 Task: Research Airbnb properties in Weinzierl bei Krems, Austria from 9th November, 2023 to 16th November, 2023 for 2 adults.2 bedrooms having 2 beds and 1 bathroom. Property type can be flat. Amenities needed are: heating. Booking option can be shelf check-in. Look for 3 properties as per requirement.
Action: Mouse moved to (445, 96)
Screenshot: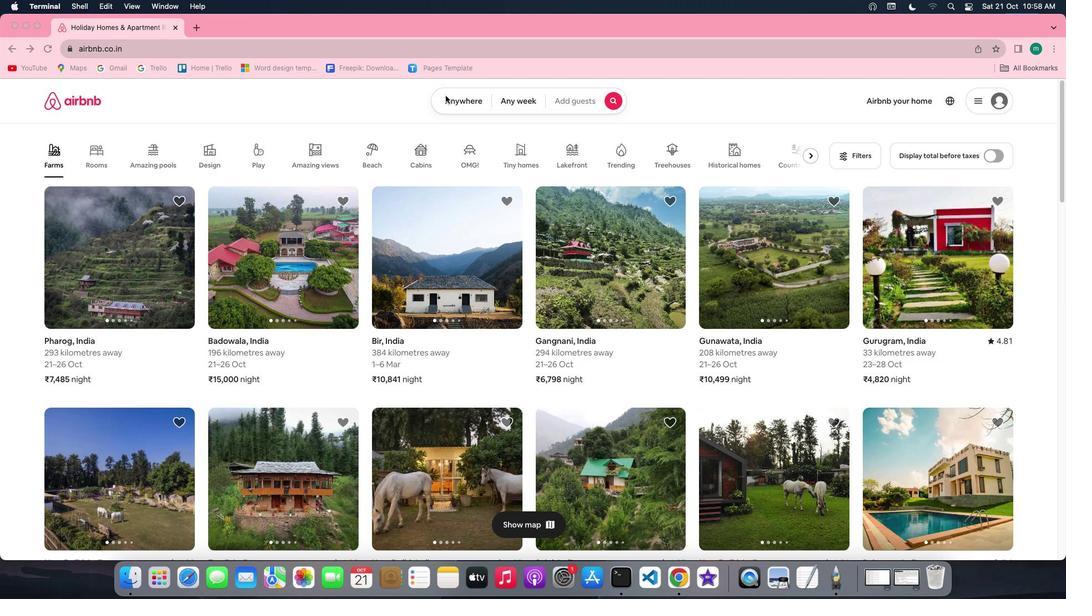 
Action: Mouse pressed left at (445, 96)
Screenshot: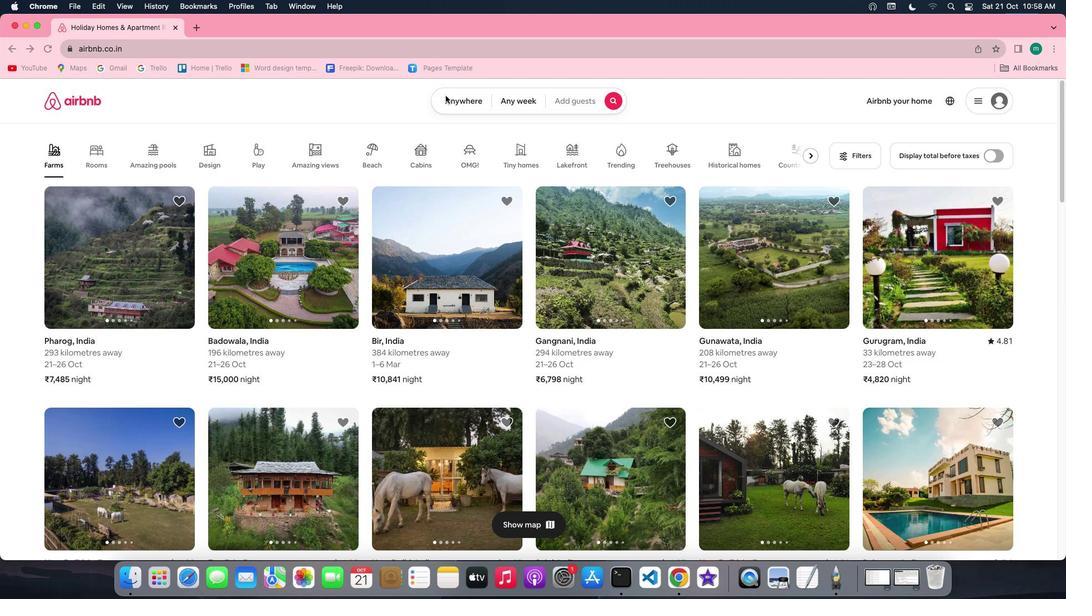 
Action: Mouse pressed left at (445, 96)
Screenshot: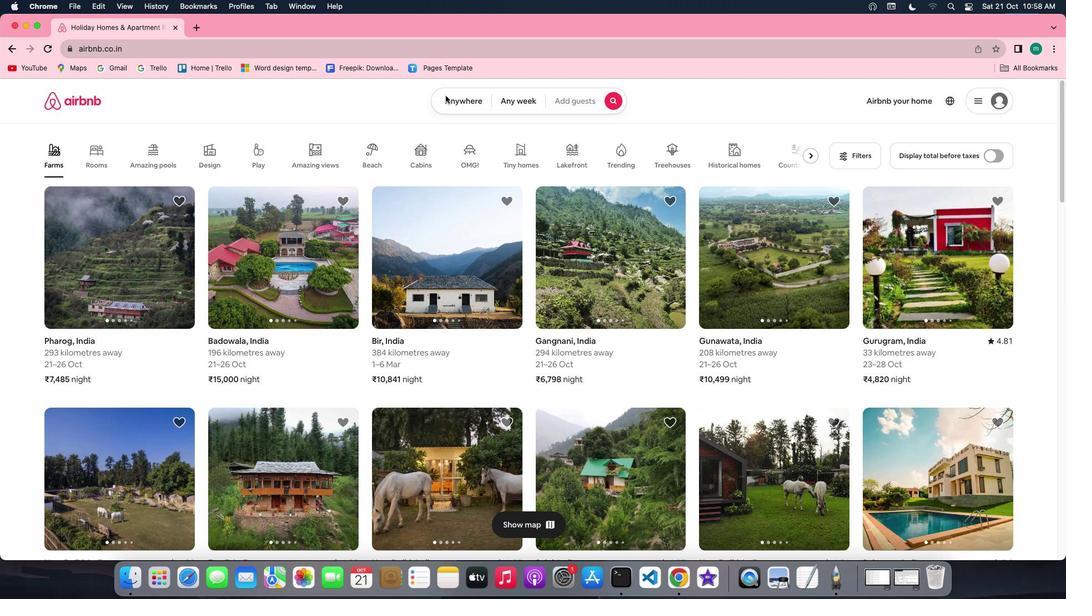 
Action: Mouse moved to (427, 136)
Screenshot: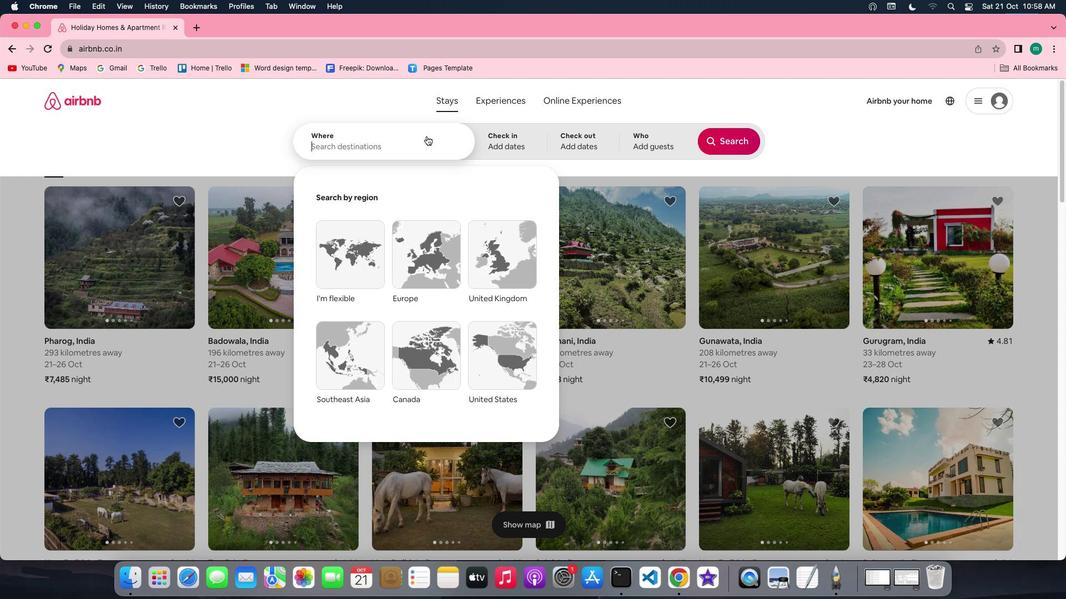 
Action: Key pressed Key.shift'W''e''i''n''z''i''e''r''l'Key.space'b''e''i'Key.spaceKey.shift'K''r''e''m''s'','Key.spaceKey.shift'A''u''s''t''r''i''a'
Screenshot: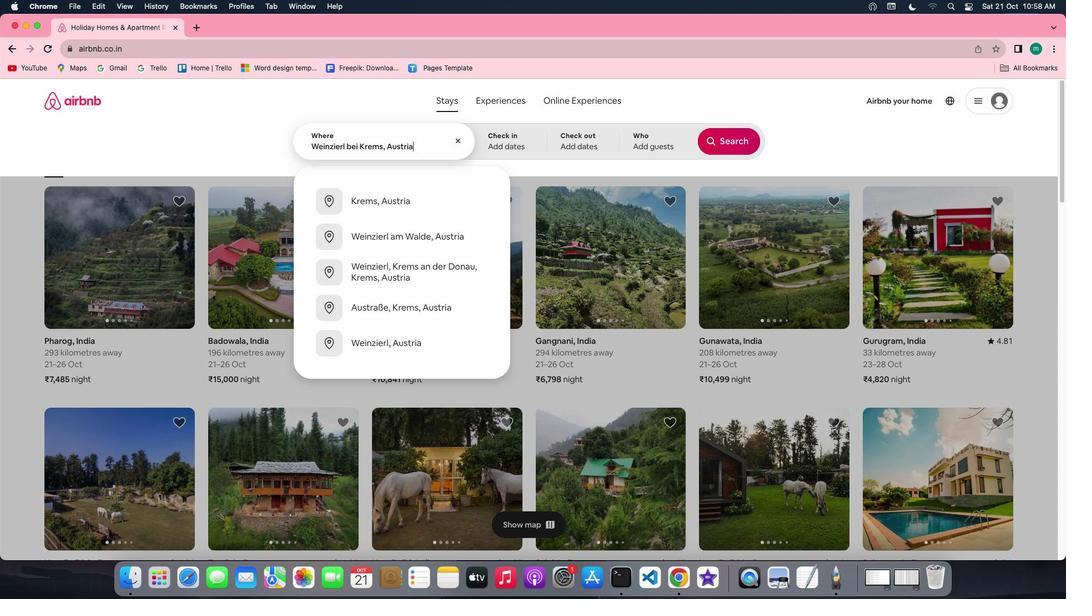 
Action: Mouse moved to (509, 139)
Screenshot: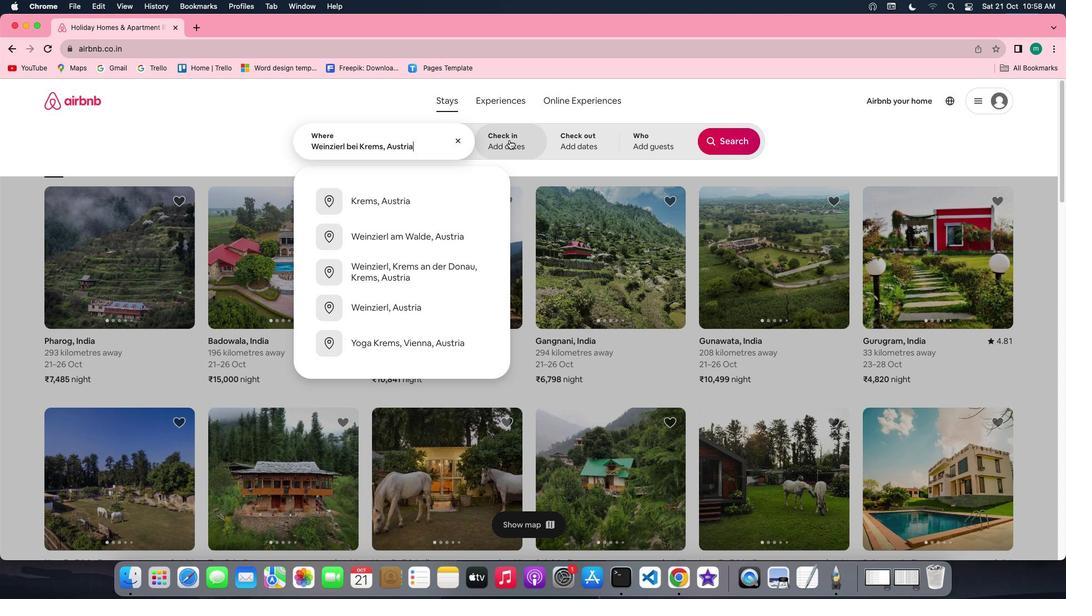 
Action: Mouse pressed left at (509, 139)
Screenshot: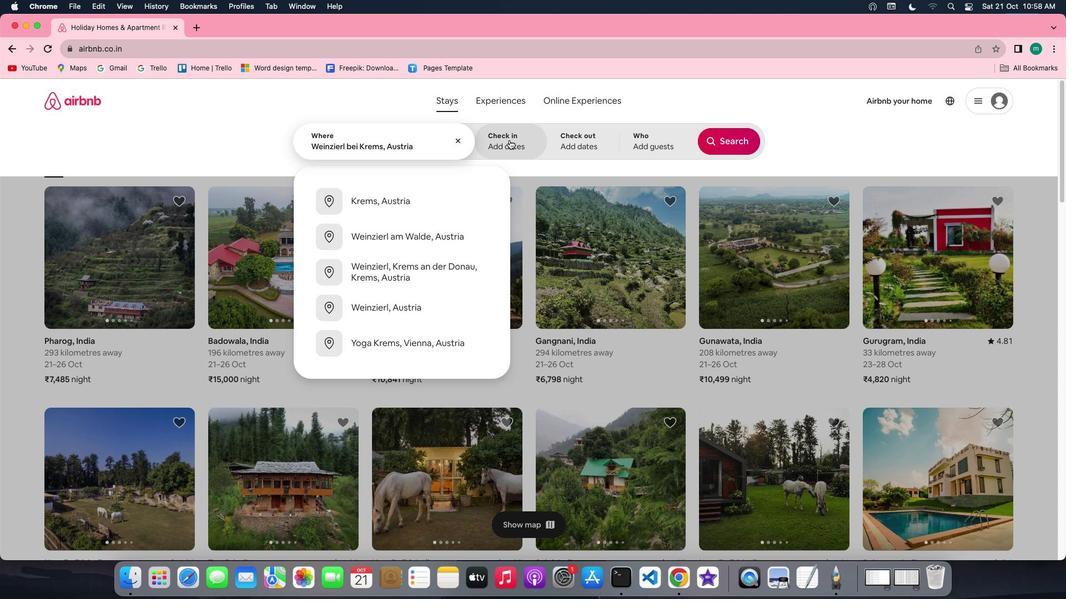 
Action: Mouse moved to (675, 305)
Screenshot: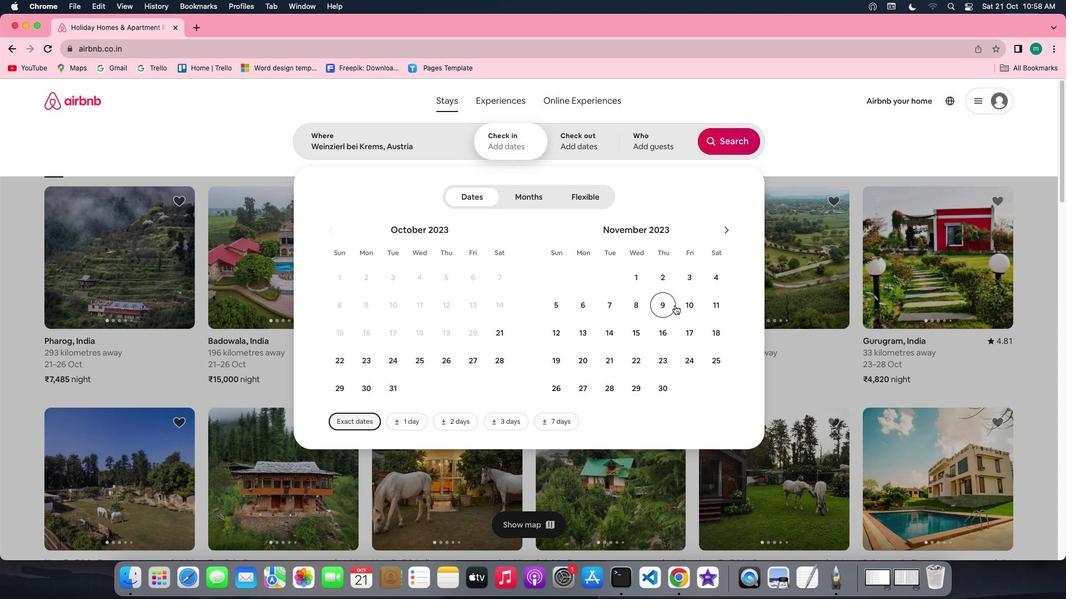 
Action: Mouse pressed left at (675, 305)
Screenshot: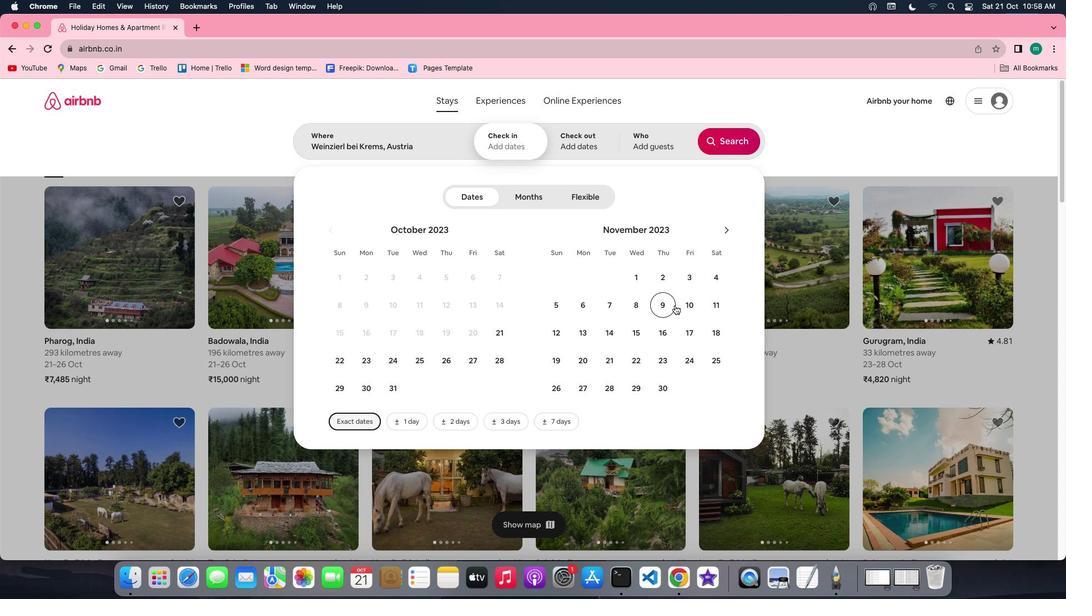 
Action: Mouse moved to (665, 336)
Screenshot: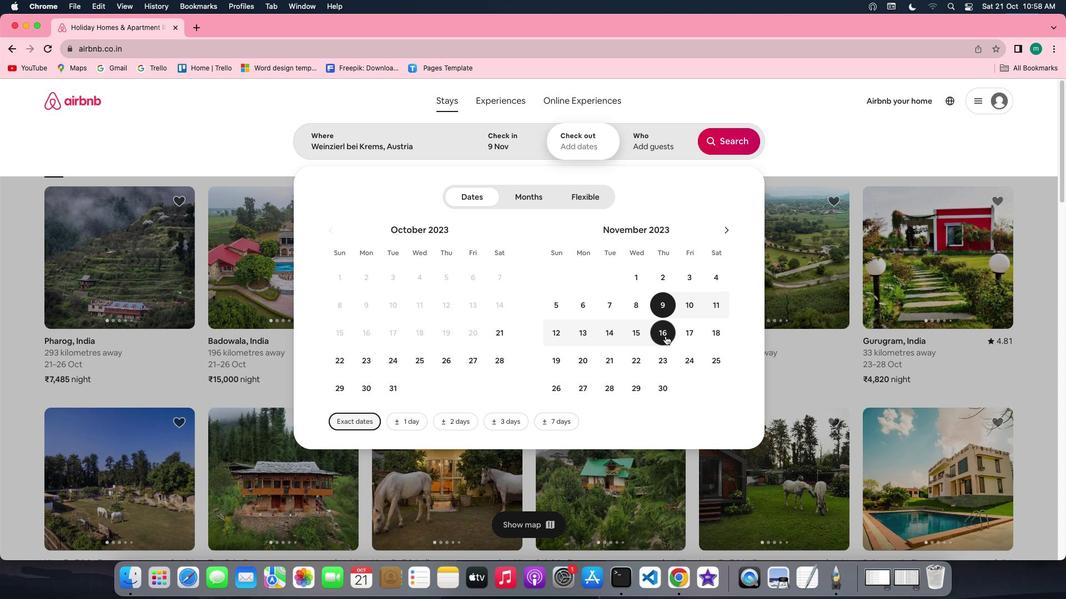 
Action: Mouse pressed left at (665, 336)
Screenshot: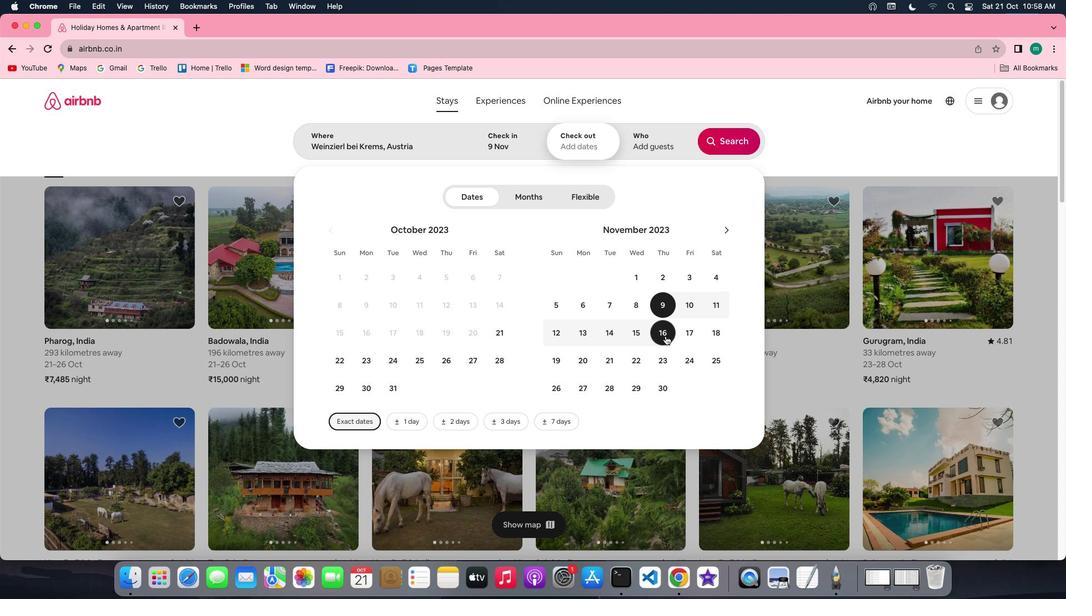 
Action: Mouse moved to (649, 148)
Screenshot: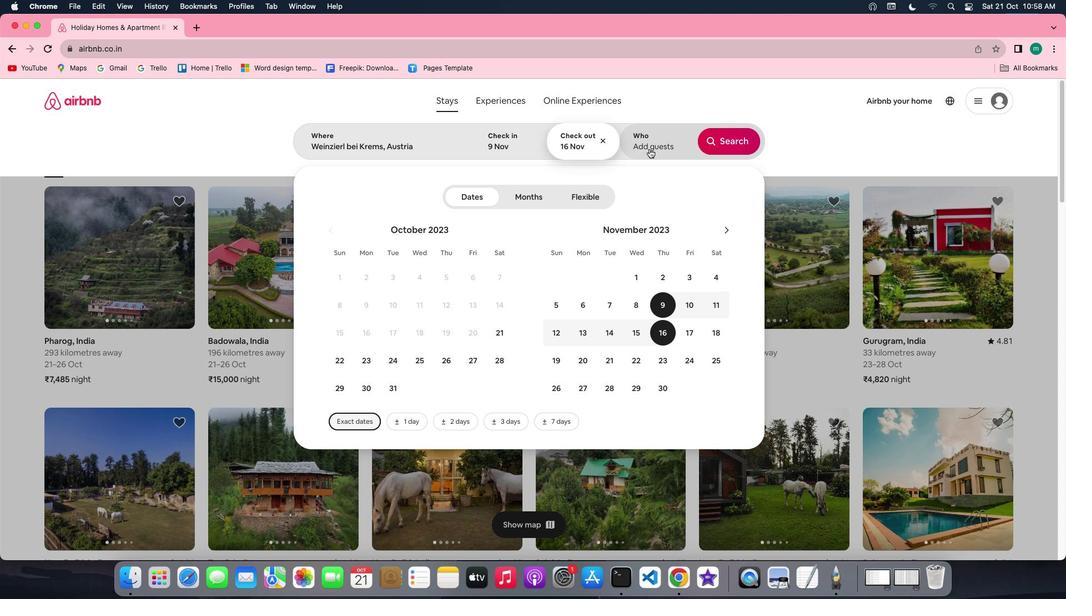
Action: Mouse pressed left at (649, 148)
Screenshot: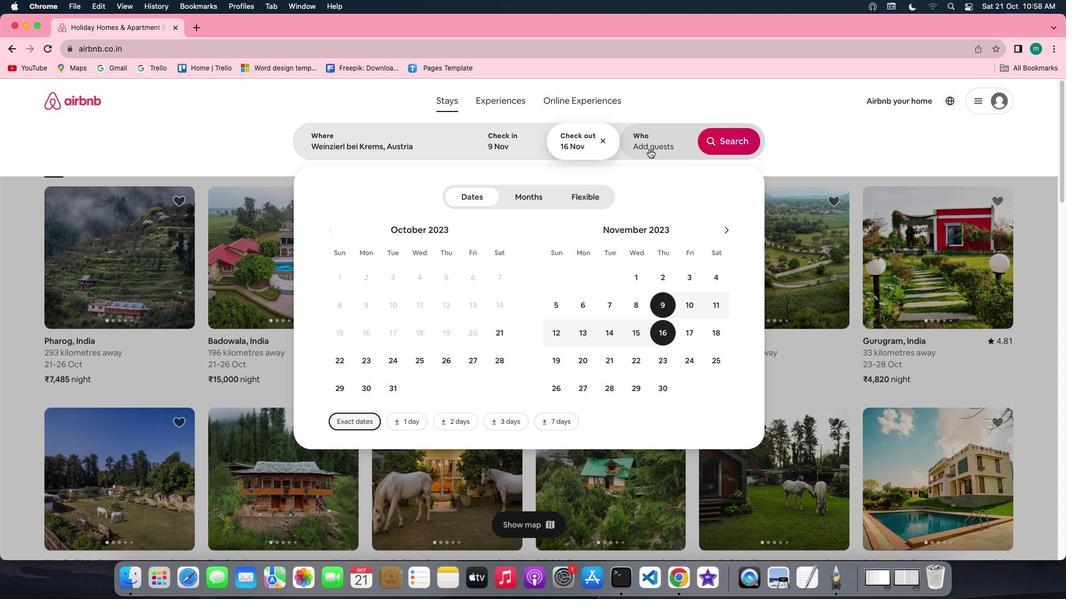 
Action: Mouse moved to (730, 204)
Screenshot: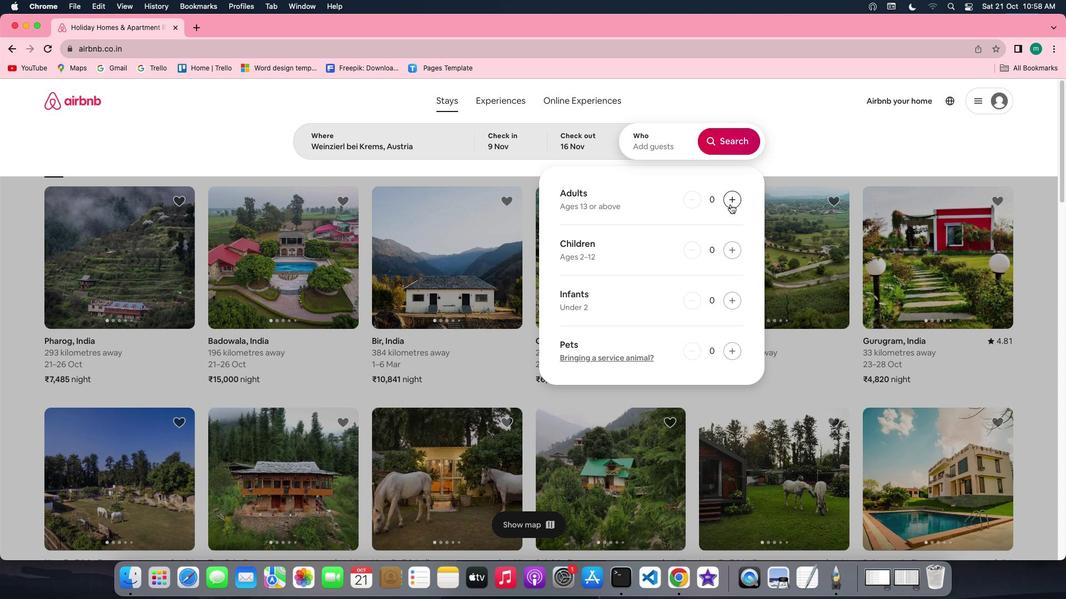 
Action: Mouse pressed left at (730, 204)
Screenshot: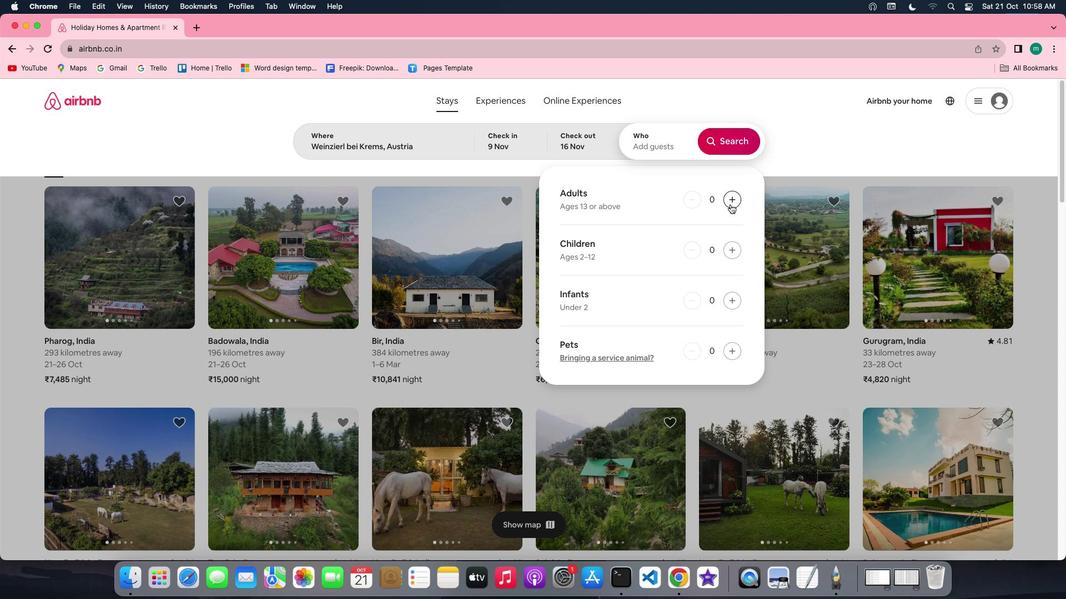 
Action: Mouse pressed left at (730, 204)
Screenshot: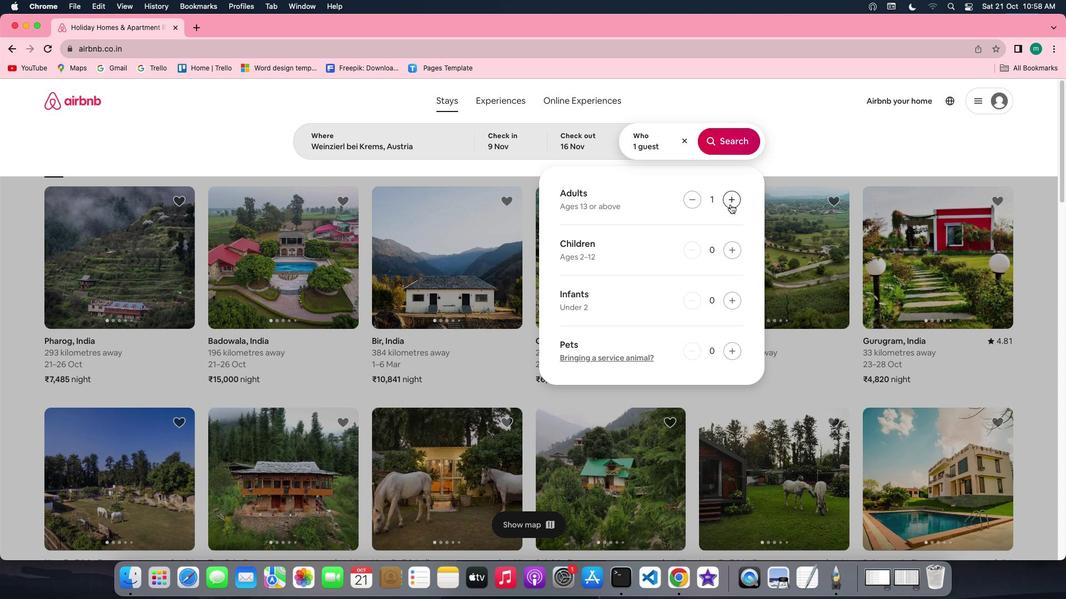 
Action: Mouse moved to (722, 146)
Screenshot: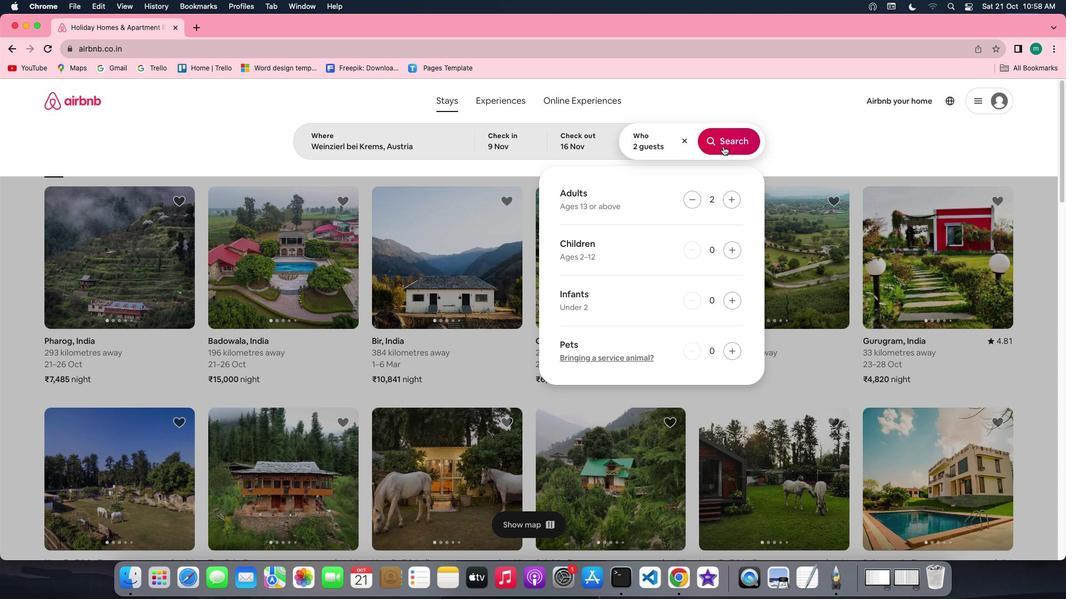 
Action: Mouse pressed left at (722, 146)
Screenshot: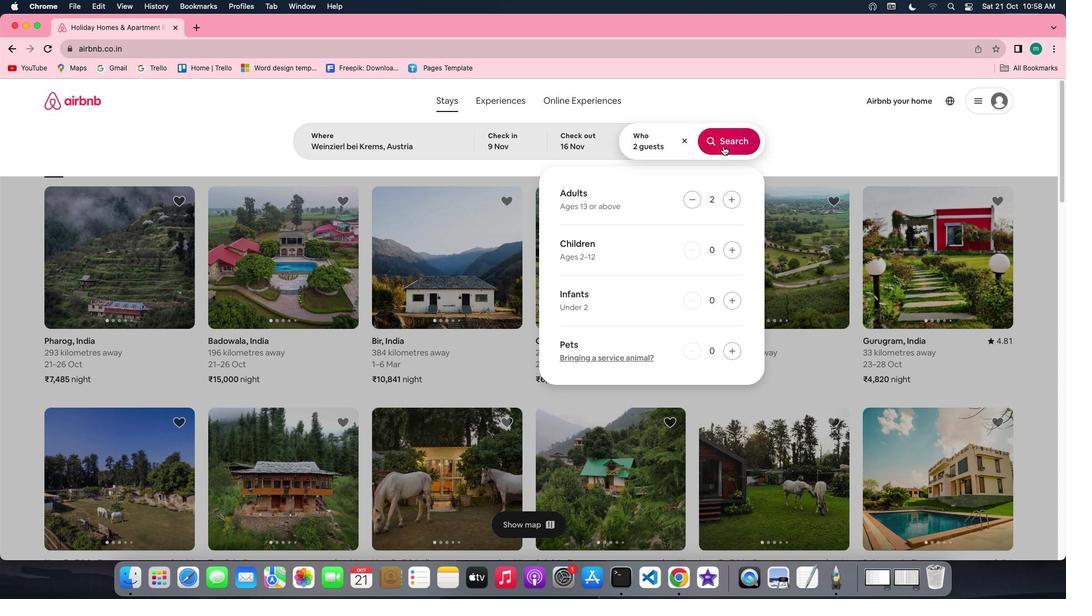 
Action: Mouse moved to (875, 139)
Screenshot: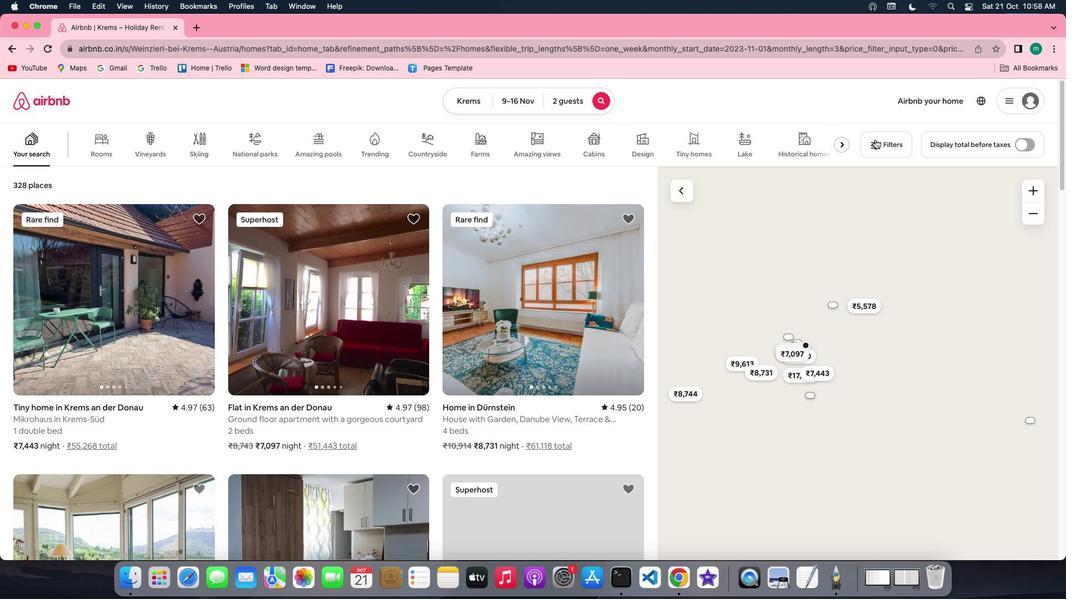 
Action: Mouse pressed left at (875, 139)
Screenshot: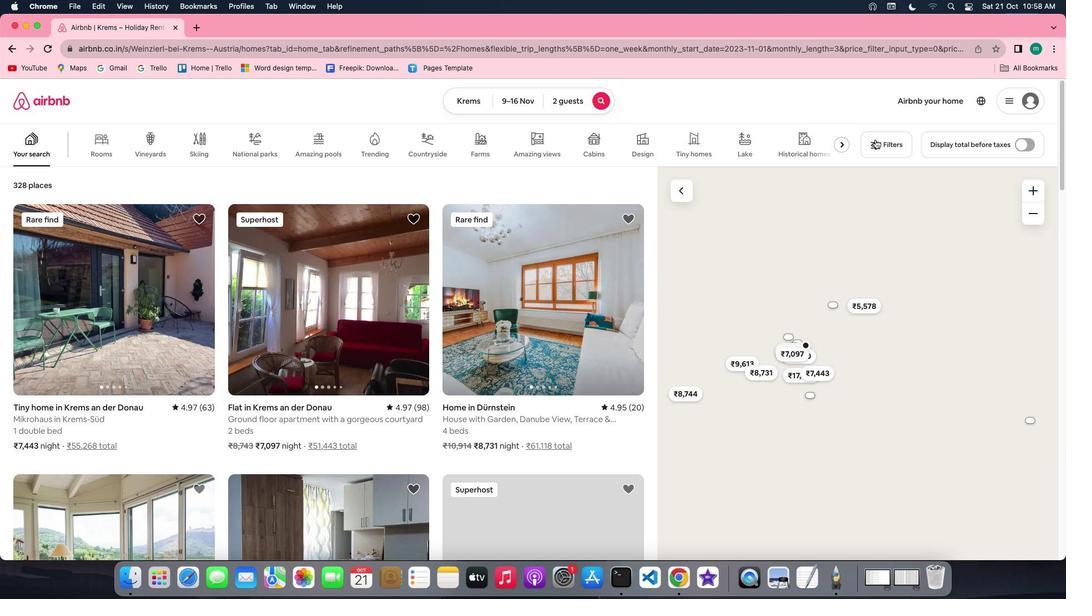 
Action: Mouse moved to (615, 314)
Screenshot: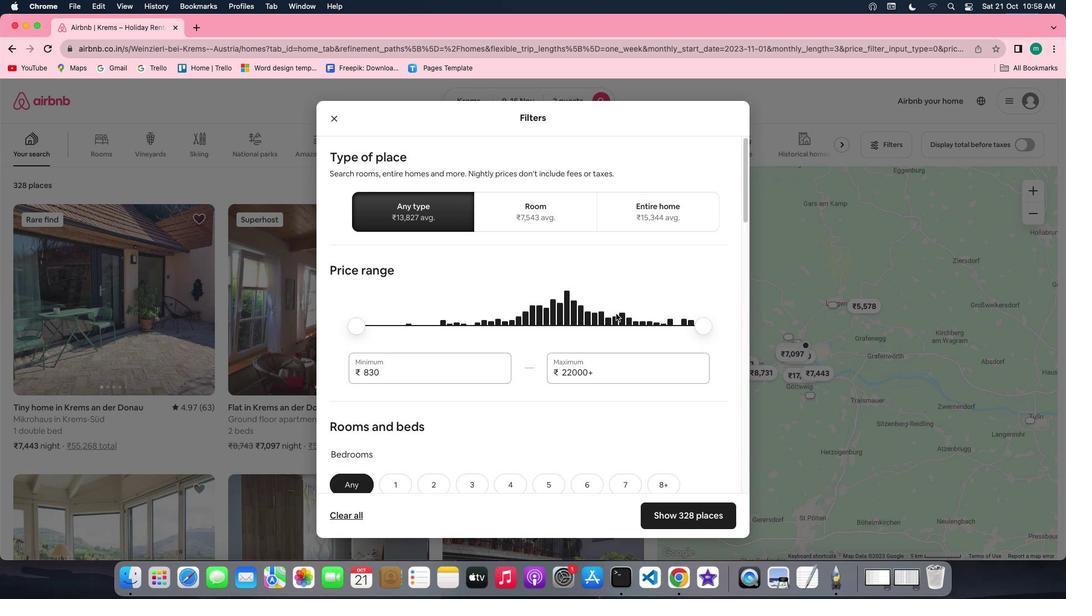 
Action: Mouse scrolled (615, 314) with delta (0, 0)
Screenshot: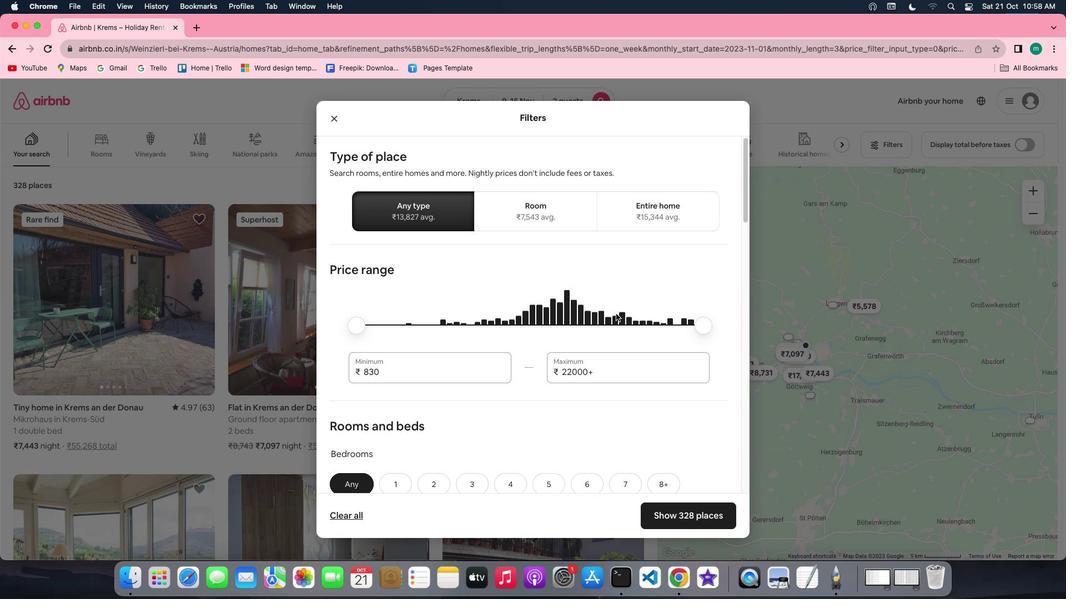 
Action: Mouse scrolled (615, 314) with delta (0, 0)
Screenshot: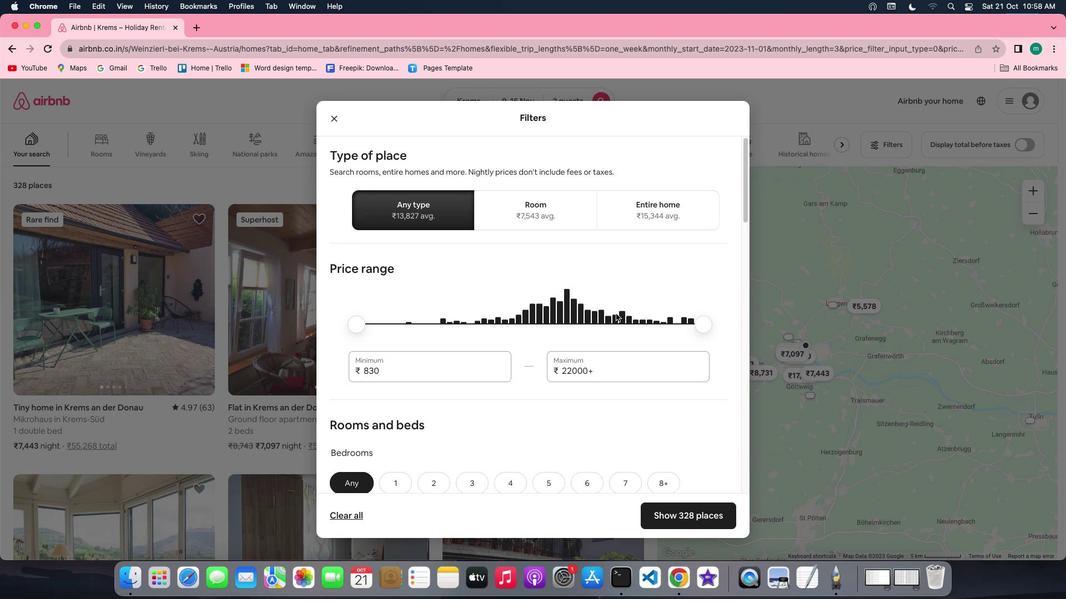 
Action: Mouse scrolled (615, 314) with delta (0, -1)
Screenshot: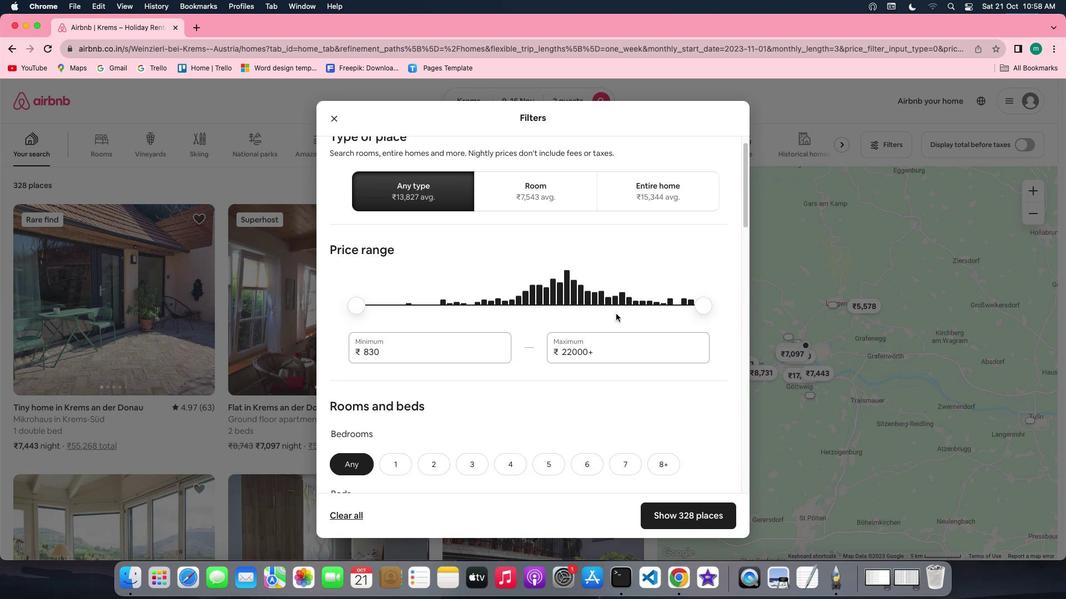 
Action: Mouse scrolled (615, 314) with delta (0, -1)
Screenshot: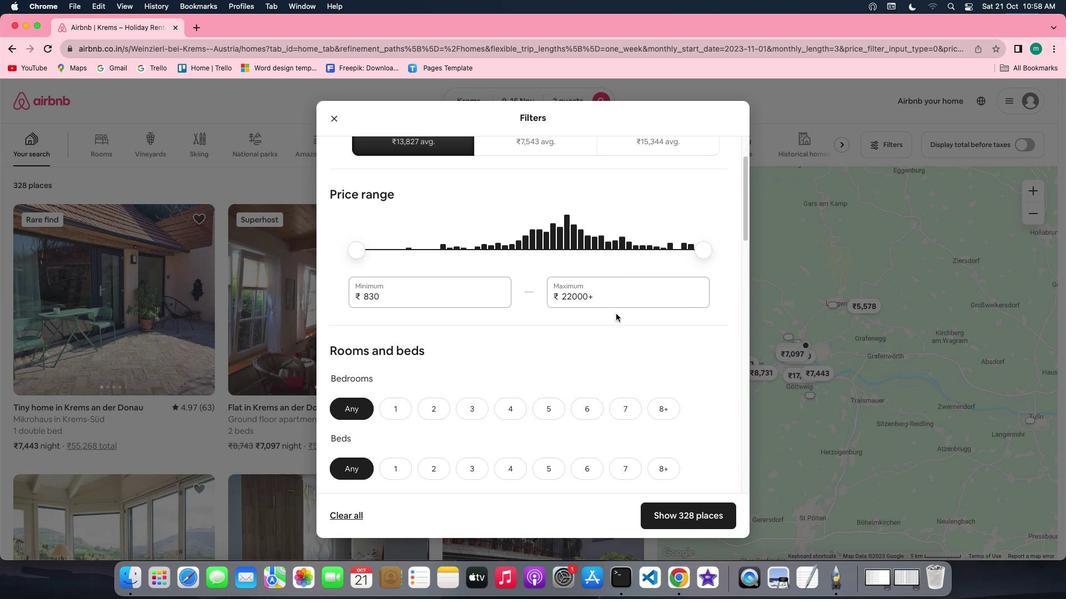 
Action: Mouse scrolled (615, 314) with delta (0, 0)
Screenshot: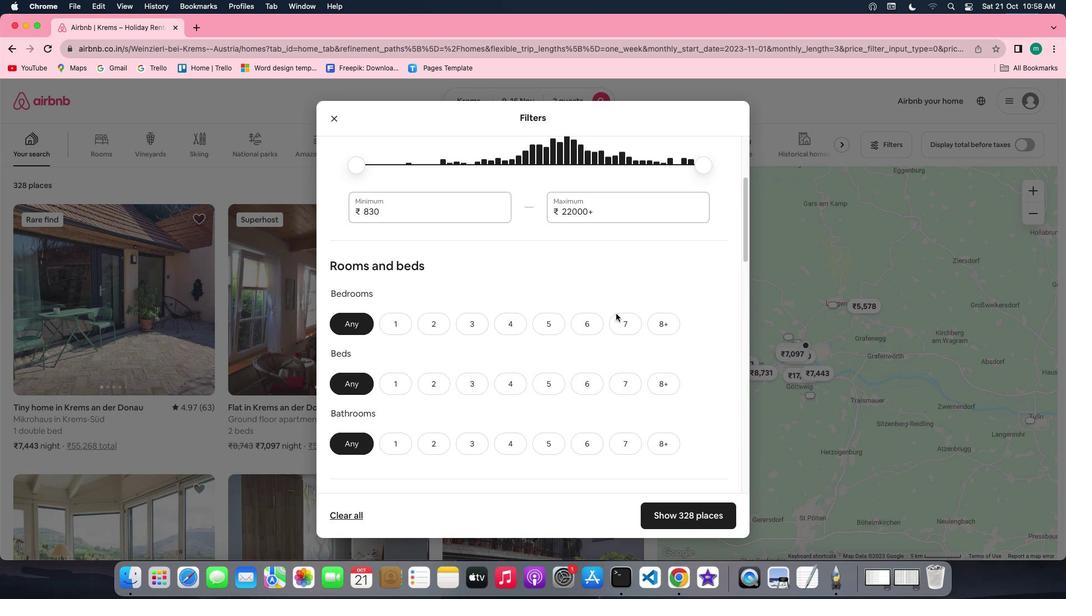 
Action: Mouse scrolled (615, 314) with delta (0, 0)
Screenshot: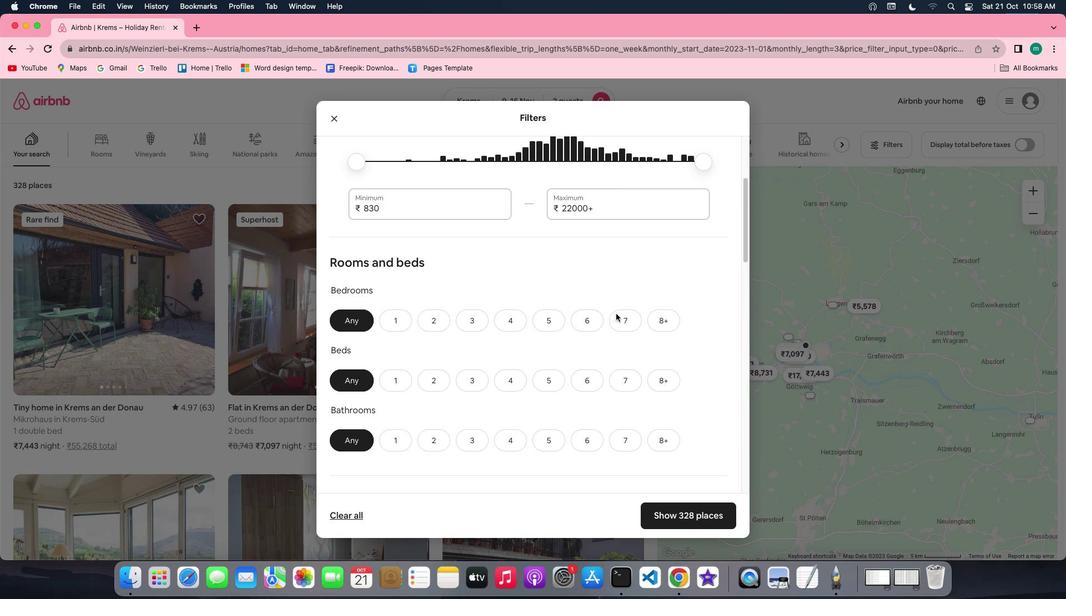 
Action: Mouse scrolled (615, 314) with delta (0, -1)
Screenshot: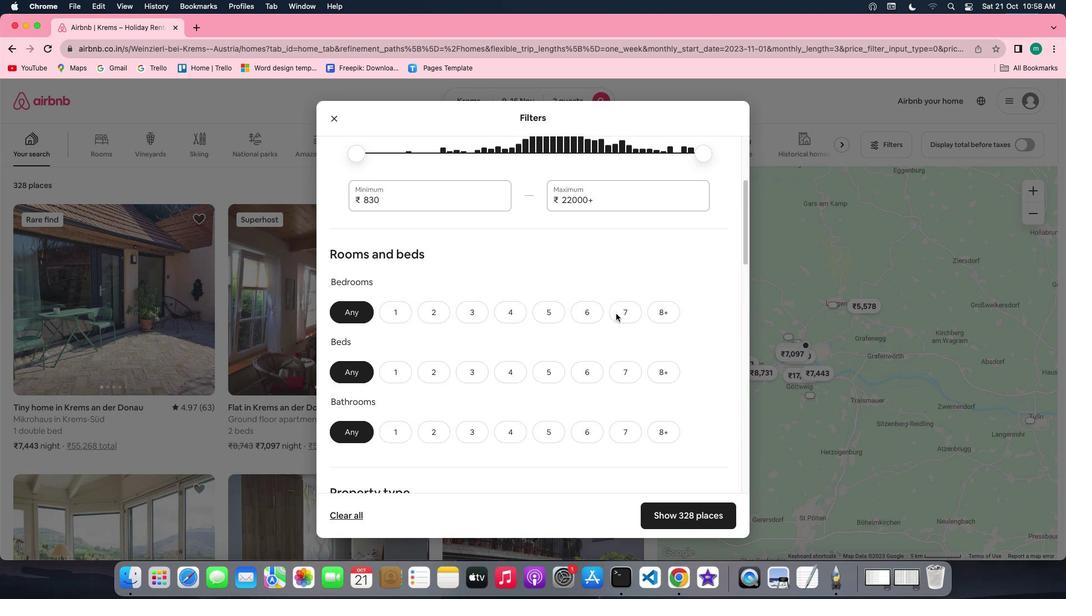 
Action: Mouse moved to (443, 253)
Screenshot: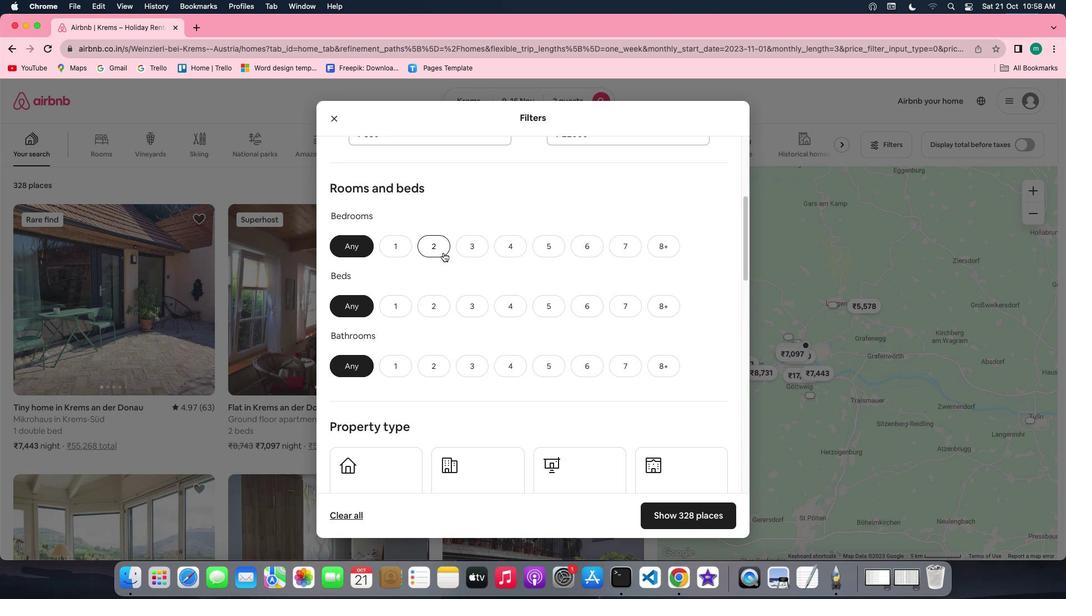 
Action: Mouse pressed left at (443, 253)
Screenshot: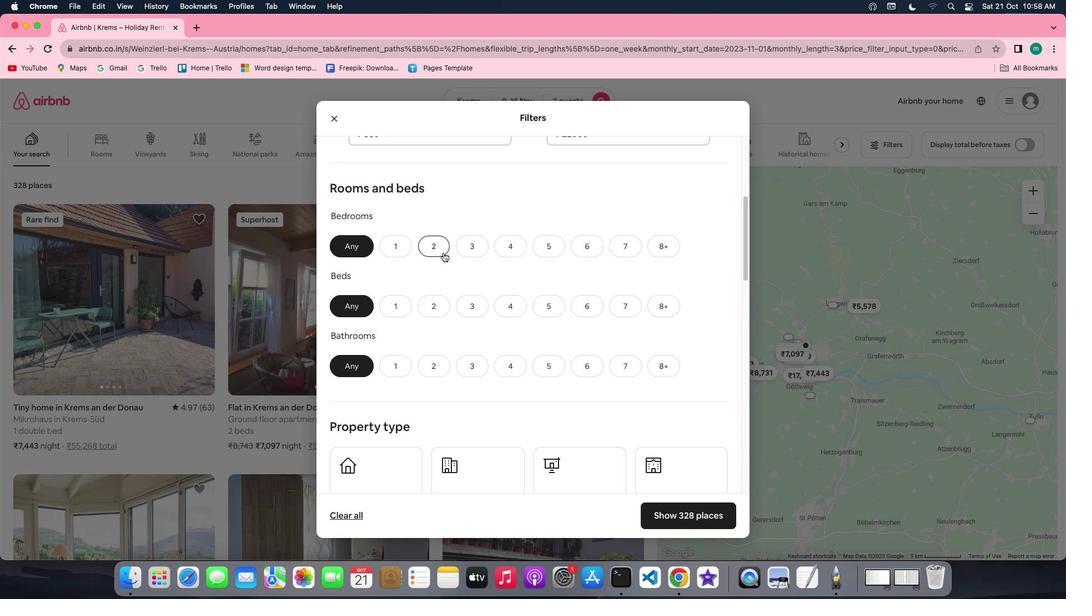 
Action: Mouse moved to (435, 301)
Screenshot: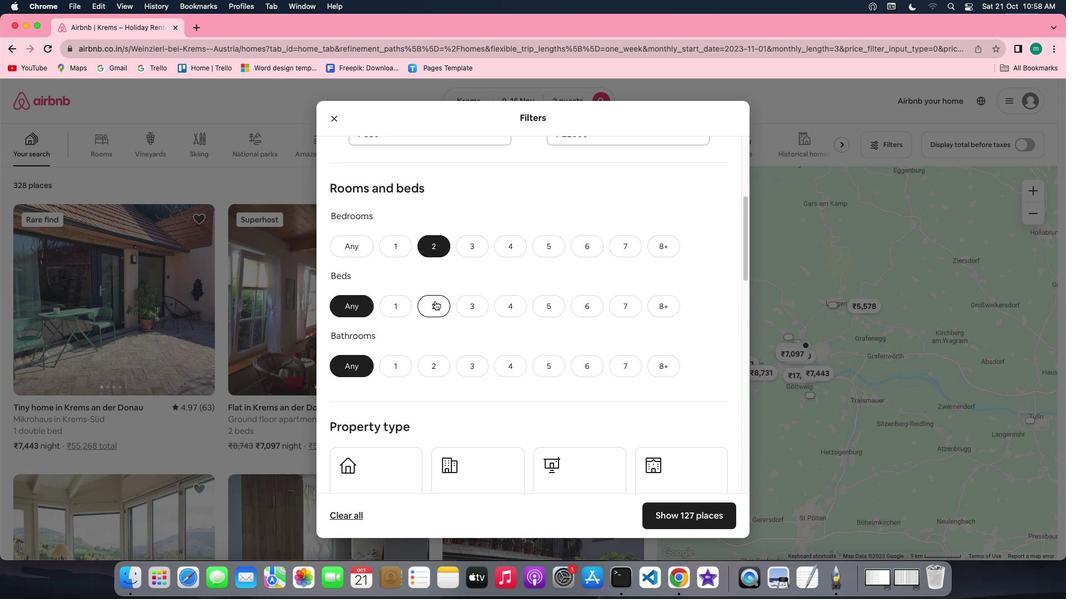 
Action: Mouse pressed left at (435, 301)
Screenshot: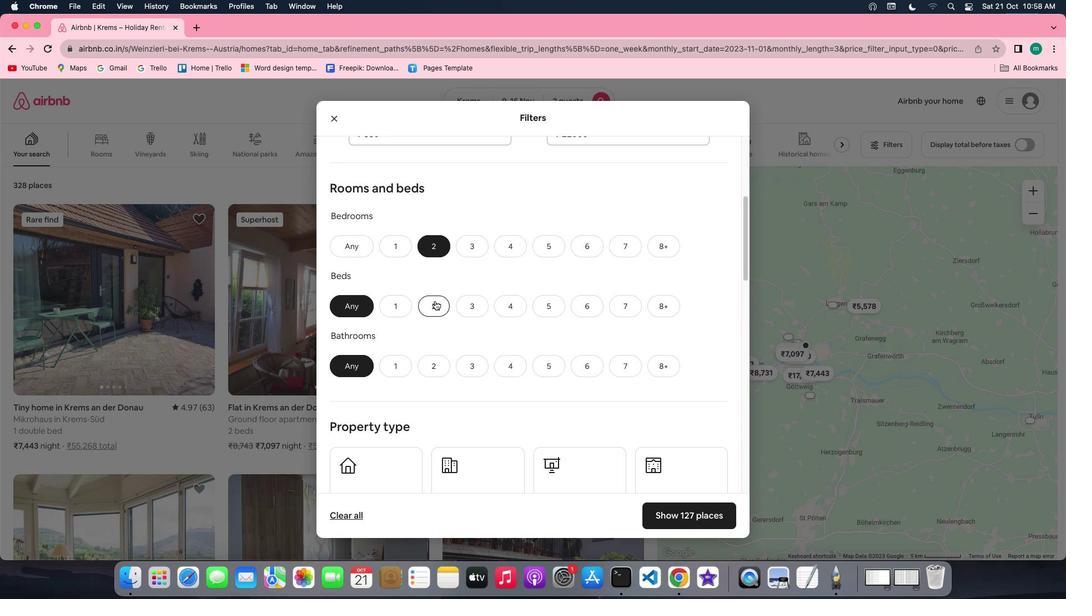 
Action: Mouse moved to (397, 364)
Screenshot: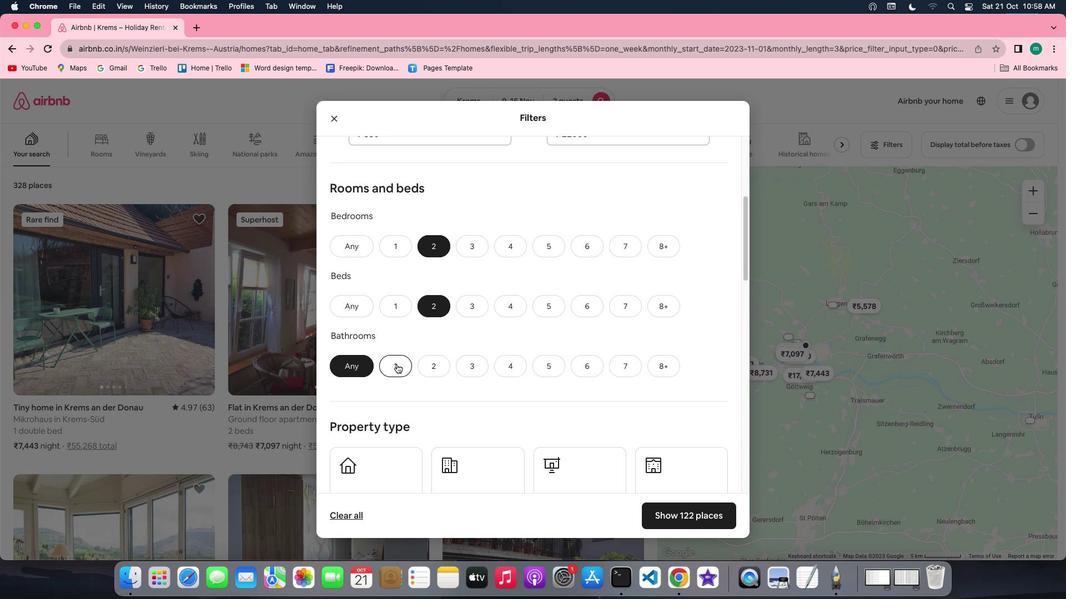 
Action: Mouse pressed left at (397, 364)
Screenshot: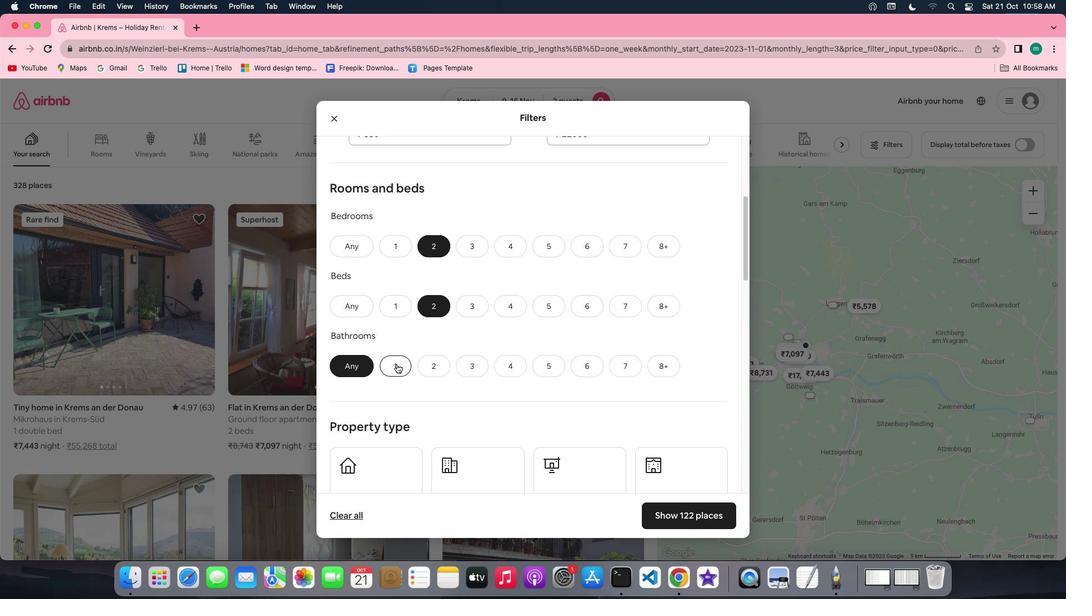 
Action: Mouse moved to (521, 364)
Screenshot: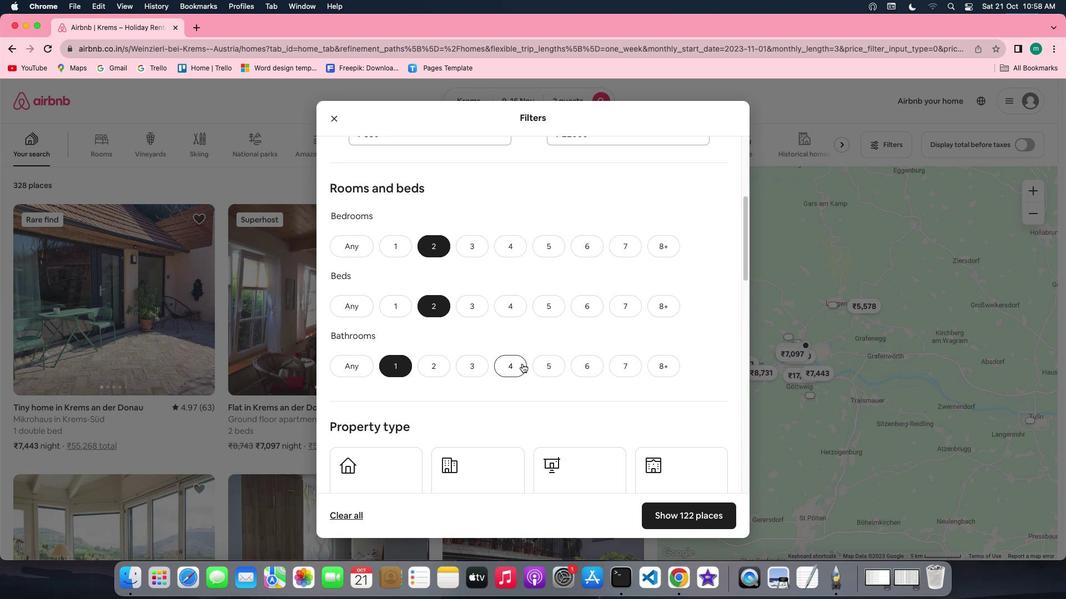 
Action: Mouse scrolled (521, 364) with delta (0, 0)
Screenshot: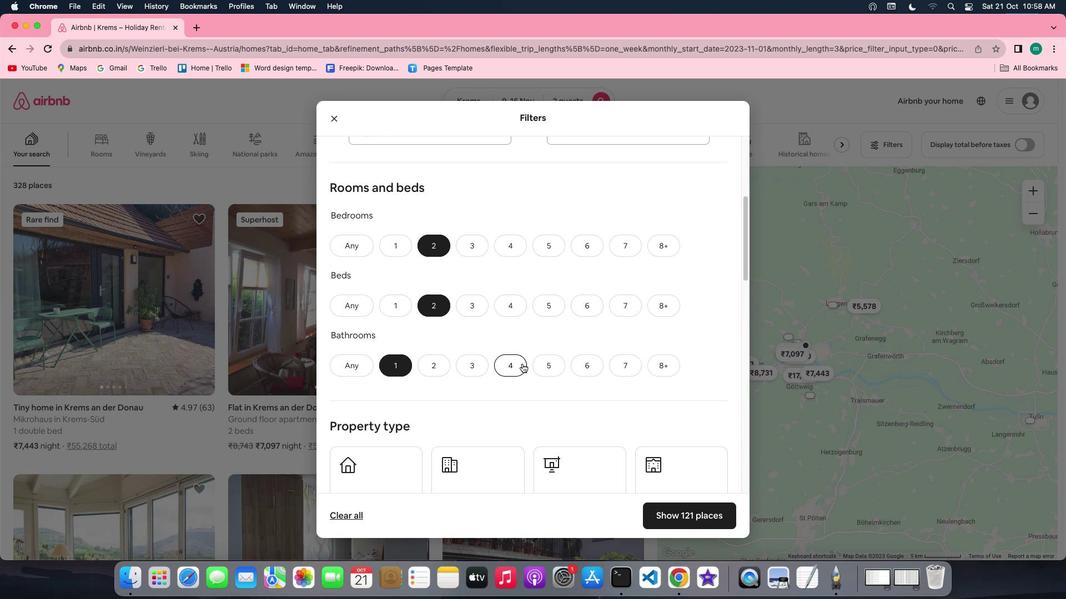 
Action: Mouse scrolled (521, 364) with delta (0, 0)
Screenshot: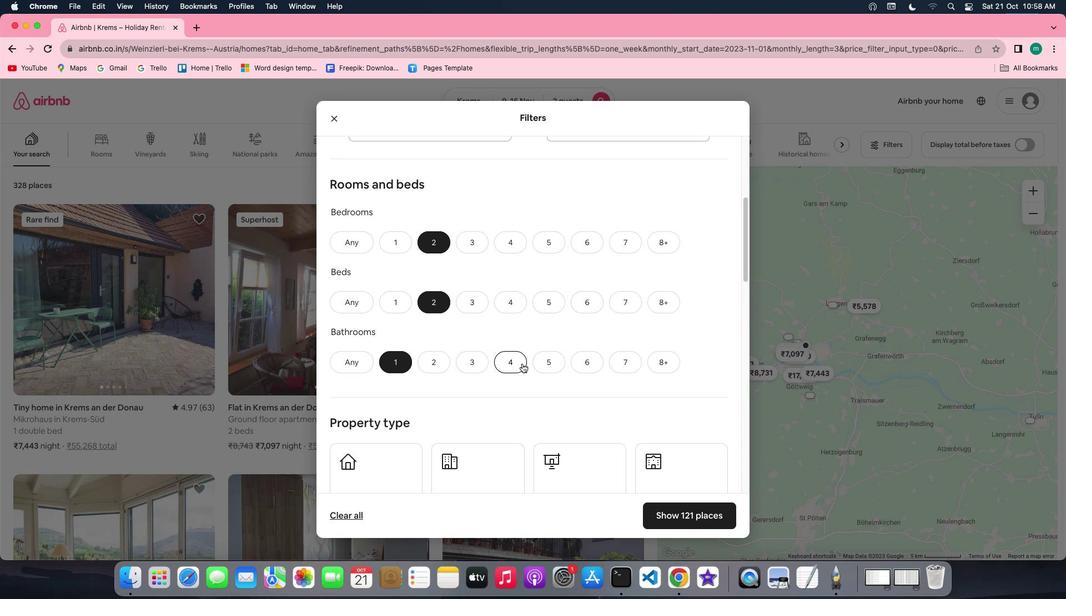 
Action: Mouse scrolled (521, 364) with delta (0, 0)
Screenshot: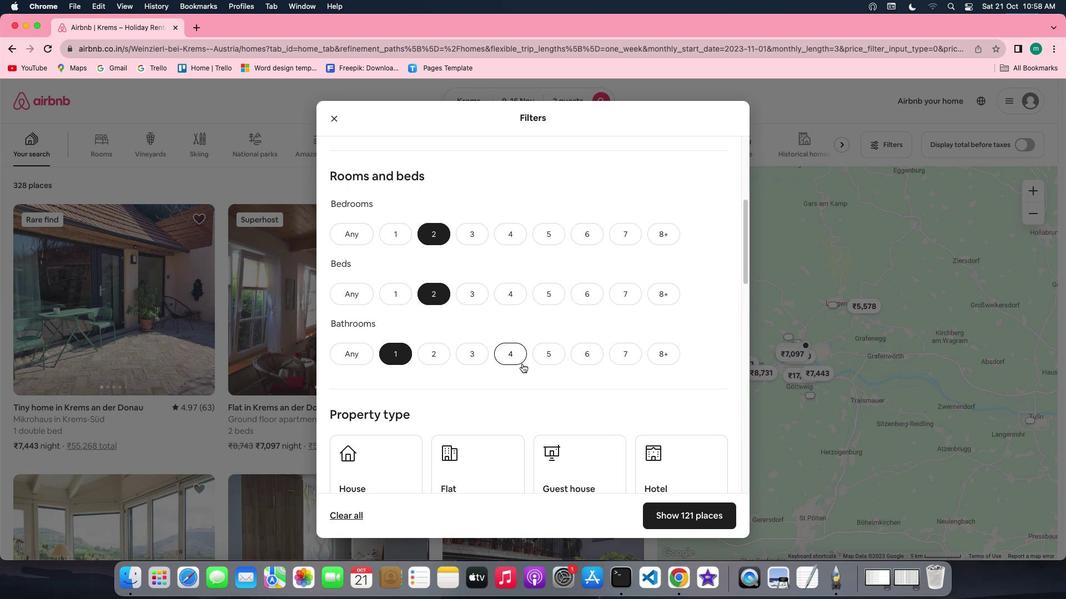 
Action: Mouse scrolled (521, 364) with delta (0, 0)
Screenshot: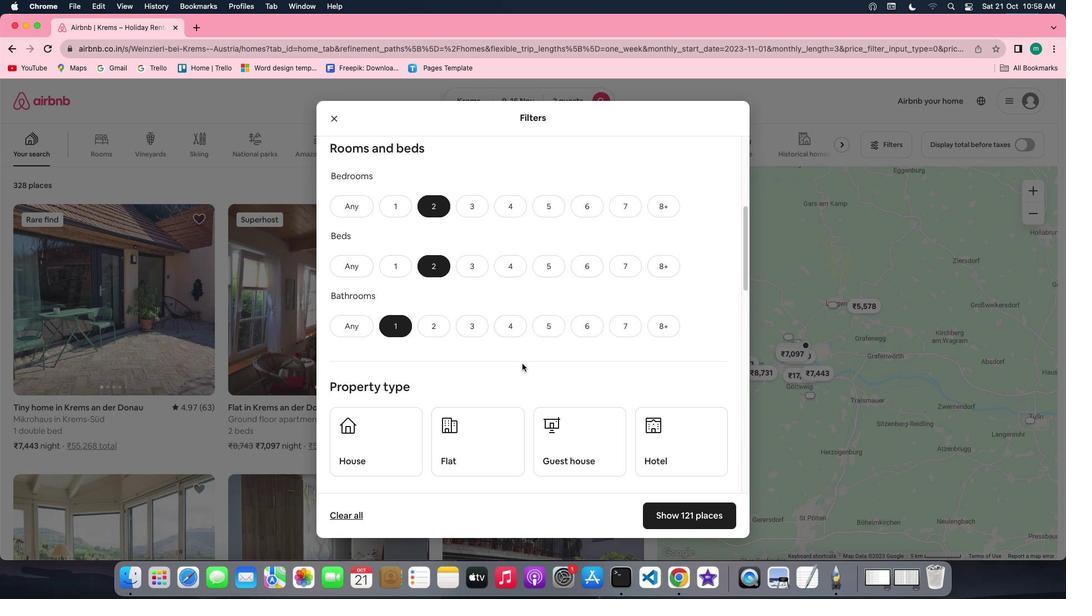 
Action: Mouse scrolled (521, 364) with delta (0, 0)
Screenshot: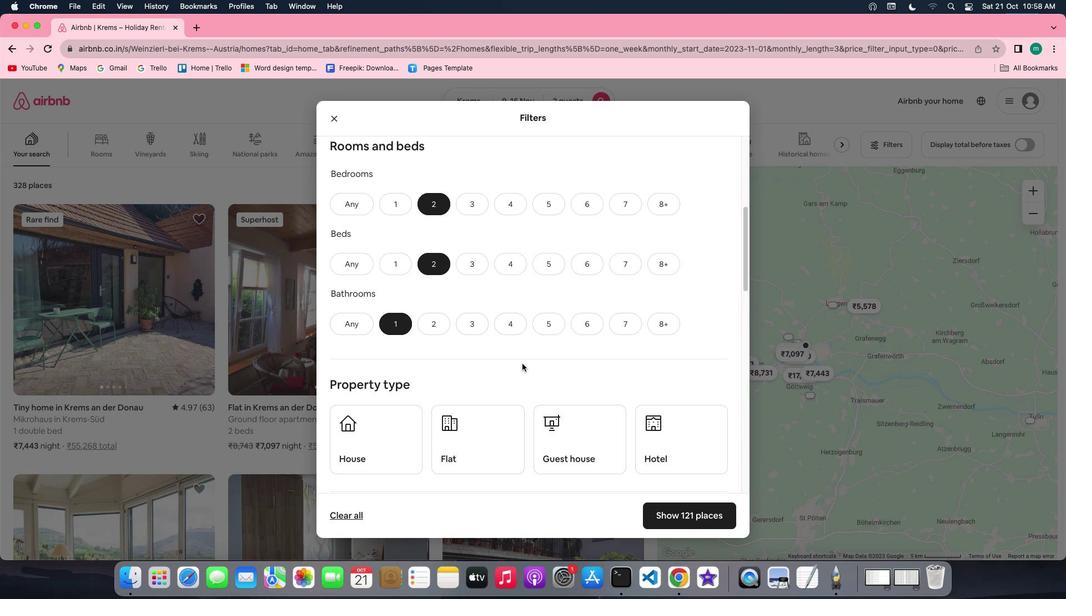 
Action: Mouse scrolled (521, 364) with delta (0, 0)
Screenshot: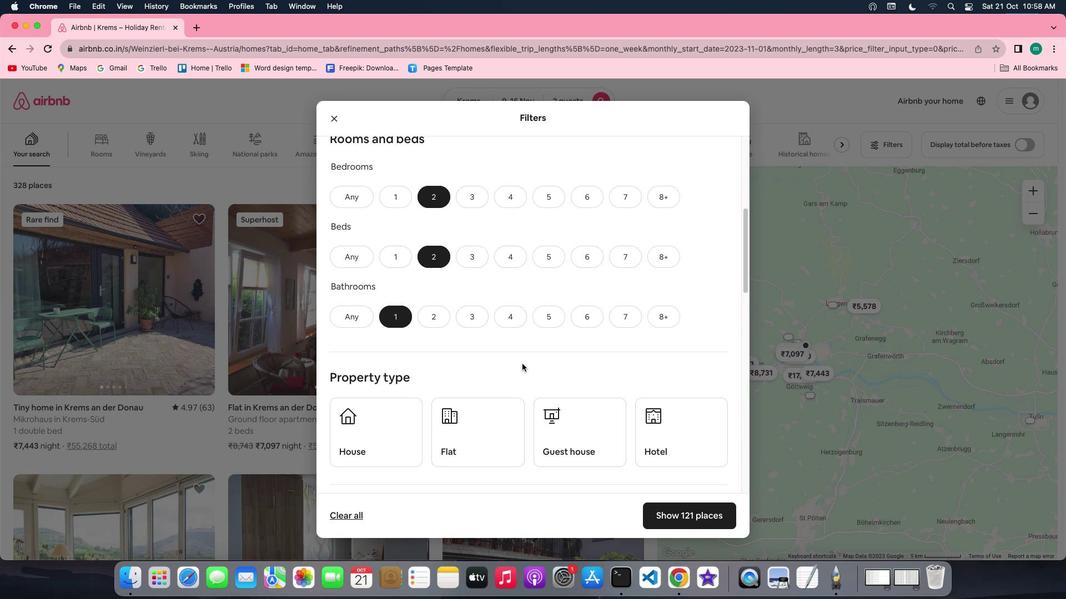 
Action: Mouse scrolled (521, 364) with delta (0, 0)
Screenshot: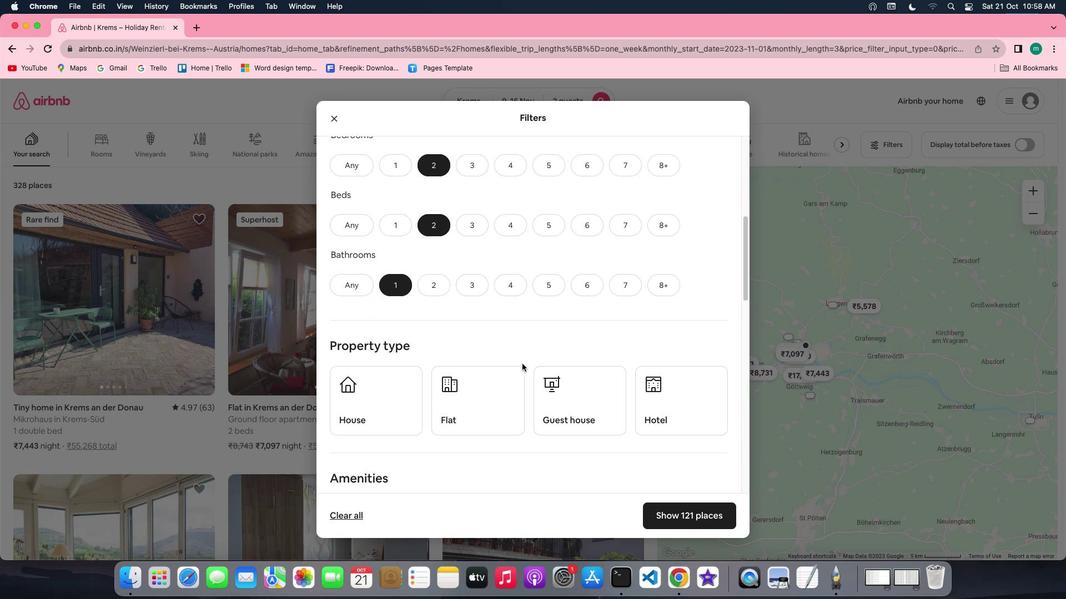 
Action: Mouse scrolled (521, 364) with delta (0, 0)
Screenshot: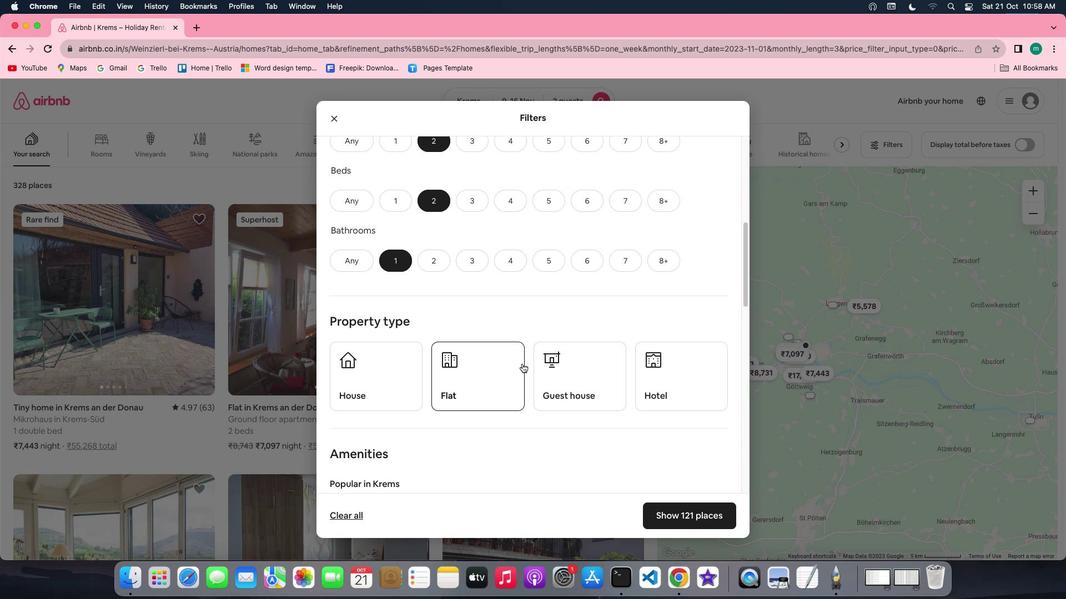
Action: Mouse scrolled (521, 364) with delta (0, 0)
Screenshot: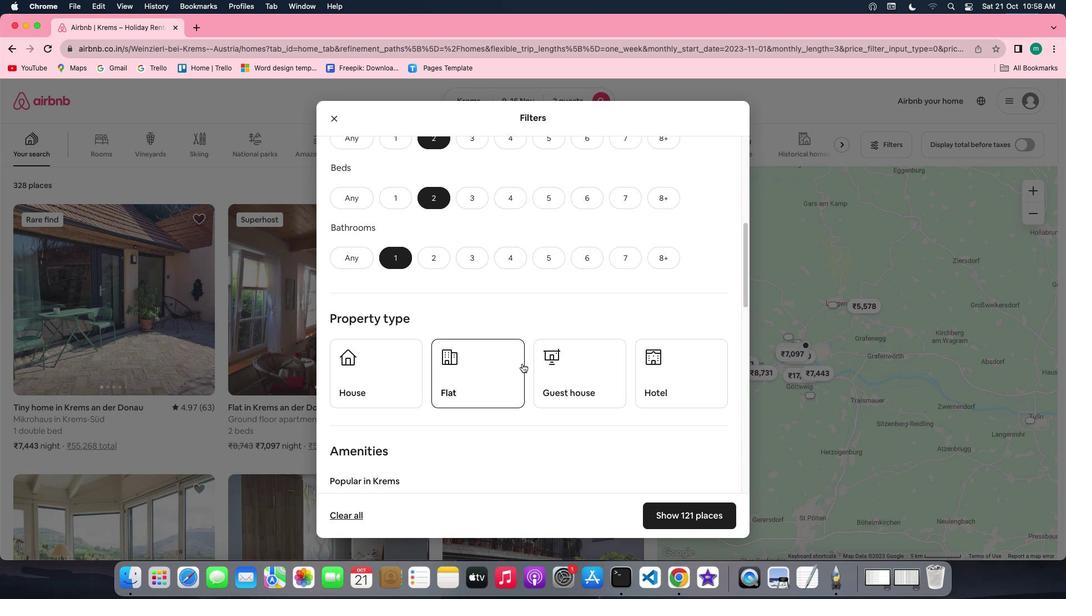 
Action: Mouse pressed left at (521, 364)
Screenshot: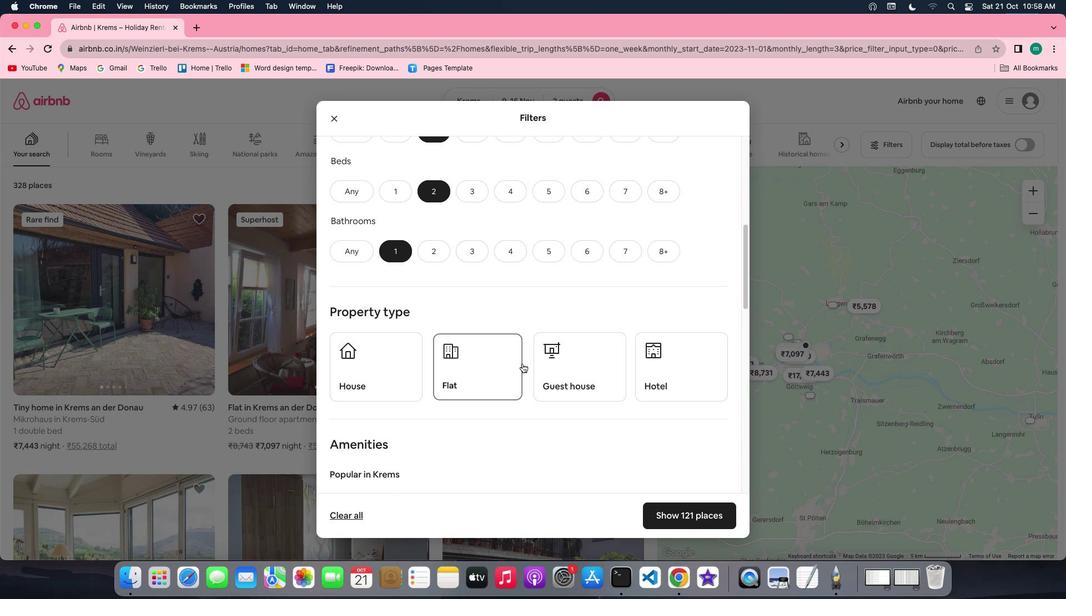 
Action: Mouse moved to (475, 371)
Screenshot: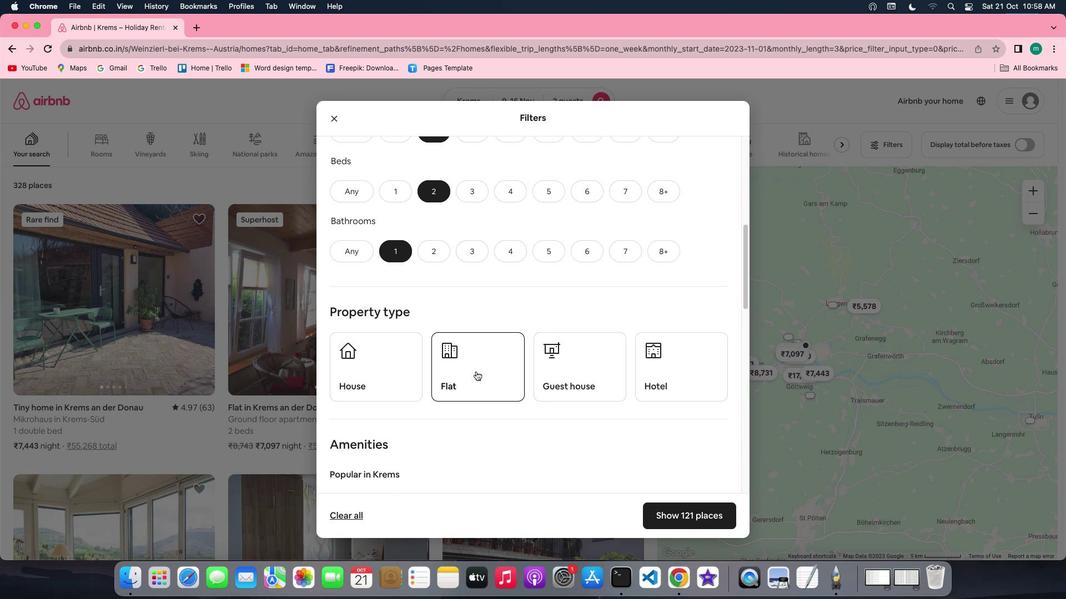 
Action: Mouse pressed left at (475, 371)
Screenshot: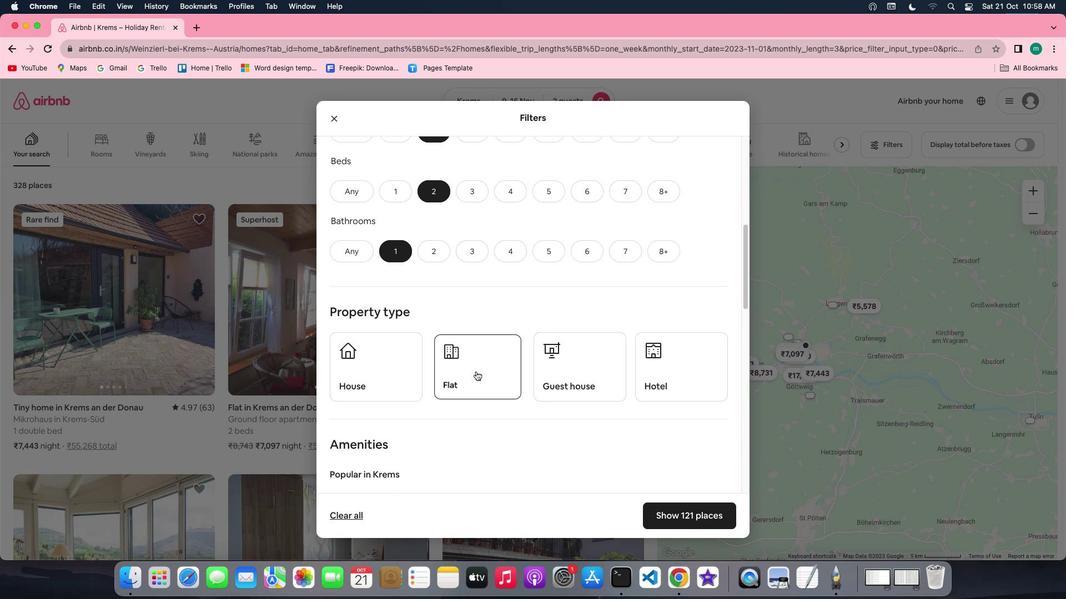 
Action: Mouse moved to (583, 389)
Screenshot: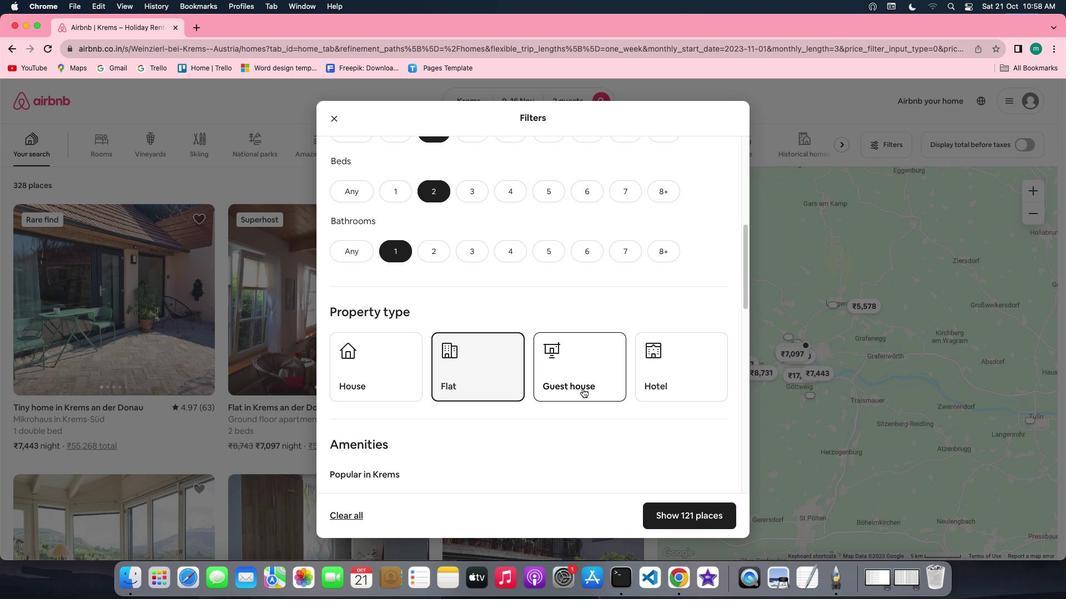 
Action: Mouse scrolled (583, 389) with delta (0, 0)
Screenshot: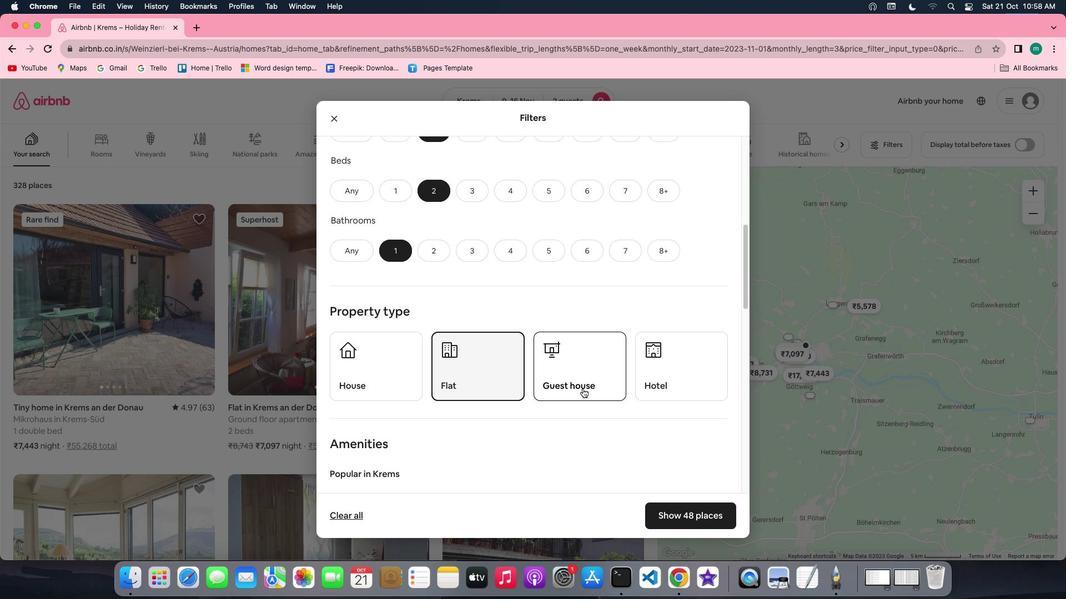 
Action: Mouse scrolled (583, 389) with delta (0, 0)
Screenshot: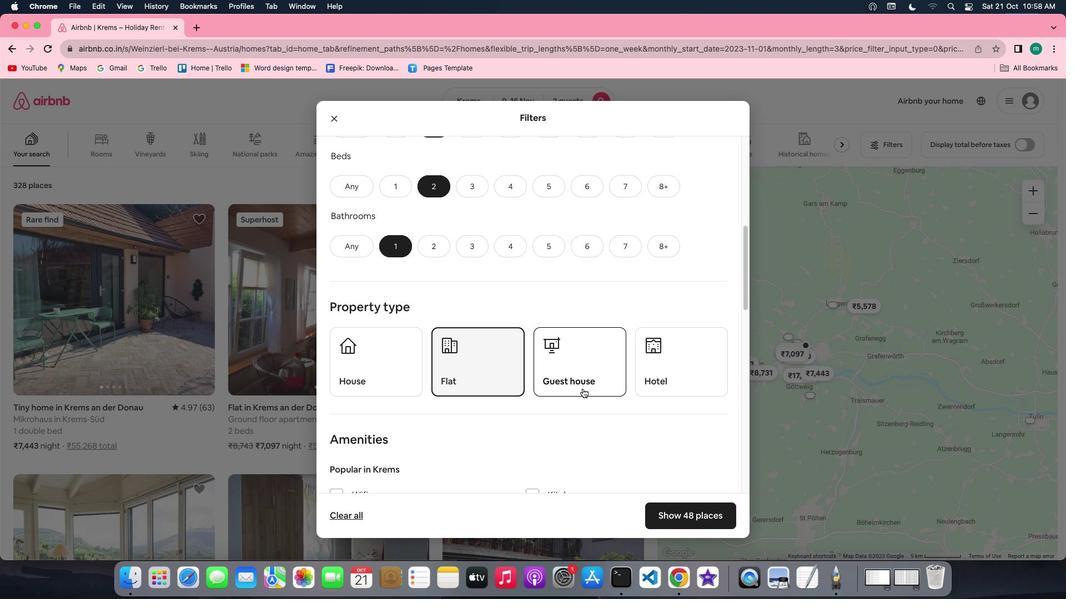 
Action: Mouse scrolled (583, 389) with delta (0, 0)
Screenshot: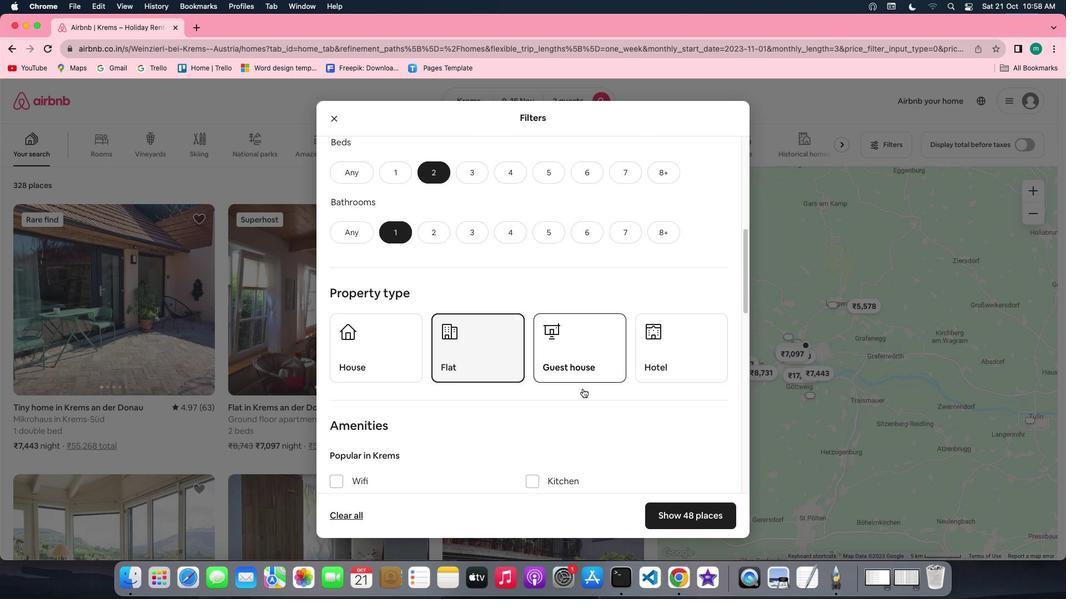 
Action: Mouse scrolled (583, 389) with delta (0, 0)
Screenshot: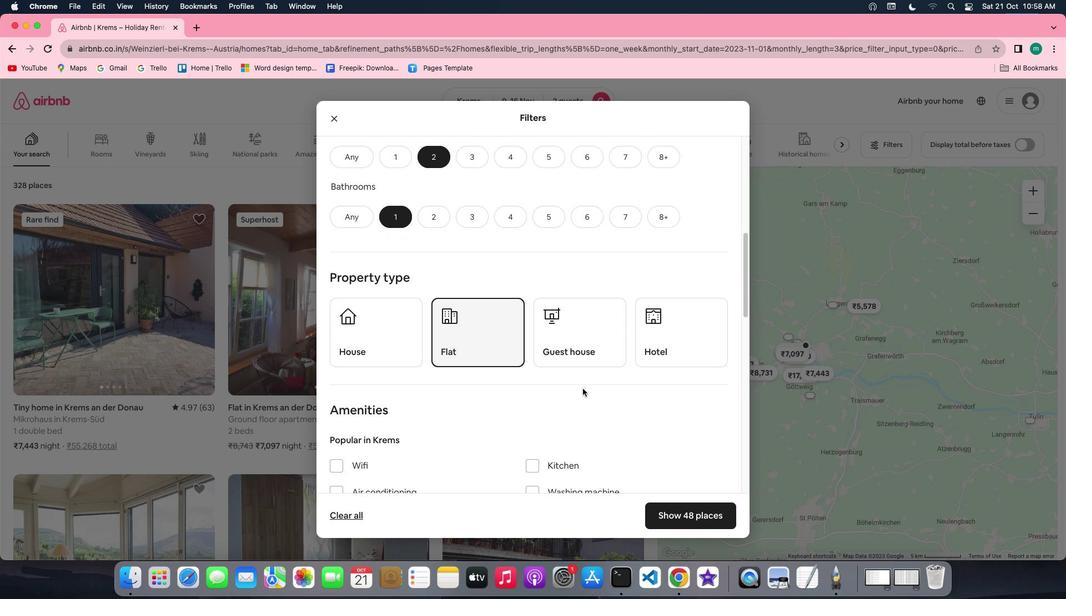 
Action: Mouse scrolled (583, 389) with delta (0, 0)
Screenshot: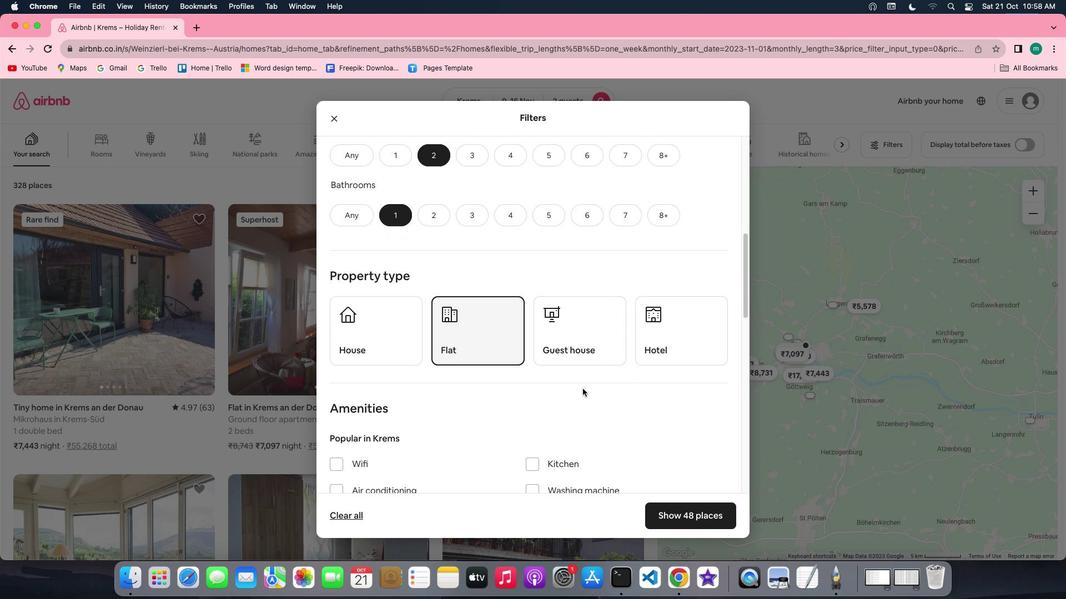 
Action: Mouse scrolled (583, 389) with delta (0, 0)
Screenshot: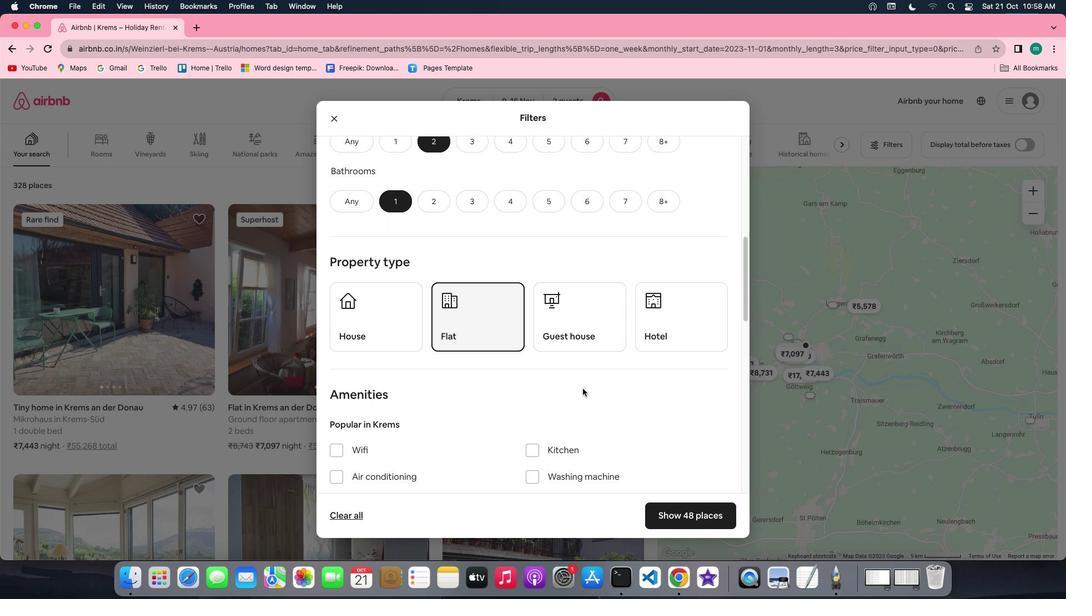 
Action: Mouse scrolled (583, 389) with delta (0, 0)
Screenshot: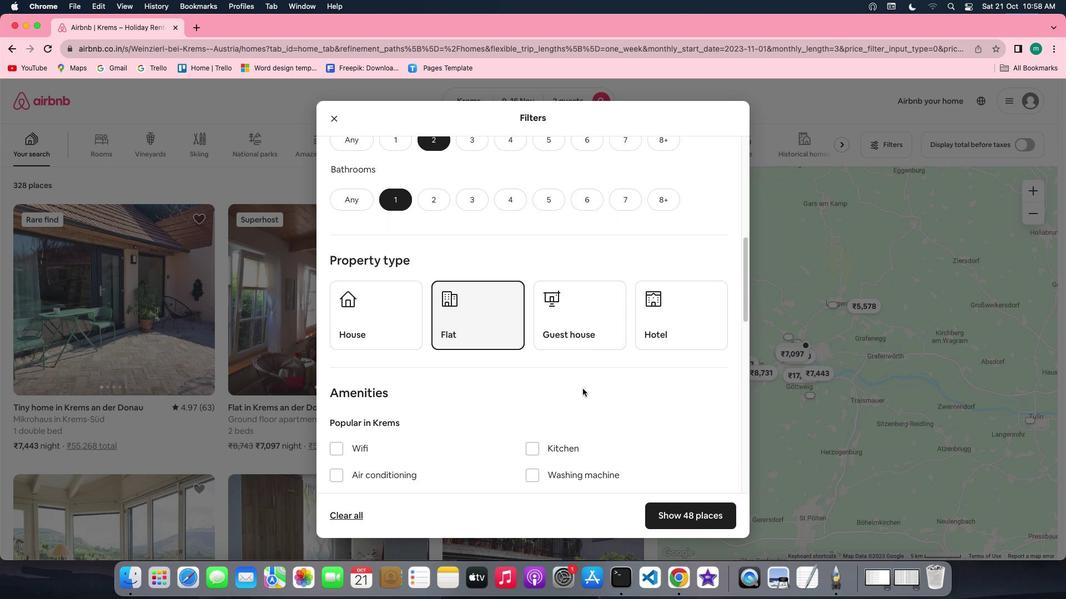 
Action: Mouse scrolled (583, 389) with delta (0, 0)
Screenshot: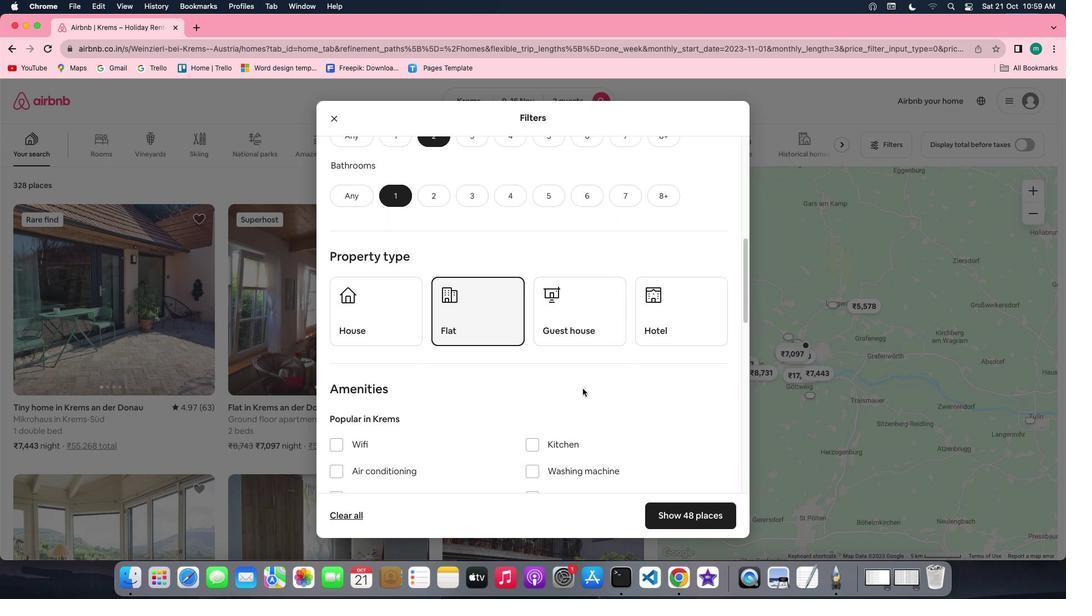 
Action: Mouse scrolled (583, 389) with delta (0, 0)
Screenshot: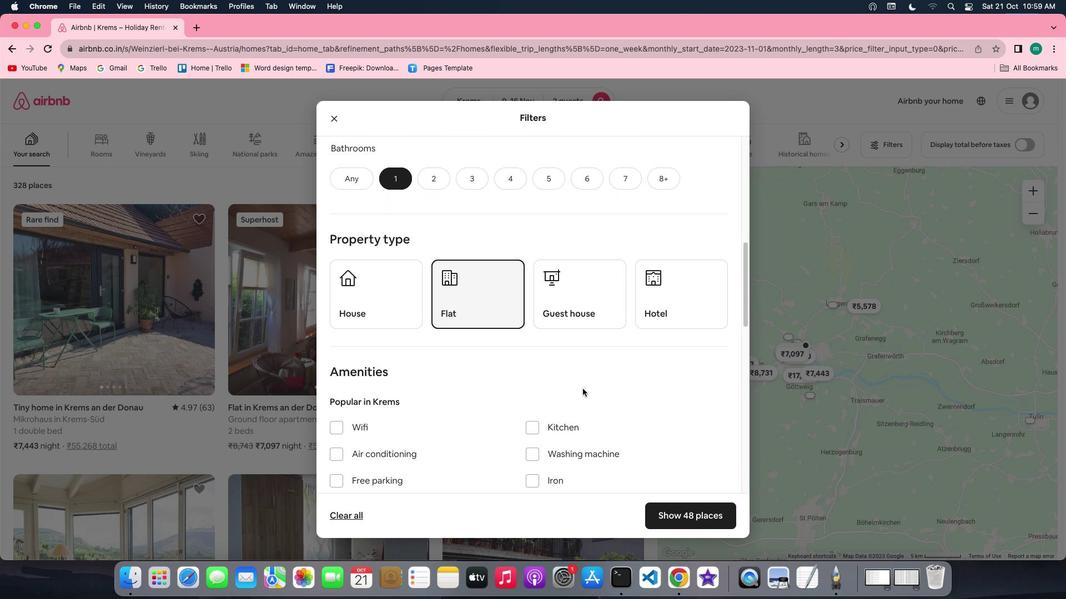 
Action: Mouse scrolled (583, 389) with delta (0, 0)
Screenshot: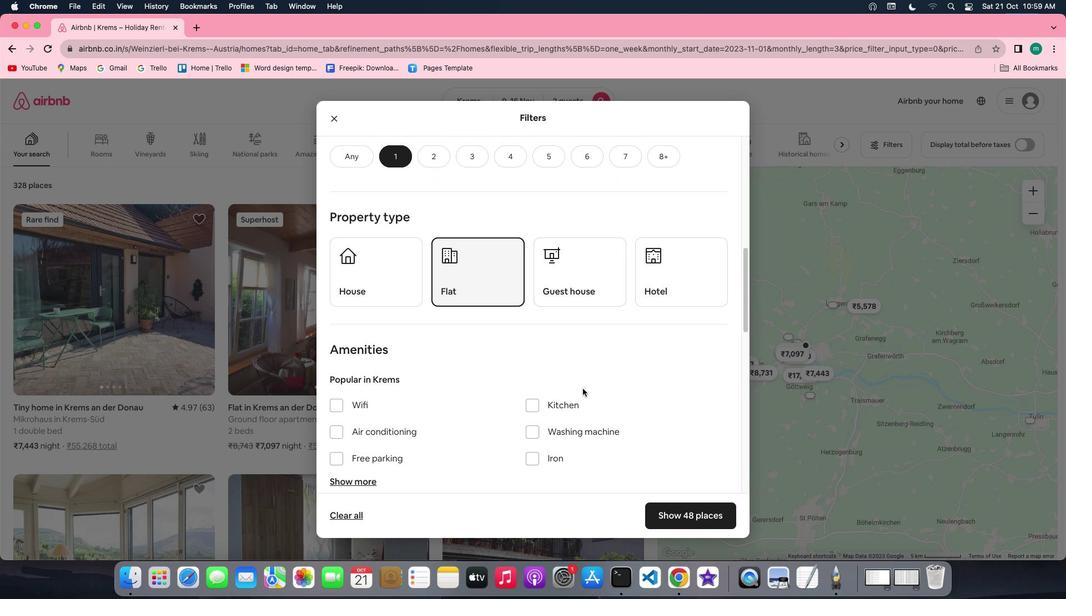 
Action: Mouse scrolled (583, 389) with delta (0, 0)
Screenshot: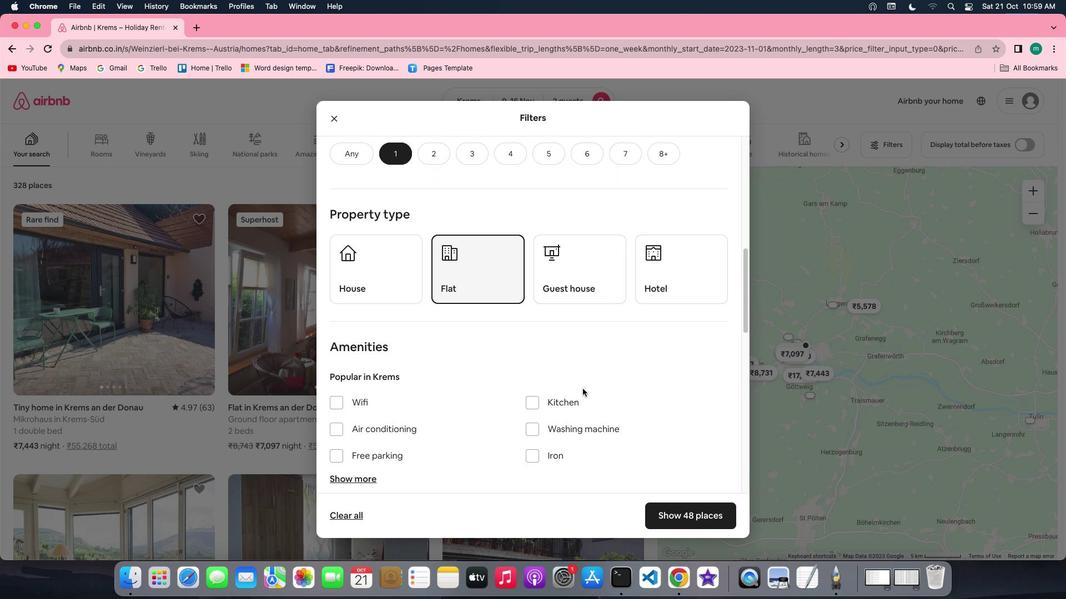 
Action: Mouse scrolled (583, 389) with delta (0, 0)
Screenshot: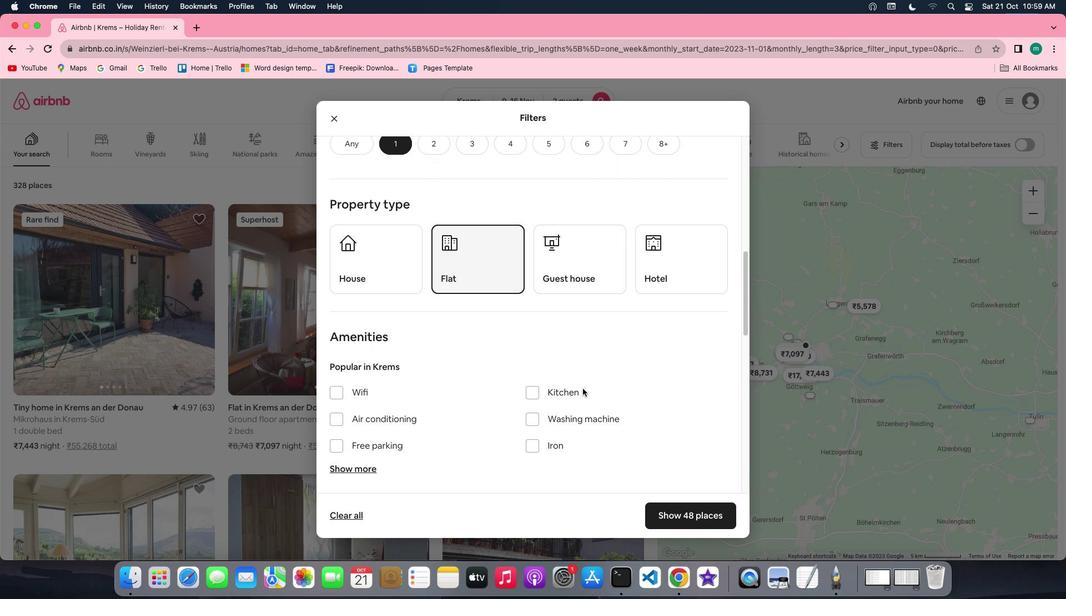 
Action: Mouse scrolled (583, 389) with delta (0, 0)
Screenshot: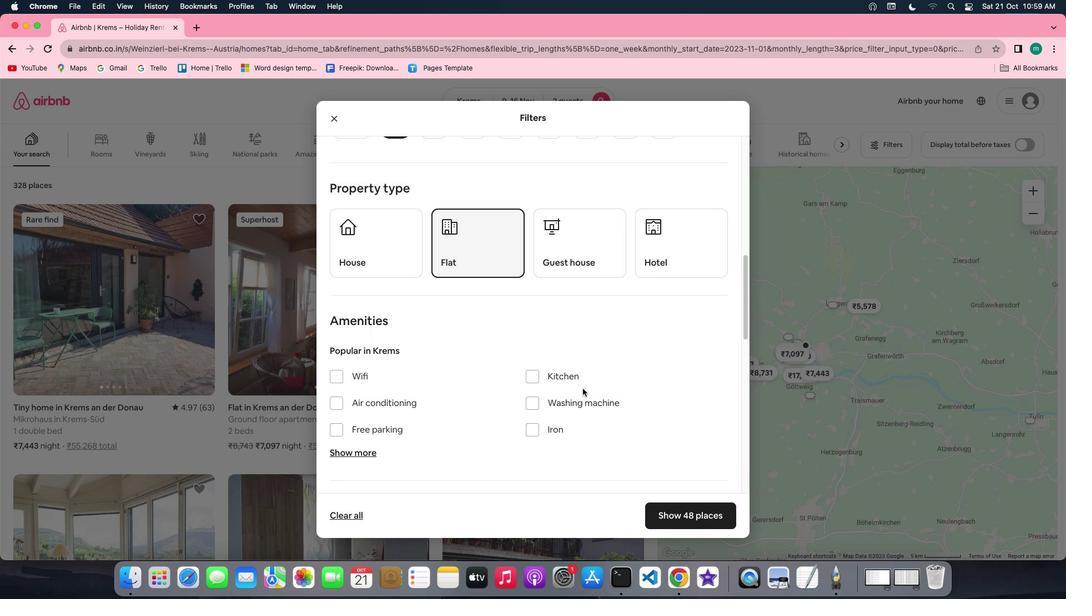 
Action: Mouse scrolled (583, 389) with delta (0, 0)
Screenshot: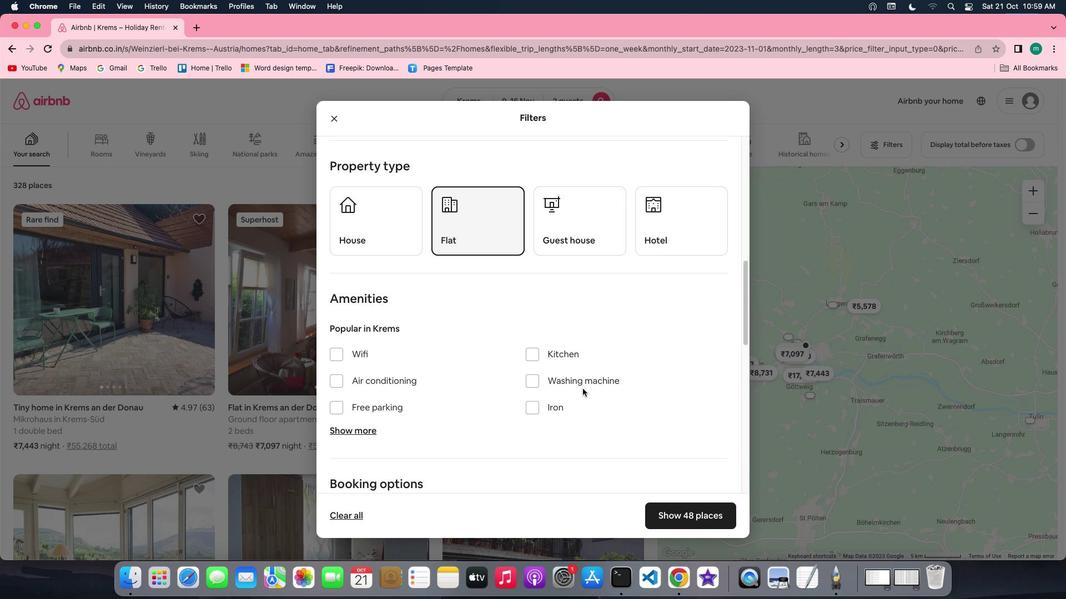 
Action: Mouse scrolled (583, 389) with delta (0, 0)
Screenshot: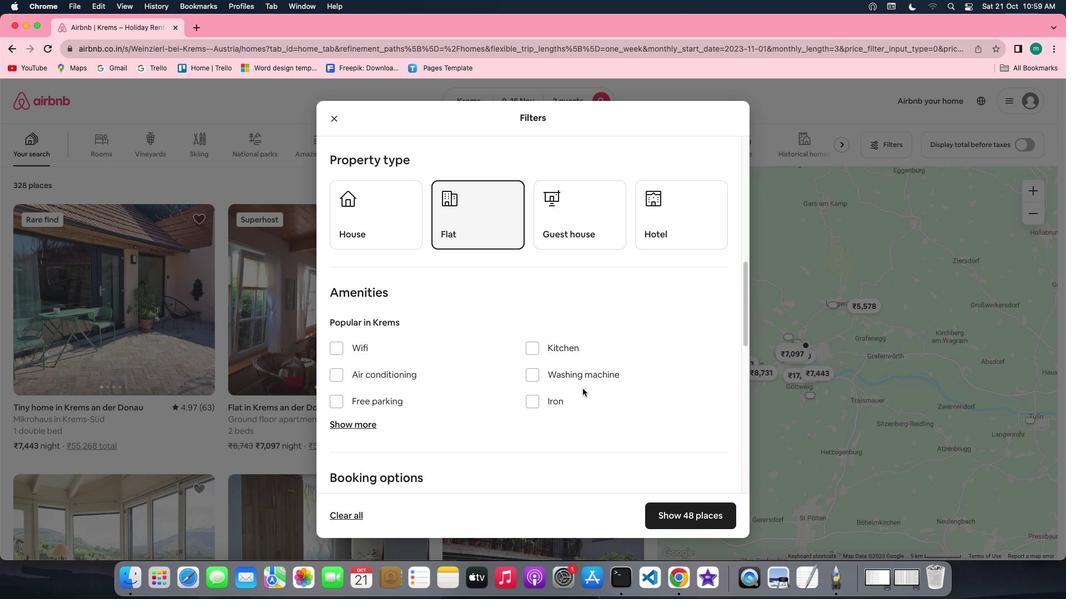 
Action: Mouse scrolled (583, 389) with delta (0, 0)
Screenshot: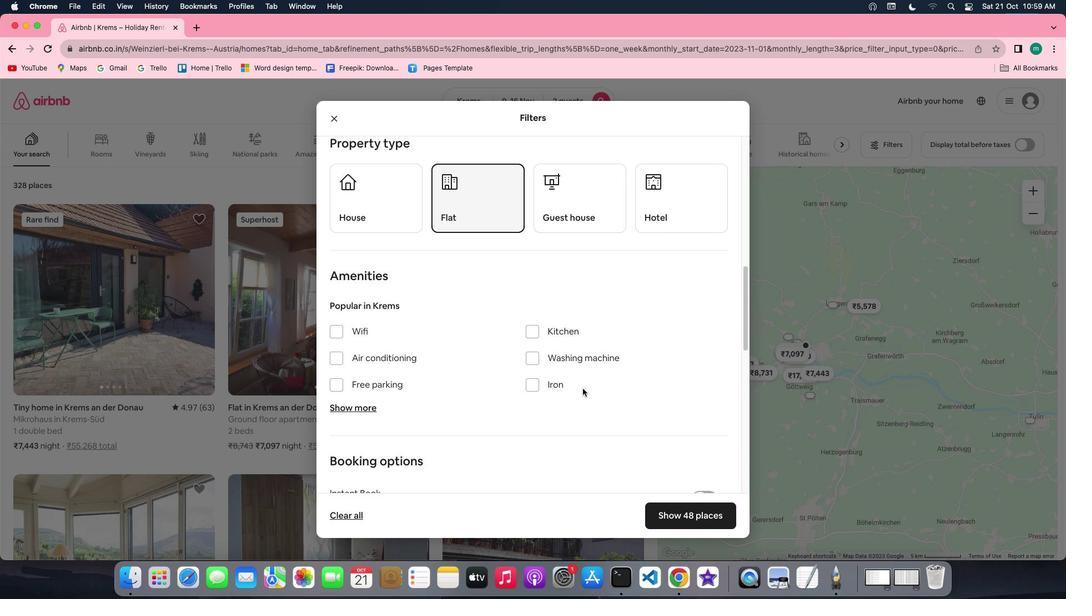 
Action: Mouse moved to (362, 379)
Screenshot: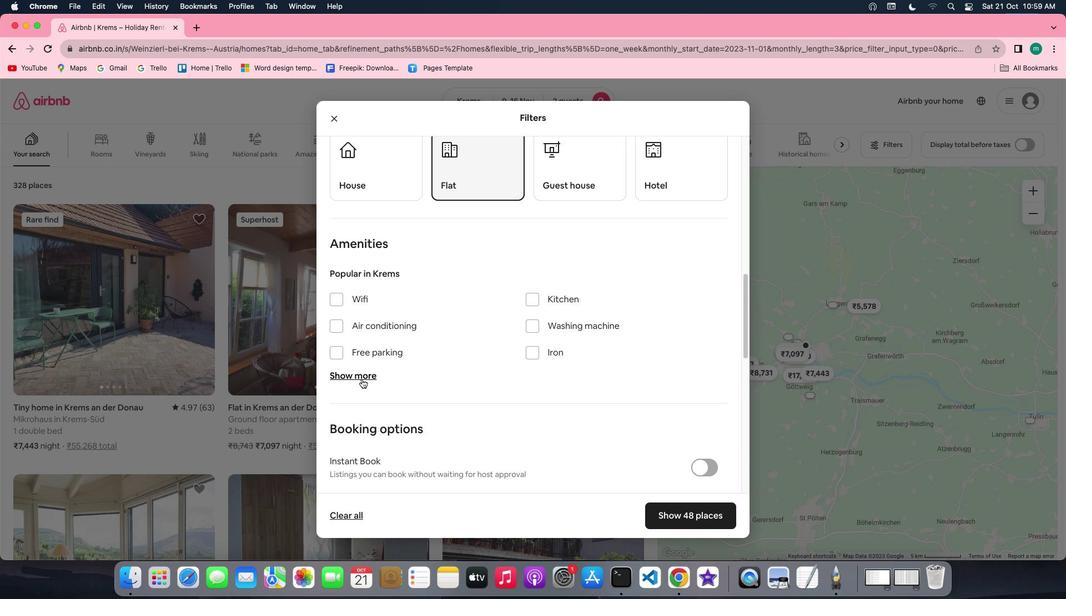 
Action: Mouse pressed left at (362, 379)
Screenshot: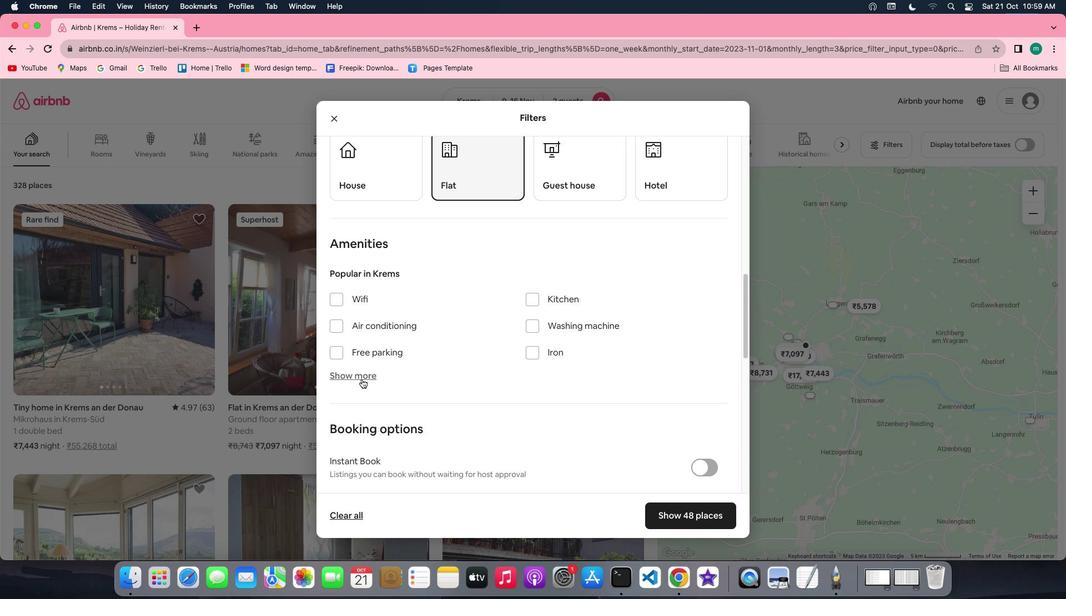 
Action: Mouse moved to (468, 393)
Screenshot: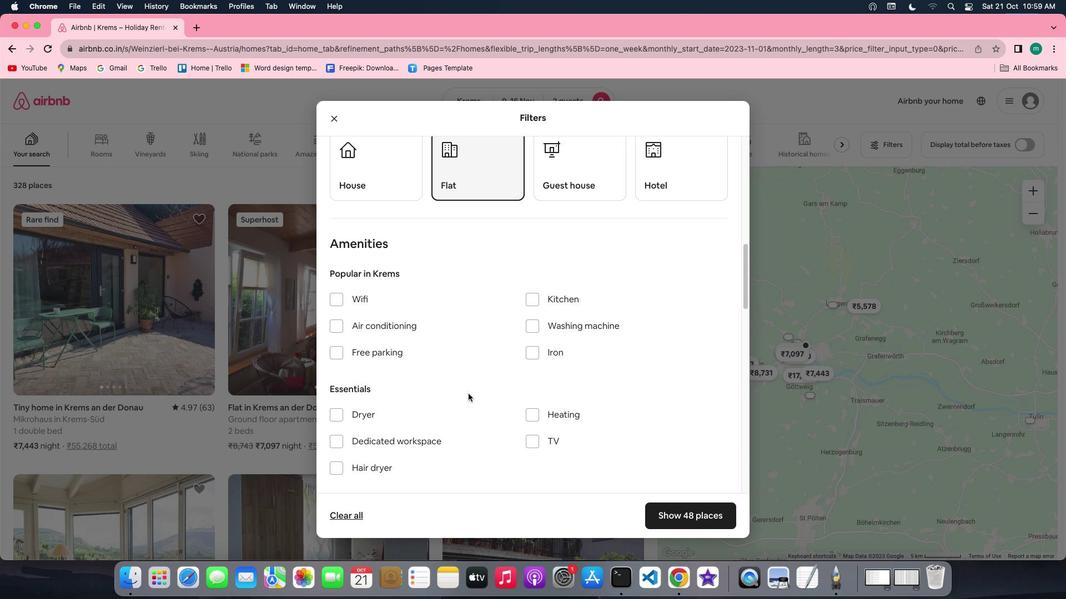 
Action: Mouse scrolled (468, 393) with delta (0, 0)
Screenshot: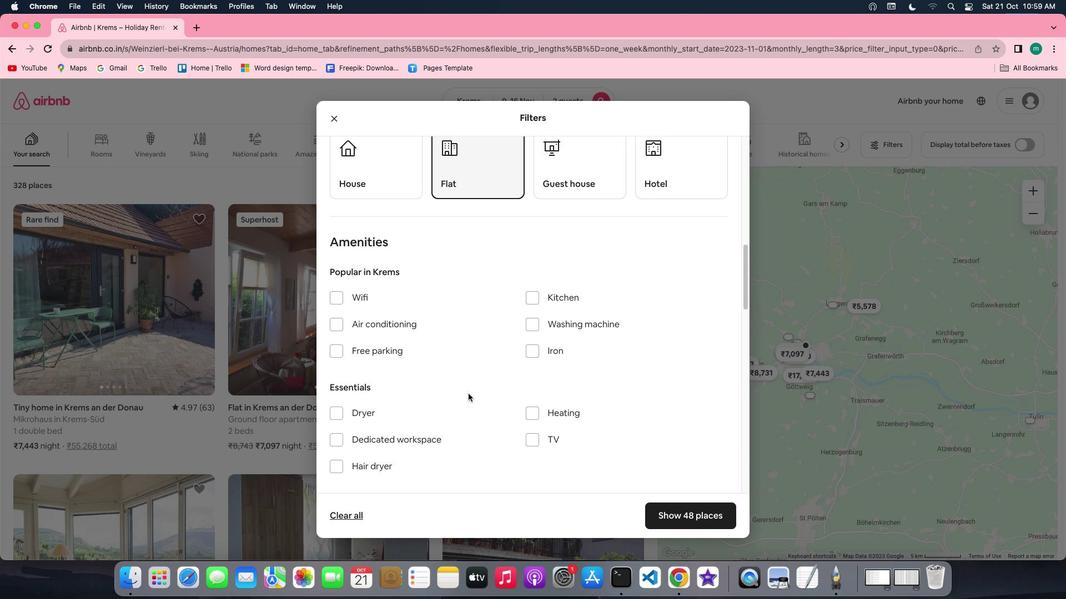 
Action: Mouse scrolled (468, 393) with delta (0, 0)
Screenshot: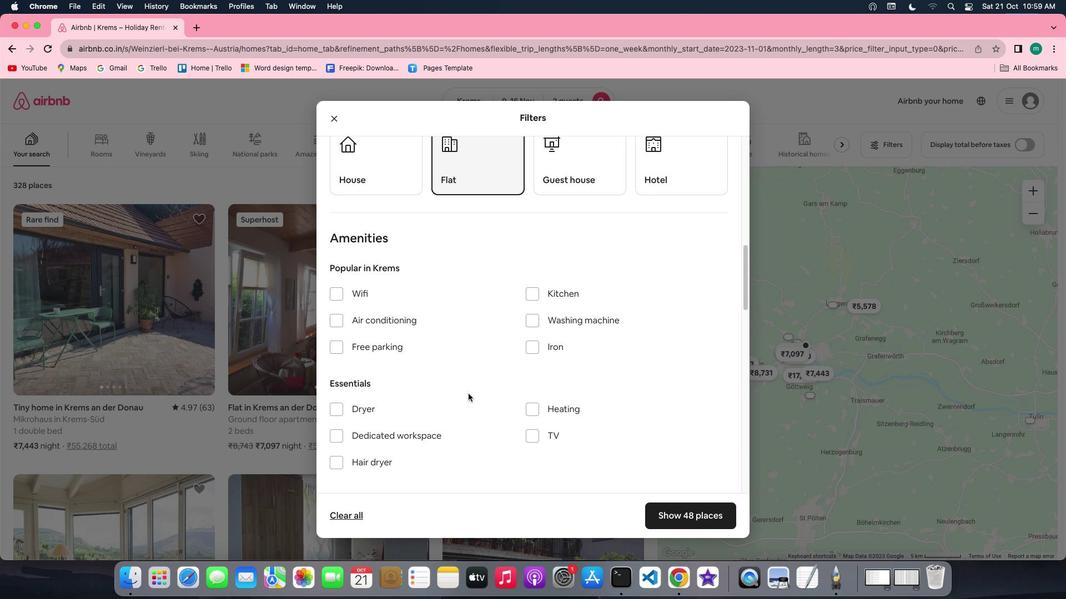 
Action: Mouse scrolled (468, 393) with delta (0, -1)
Screenshot: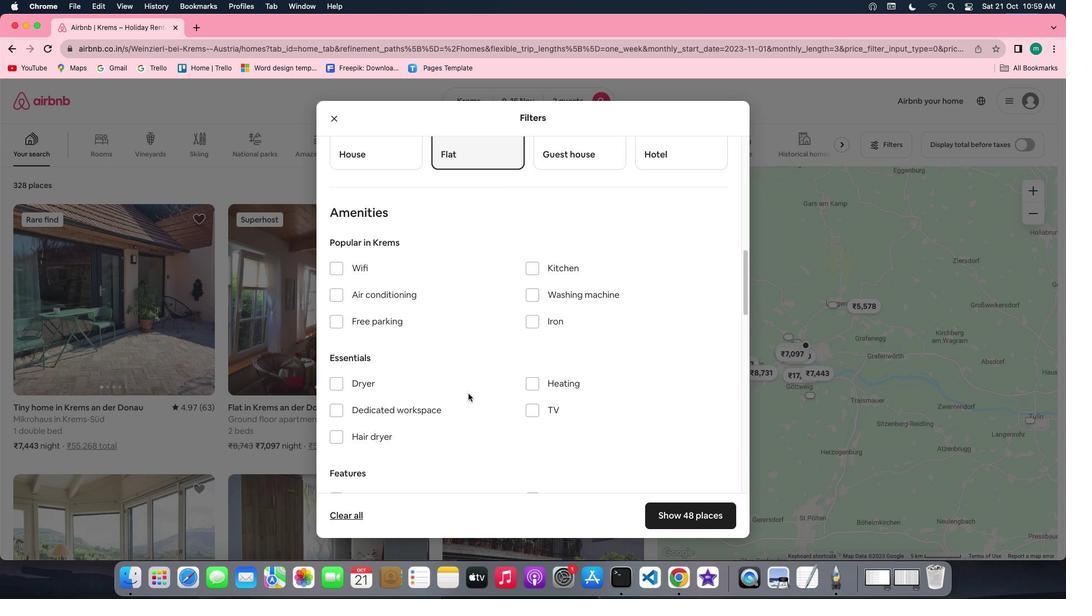 
Action: Mouse moved to (551, 335)
Screenshot: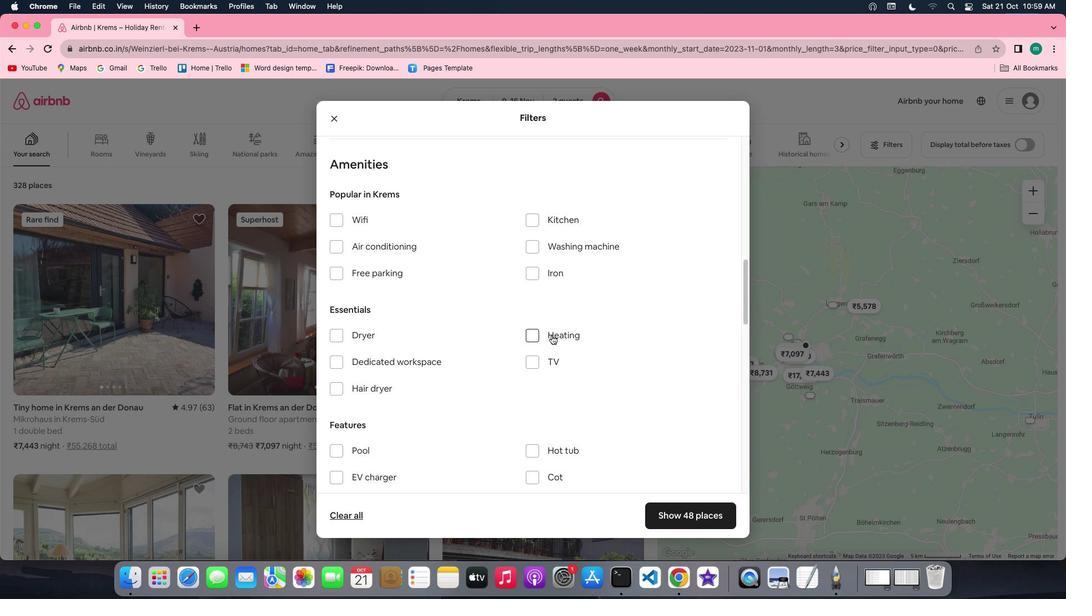 
Action: Mouse pressed left at (551, 335)
Screenshot: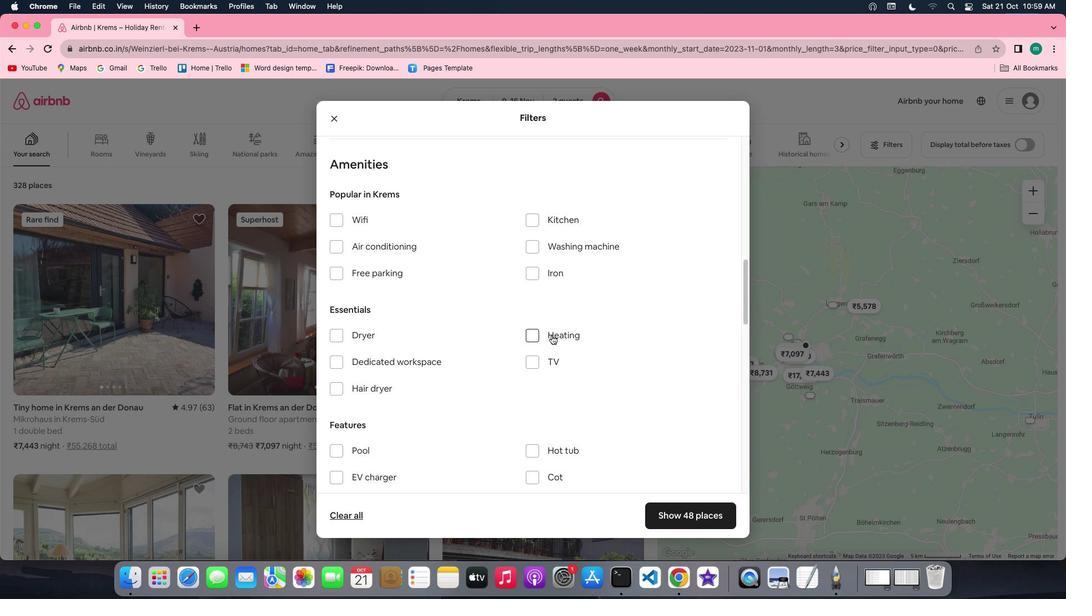
Action: Mouse moved to (615, 361)
Screenshot: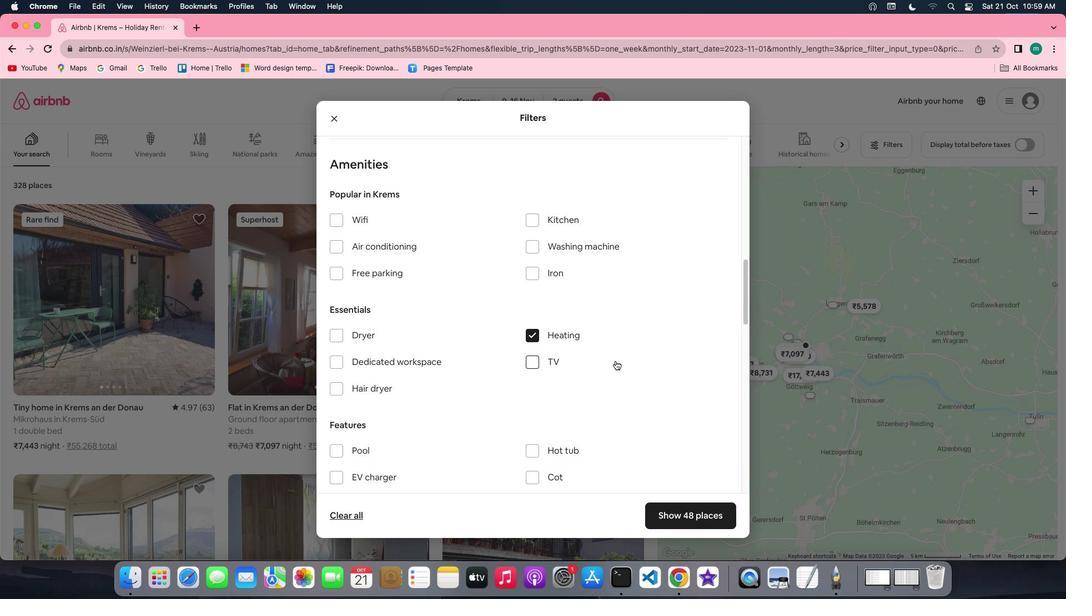 
Action: Mouse scrolled (615, 361) with delta (0, 0)
Screenshot: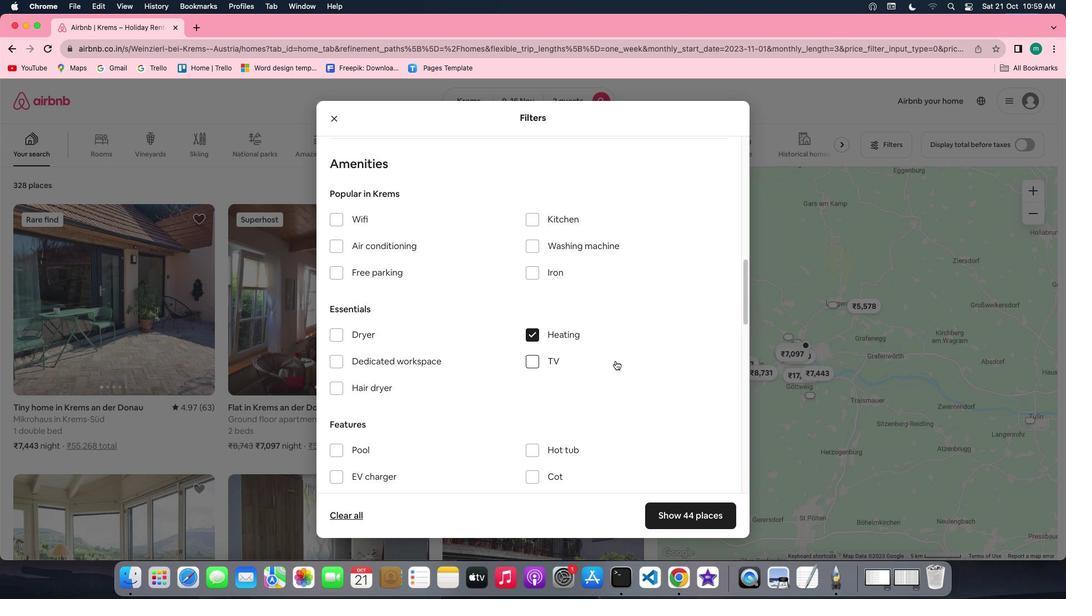 
Action: Mouse scrolled (615, 361) with delta (0, 0)
Screenshot: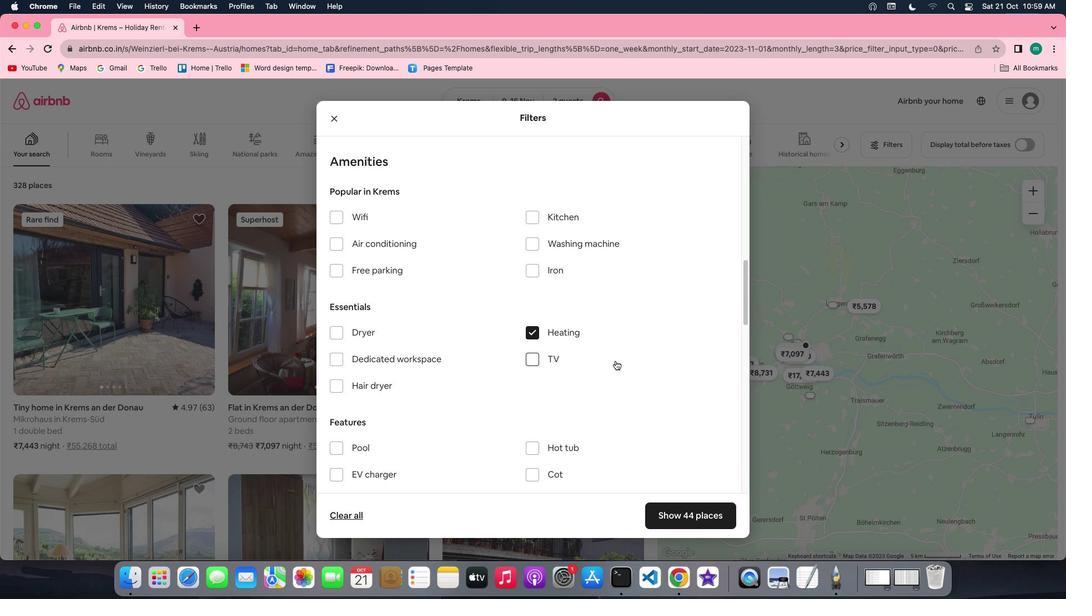 
Action: Mouse scrolled (615, 361) with delta (0, 0)
Screenshot: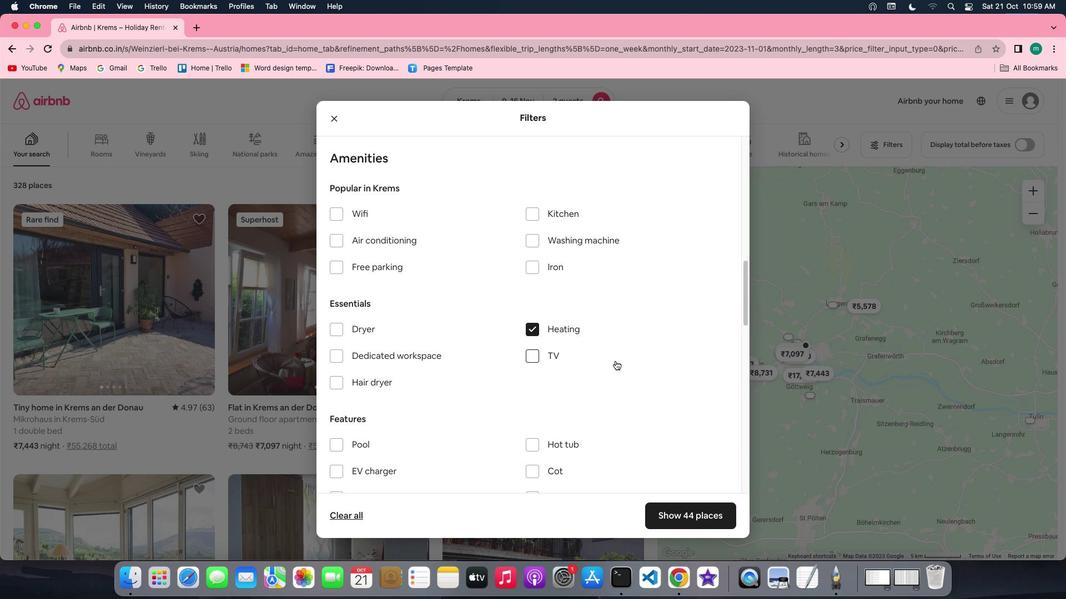 
Action: Mouse scrolled (615, 361) with delta (0, 0)
Screenshot: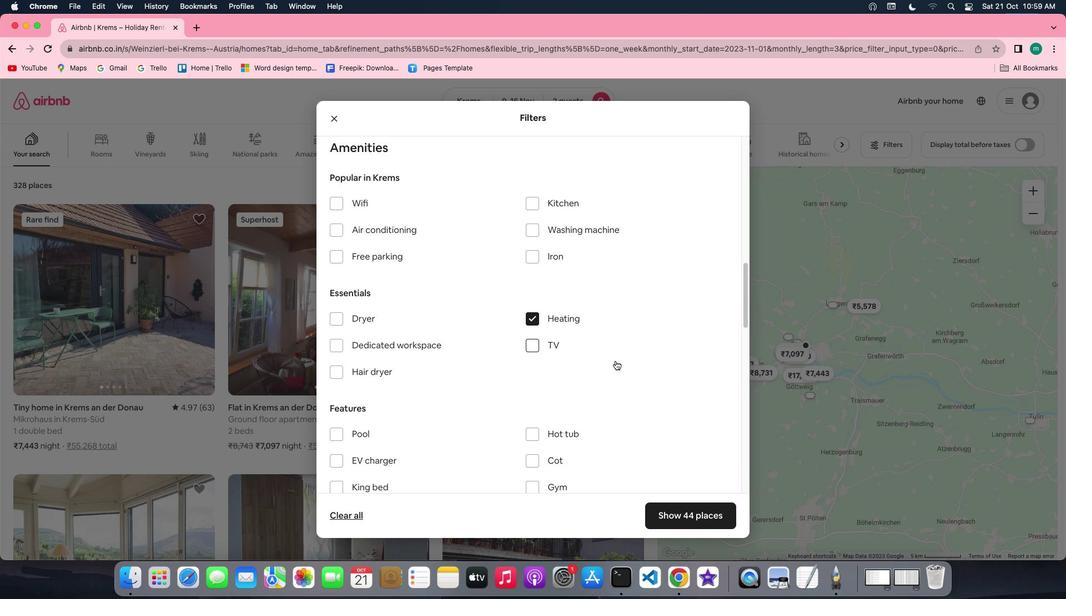 
Action: Mouse scrolled (615, 361) with delta (0, 0)
Screenshot: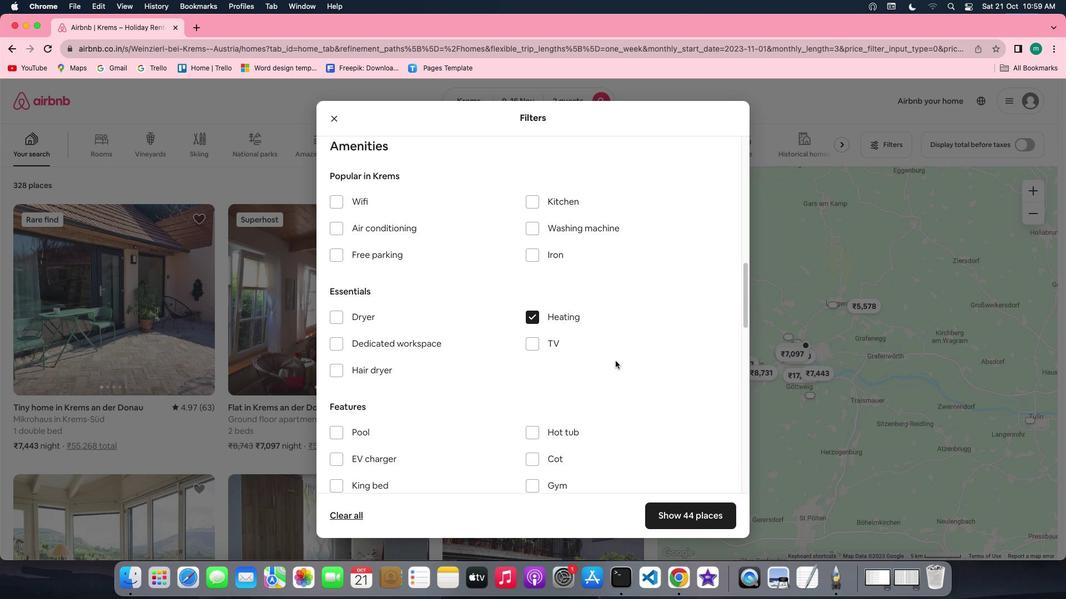
Action: Mouse scrolled (615, 361) with delta (0, 0)
Screenshot: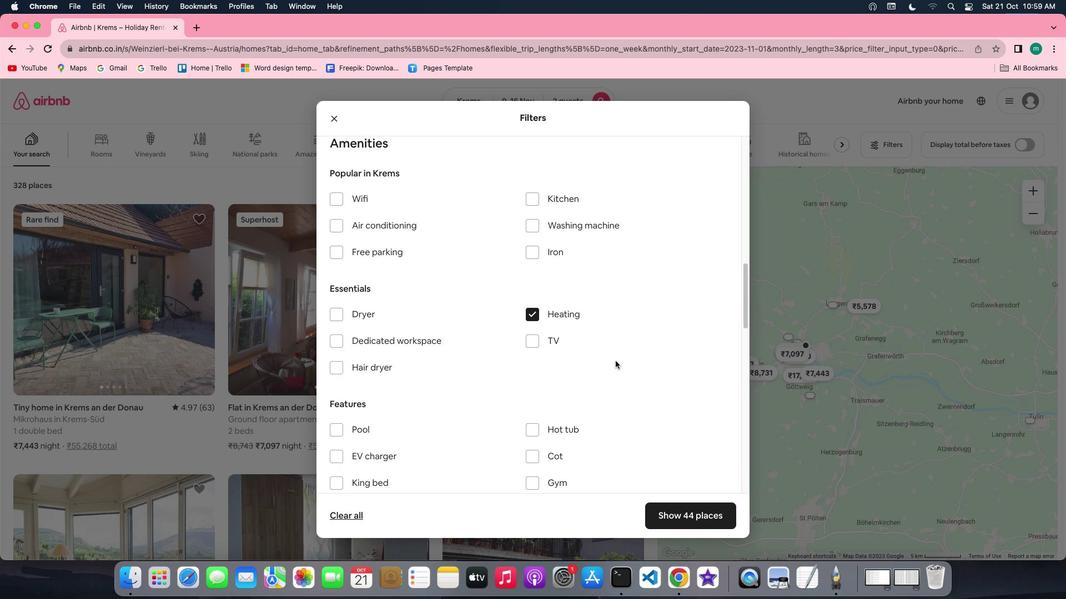 
Action: Mouse scrolled (615, 361) with delta (0, 0)
Screenshot: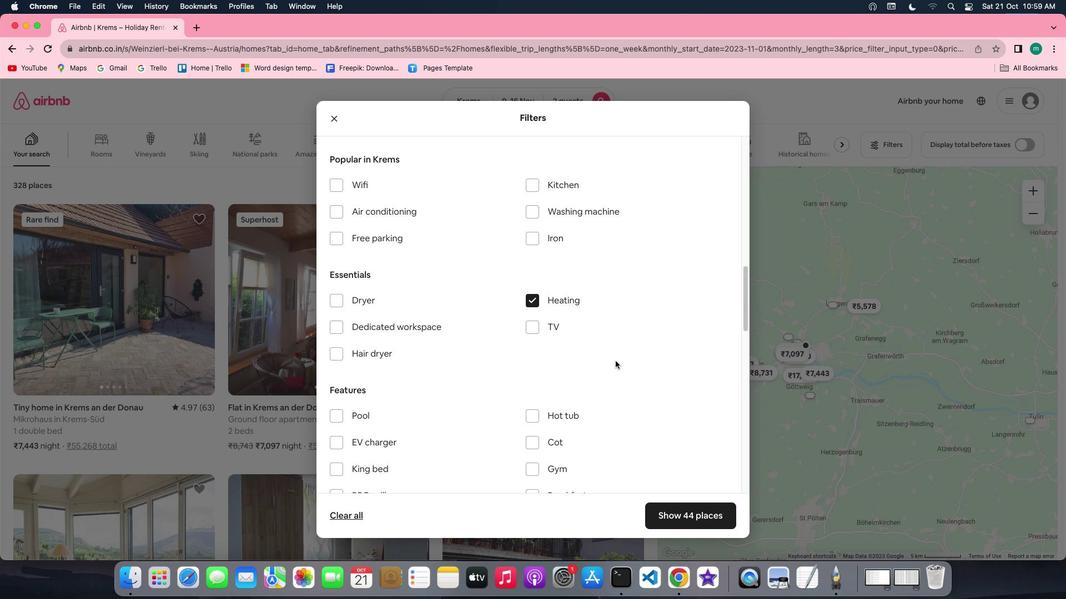 
Action: Mouse scrolled (615, 361) with delta (0, 0)
Screenshot: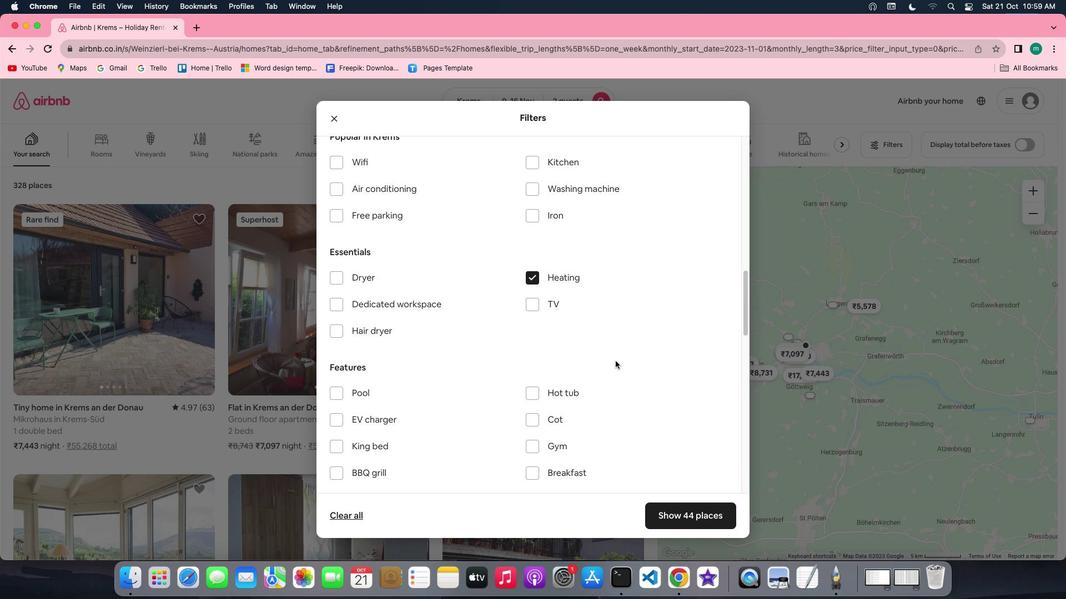 
Action: Mouse scrolled (615, 361) with delta (0, 0)
Screenshot: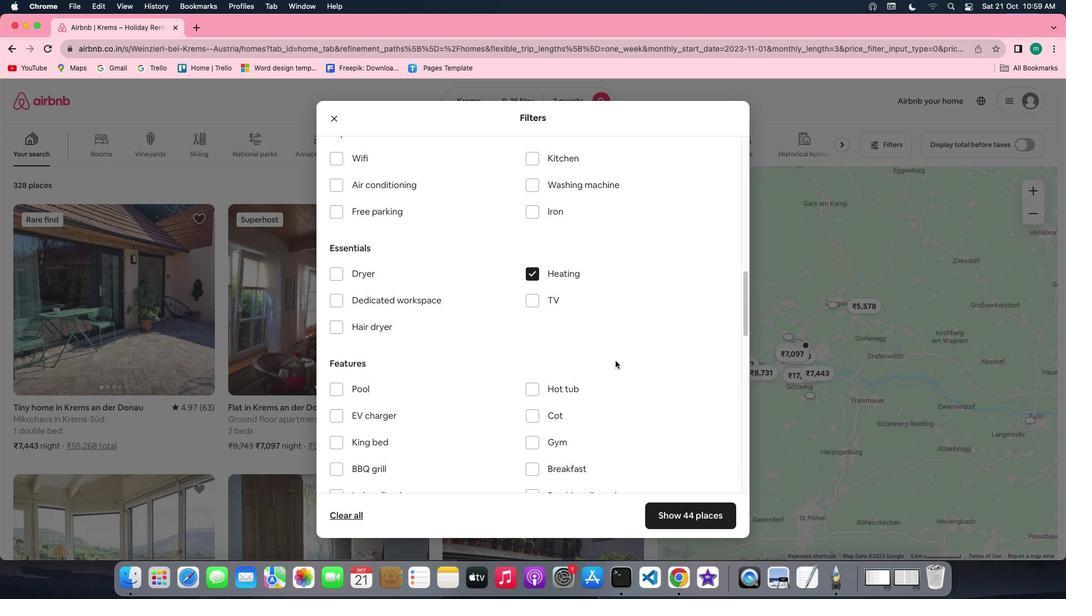 
Action: Mouse scrolled (615, 361) with delta (0, 0)
Screenshot: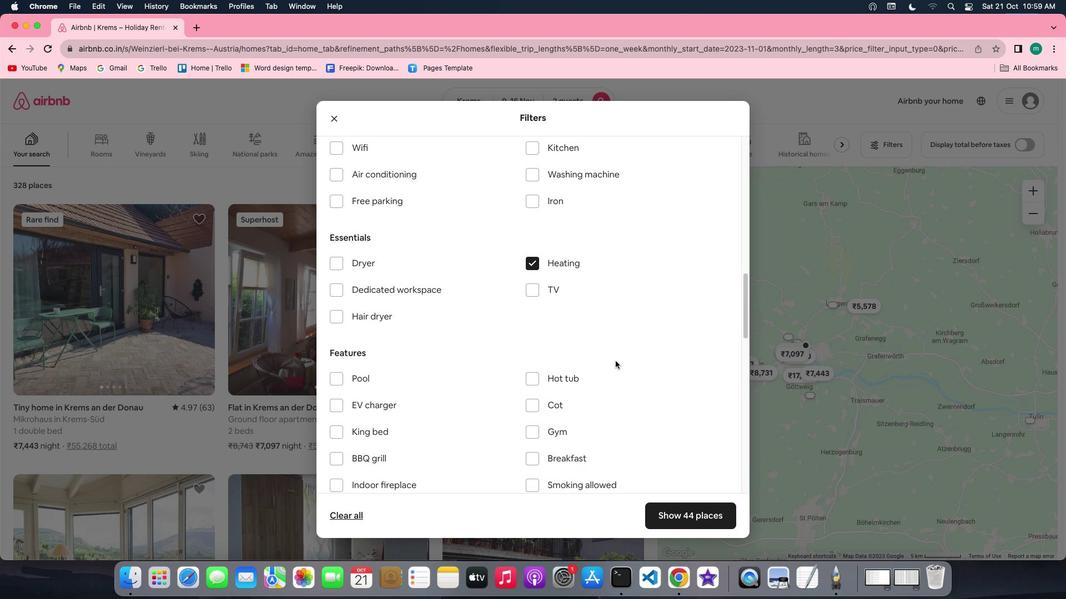 
Action: Mouse scrolled (615, 361) with delta (0, 0)
Screenshot: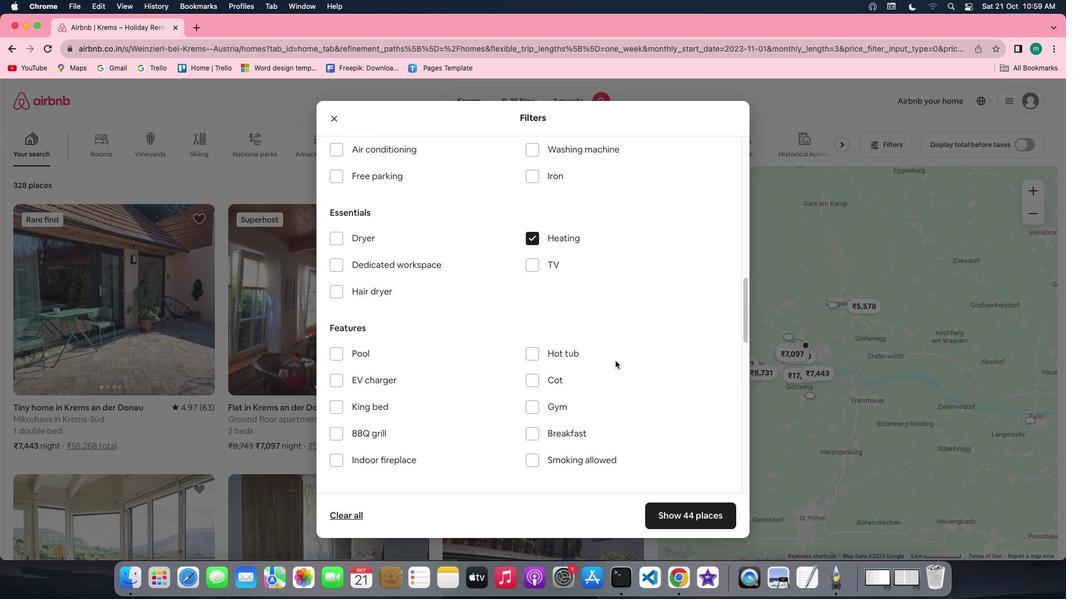 
Action: Mouse scrolled (615, 361) with delta (0, 0)
Screenshot: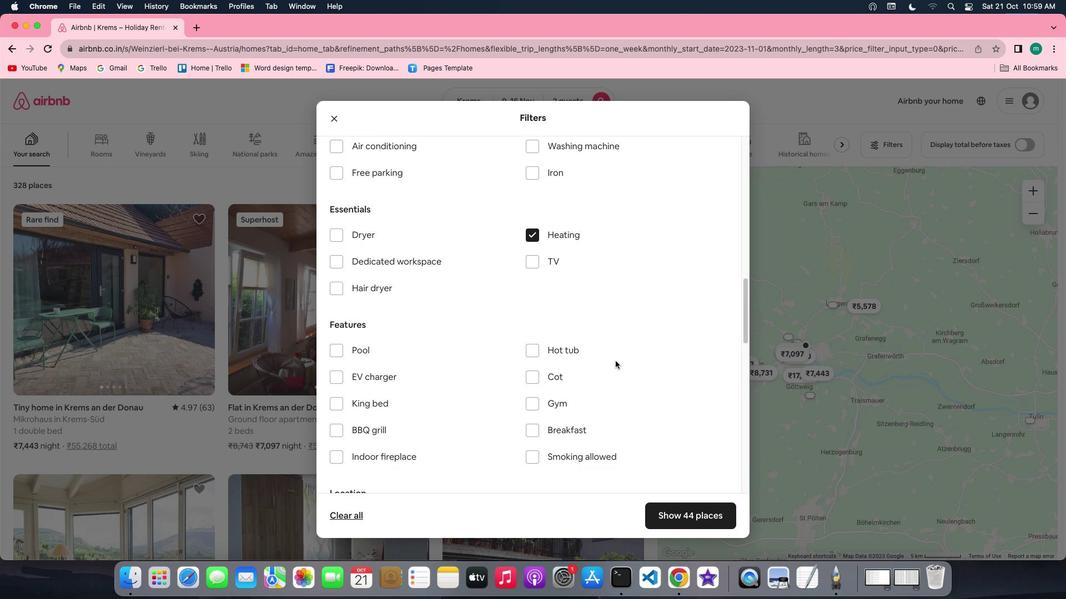 
Action: Mouse scrolled (615, 361) with delta (0, 0)
Screenshot: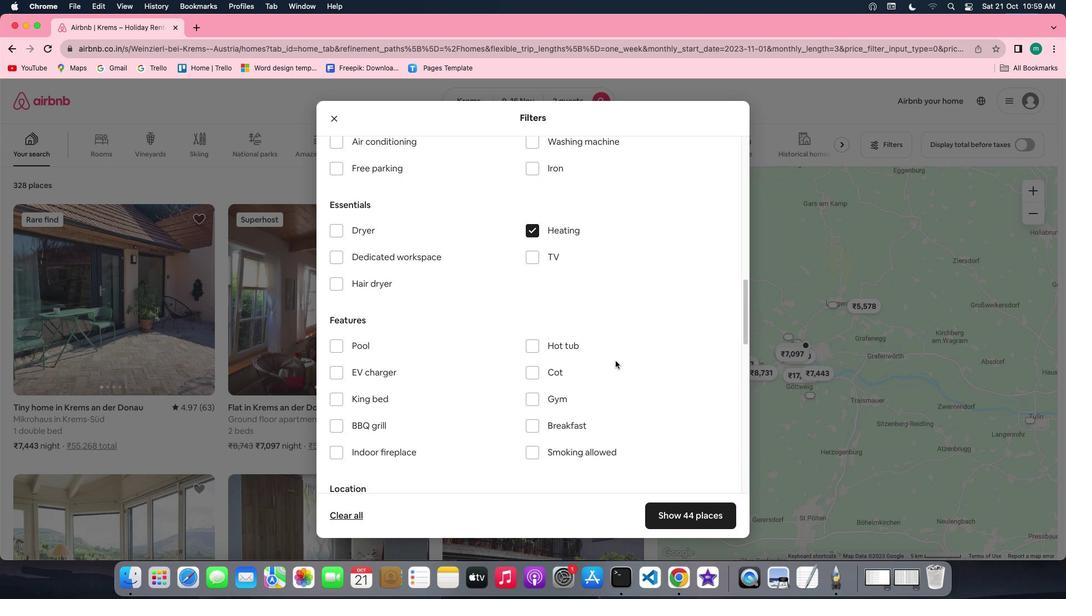 
Action: Mouse scrolled (615, 361) with delta (0, -1)
Screenshot: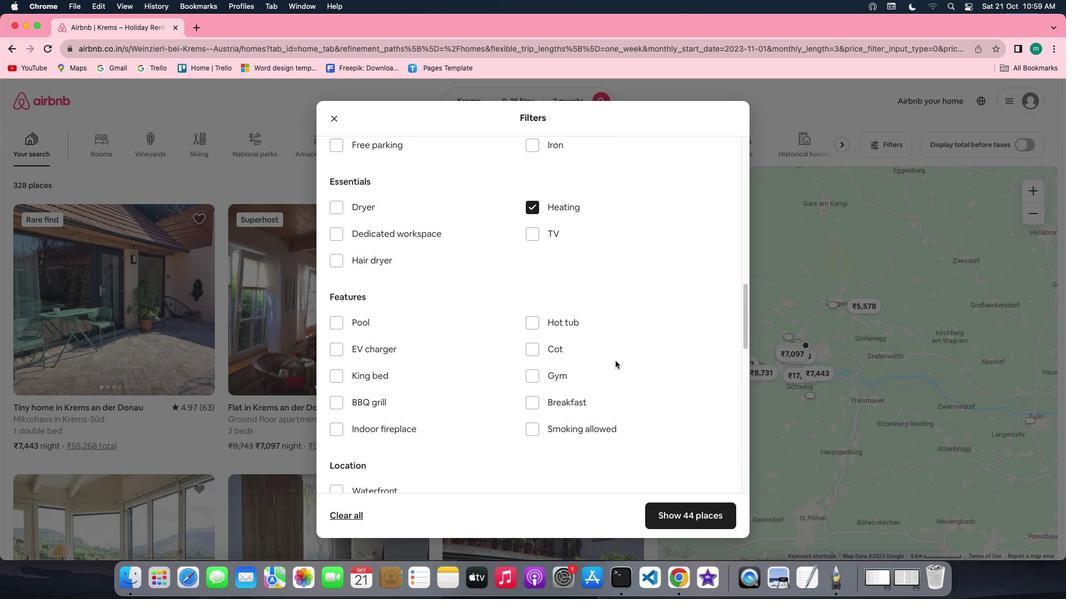 
Action: Mouse scrolled (615, 361) with delta (0, 0)
Screenshot: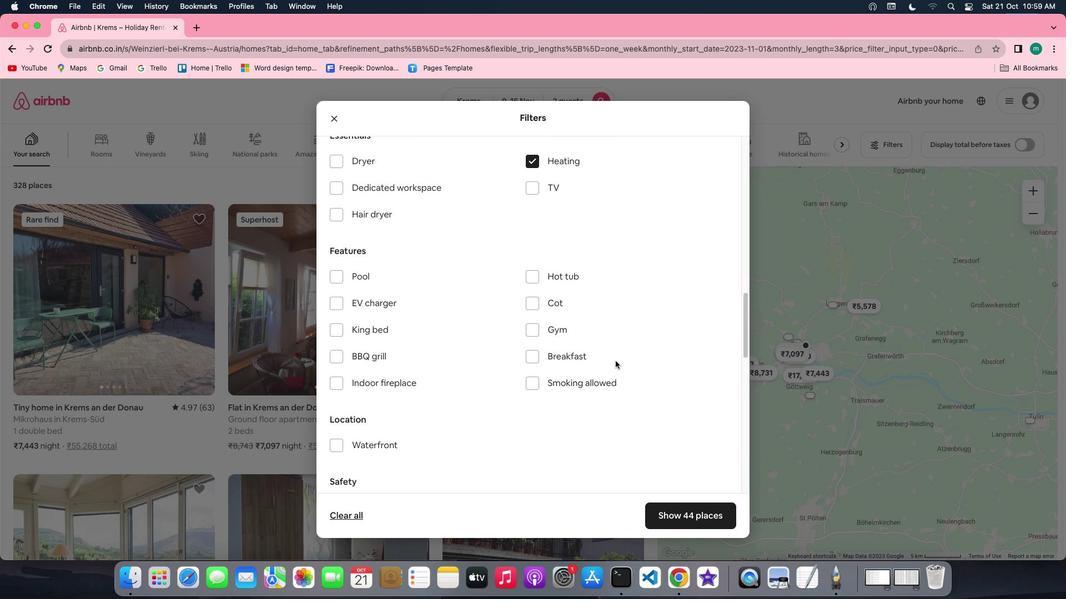 
Action: Mouse scrolled (615, 361) with delta (0, 0)
Screenshot: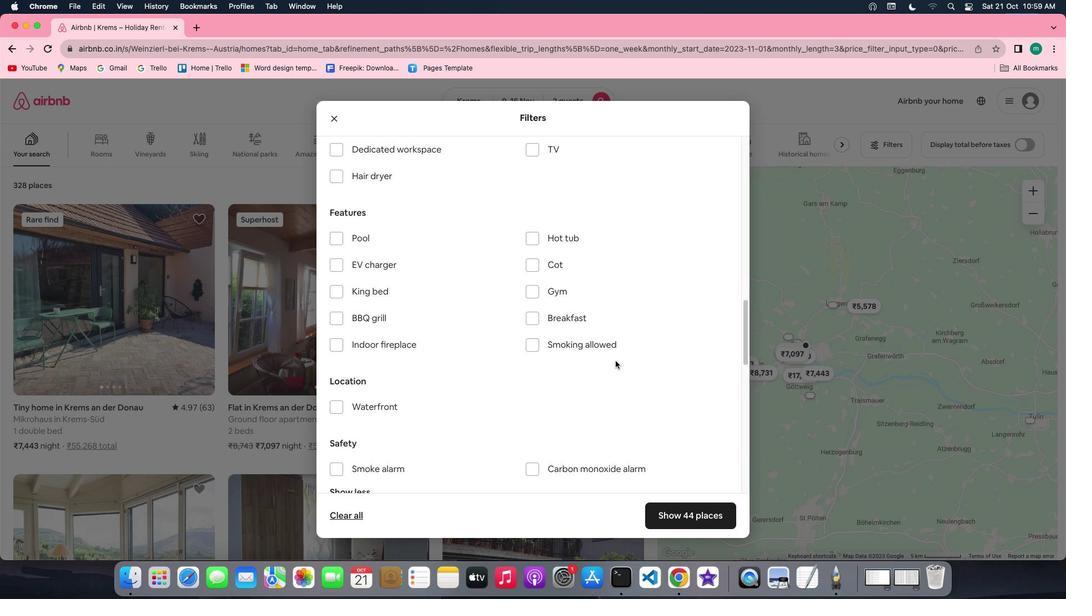 
Action: Mouse scrolled (615, 361) with delta (0, 0)
Screenshot: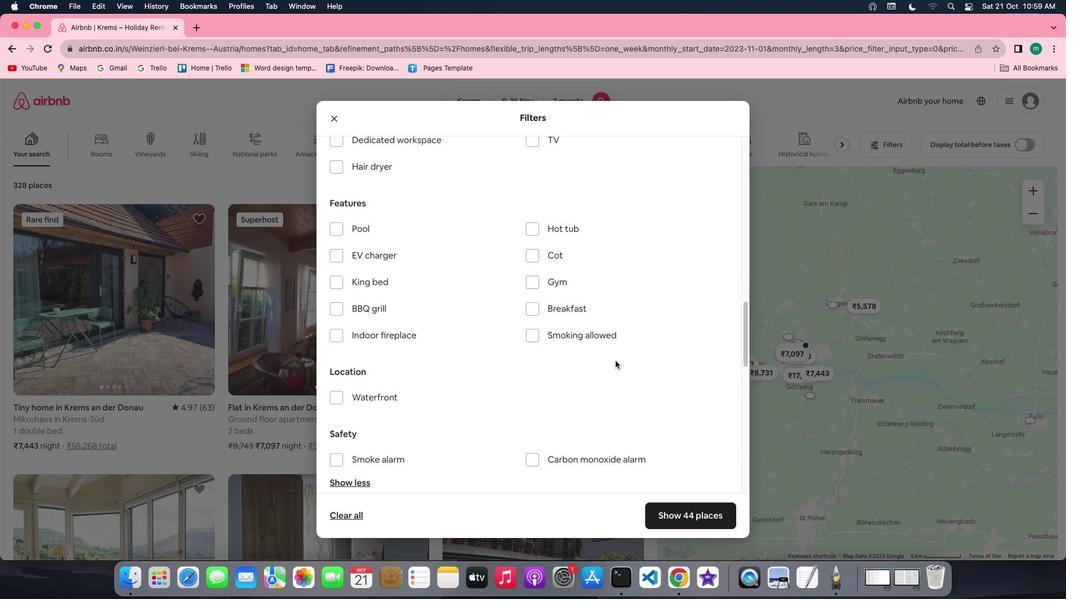 
Action: Mouse scrolled (615, 361) with delta (0, -1)
Screenshot: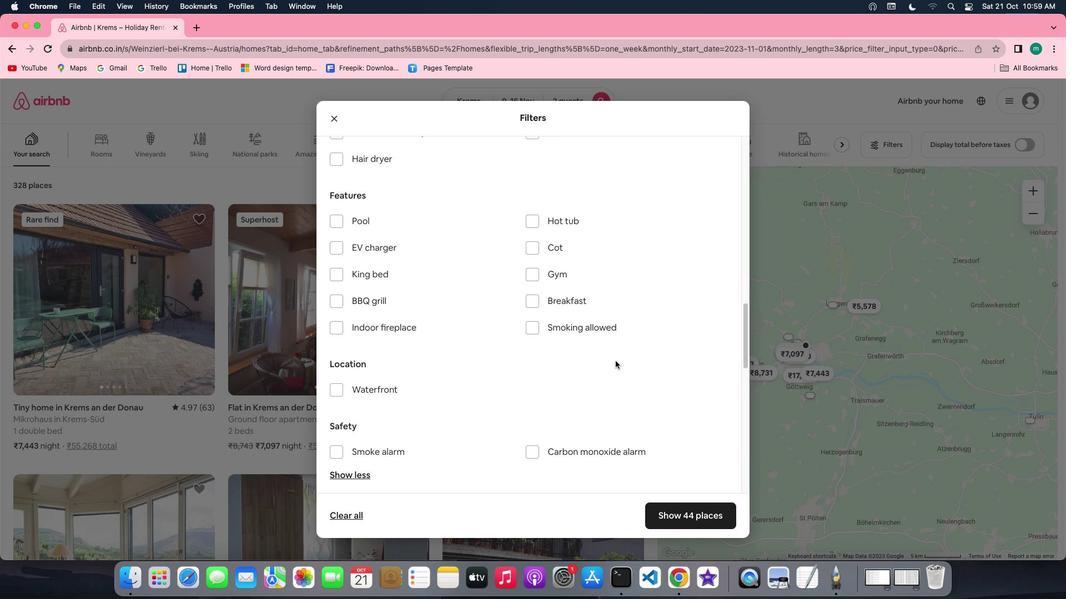 
Action: Mouse scrolled (615, 361) with delta (0, -1)
Screenshot: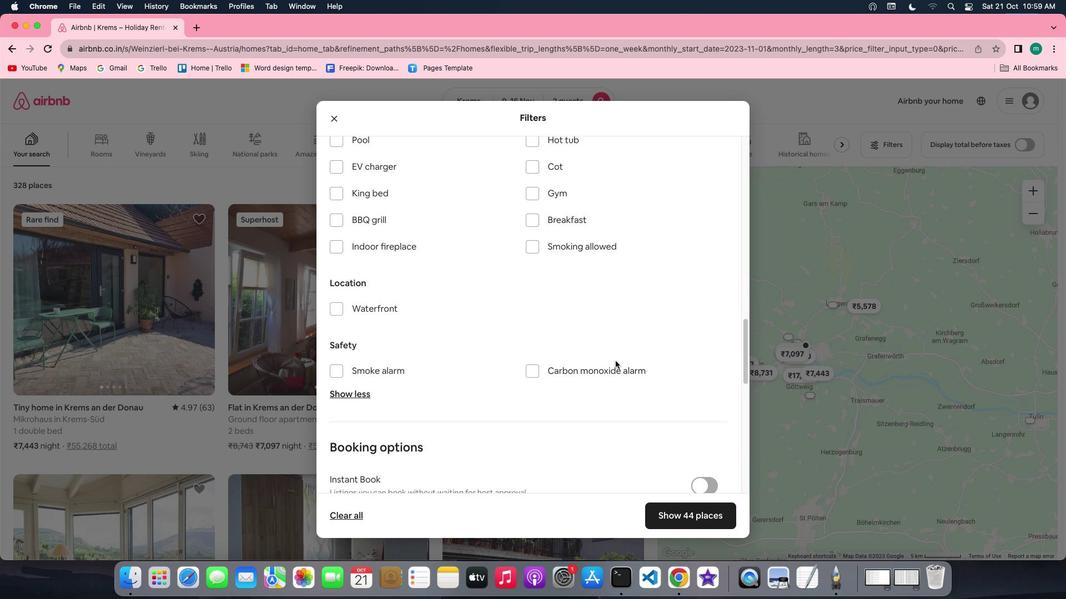 
Action: Mouse scrolled (615, 361) with delta (0, 0)
Screenshot: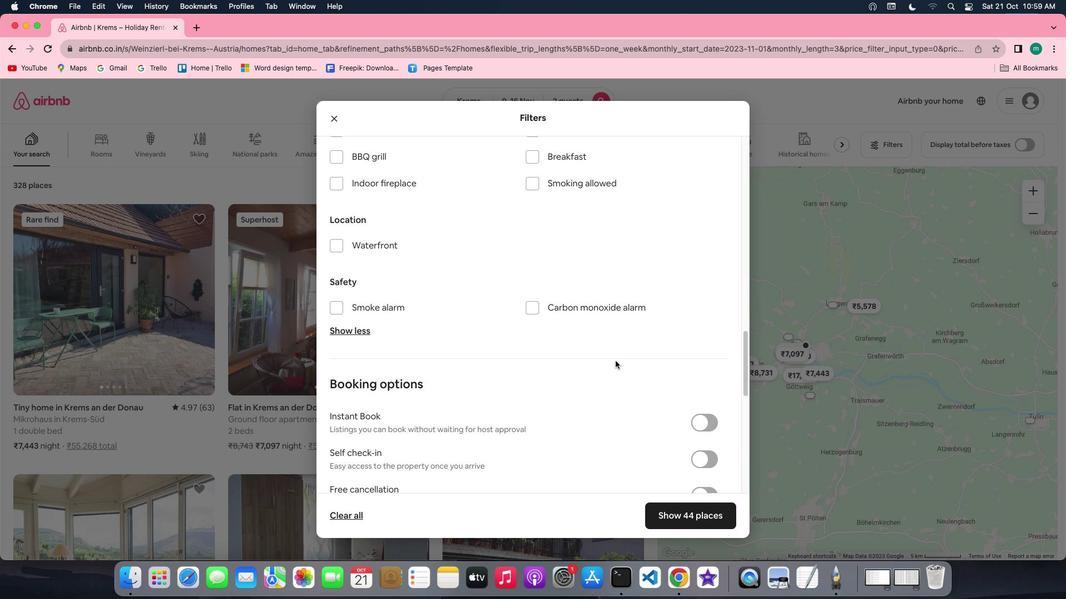 
Action: Mouse scrolled (615, 361) with delta (0, 0)
Screenshot: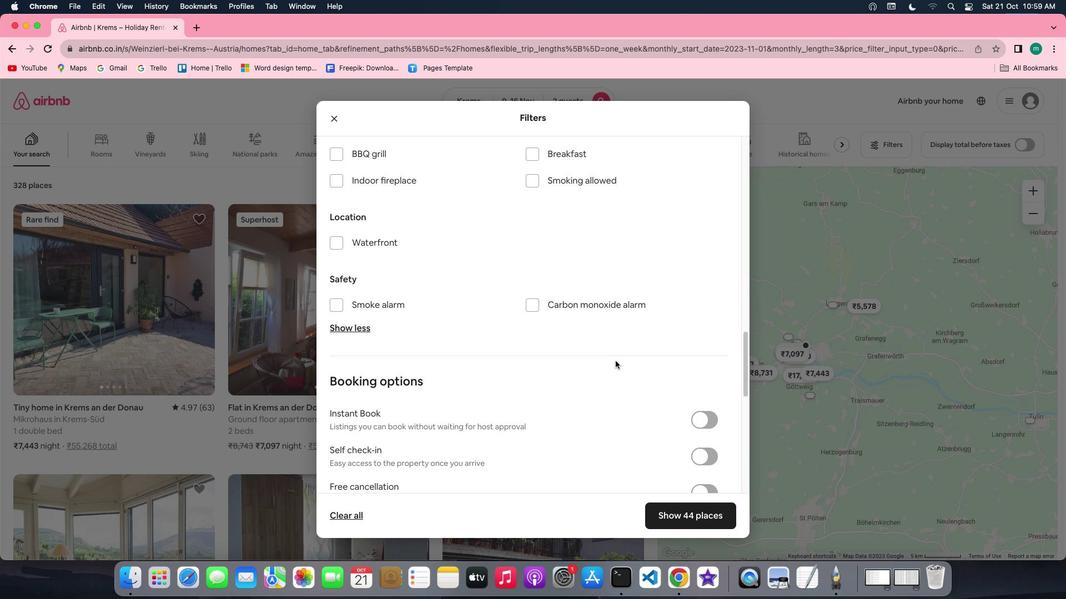 
Action: Mouse scrolled (615, 361) with delta (0, 0)
Screenshot: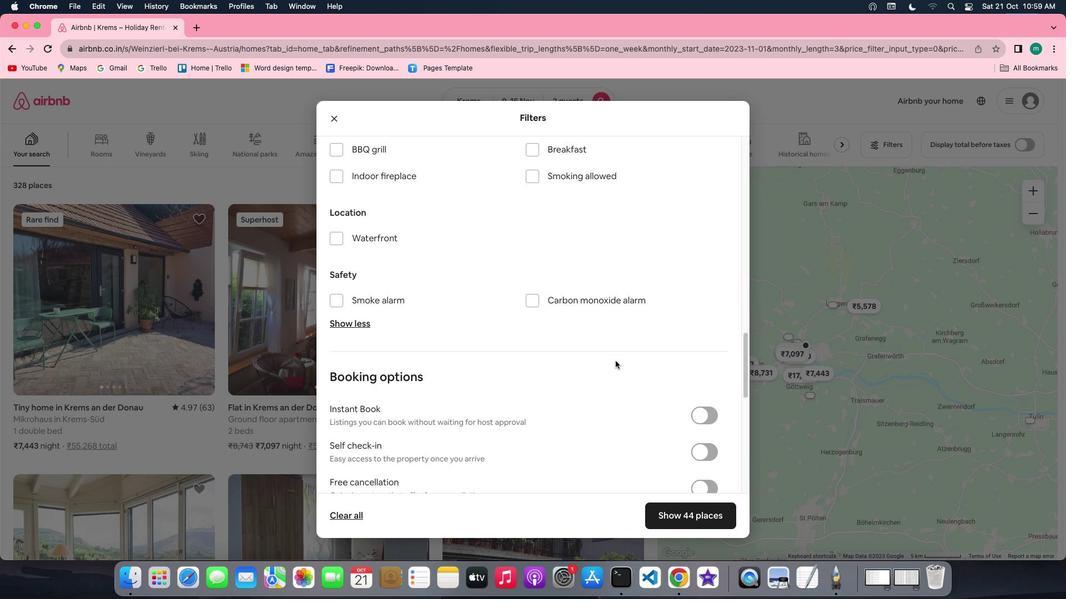 
Action: Mouse scrolled (615, 361) with delta (0, 0)
Screenshot: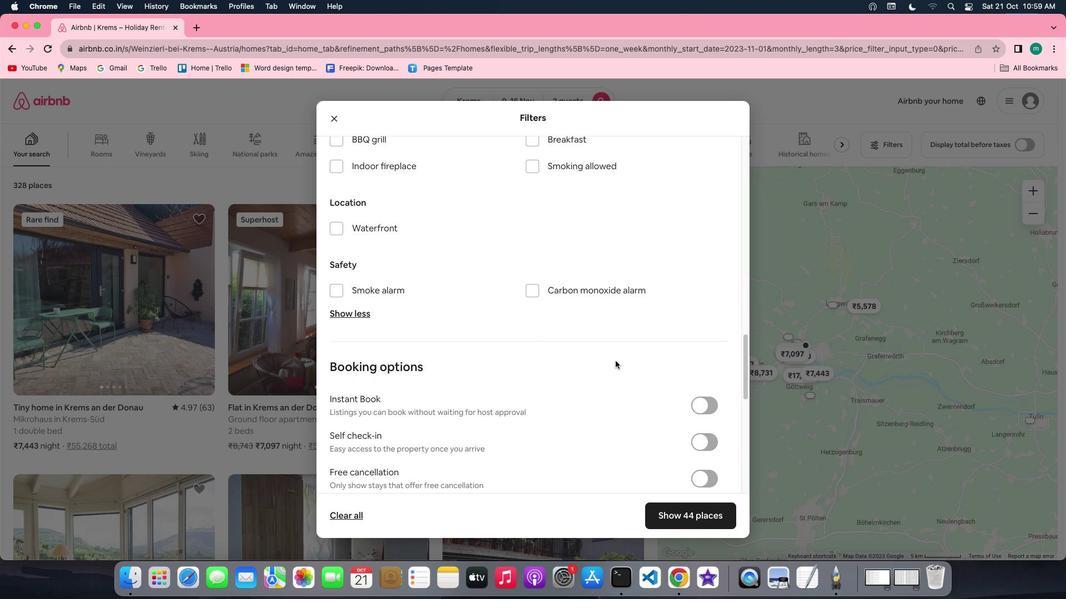 
Action: Mouse scrolled (615, 361) with delta (0, 0)
Screenshot: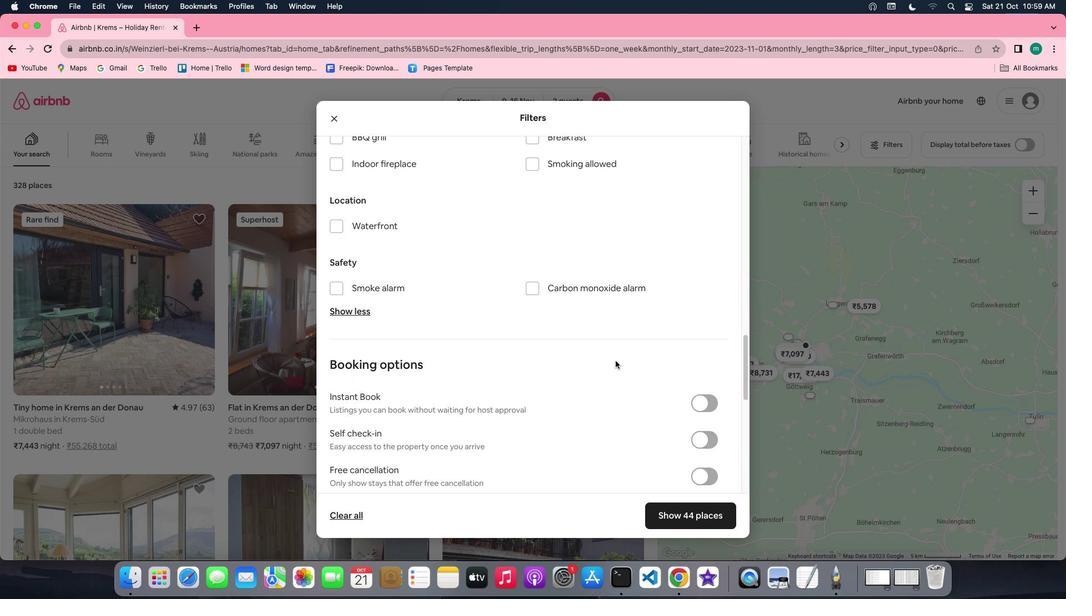 
Action: Mouse scrolled (615, 361) with delta (0, 0)
Screenshot: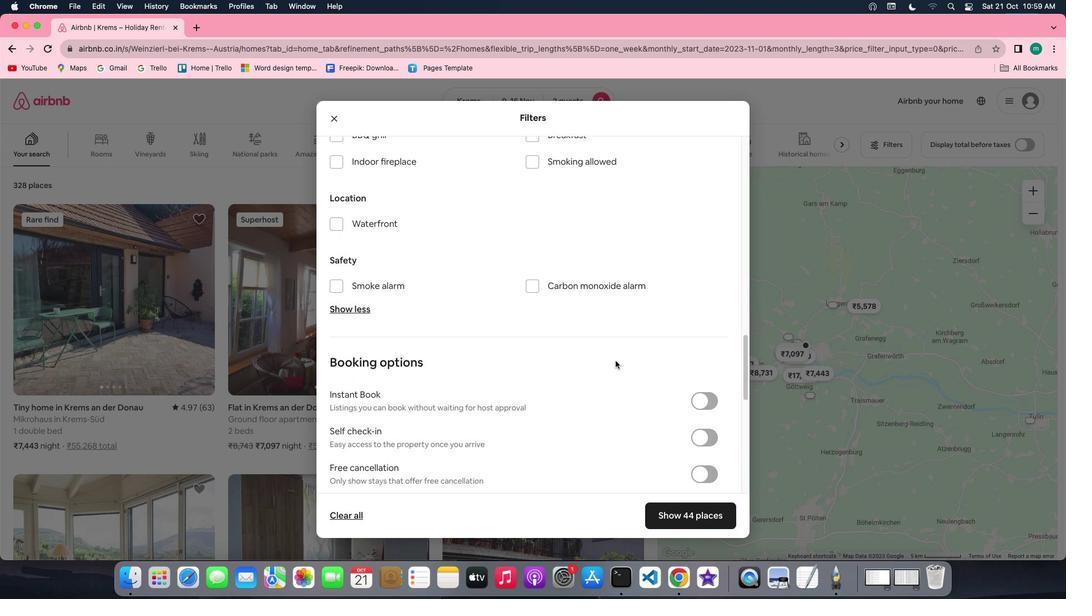 
Action: Mouse scrolled (615, 361) with delta (0, 0)
Screenshot: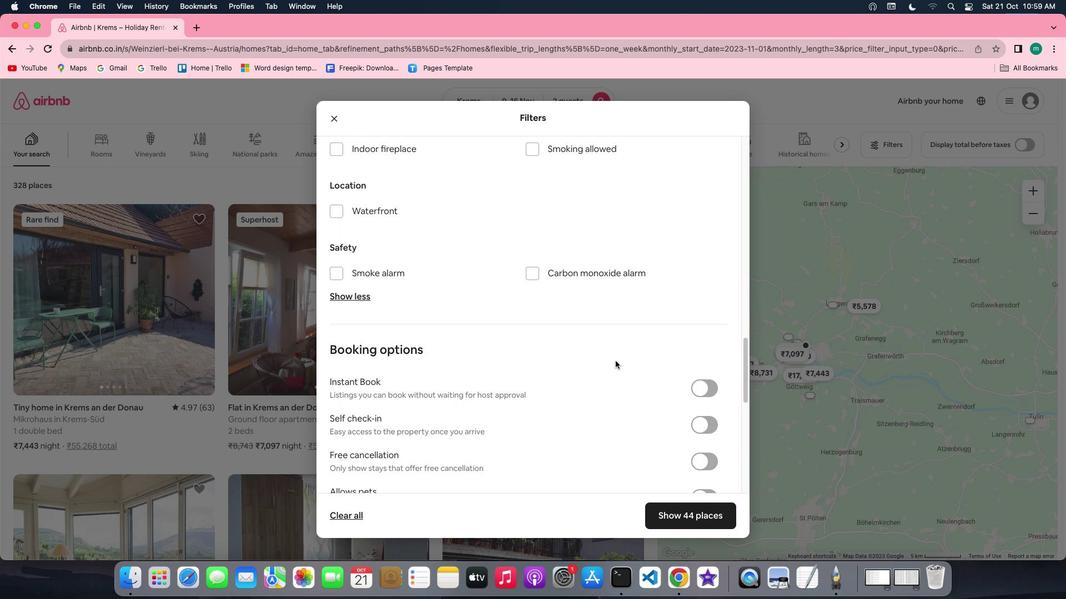 
Action: Mouse scrolled (615, 361) with delta (0, 0)
Screenshot: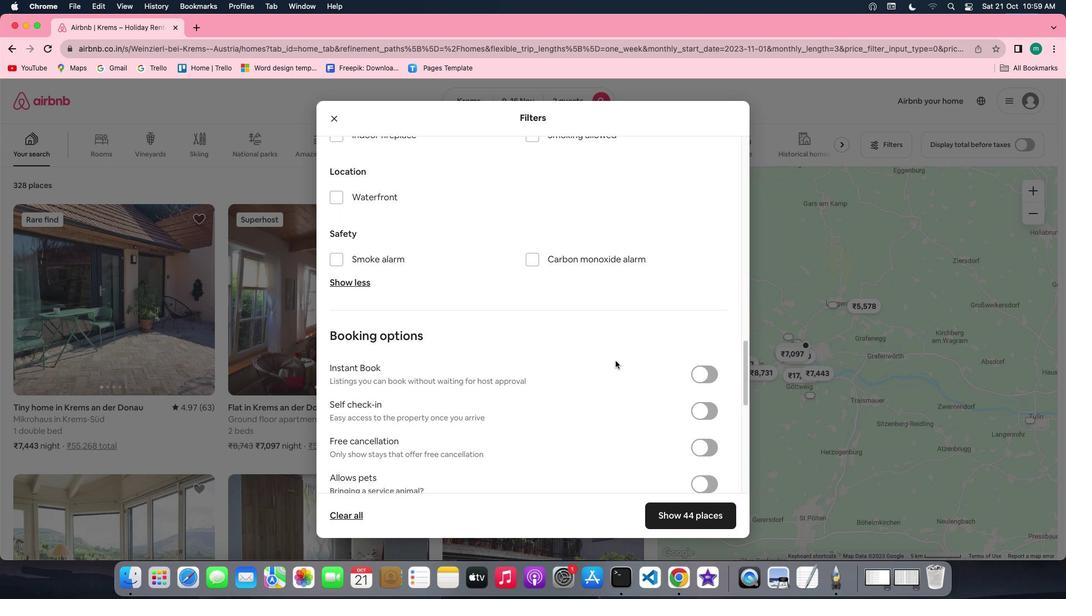 
Action: Mouse scrolled (615, 361) with delta (0, 0)
Screenshot: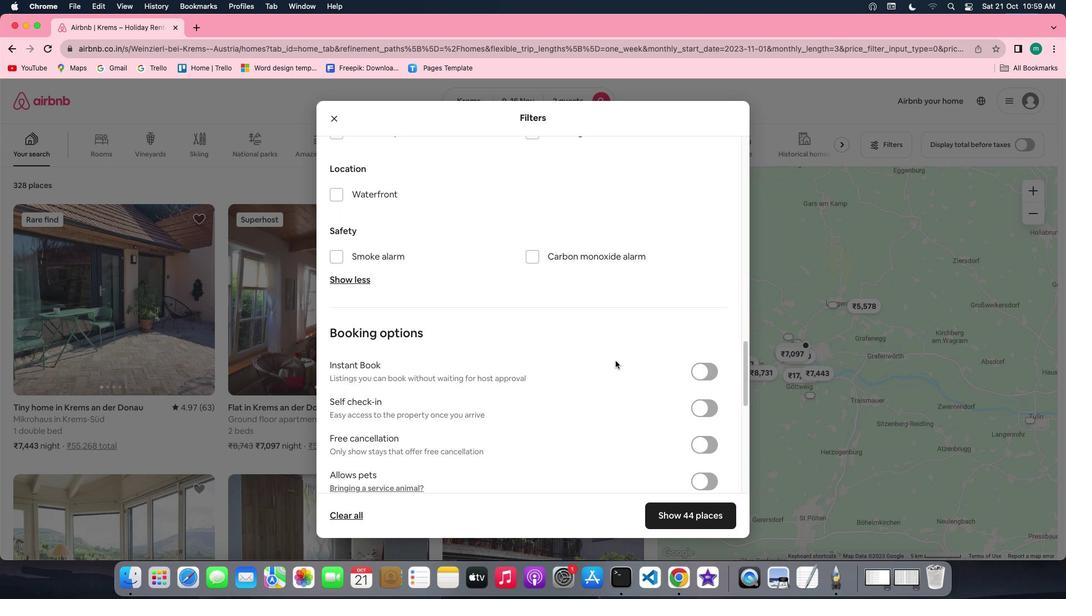 
Action: Mouse scrolled (615, 361) with delta (0, 0)
Screenshot: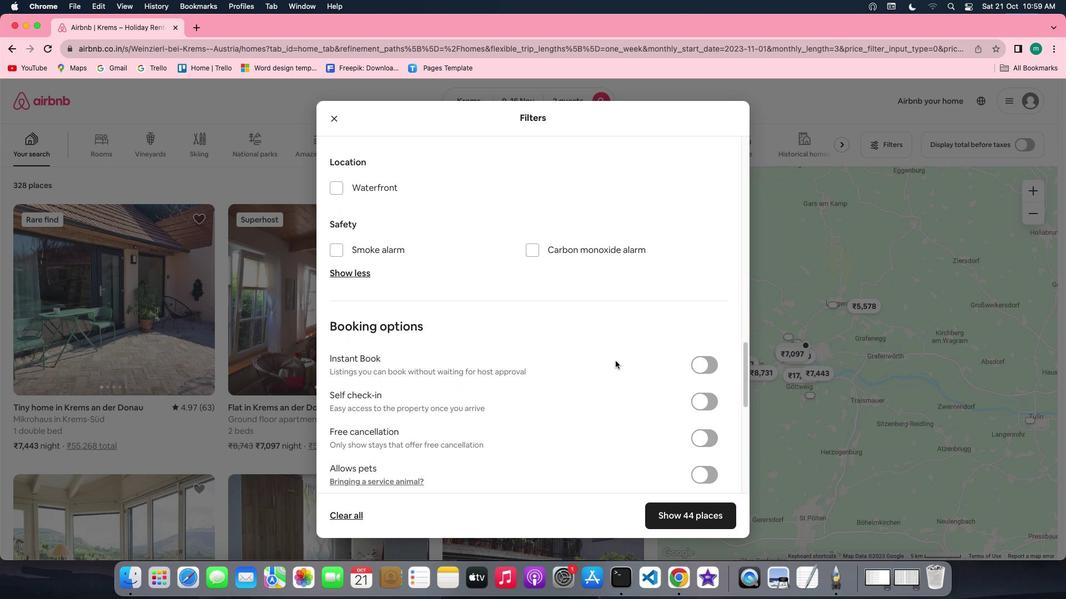 
Action: Mouse scrolled (615, 361) with delta (0, 0)
Screenshot: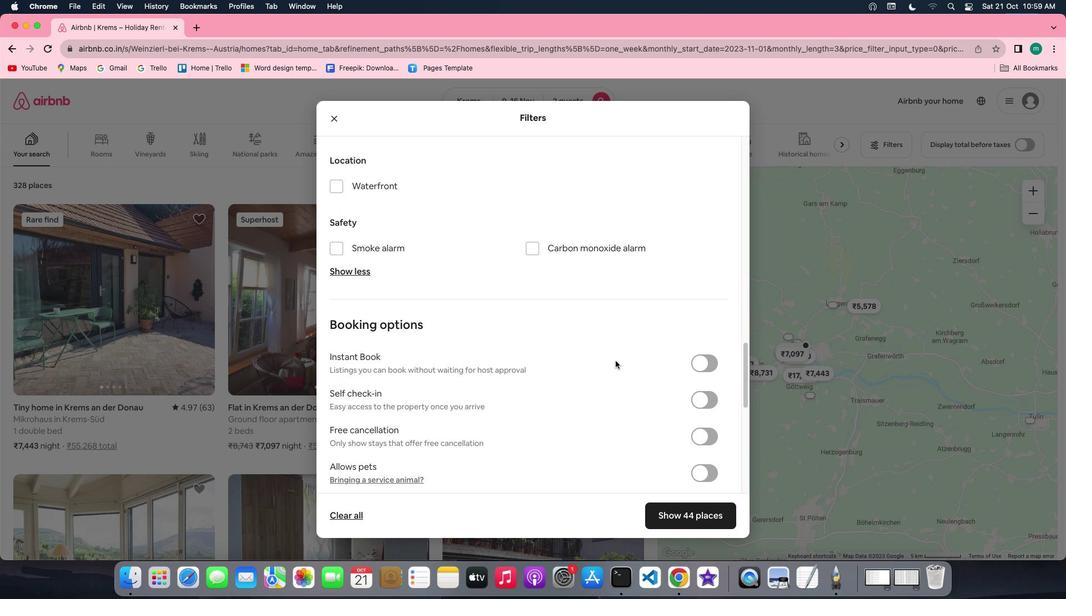 
Action: Mouse scrolled (615, 361) with delta (0, 0)
Screenshot: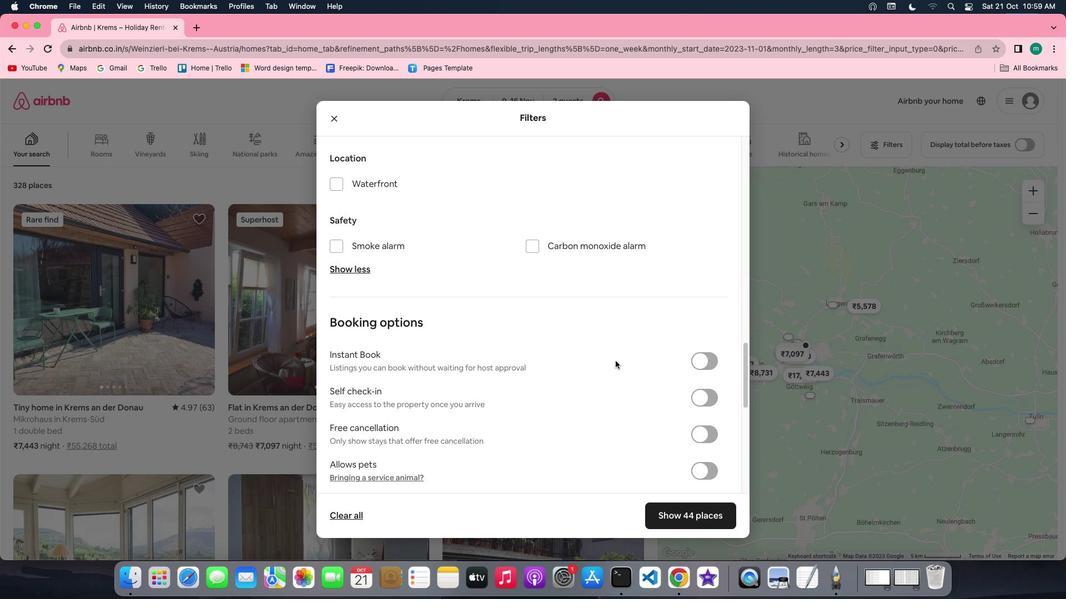 
Action: Mouse scrolled (615, 361) with delta (0, 0)
Screenshot: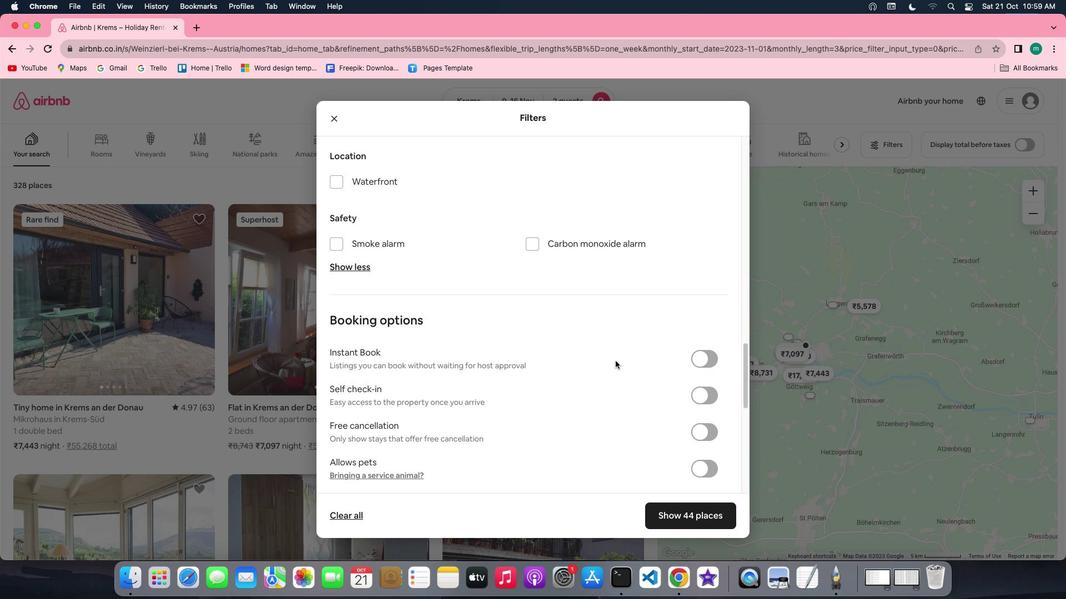 
Action: Mouse moved to (702, 397)
Screenshot: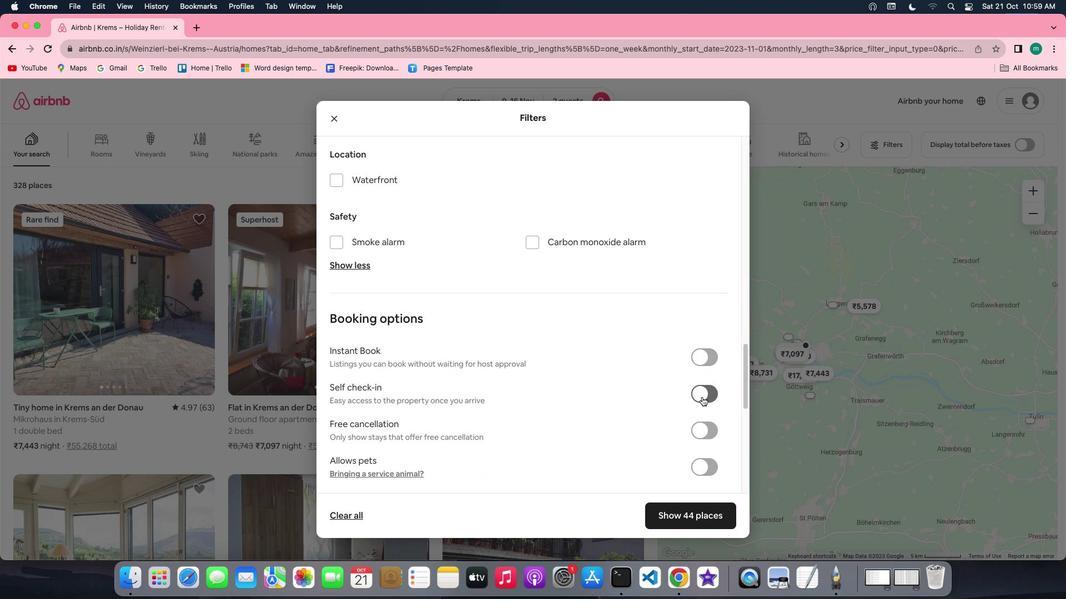 
Action: Mouse pressed left at (702, 397)
Screenshot: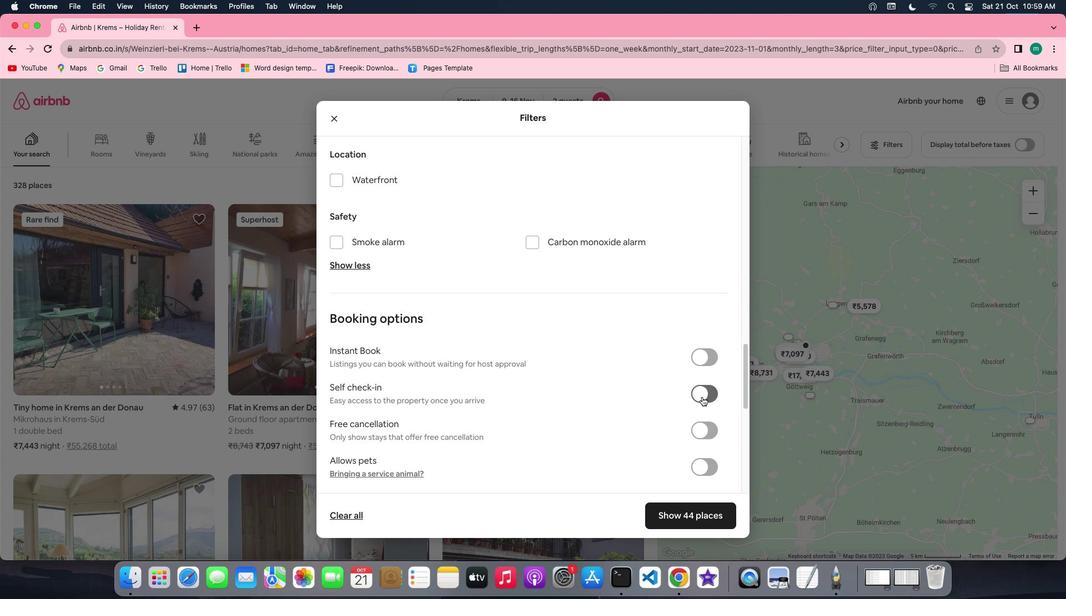 
Action: Mouse moved to (677, 521)
Screenshot: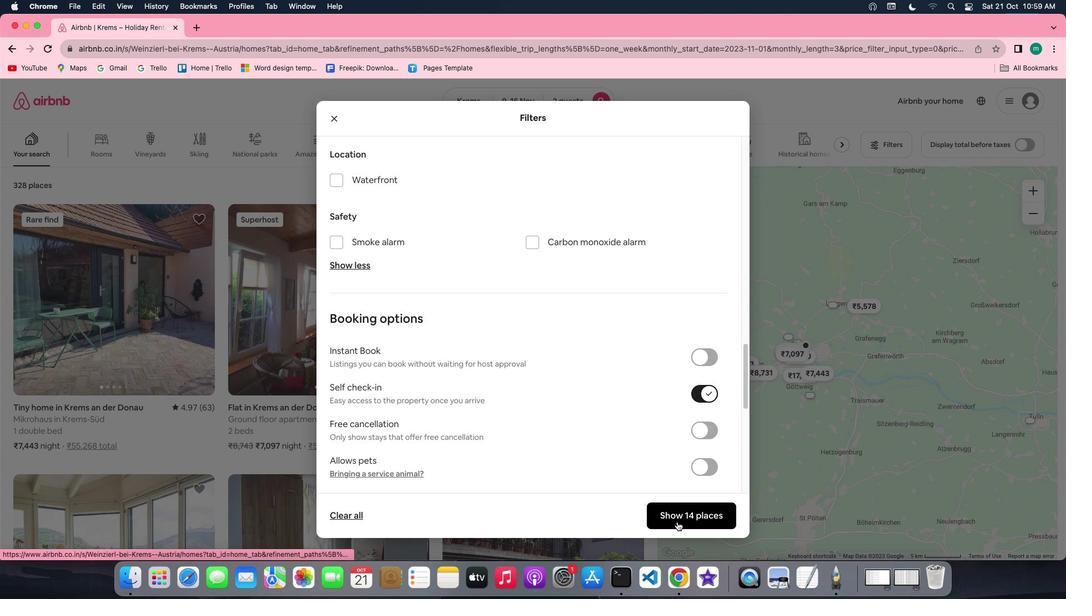 
Action: Mouse pressed left at (677, 521)
Screenshot: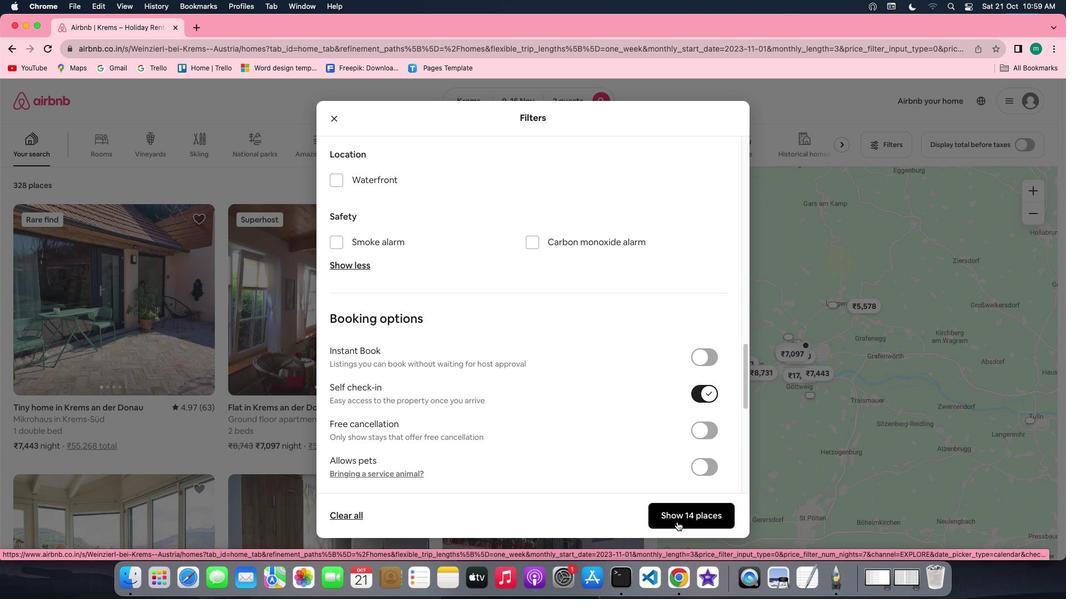 
Action: Mouse moved to (157, 339)
Screenshot: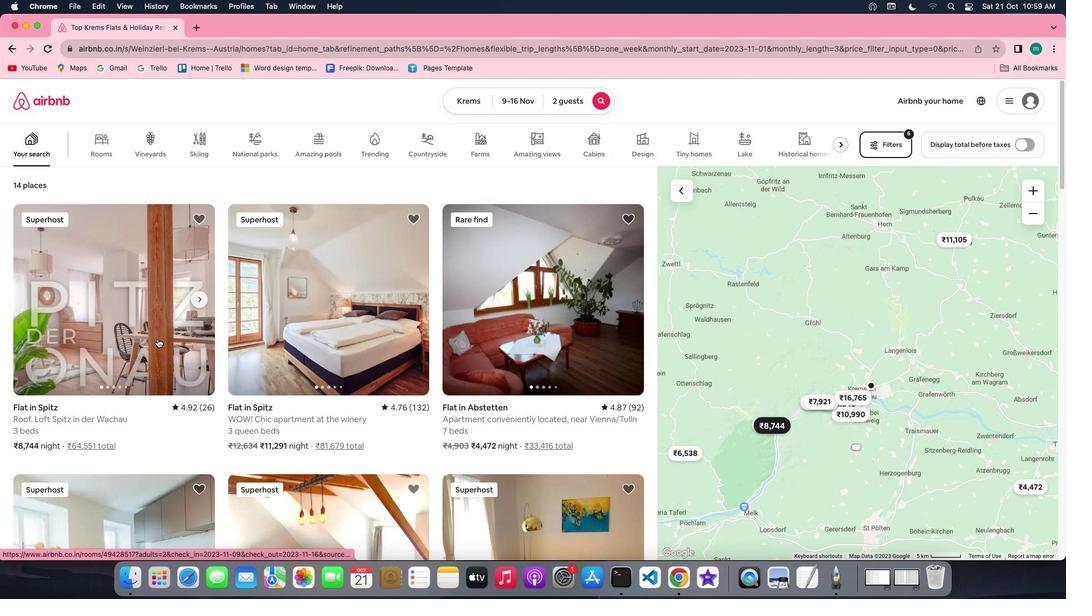 
Action: Mouse pressed left at (157, 339)
Screenshot: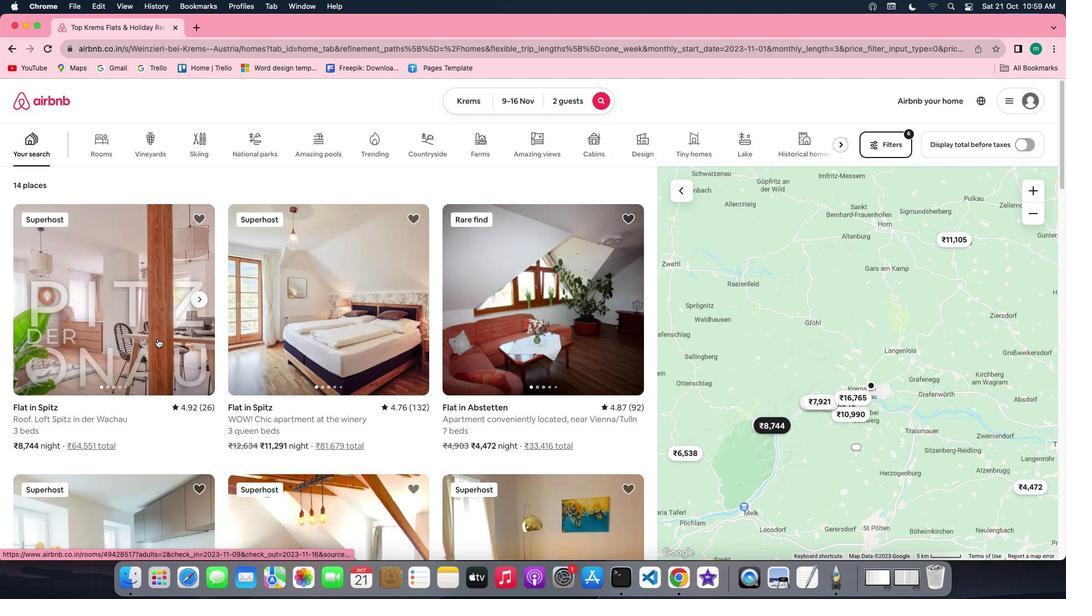 
Action: Mouse moved to (754, 412)
Screenshot: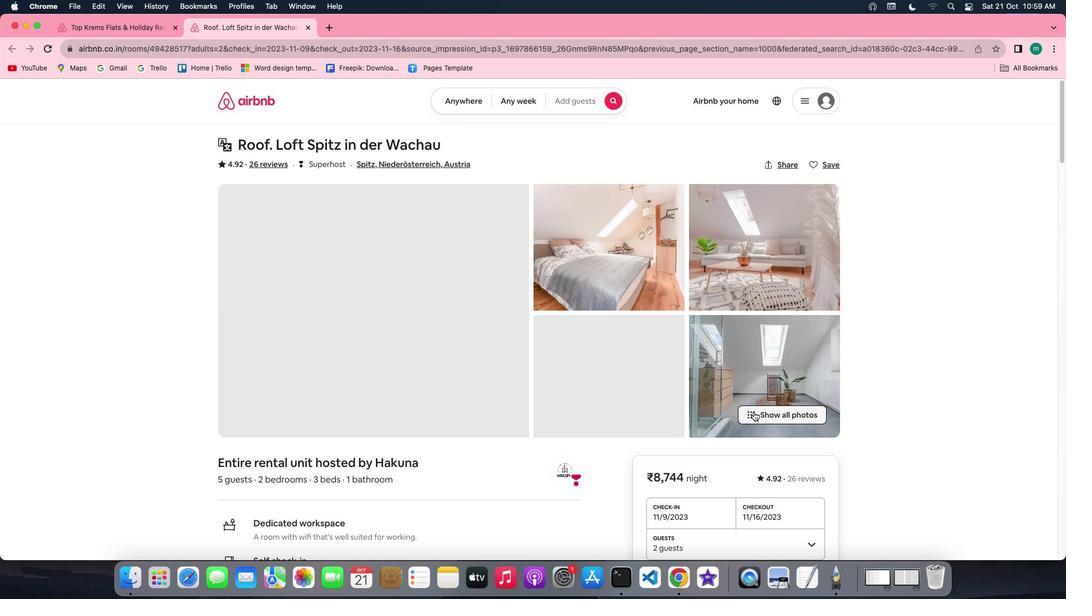 
Action: Mouse pressed left at (754, 412)
Screenshot: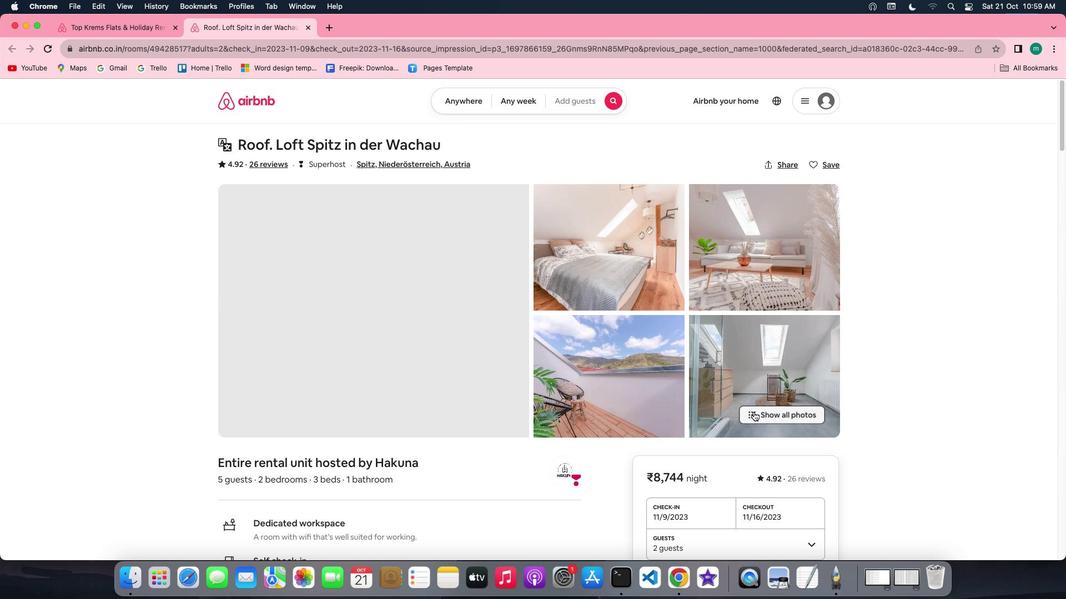 
Action: Mouse moved to (432, 429)
Screenshot: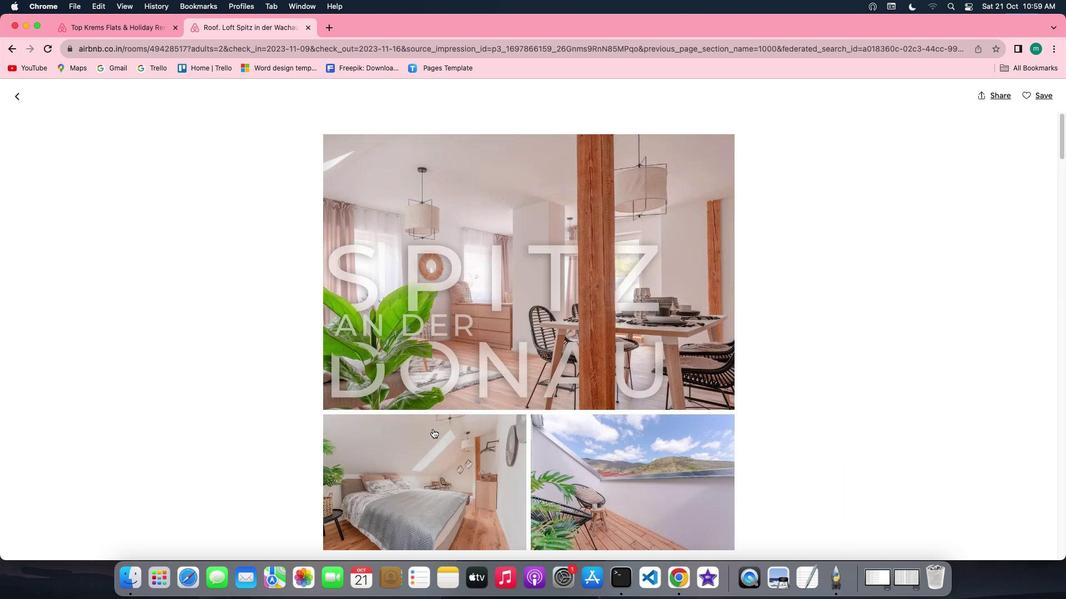 
Action: Mouse scrolled (432, 429) with delta (0, 0)
Screenshot: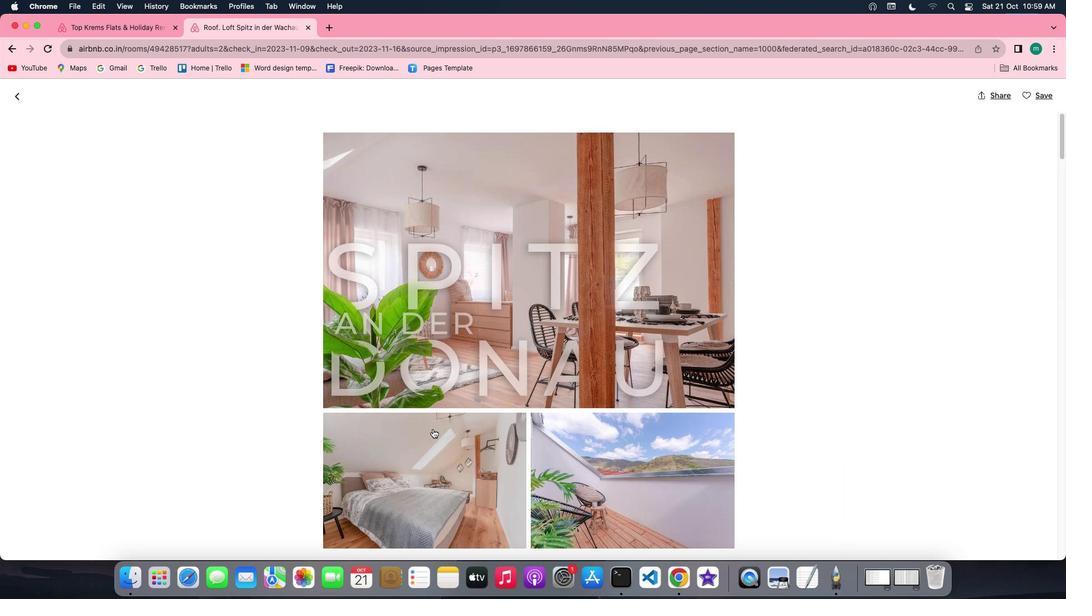 
Action: Mouse scrolled (432, 429) with delta (0, 0)
Screenshot: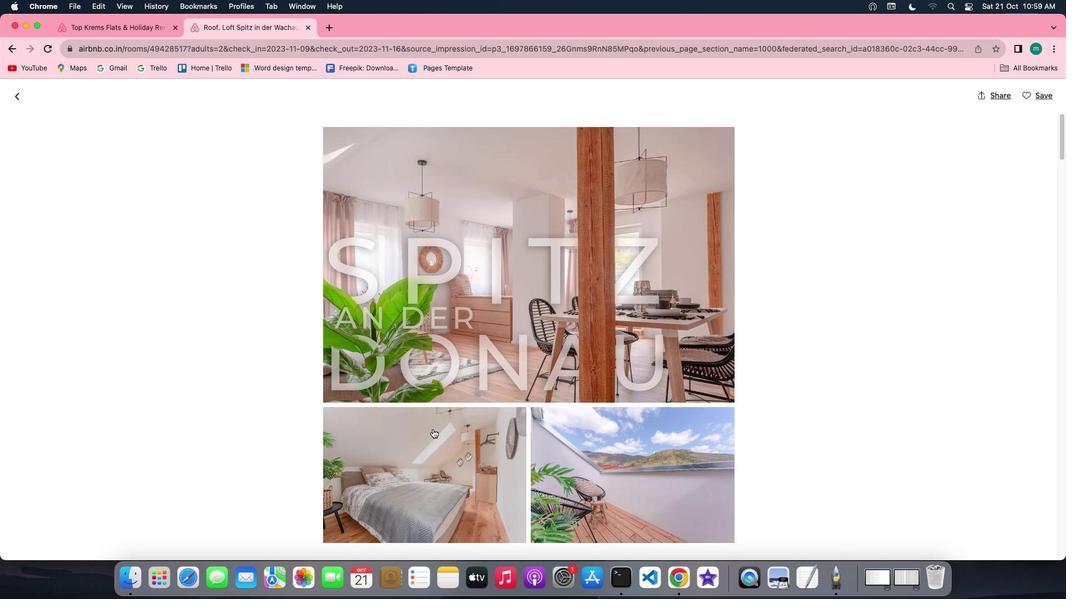 
Action: Mouse scrolled (432, 429) with delta (0, -1)
Screenshot: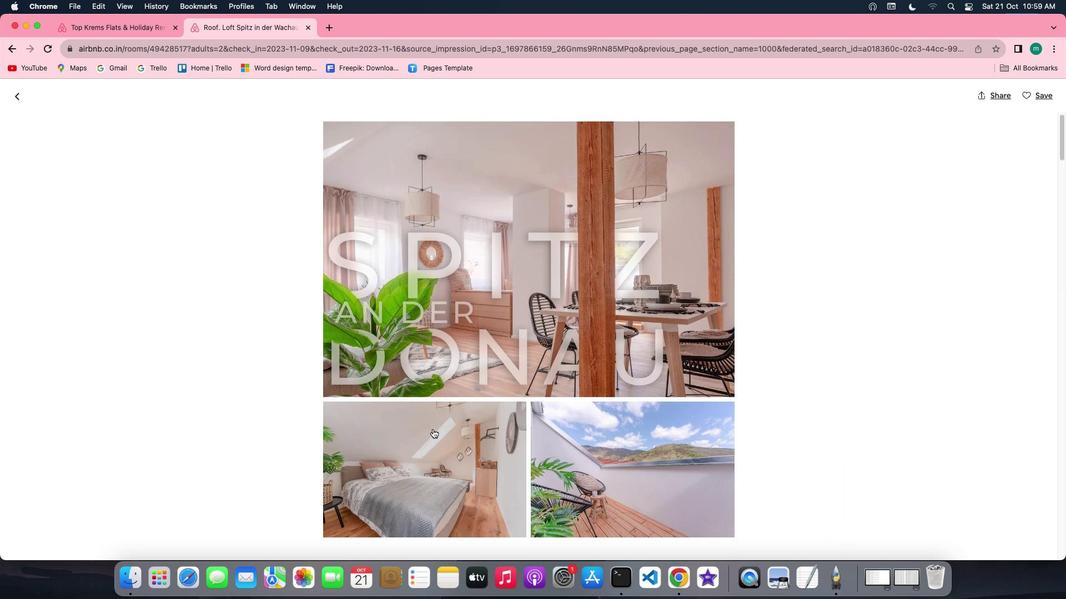 
Action: Mouse scrolled (432, 429) with delta (0, -1)
Screenshot: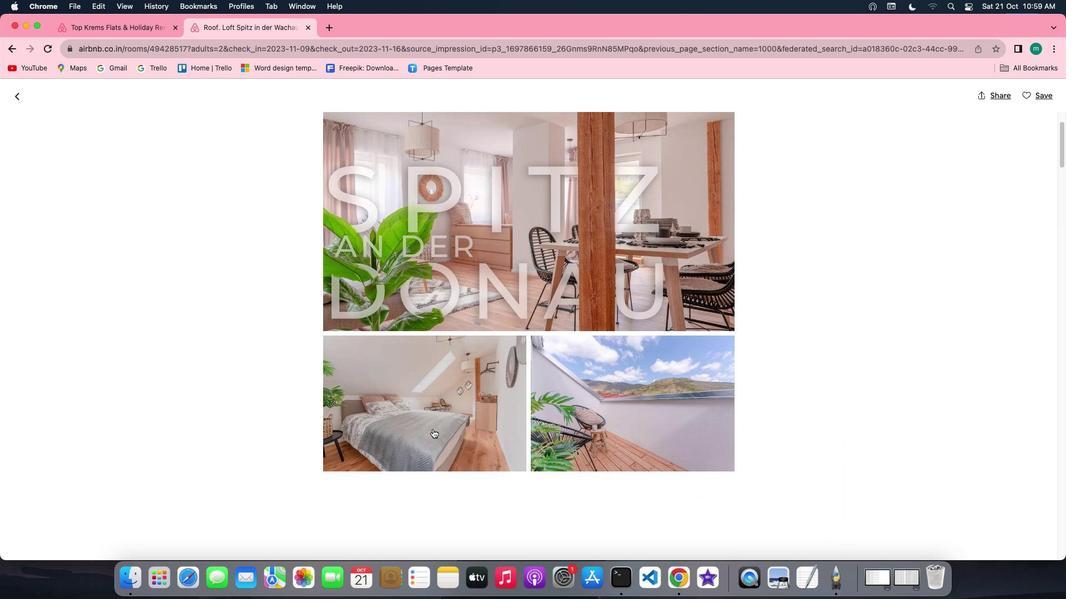 
Action: Mouse scrolled (432, 429) with delta (0, 0)
Screenshot: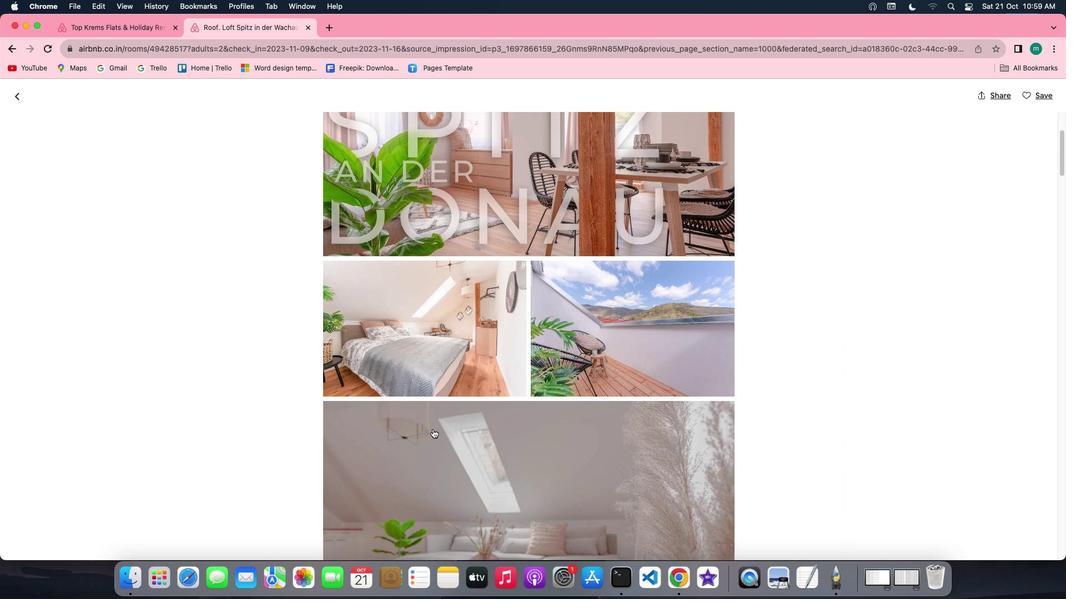 
Action: Mouse scrolled (432, 429) with delta (0, 0)
Screenshot: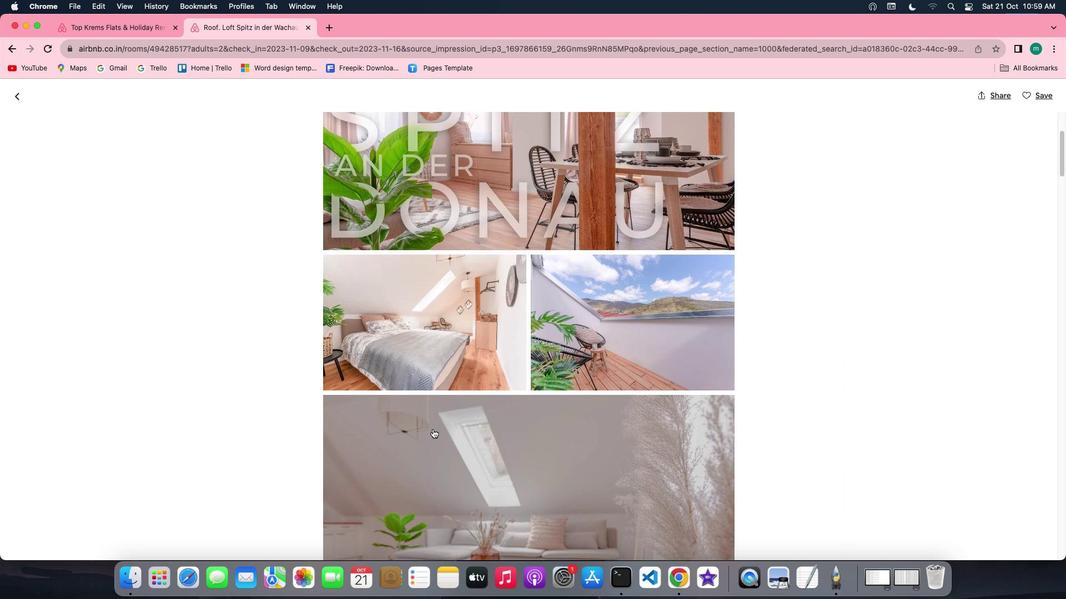 
Action: Mouse scrolled (432, 429) with delta (0, -1)
Screenshot: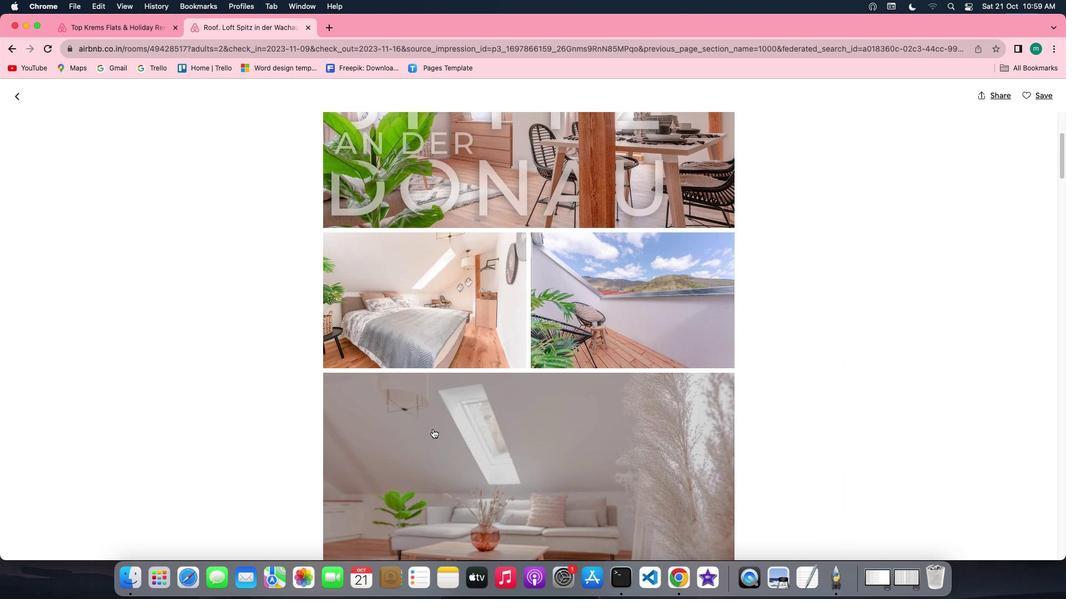 
Action: Mouse scrolled (432, 429) with delta (0, -1)
Screenshot: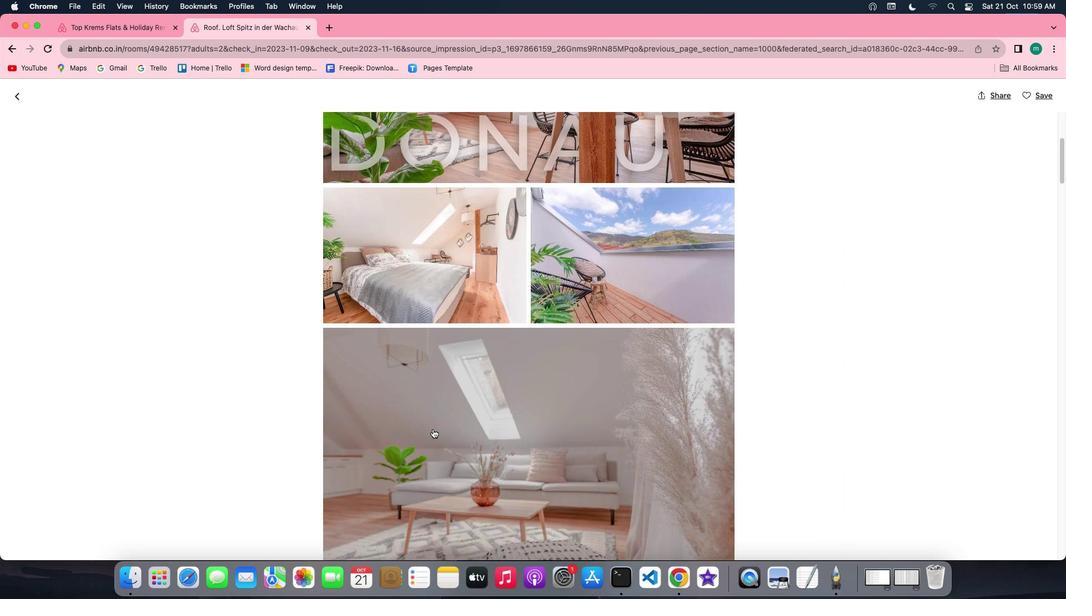 
Action: Mouse scrolled (432, 429) with delta (0, 0)
Screenshot: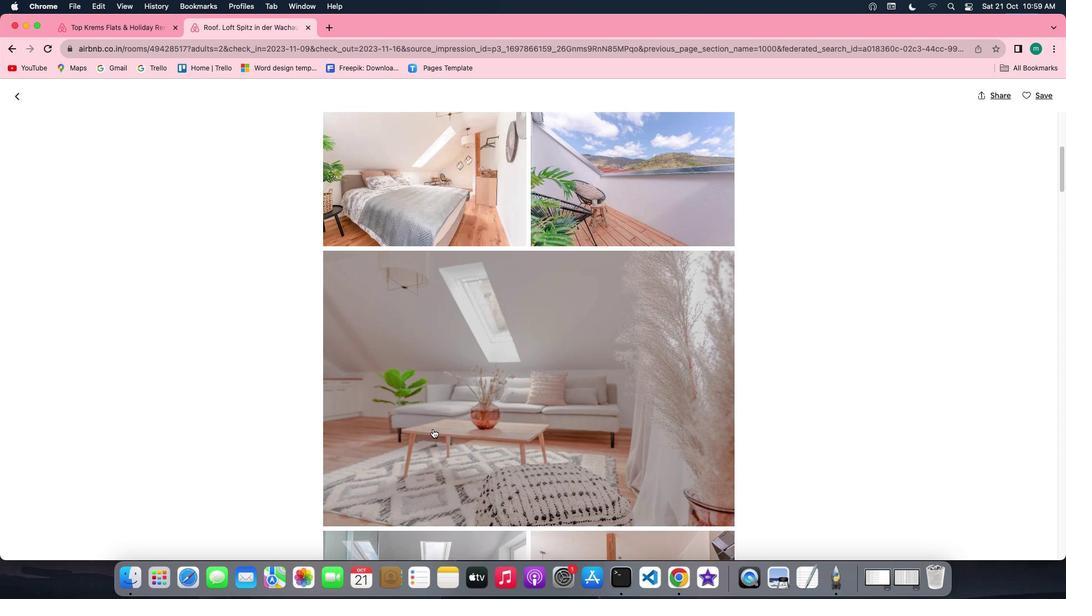 
Action: Mouse scrolled (432, 429) with delta (0, 0)
Screenshot: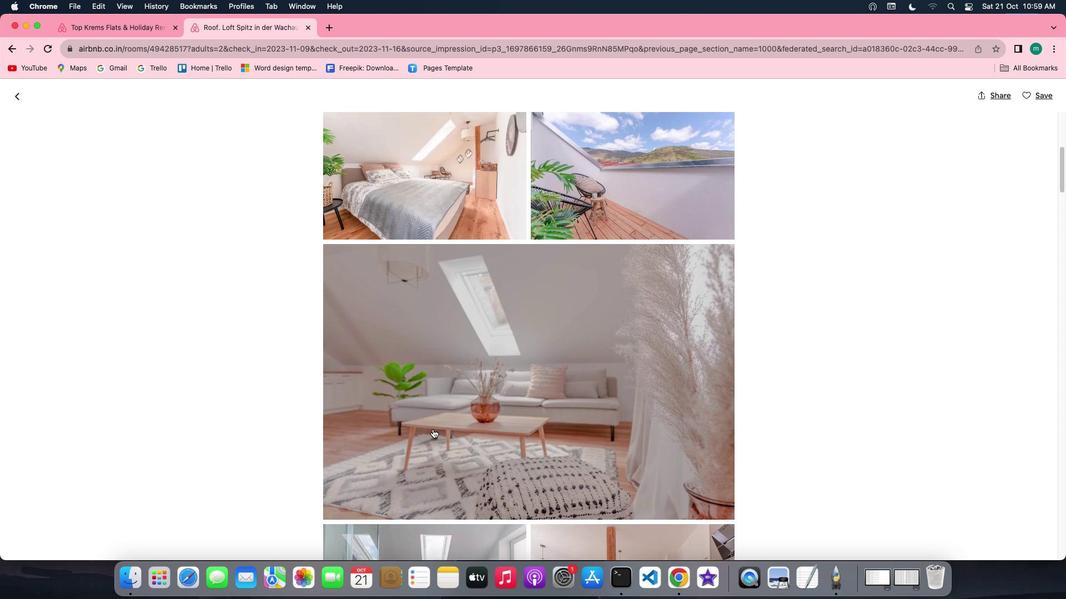 
Action: Mouse scrolled (432, 429) with delta (0, -1)
Screenshot: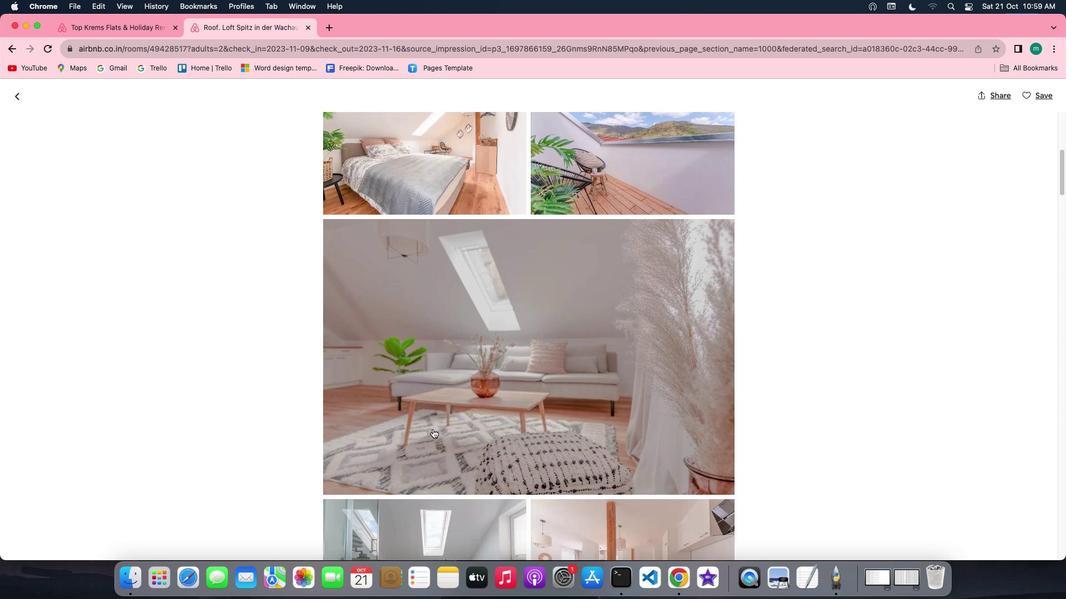
Action: Mouse scrolled (432, 429) with delta (0, -1)
Screenshot: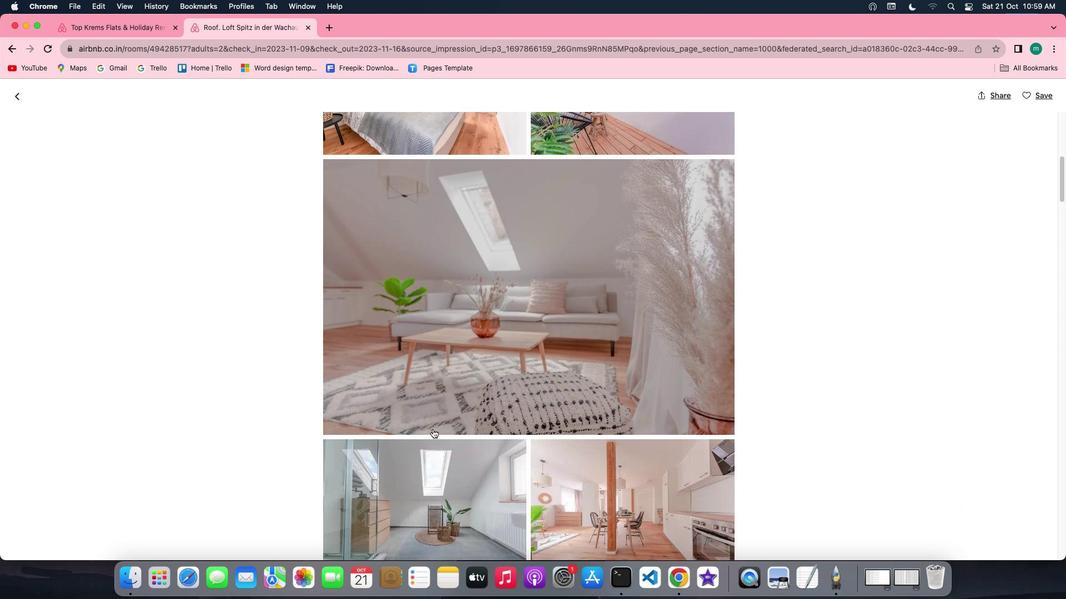 
Action: Mouse scrolled (432, 429) with delta (0, 0)
Screenshot: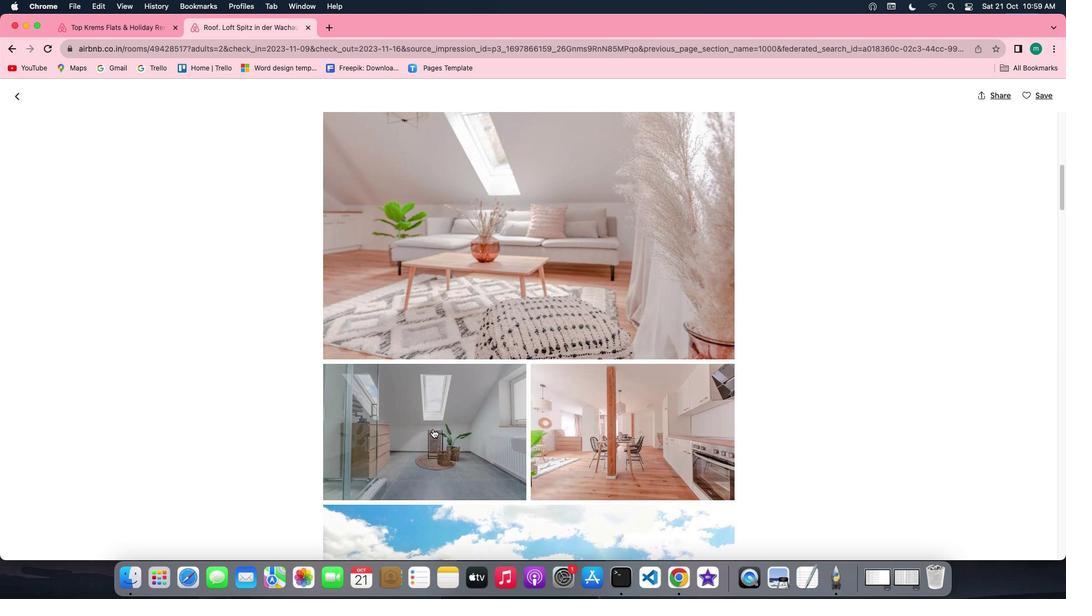 
Action: Mouse scrolled (432, 429) with delta (0, 0)
Screenshot: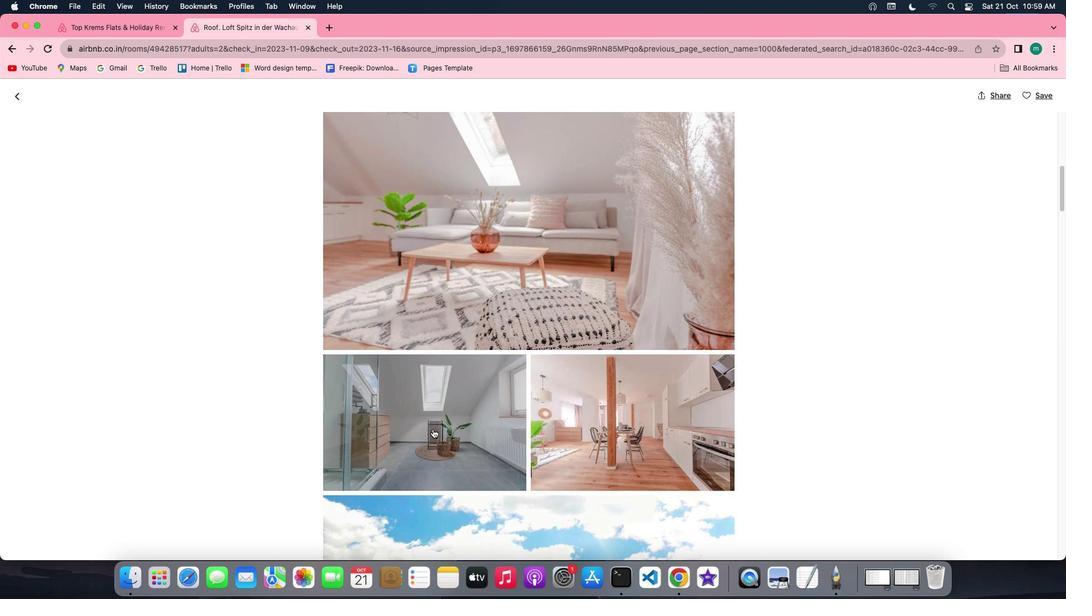 
Action: Mouse scrolled (432, 429) with delta (0, -1)
Screenshot: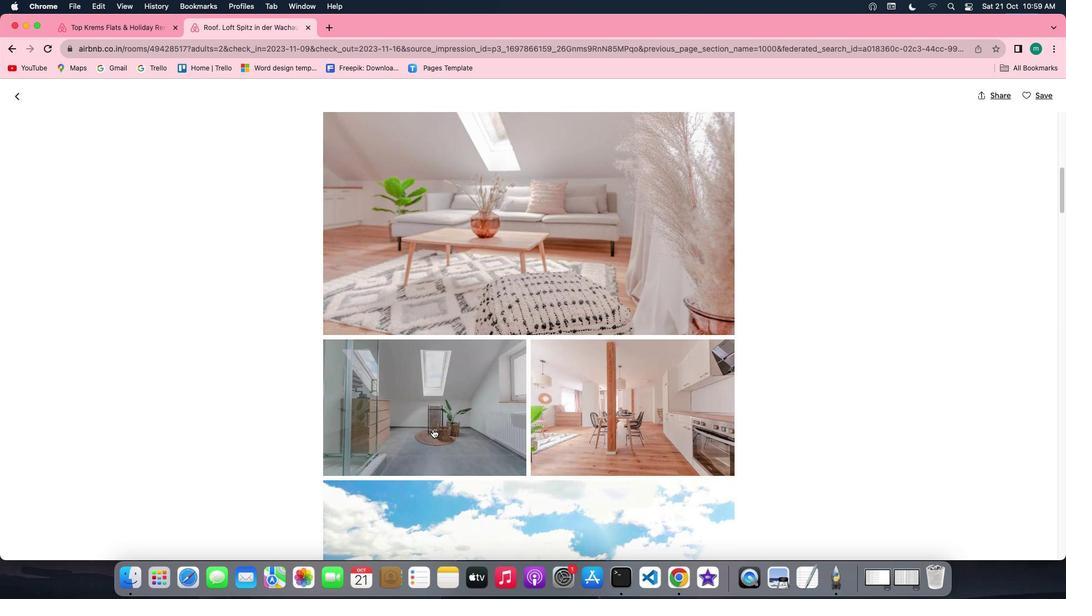 
Action: Mouse scrolled (432, 429) with delta (0, -1)
Screenshot: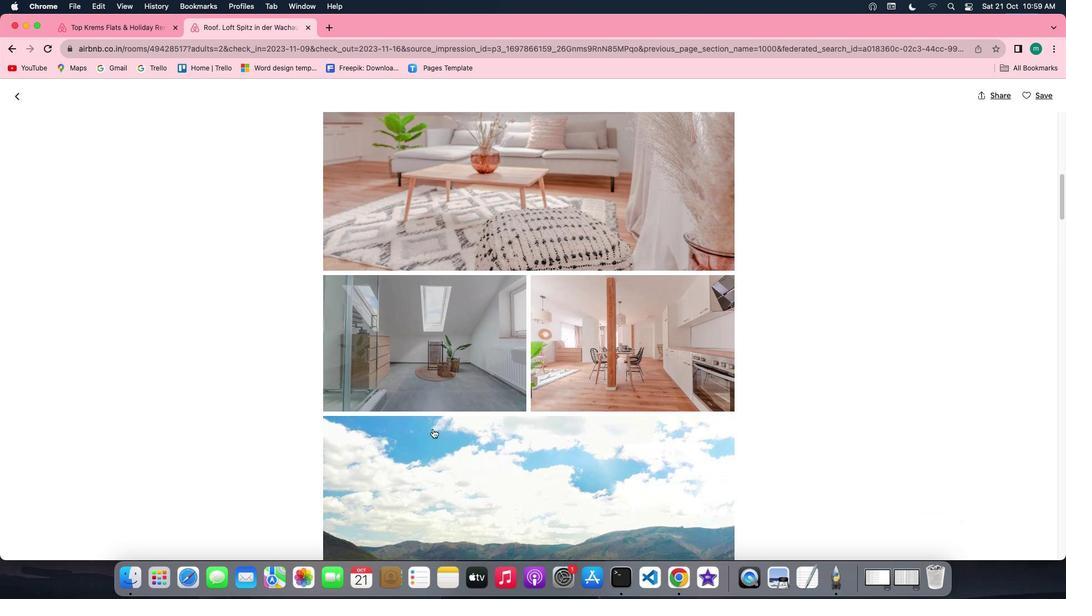 
Action: Mouse scrolled (432, 429) with delta (0, 0)
Screenshot: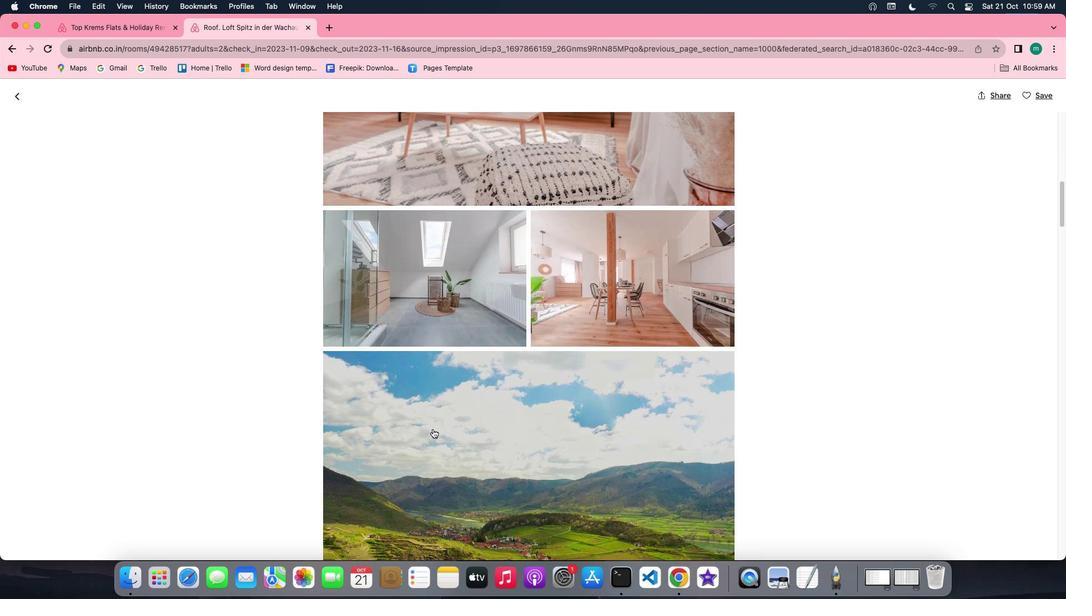 
Action: Mouse scrolled (432, 429) with delta (0, 0)
Screenshot: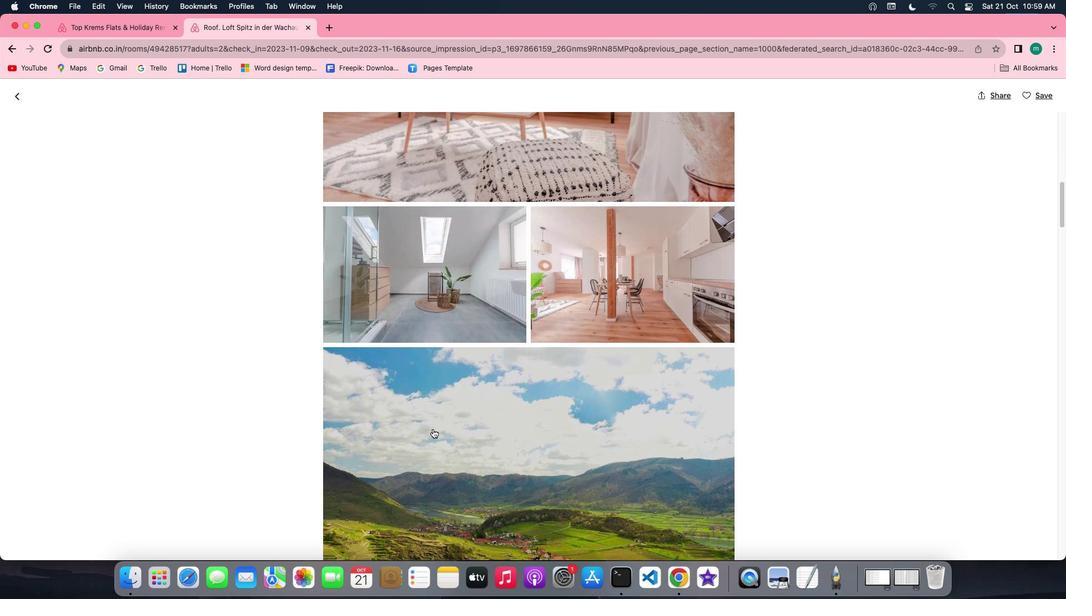 
Action: Mouse scrolled (432, 429) with delta (0, 0)
Screenshot: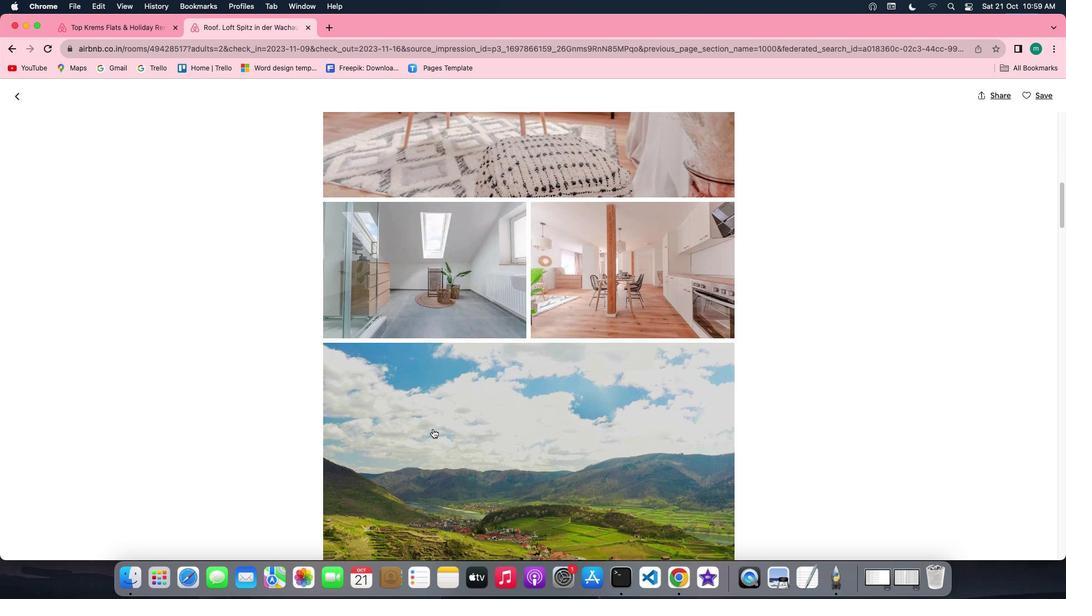 
Action: Mouse scrolled (432, 429) with delta (0, -1)
Screenshot: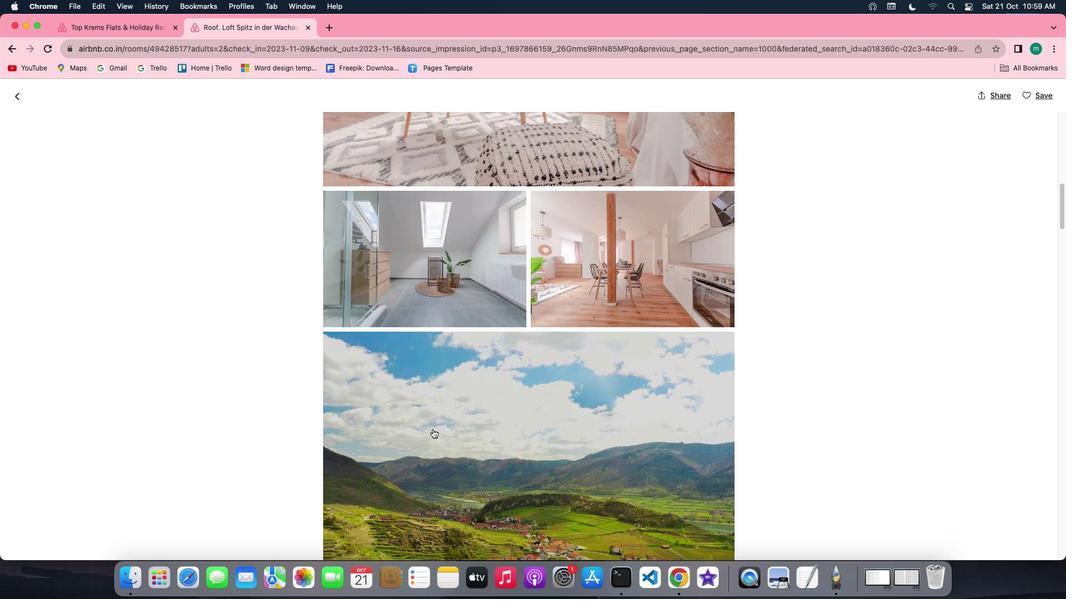 
Action: Mouse scrolled (432, 429) with delta (0, -1)
Screenshot: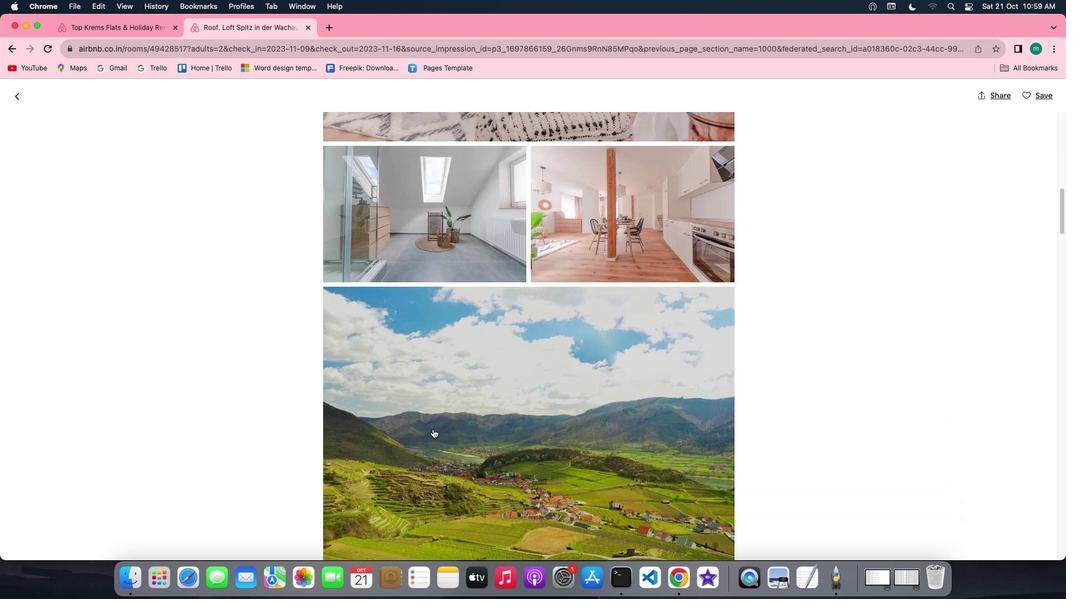 
Action: Mouse scrolled (432, 429) with delta (0, 0)
Screenshot: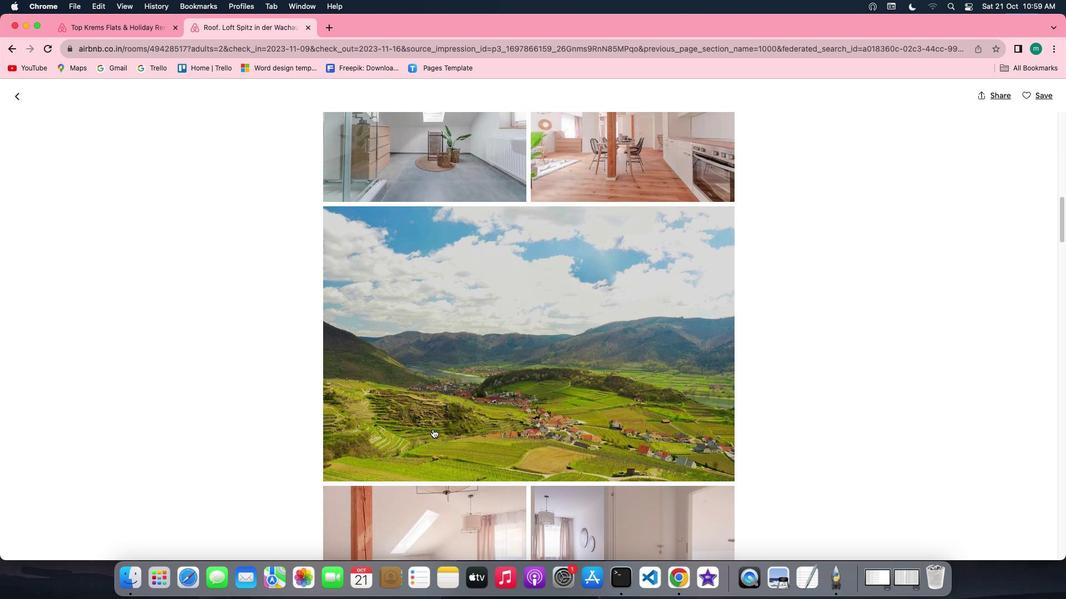 
Action: Mouse scrolled (432, 429) with delta (0, 0)
Screenshot: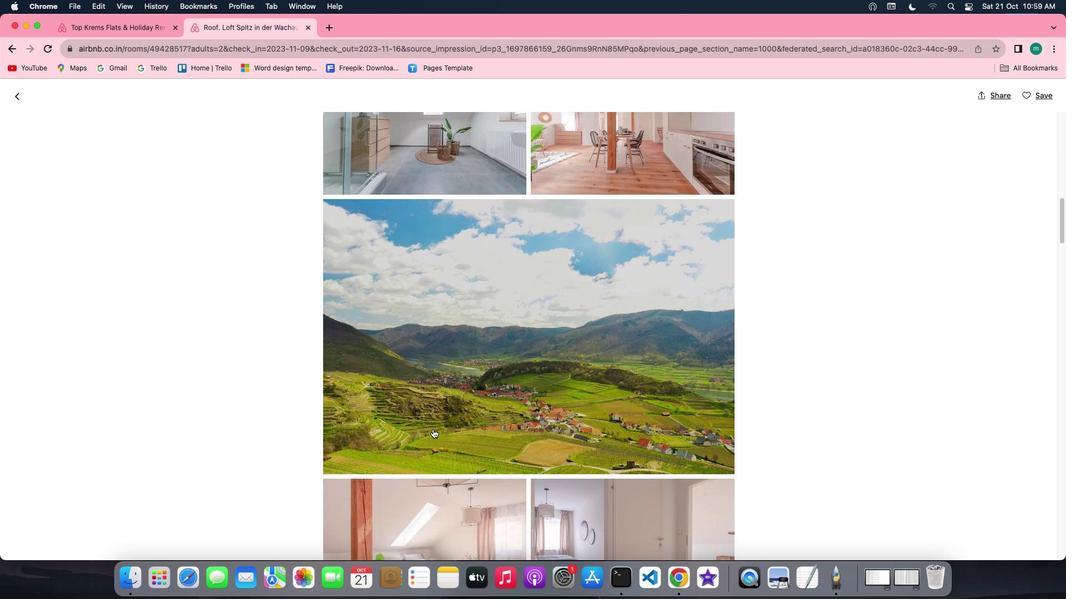 
Action: Mouse scrolled (432, 429) with delta (0, -1)
Screenshot: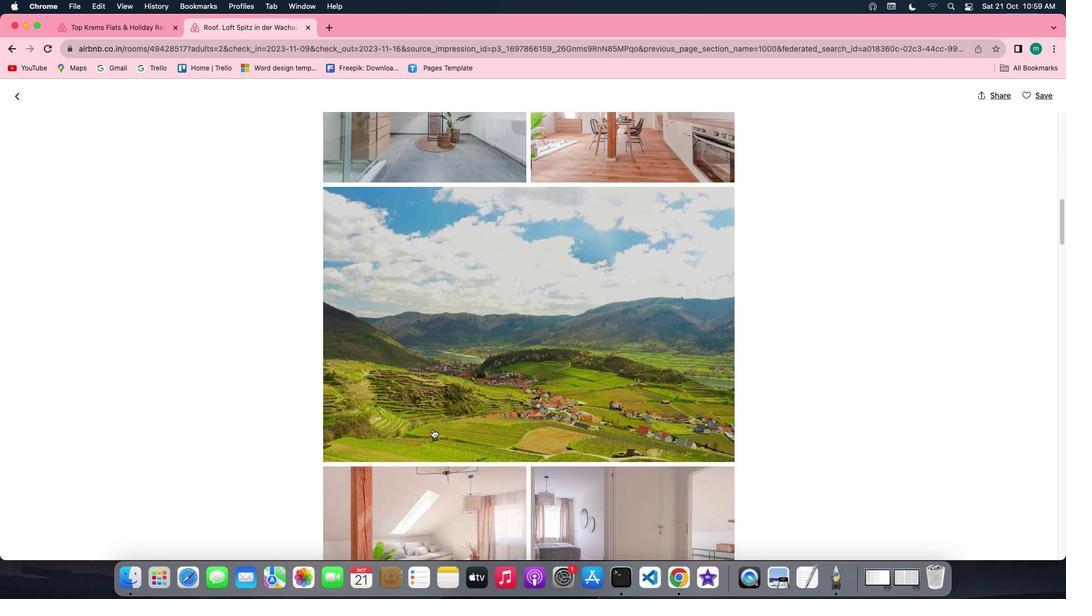 
Action: Mouse scrolled (432, 429) with delta (0, -1)
Screenshot: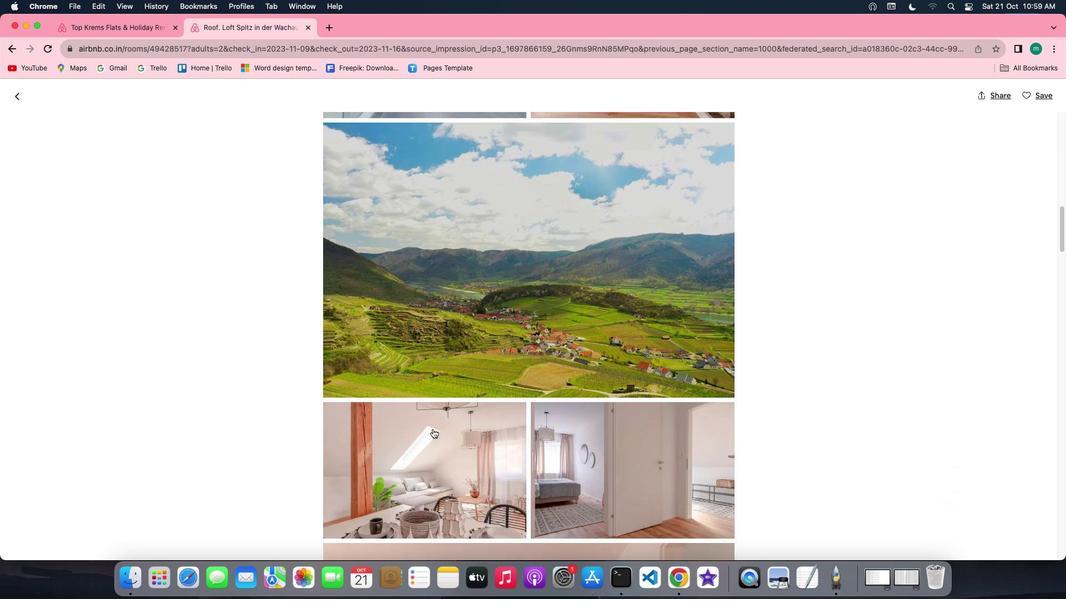 
Action: Mouse scrolled (432, 429) with delta (0, 0)
Screenshot: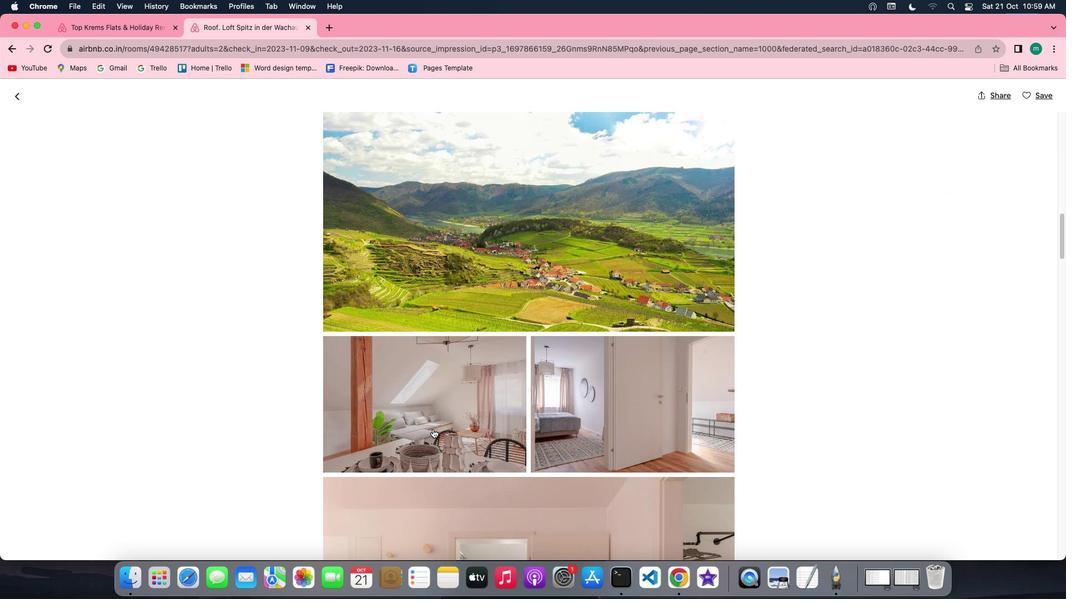 
Action: Mouse scrolled (432, 429) with delta (0, 0)
Screenshot: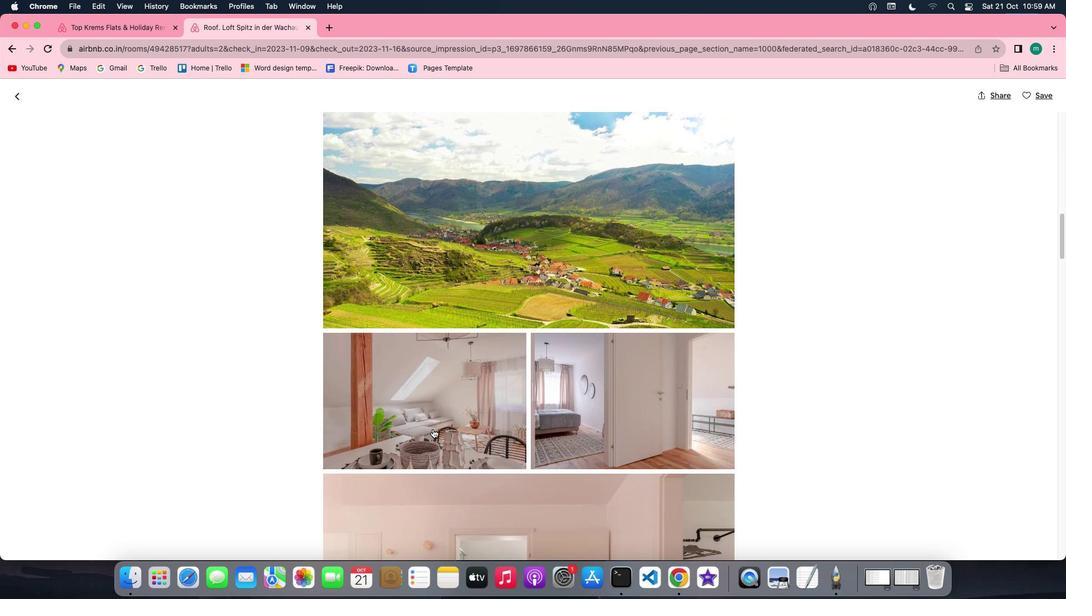 
Action: Mouse scrolled (432, 429) with delta (0, -1)
Screenshot: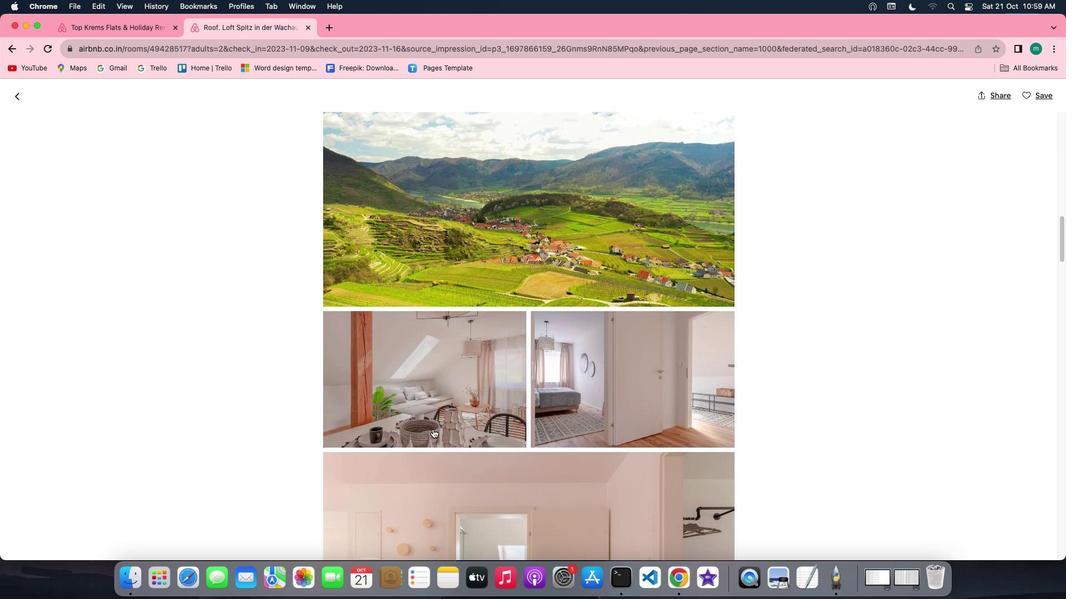 
Action: Mouse scrolled (432, 429) with delta (0, -1)
Screenshot: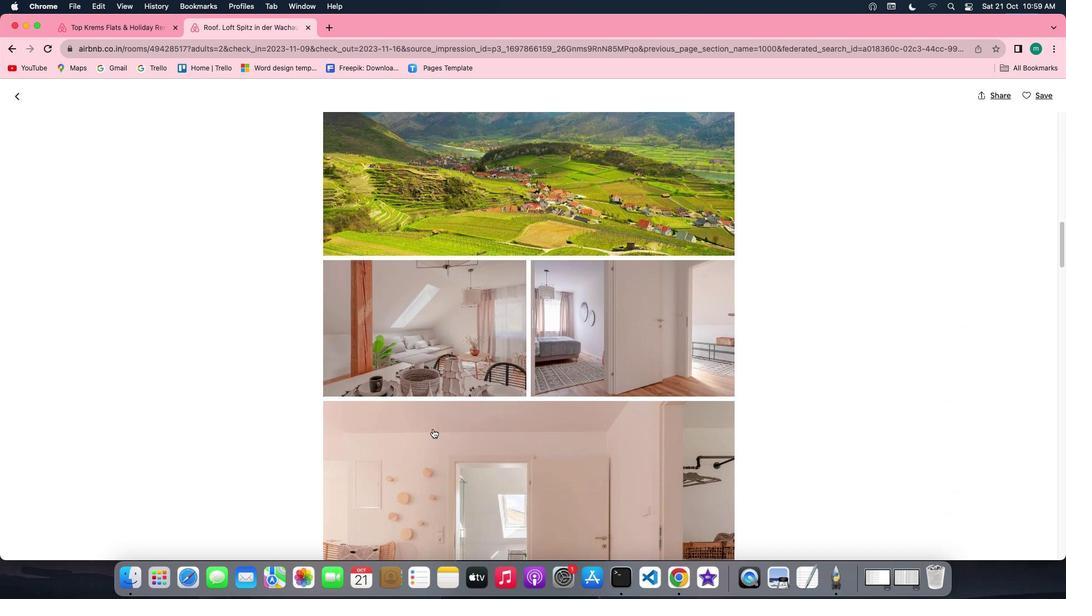 
Action: Mouse scrolled (432, 429) with delta (0, 0)
Screenshot: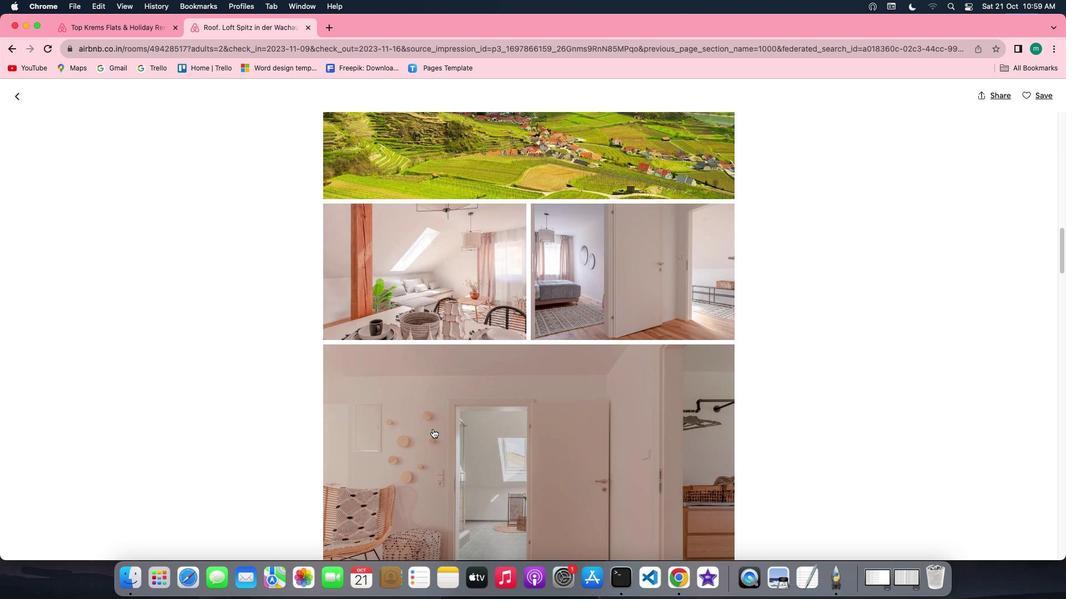 
Action: Mouse scrolled (432, 429) with delta (0, 0)
Screenshot: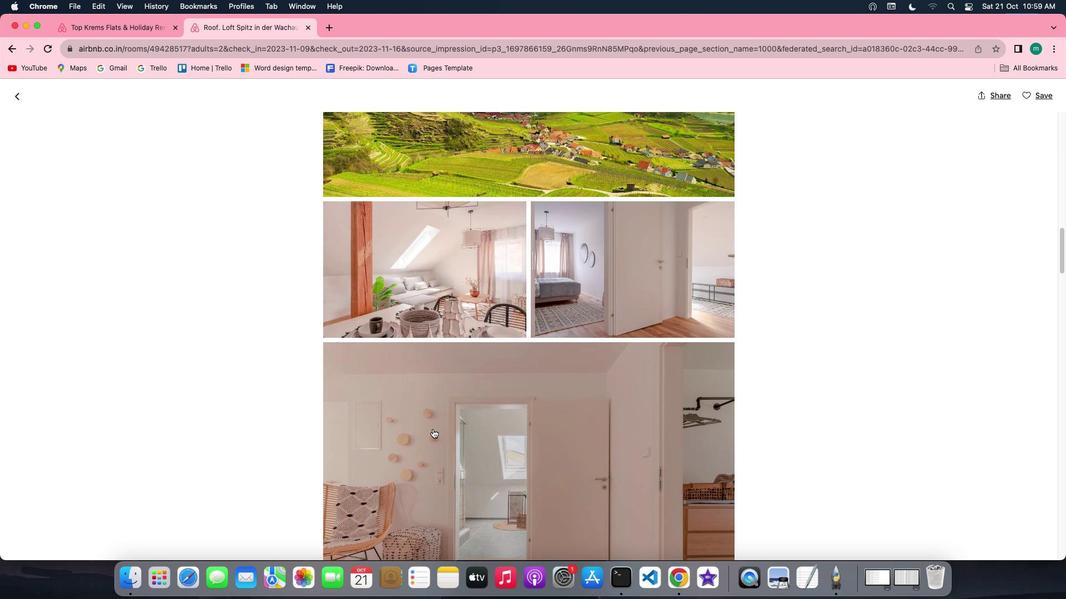 
Action: Mouse scrolled (432, 429) with delta (0, -1)
Screenshot: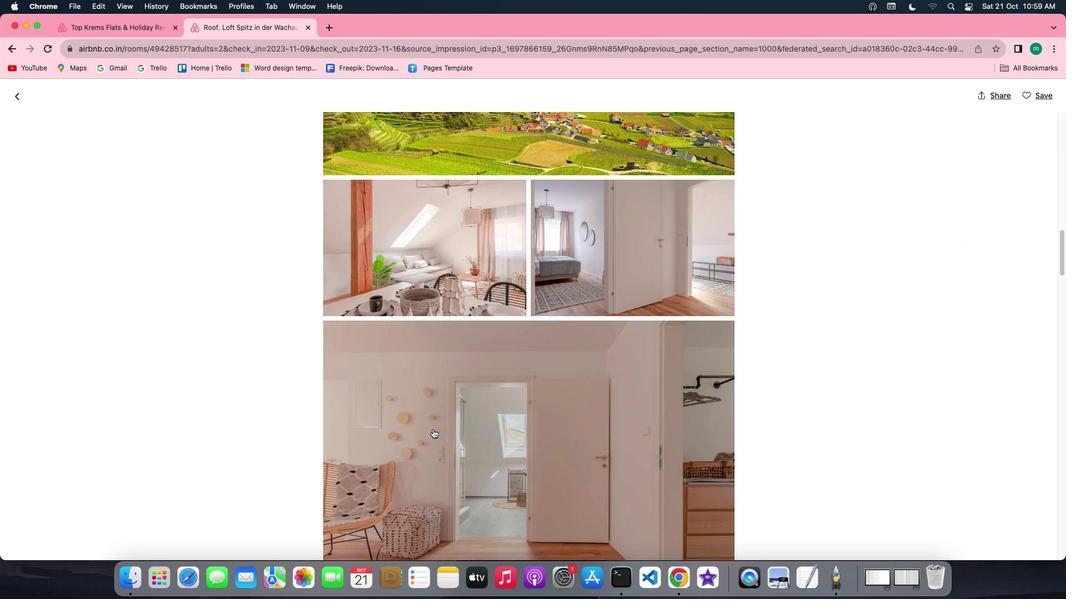 
Action: Mouse scrolled (432, 429) with delta (0, -1)
Screenshot: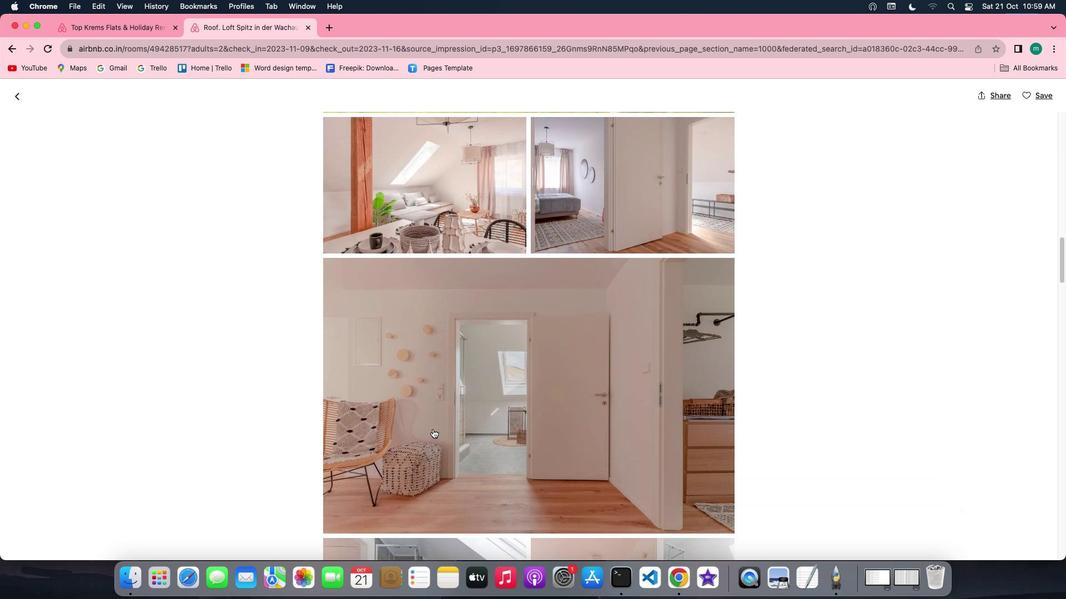 
Action: Mouse scrolled (432, 429) with delta (0, 0)
Screenshot: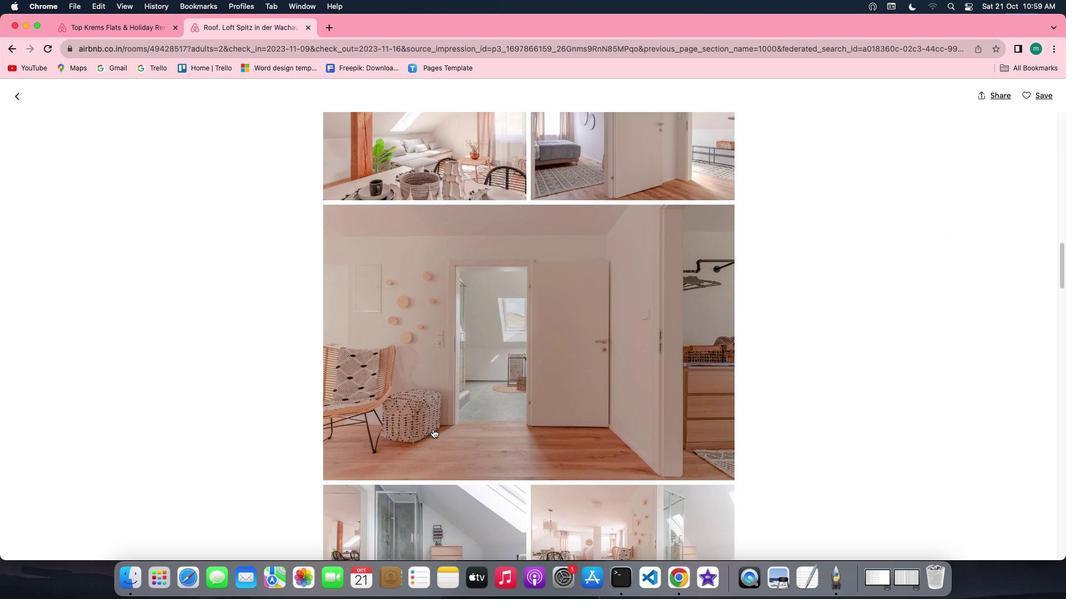 
Action: Mouse scrolled (432, 429) with delta (0, 0)
Screenshot: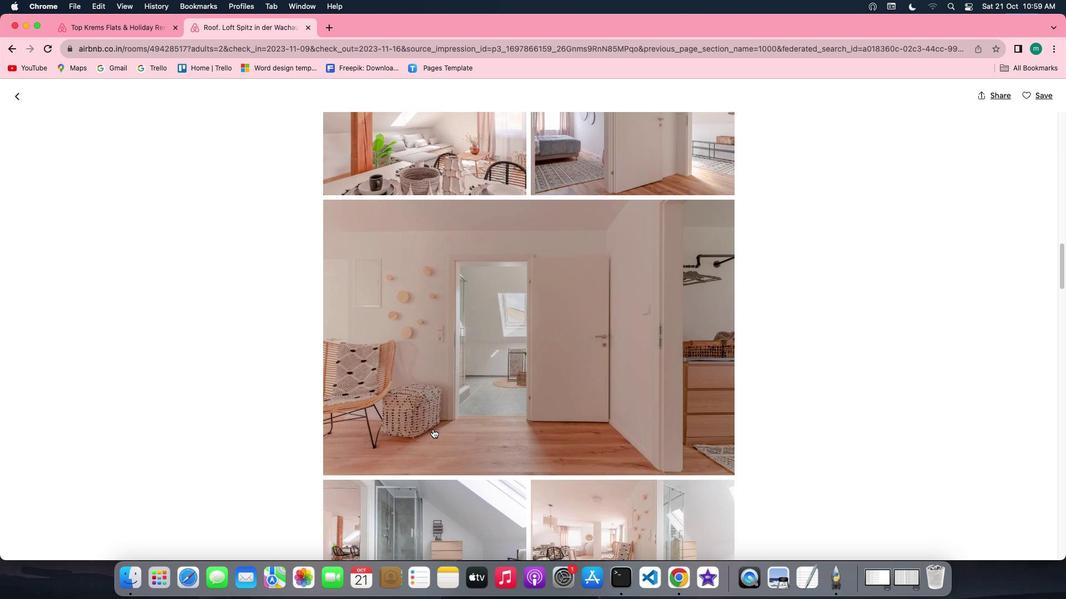
Action: Mouse scrolled (432, 429) with delta (0, 0)
Screenshot: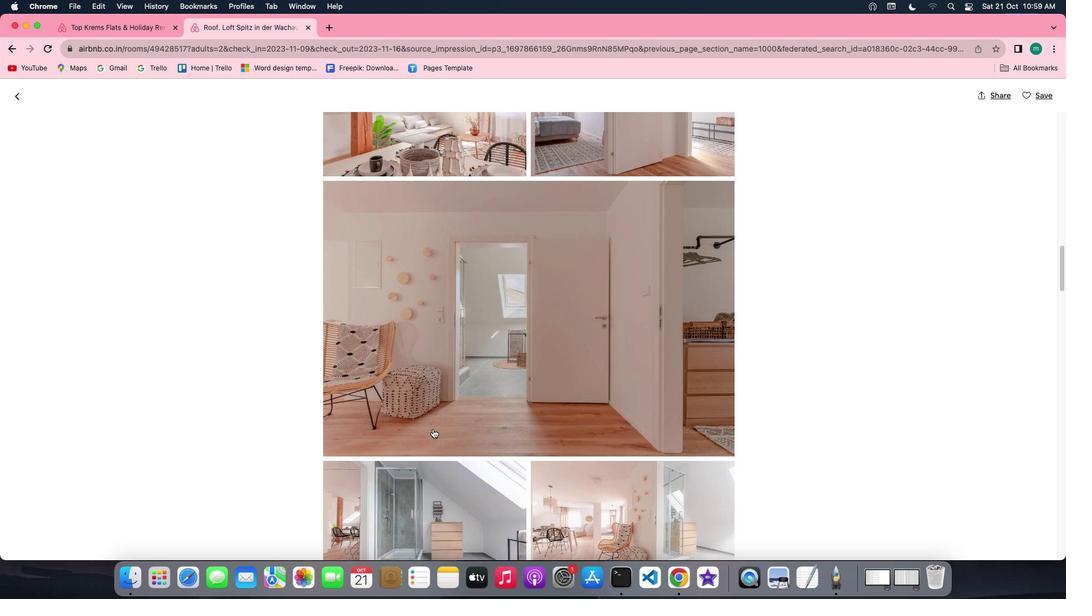 
Action: Mouse scrolled (432, 429) with delta (0, -1)
Screenshot: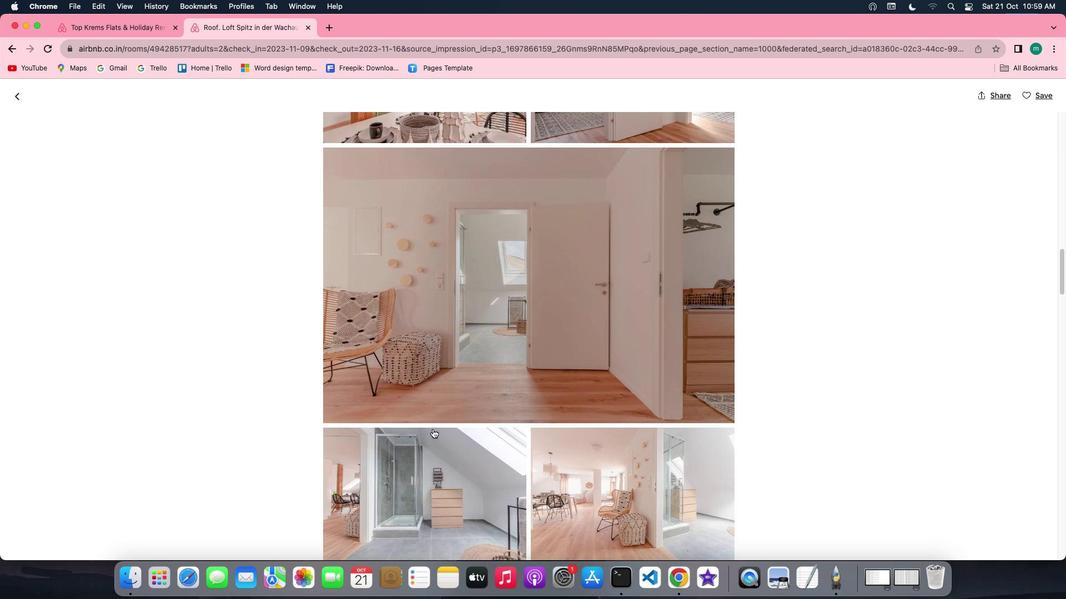
Action: Mouse scrolled (432, 429) with delta (0, 0)
Screenshot: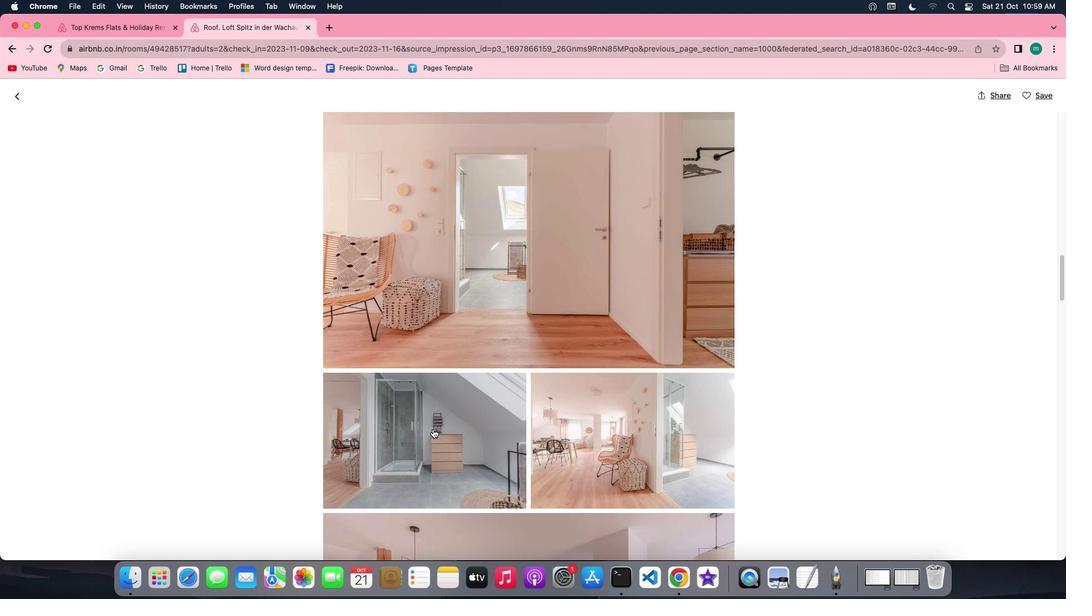 
Action: Mouse scrolled (432, 429) with delta (0, 0)
Screenshot: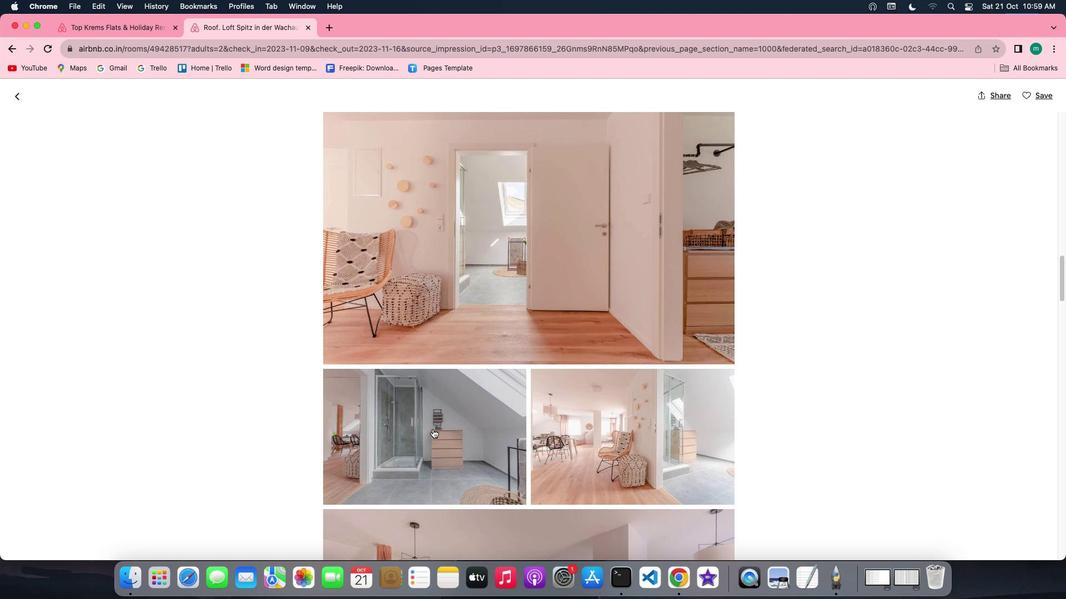 
Action: Mouse scrolled (432, 429) with delta (0, -1)
Screenshot: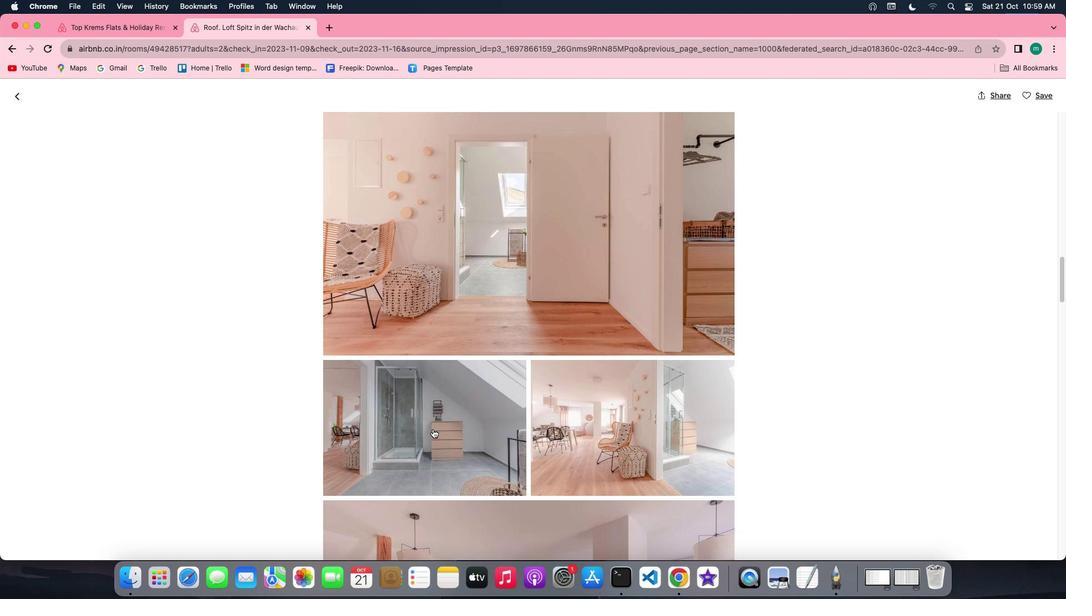 
Action: Mouse scrolled (432, 429) with delta (0, -1)
Screenshot: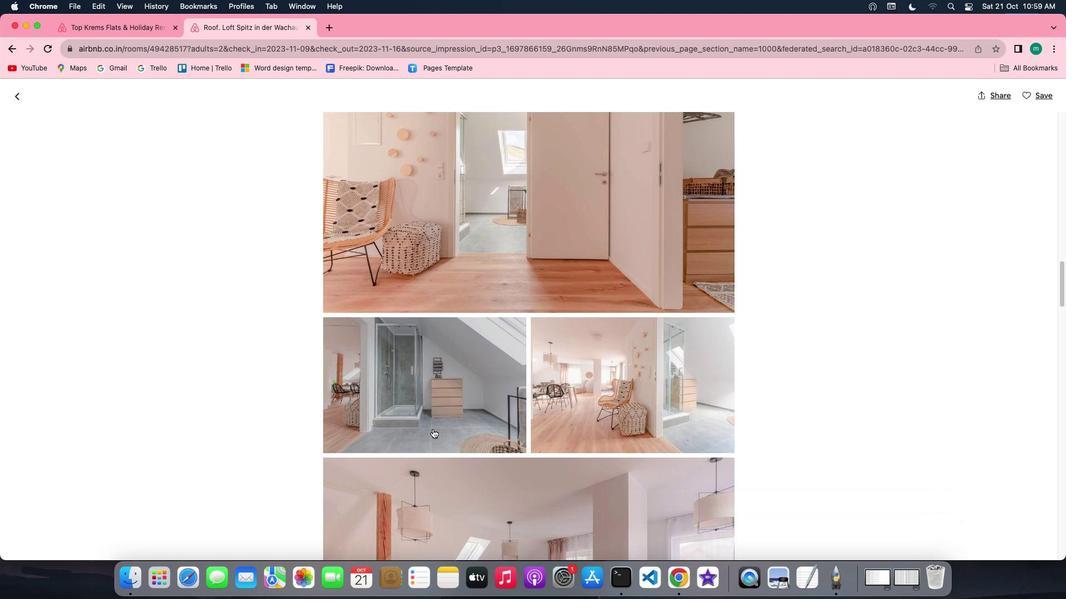 
Action: Mouse scrolled (432, 429) with delta (0, 0)
Screenshot: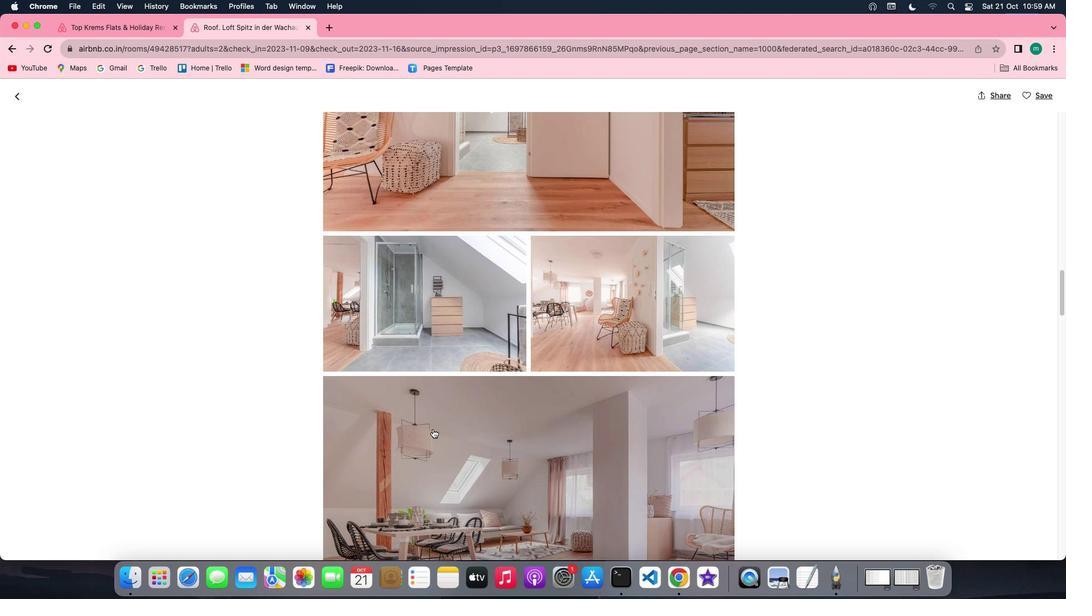 
Action: Mouse scrolled (432, 429) with delta (0, 0)
Screenshot: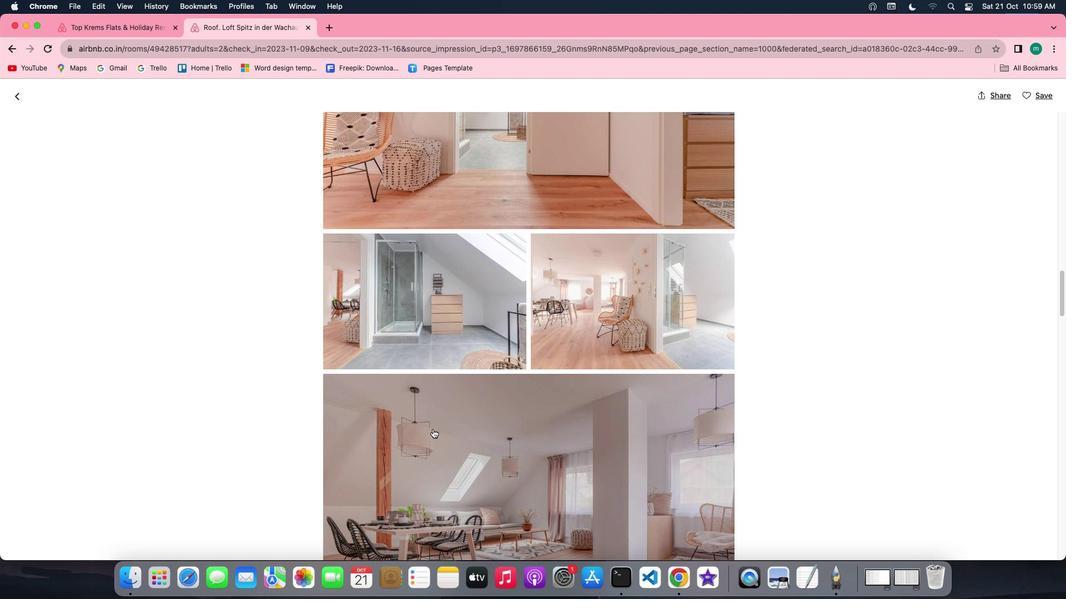 
Action: Mouse scrolled (432, 429) with delta (0, -1)
Screenshot: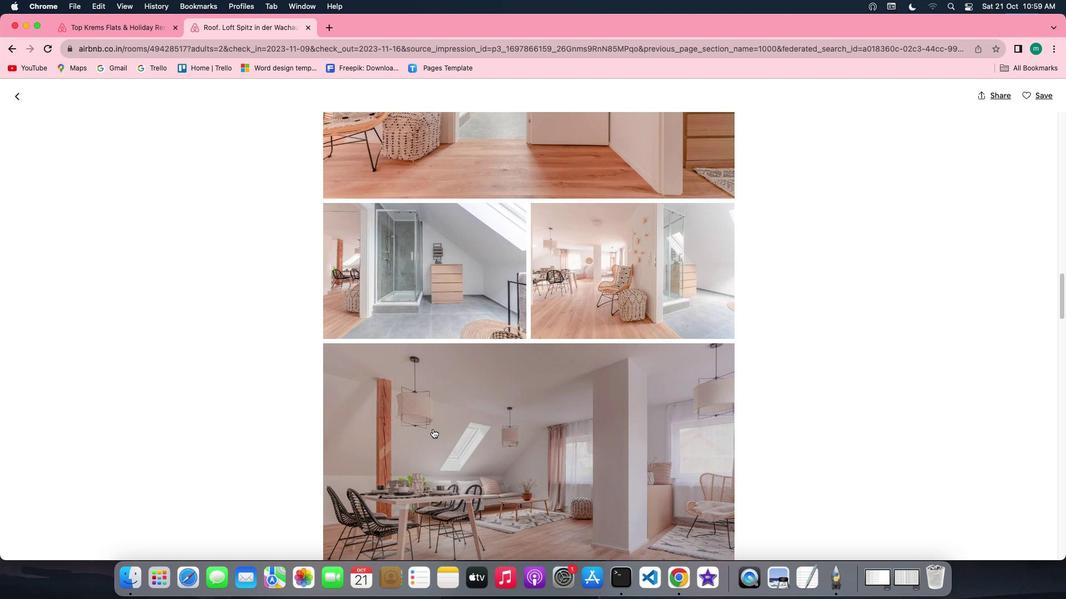 
Action: Mouse scrolled (432, 429) with delta (0, -1)
Screenshot: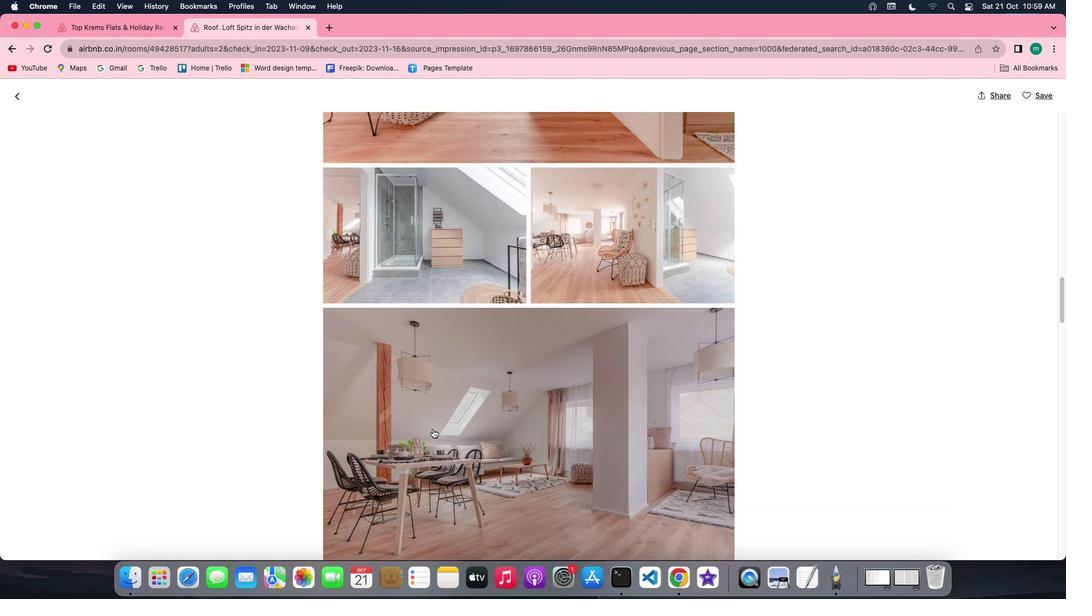 
Action: Mouse scrolled (432, 429) with delta (0, 0)
Screenshot: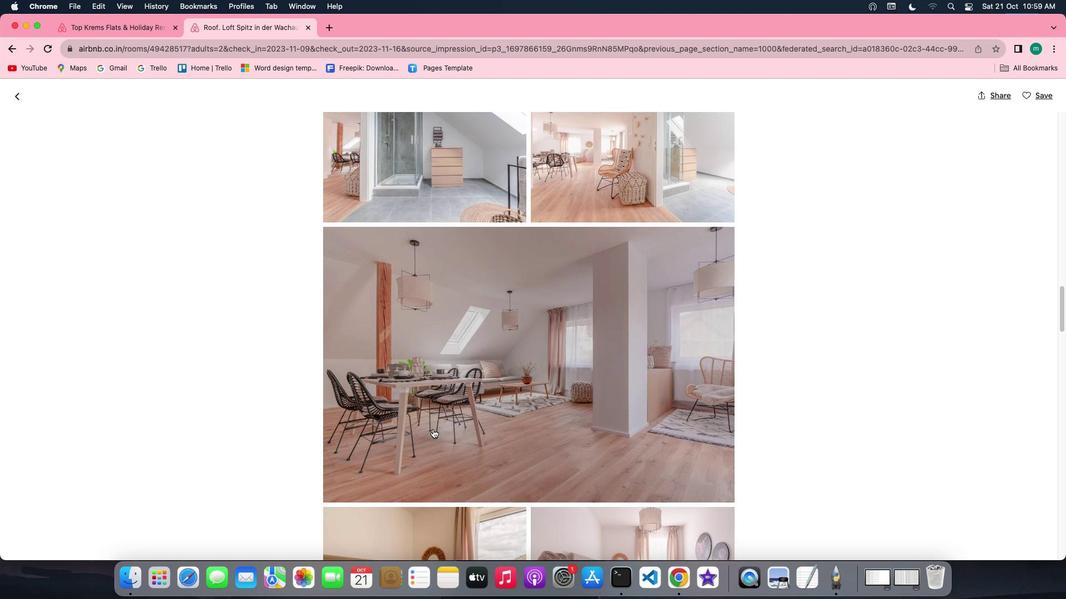 
Action: Mouse scrolled (432, 429) with delta (0, 0)
Screenshot: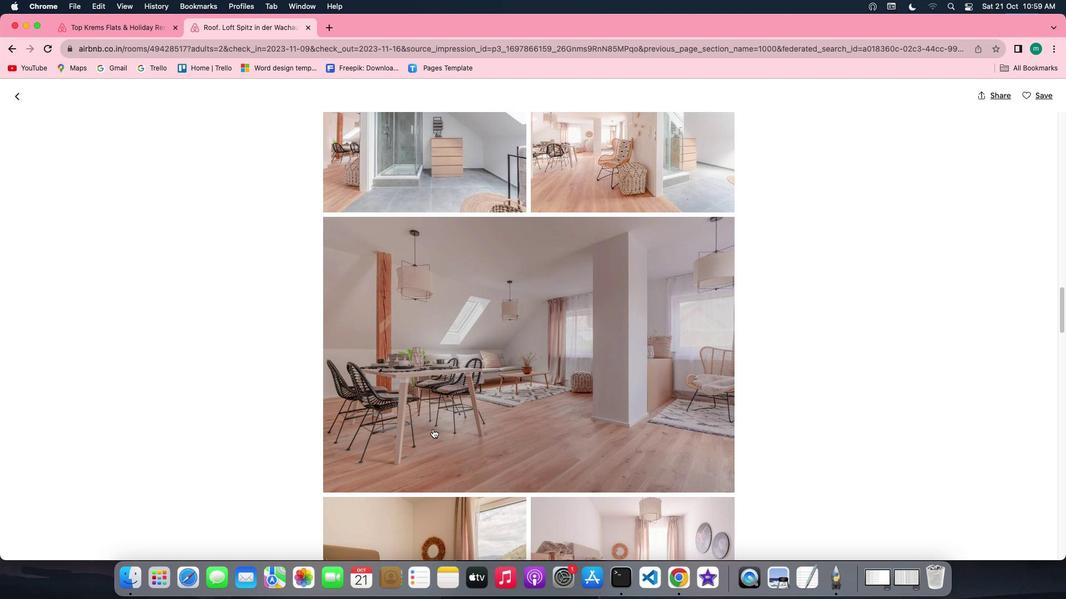 
Action: Mouse scrolled (432, 429) with delta (0, -1)
Screenshot: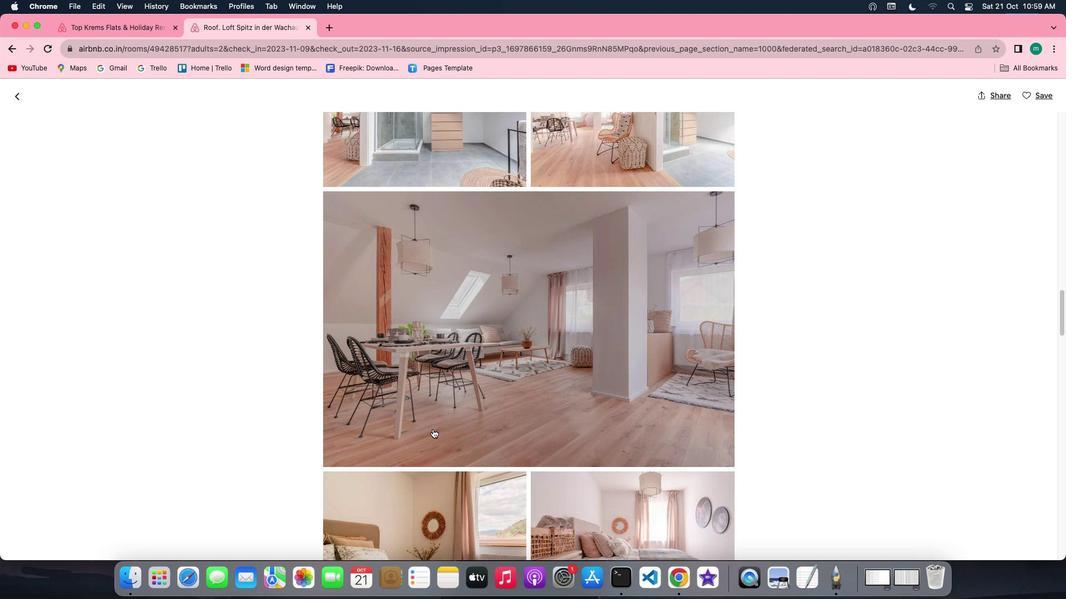 
Action: Mouse scrolled (432, 429) with delta (0, -2)
Screenshot: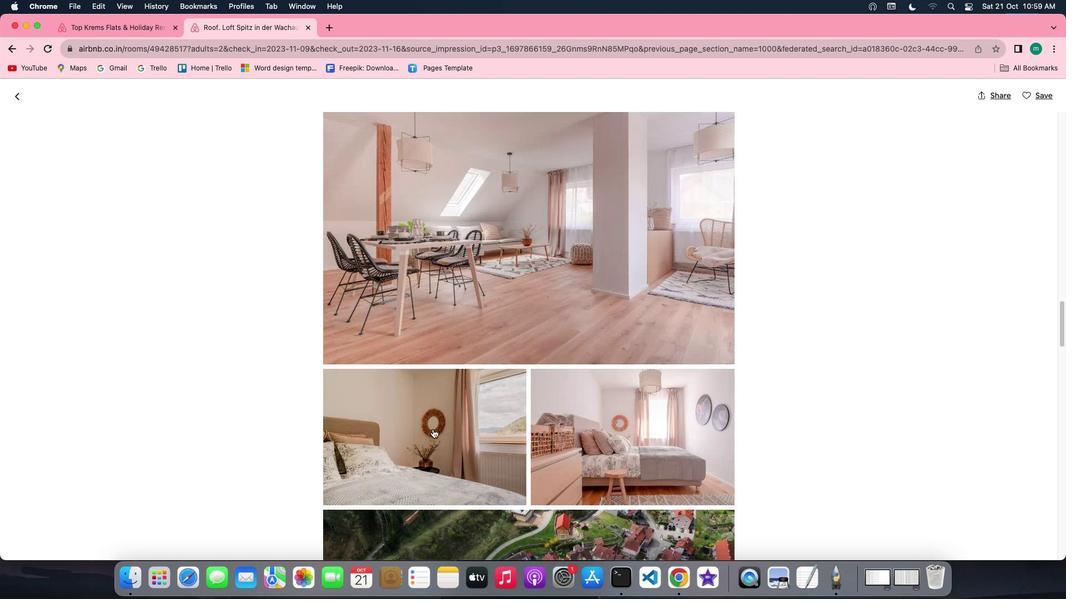 
Action: Mouse scrolled (432, 429) with delta (0, 0)
Screenshot: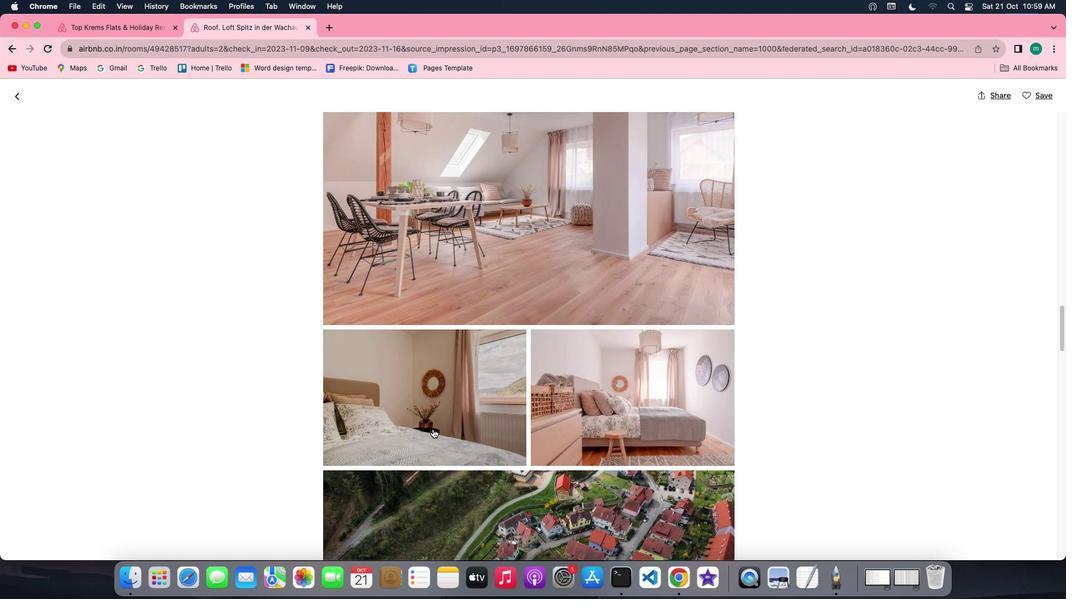 
Action: Mouse scrolled (432, 429) with delta (0, 0)
Screenshot: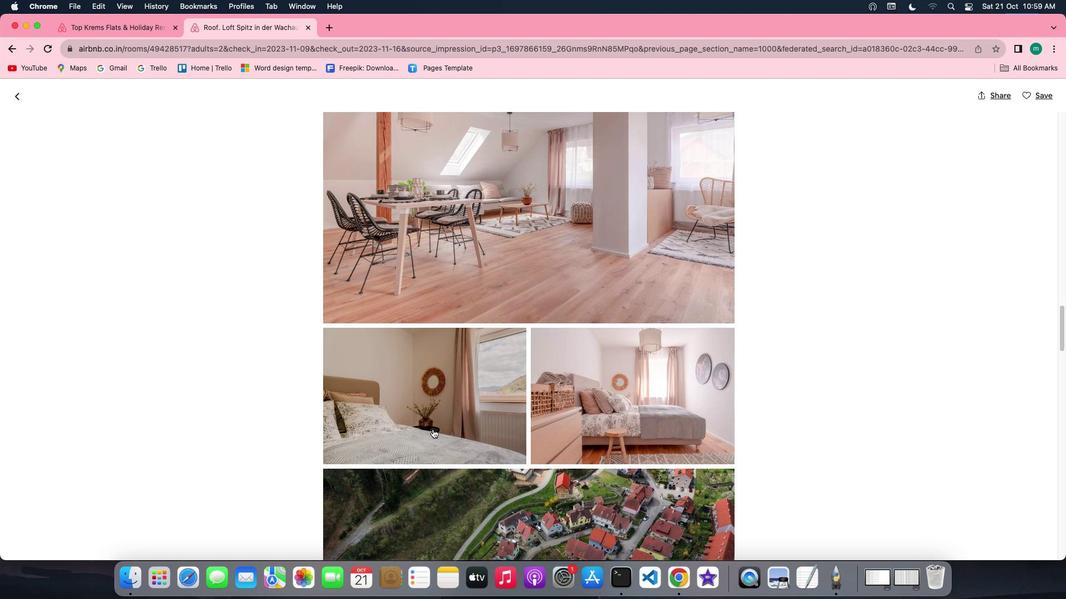 
Action: Mouse scrolled (432, 429) with delta (0, -1)
Screenshot: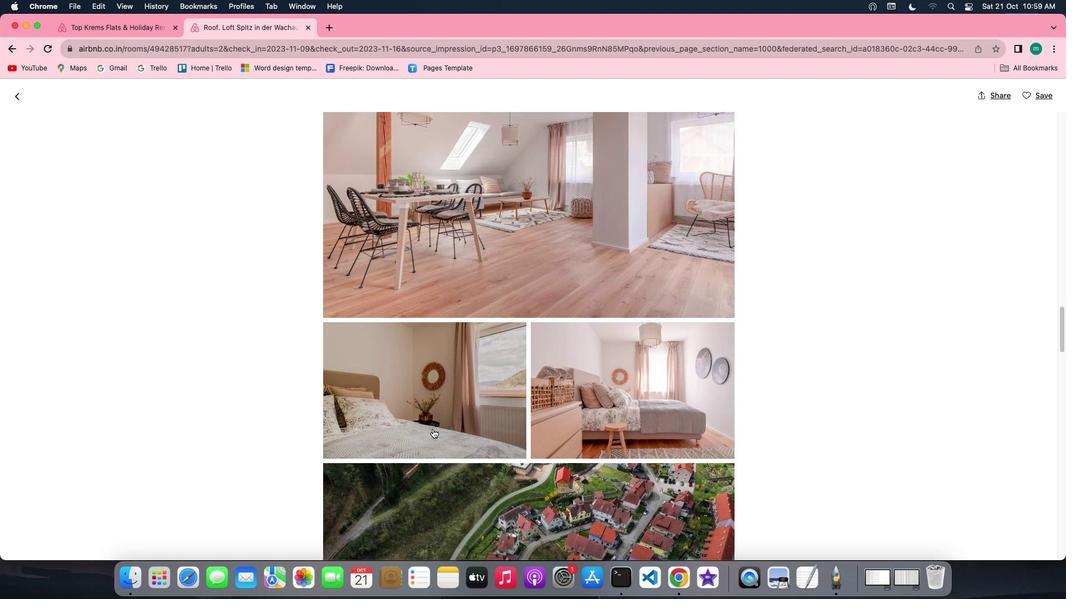 
Action: Mouse scrolled (432, 429) with delta (0, -1)
Screenshot: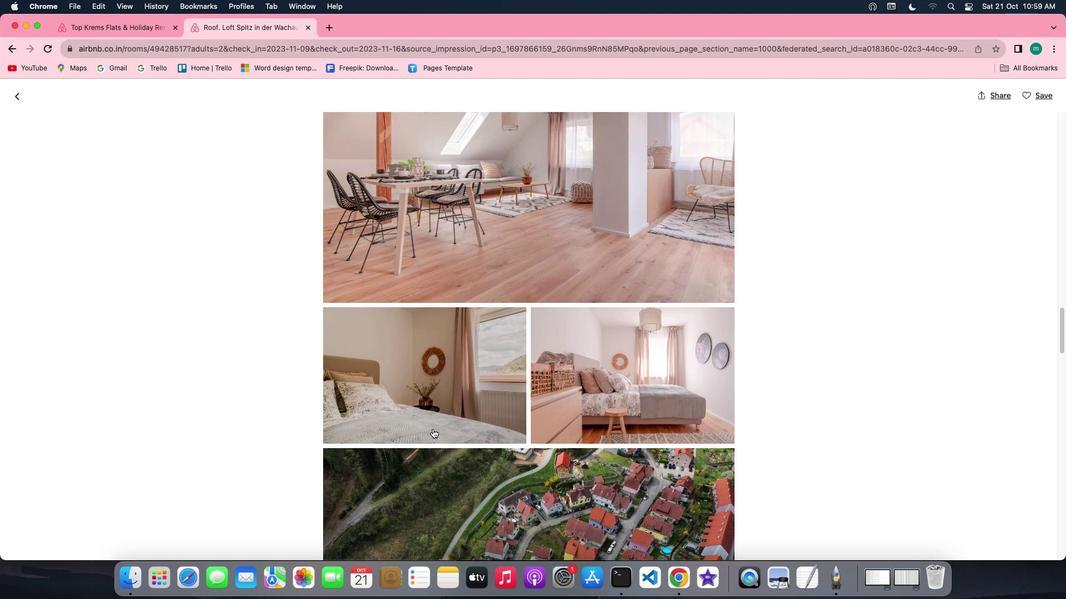 
Action: Mouse scrolled (432, 429) with delta (0, 0)
Screenshot: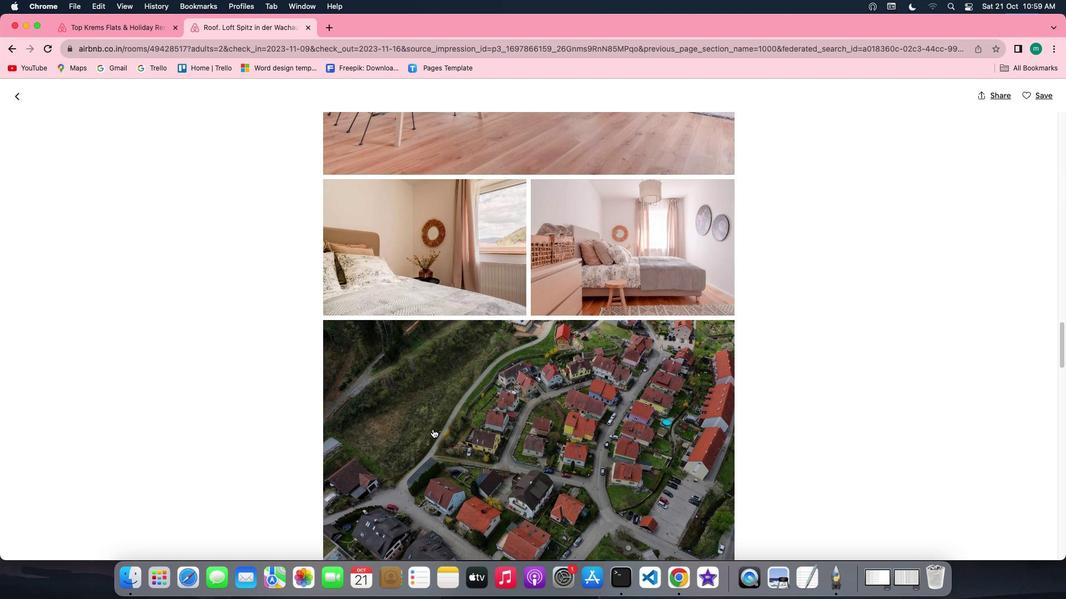 
Action: Mouse scrolled (432, 429) with delta (0, 0)
Screenshot: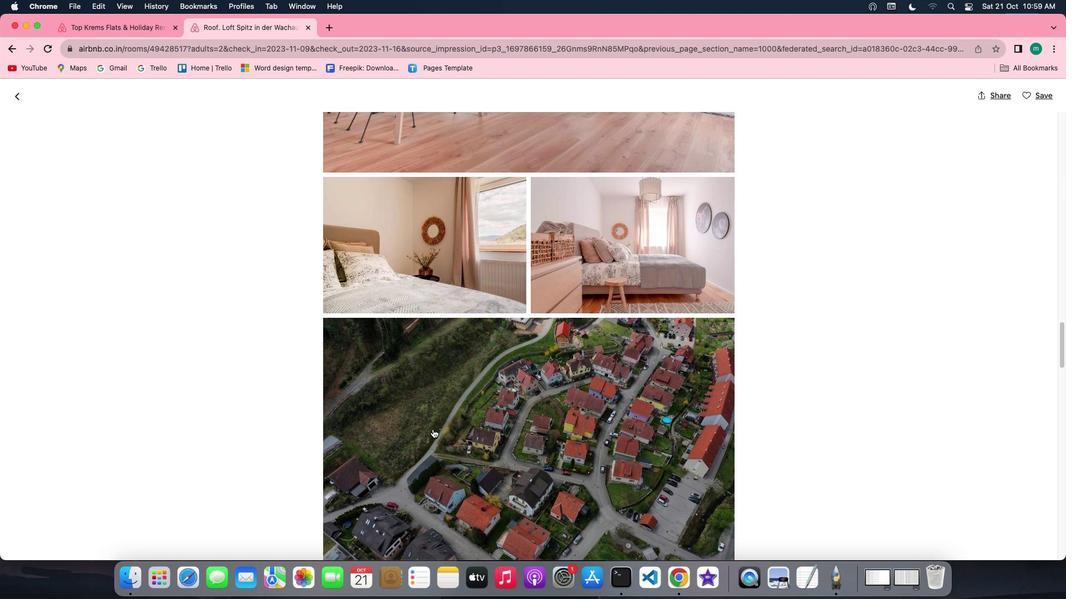 
Action: Mouse scrolled (432, 429) with delta (0, 0)
Screenshot: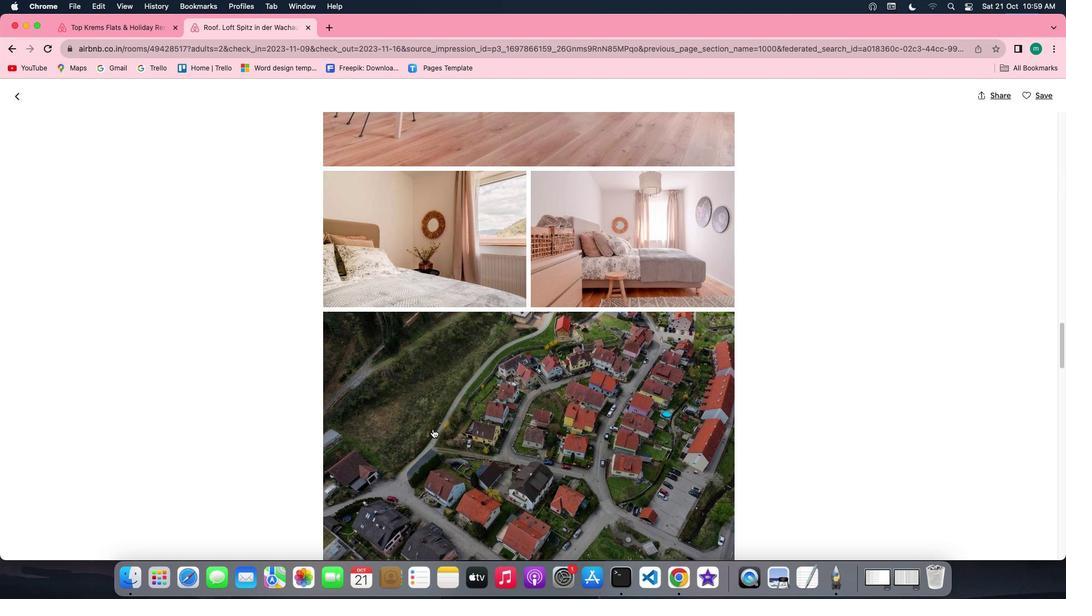 
Action: Mouse scrolled (432, 429) with delta (0, -1)
Screenshot: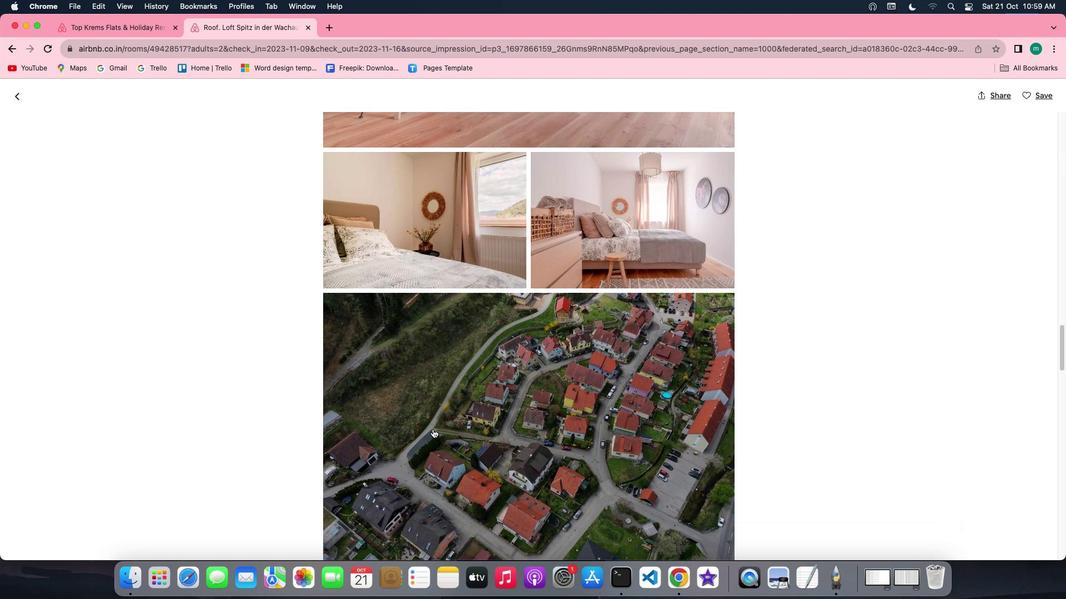 
Action: Mouse scrolled (432, 429) with delta (0, -2)
Screenshot: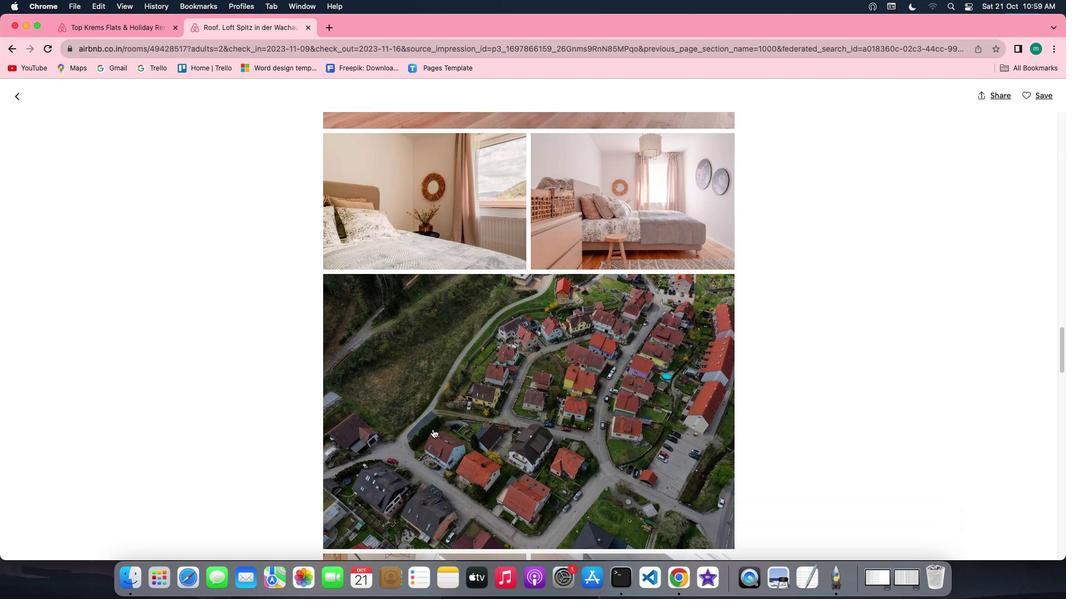 
Action: Mouse scrolled (432, 429) with delta (0, 0)
Screenshot: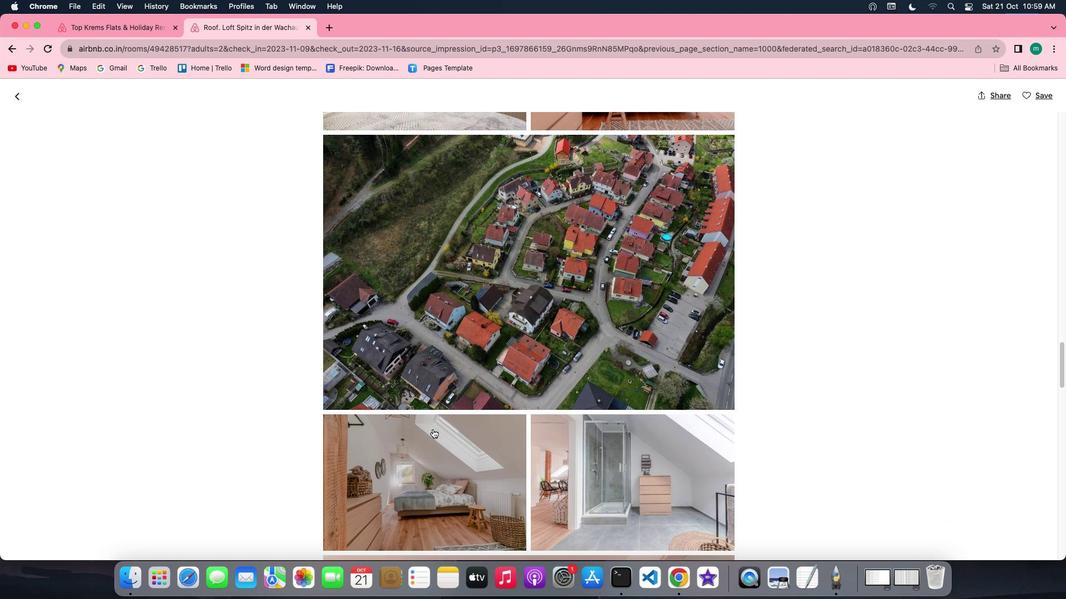 
Action: Mouse scrolled (432, 429) with delta (0, 0)
Screenshot: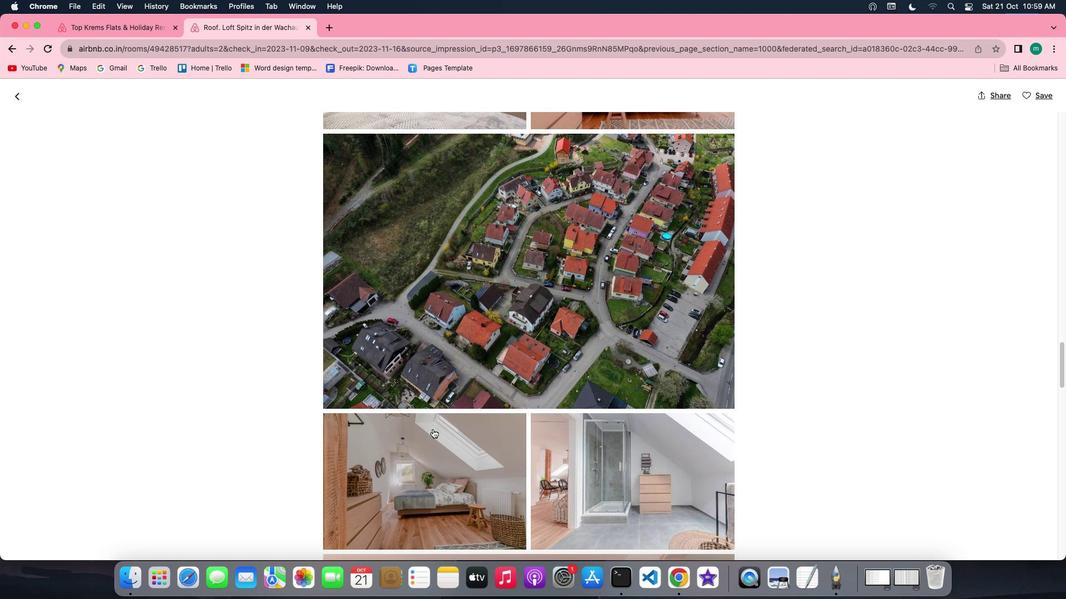 
Action: Mouse scrolled (432, 429) with delta (0, -1)
Screenshot: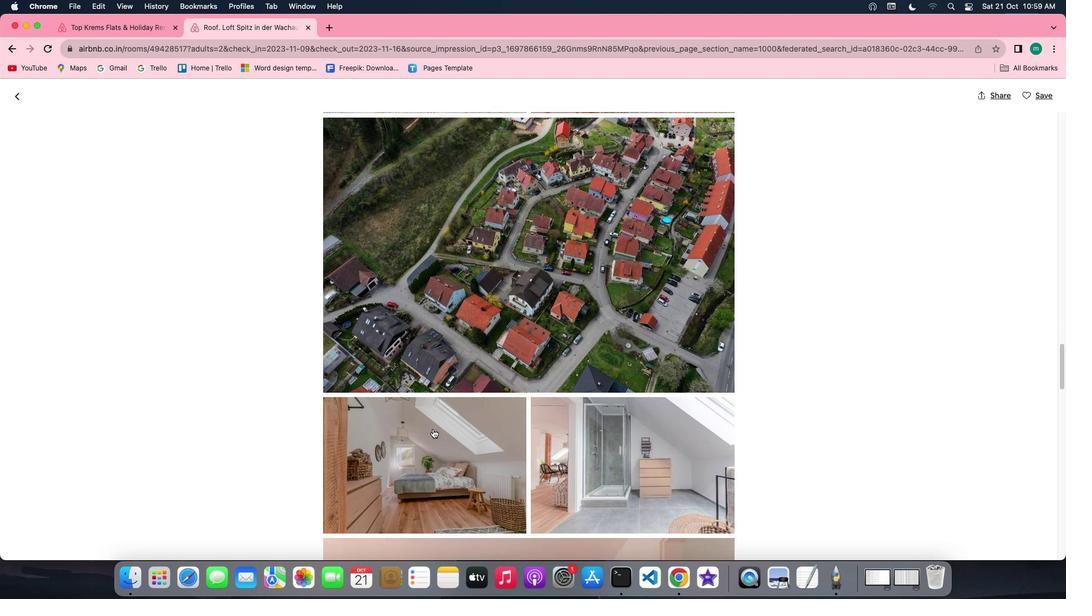 
Action: Mouse scrolled (432, 429) with delta (0, -1)
Screenshot: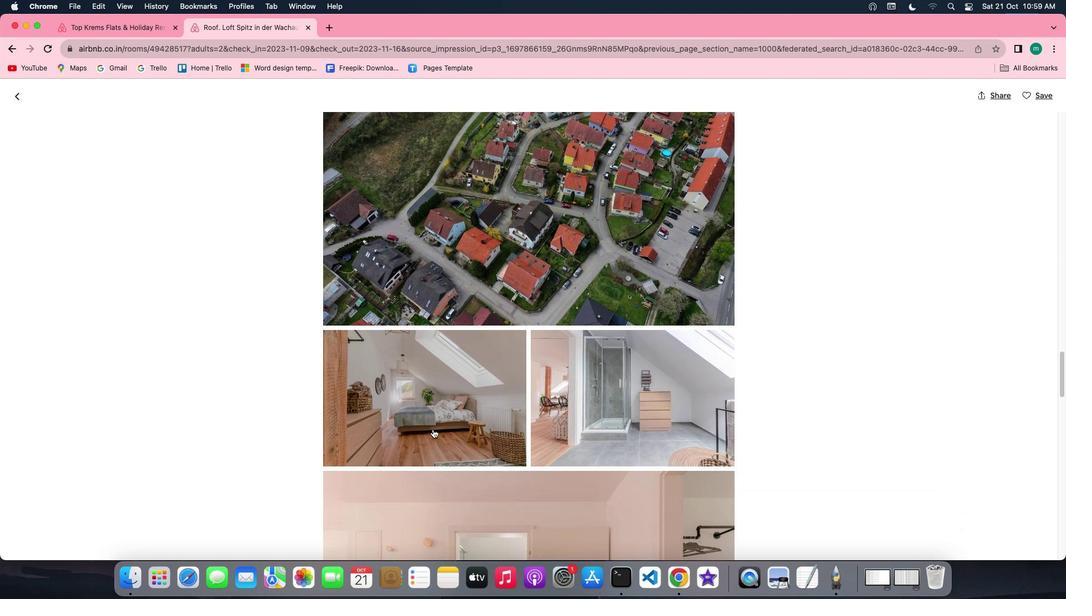 
Action: Mouse scrolled (432, 429) with delta (0, 0)
Screenshot: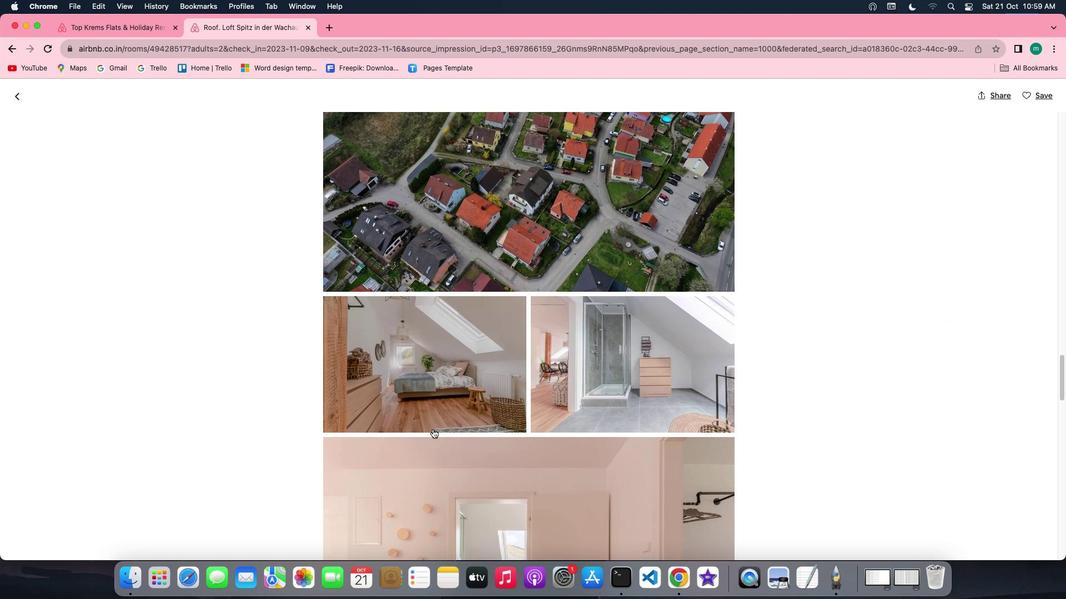 
Action: Mouse scrolled (432, 429) with delta (0, 0)
Screenshot: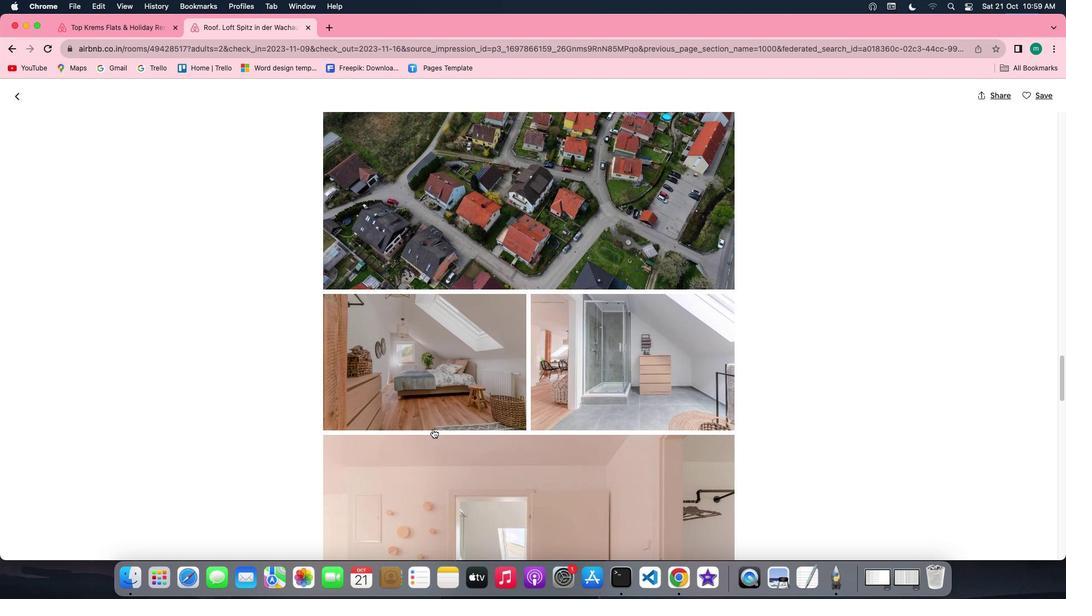 
Action: Mouse scrolled (432, 429) with delta (0, 0)
Screenshot: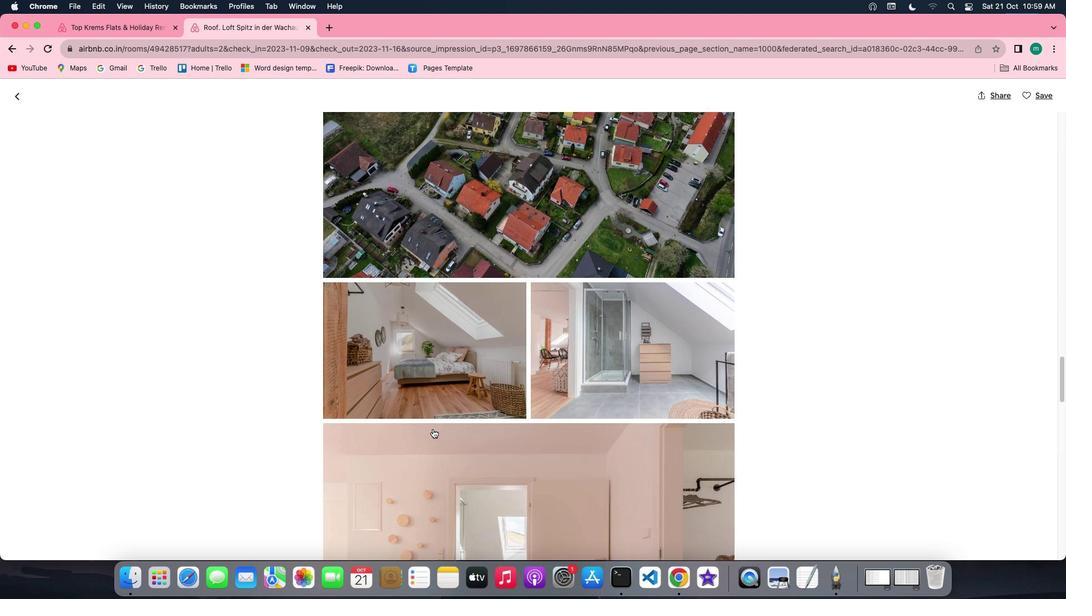 
Action: Mouse scrolled (432, 429) with delta (0, 0)
Screenshot: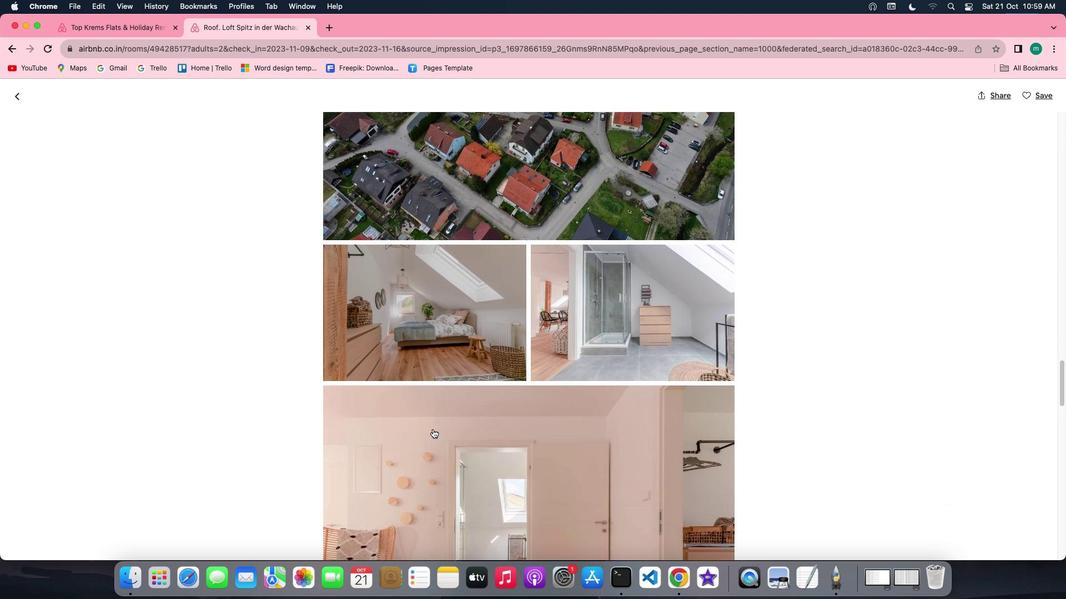 
Action: Mouse scrolled (432, 429) with delta (0, 0)
Screenshot: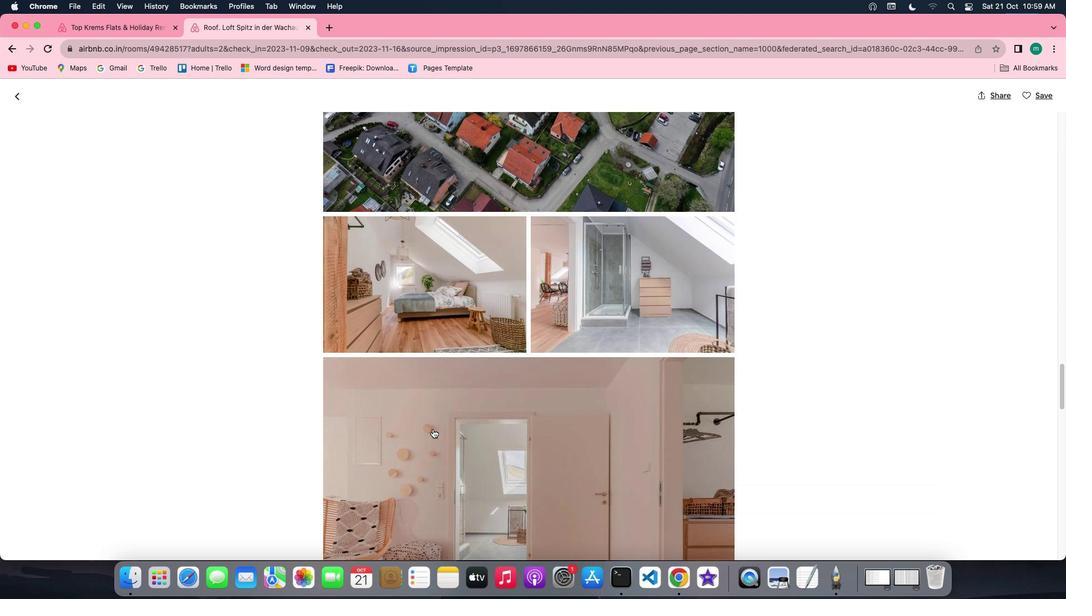 
Action: Mouse scrolled (432, 429) with delta (0, 0)
Screenshot: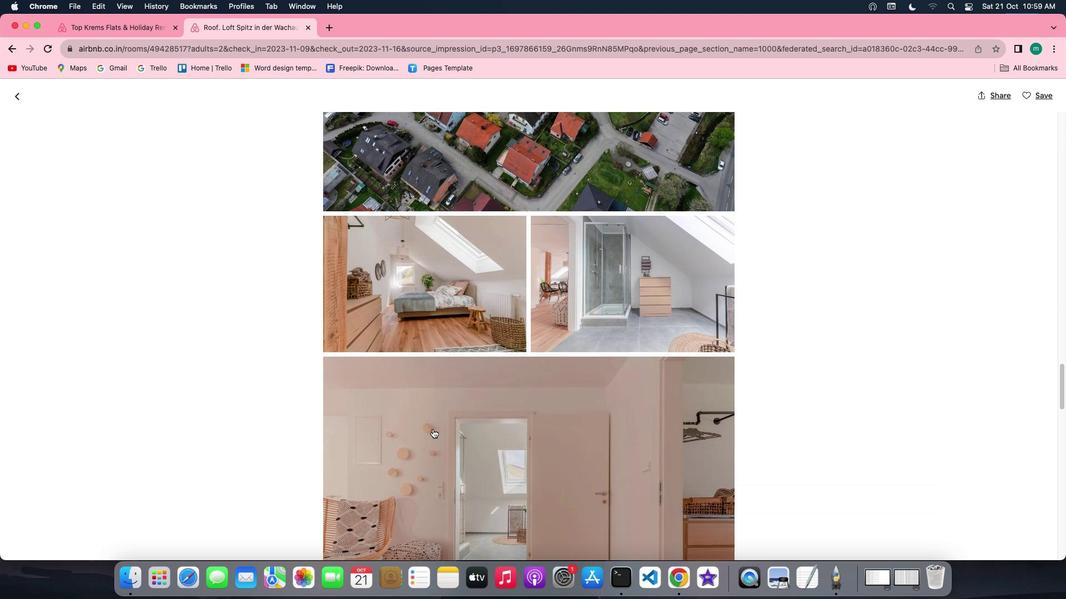 
Action: Mouse scrolled (432, 429) with delta (0, -1)
Screenshot: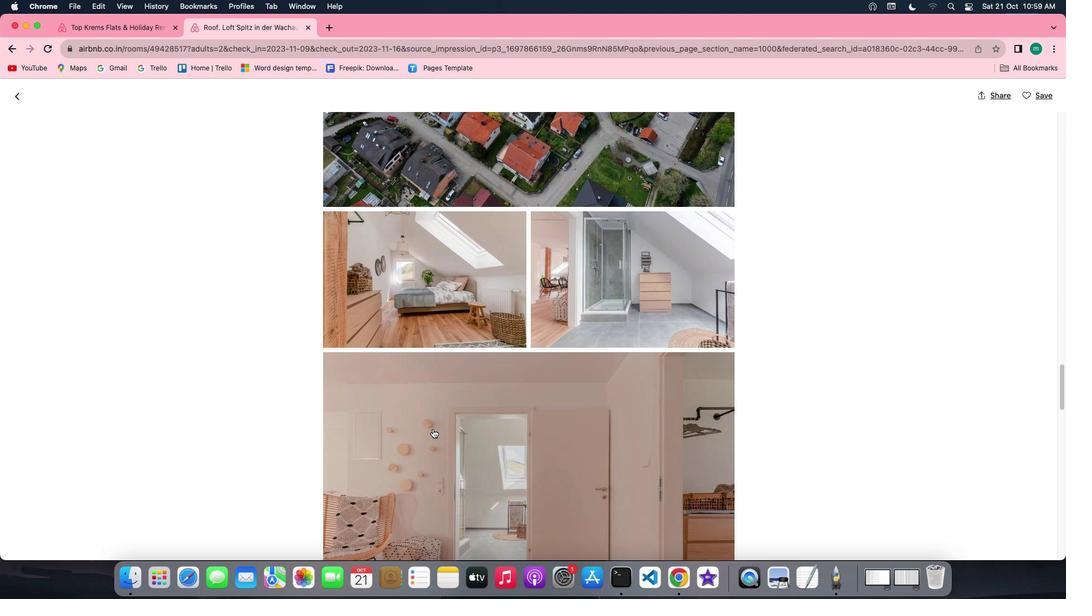 
Action: Mouse scrolled (432, 429) with delta (0, -1)
Screenshot: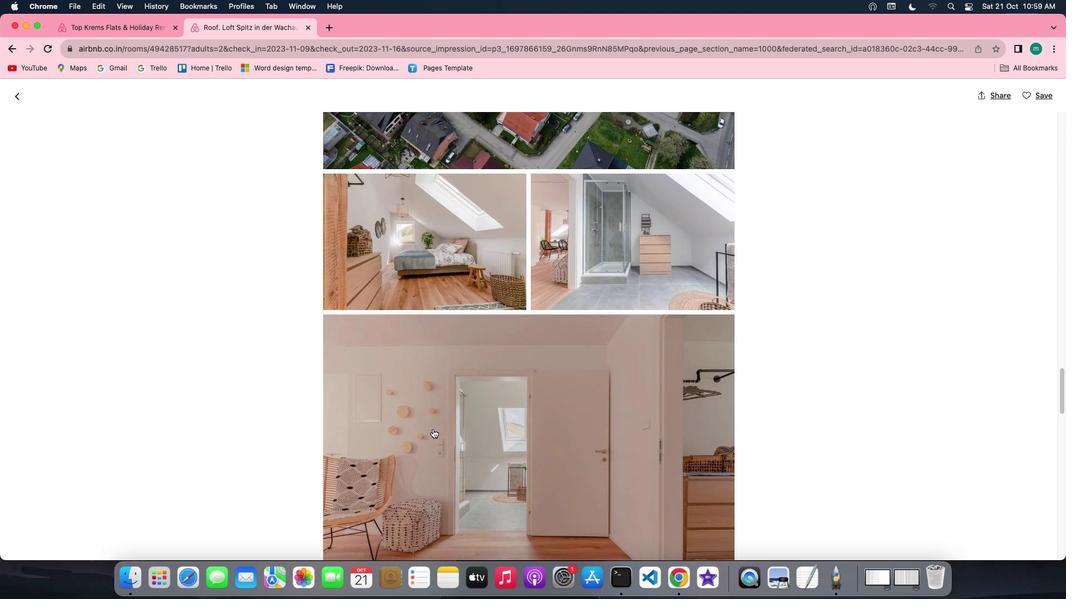 
Action: Mouse scrolled (432, 429) with delta (0, 0)
Screenshot: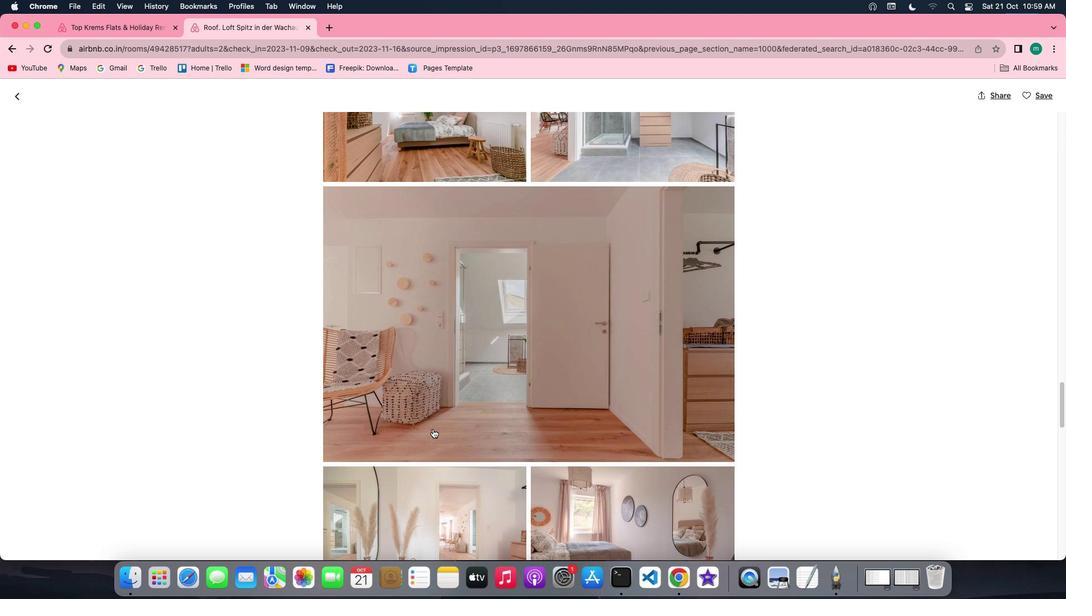 
Action: Mouse scrolled (432, 429) with delta (0, 0)
Screenshot: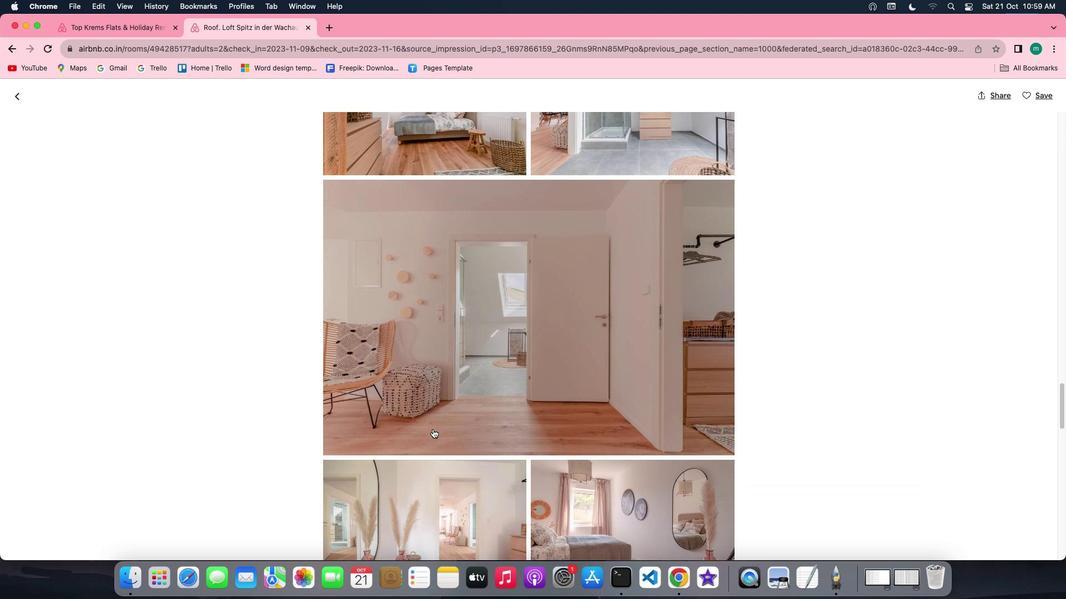 
Action: Mouse scrolled (432, 429) with delta (0, -1)
Screenshot: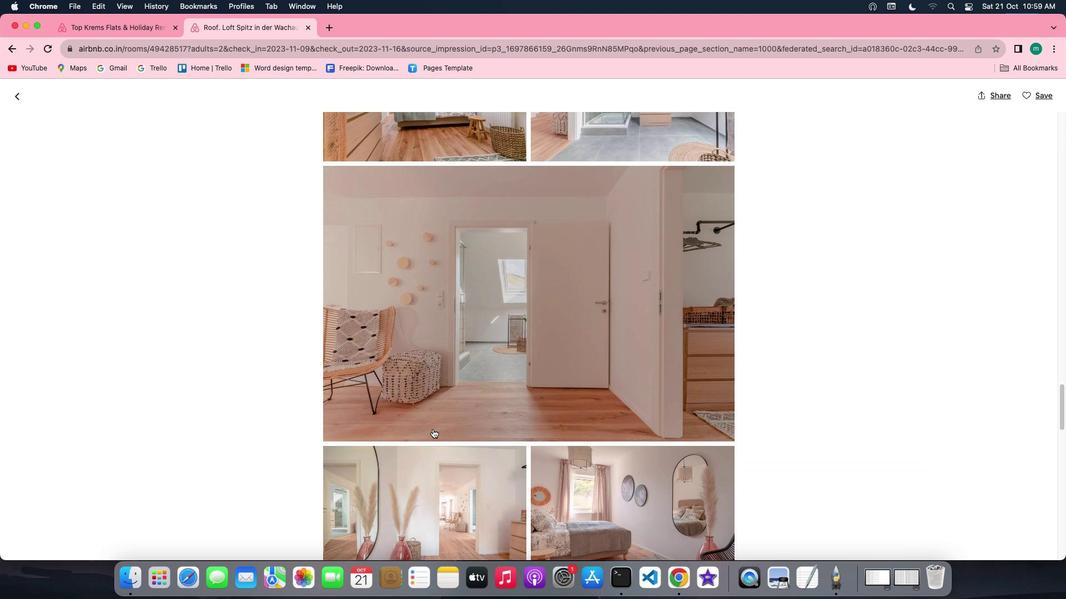 
Action: Mouse scrolled (432, 429) with delta (0, -1)
Screenshot: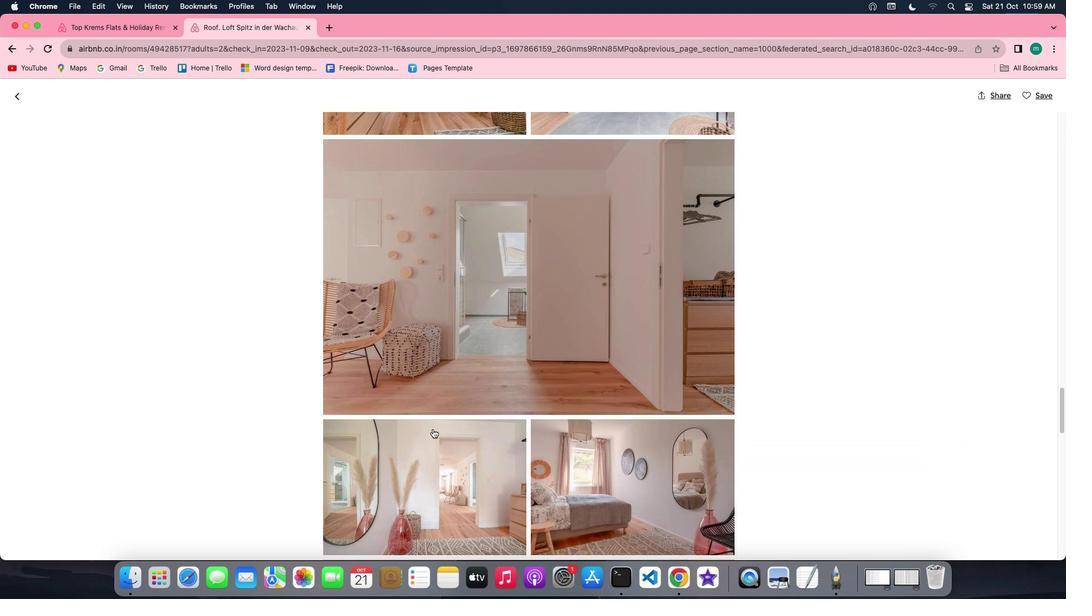 
Action: Mouse scrolled (432, 429) with delta (0, 0)
Screenshot: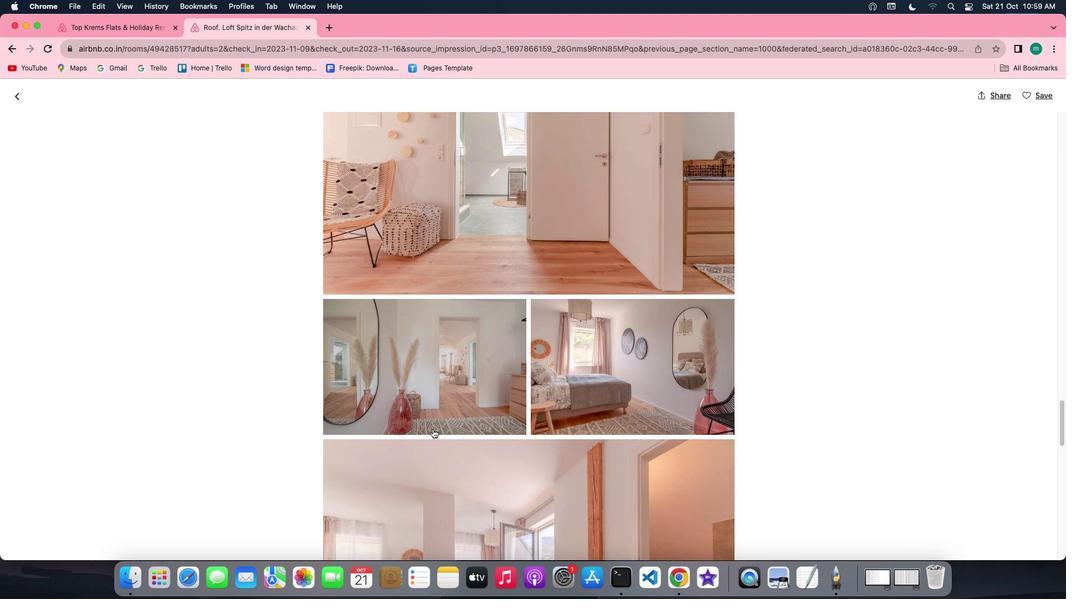 
Action: Mouse scrolled (432, 429) with delta (0, 0)
Screenshot: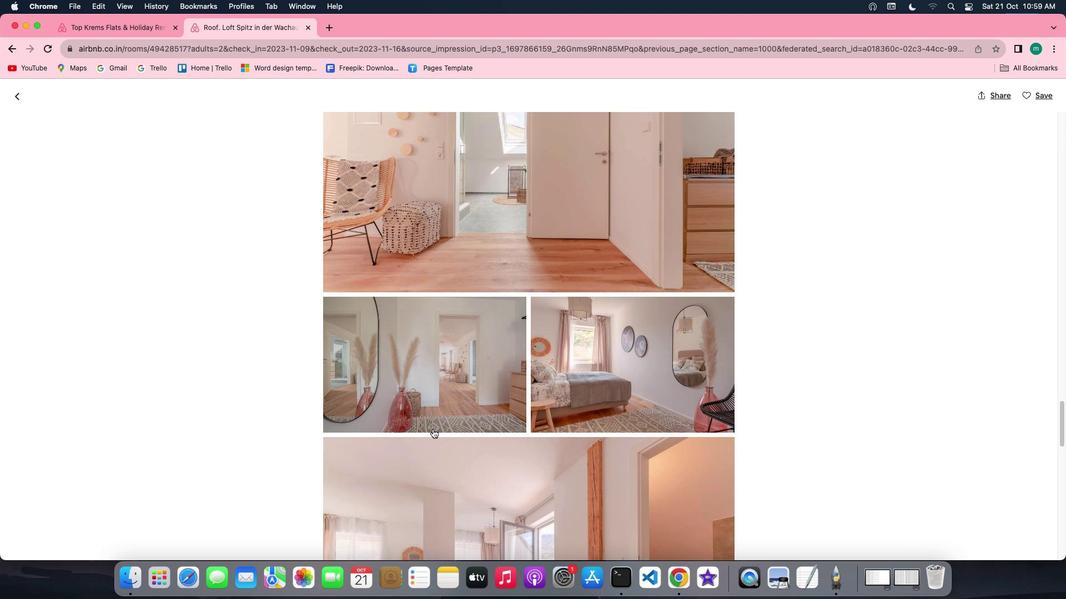 
Action: Mouse scrolled (432, 429) with delta (0, -1)
Screenshot: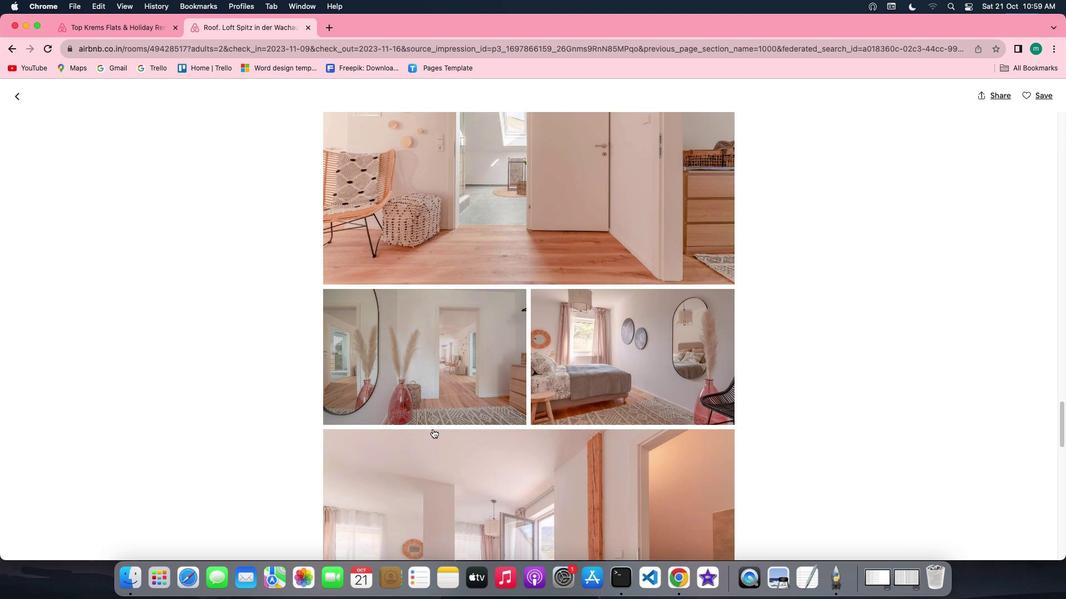 
Action: Mouse scrolled (432, 429) with delta (0, -1)
Screenshot: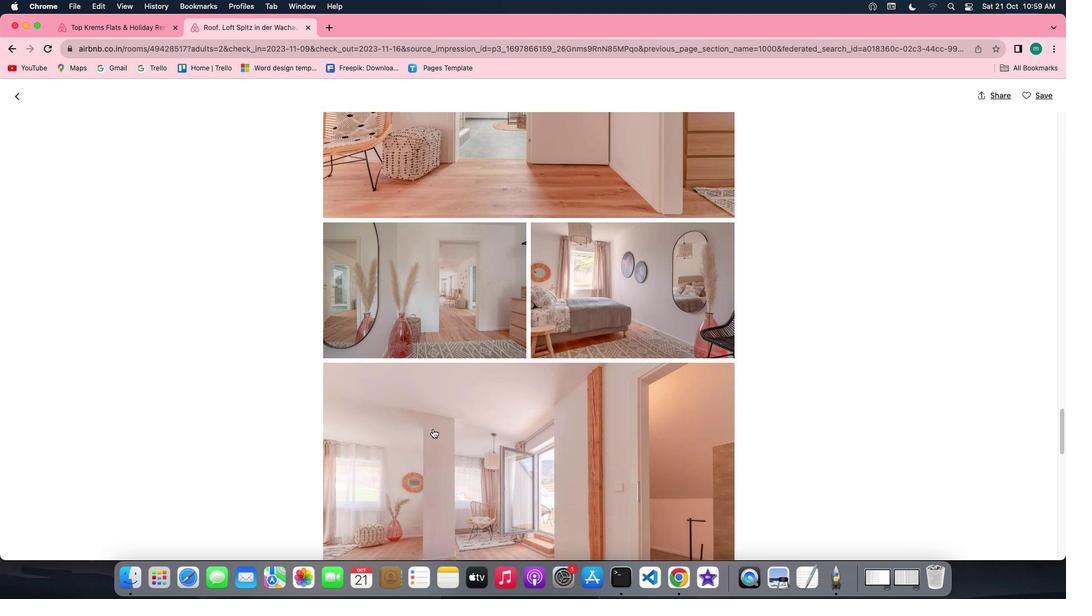 
Action: Mouse scrolled (432, 429) with delta (0, 0)
Screenshot: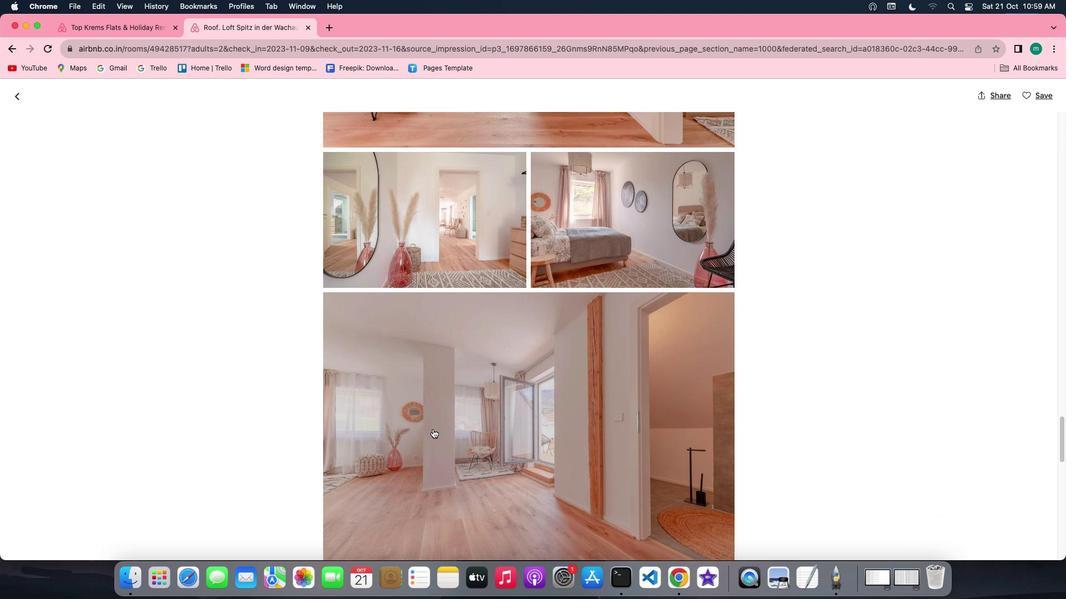 
Action: Mouse scrolled (432, 429) with delta (0, 0)
Screenshot: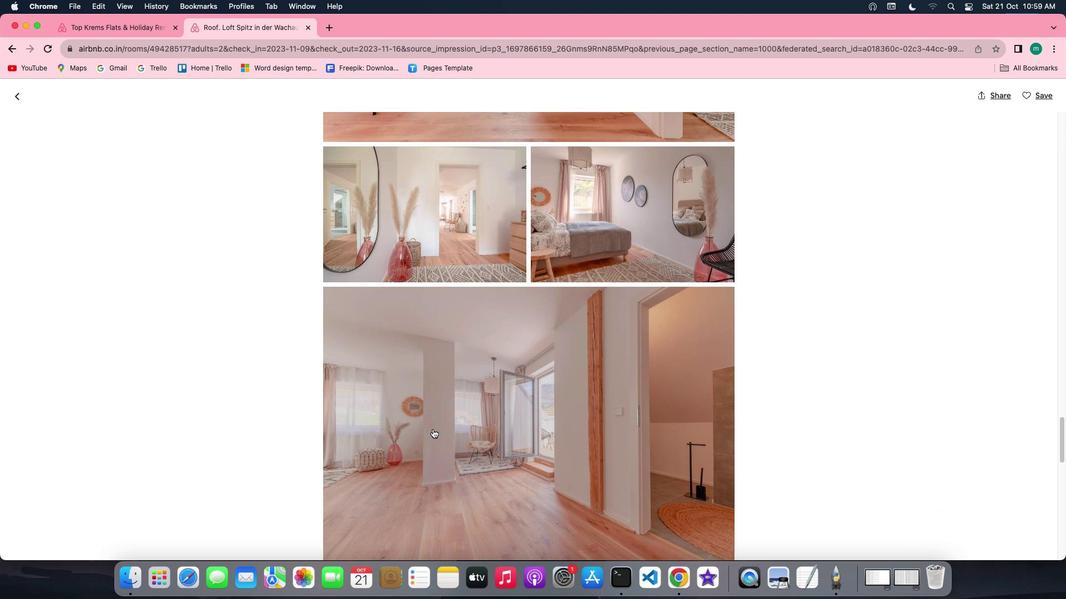 
Action: Mouse scrolled (432, 429) with delta (0, -1)
Screenshot: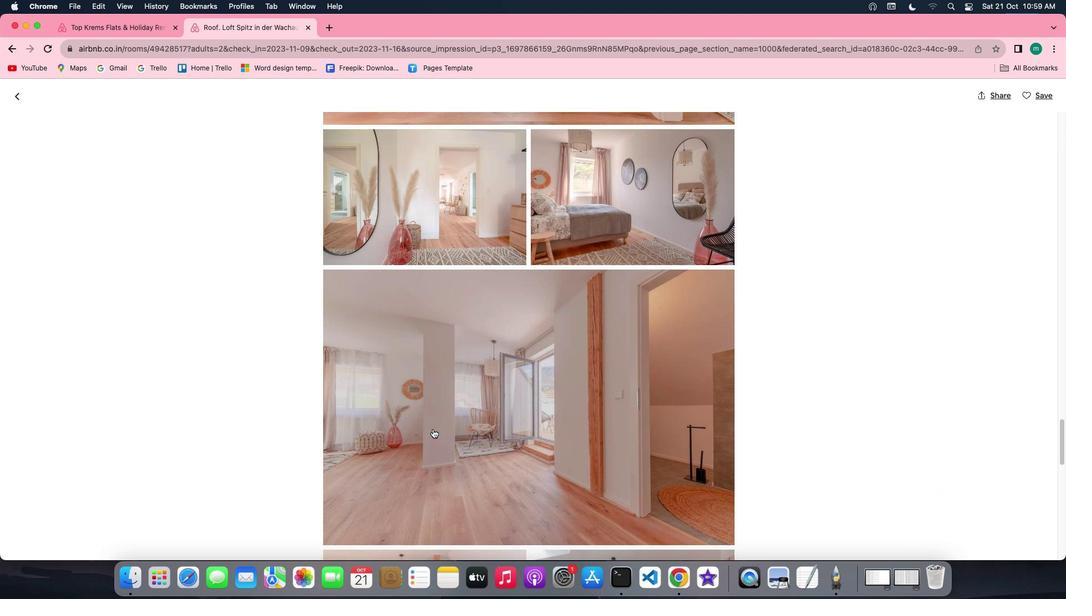 
Action: Mouse scrolled (432, 429) with delta (0, -2)
Screenshot: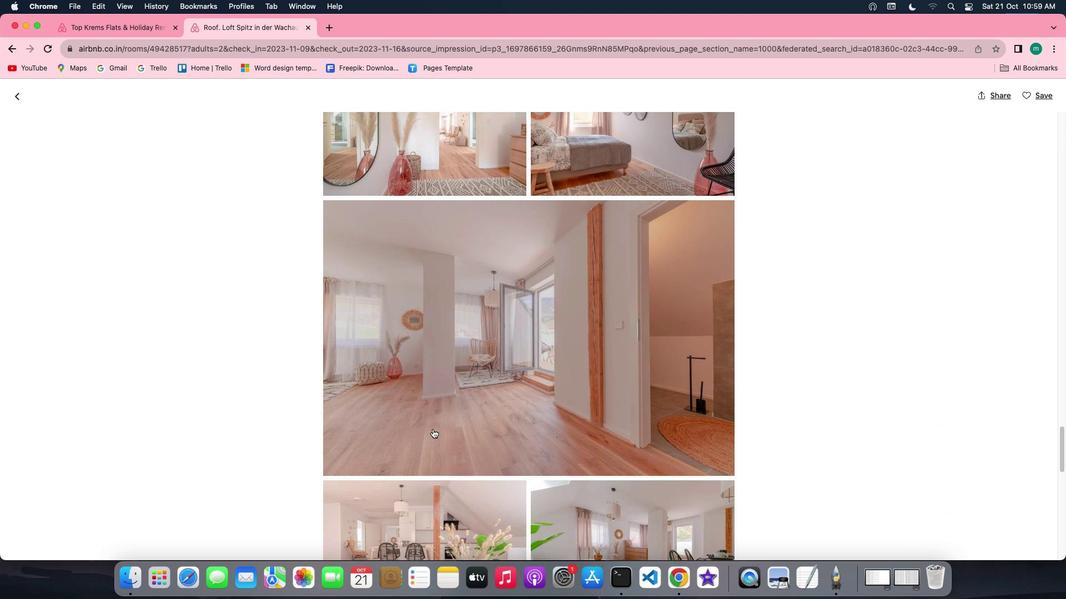 
Action: Mouse moved to (432, 429)
Screenshot: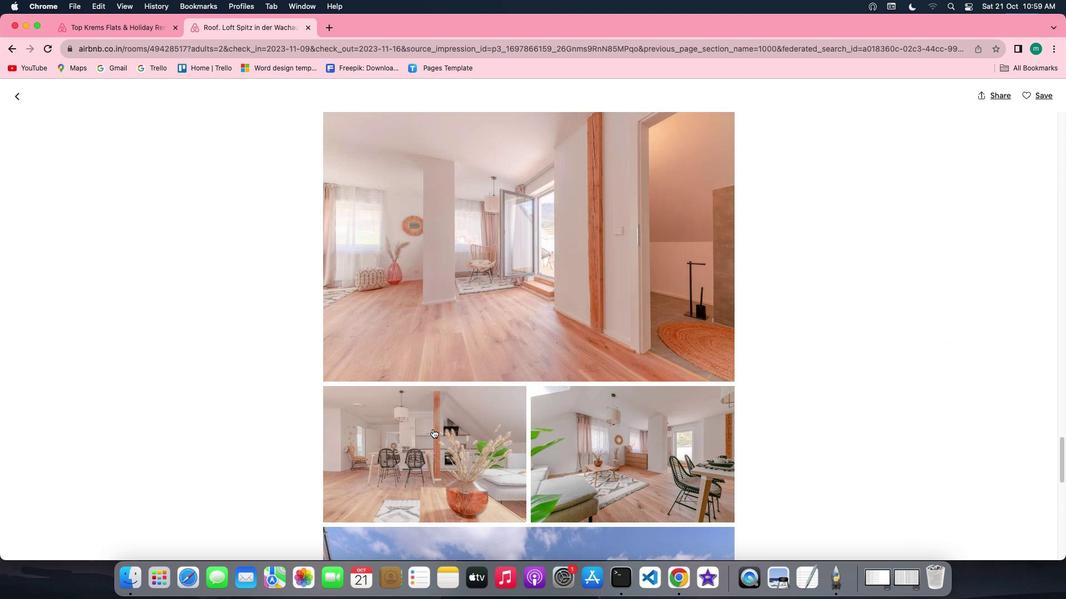 
Action: Mouse scrolled (432, 429) with delta (0, 0)
Screenshot: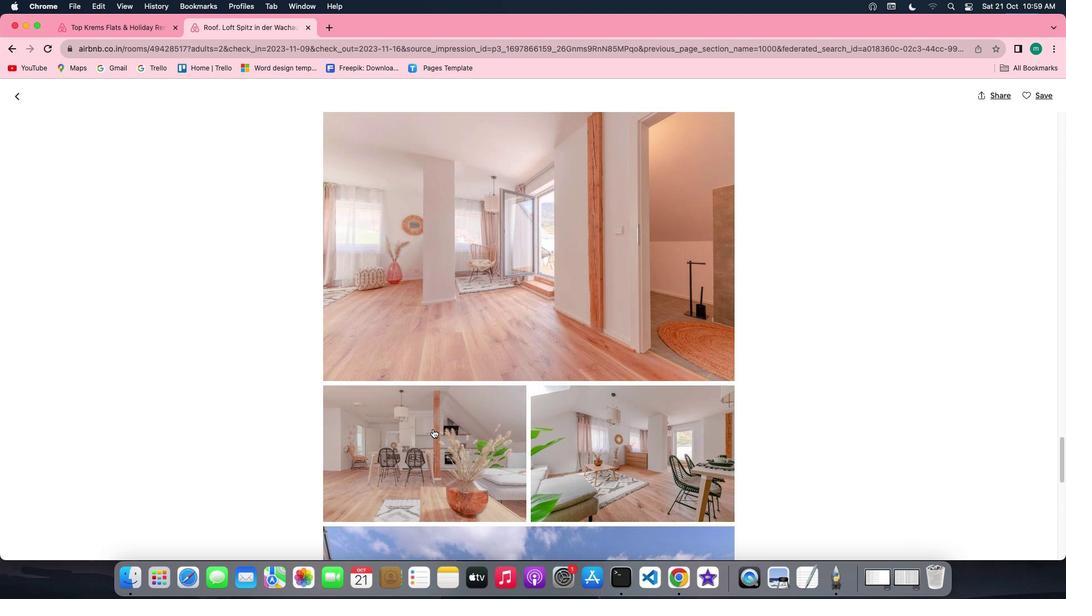 
Action: Mouse scrolled (432, 429) with delta (0, 0)
Screenshot: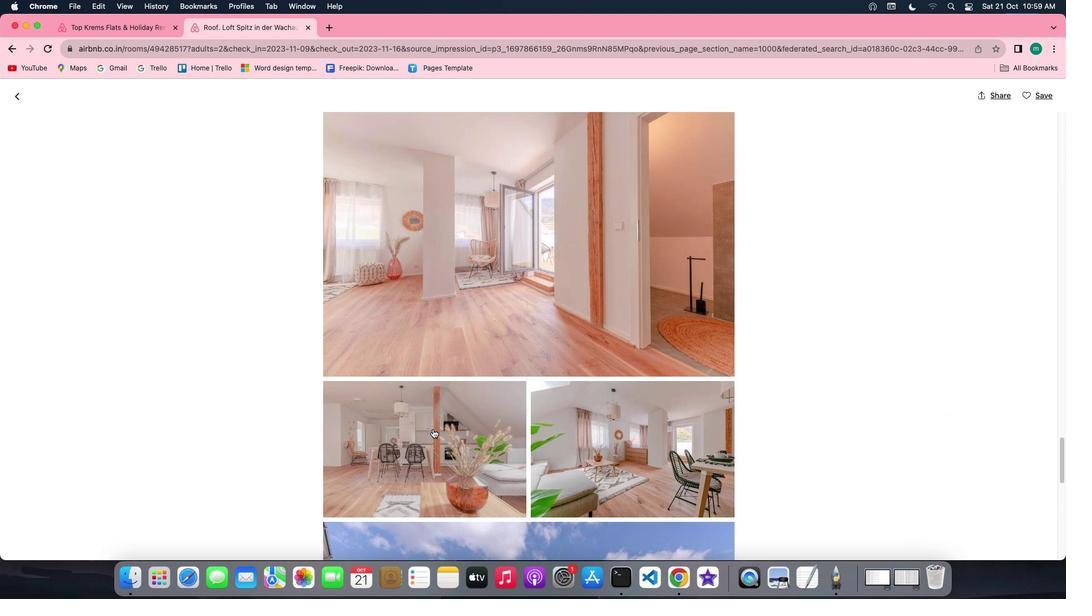 
Action: Mouse scrolled (432, 429) with delta (0, -1)
Screenshot: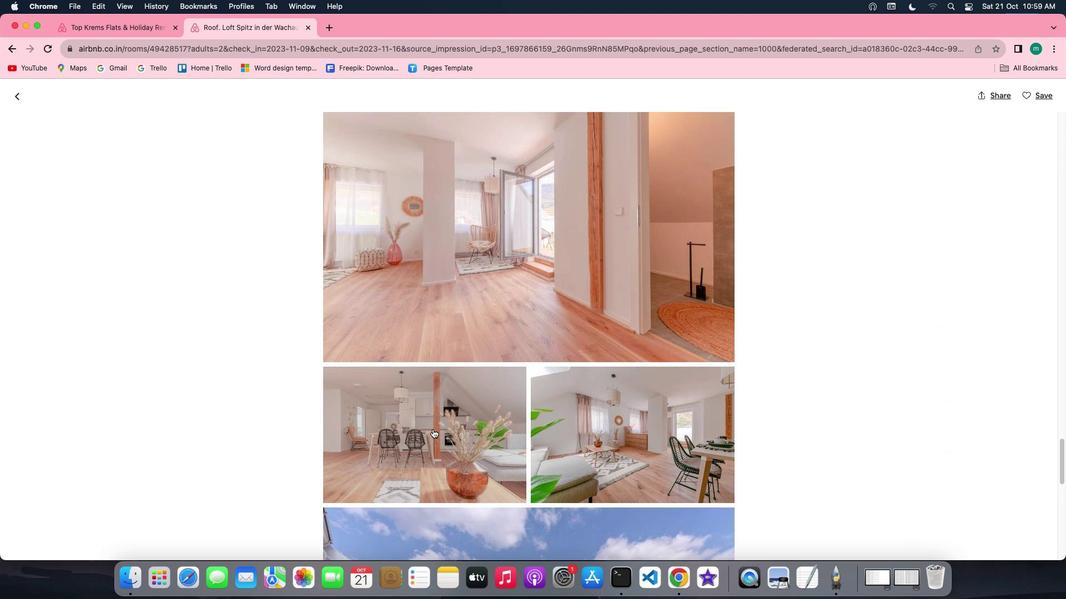 
Action: Mouse scrolled (432, 429) with delta (0, -1)
Screenshot: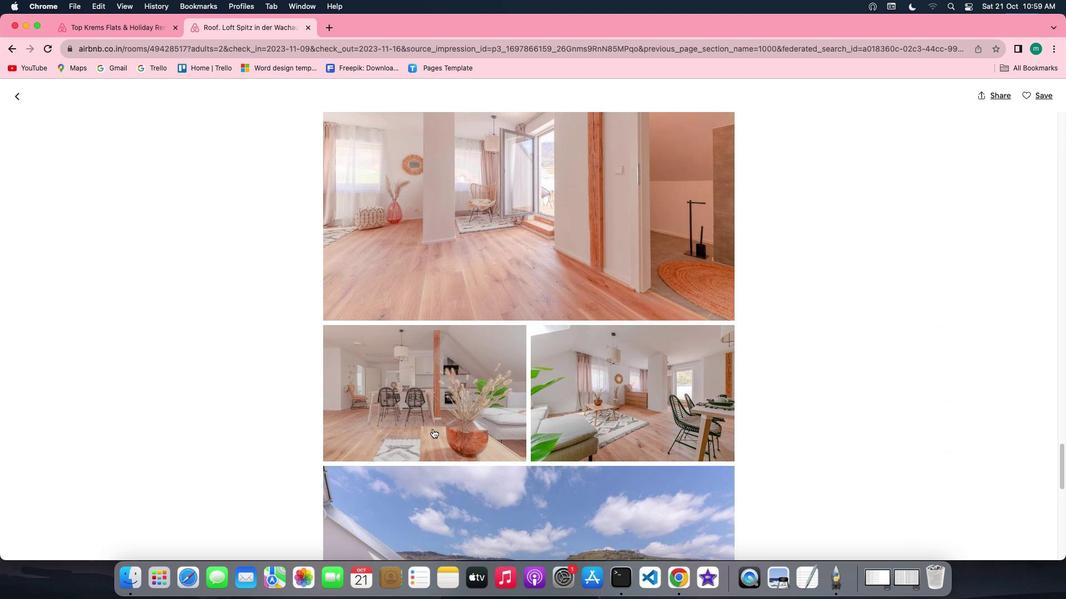 
Action: Mouse scrolled (432, 429) with delta (0, 0)
Screenshot: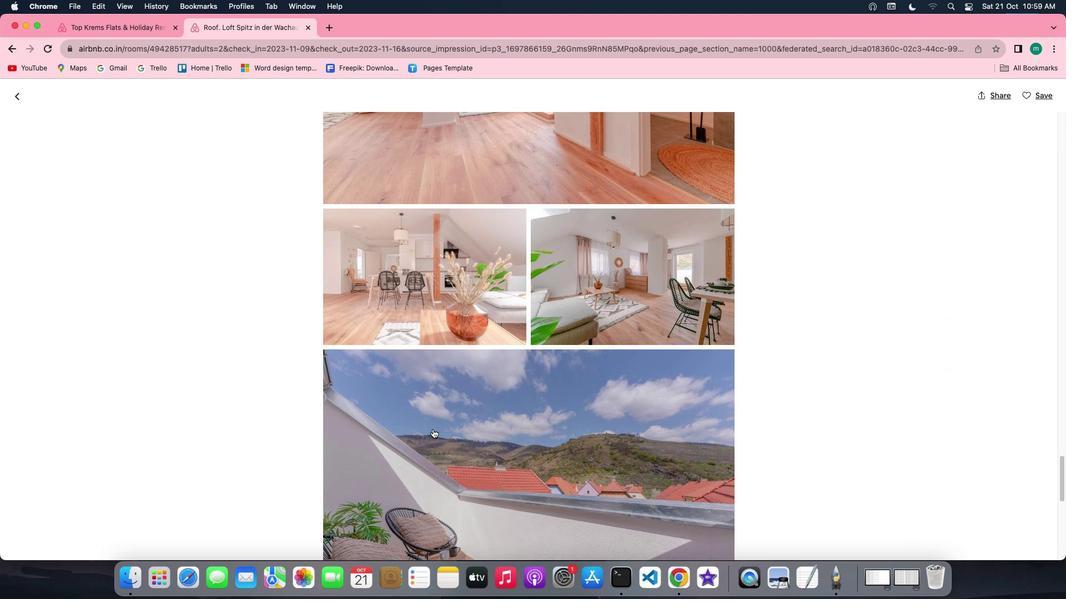 
Action: Mouse scrolled (432, 429) with delta (0, 0)
Screenshot: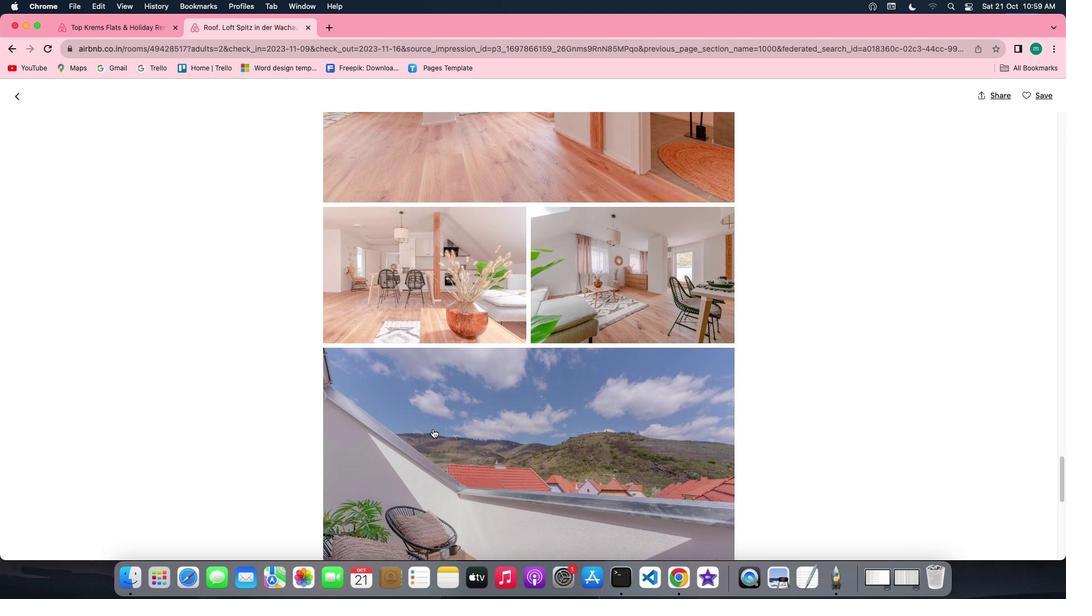 
Action: Mouse scrolled (432, 429) with delta (0, -1)
Screenshot: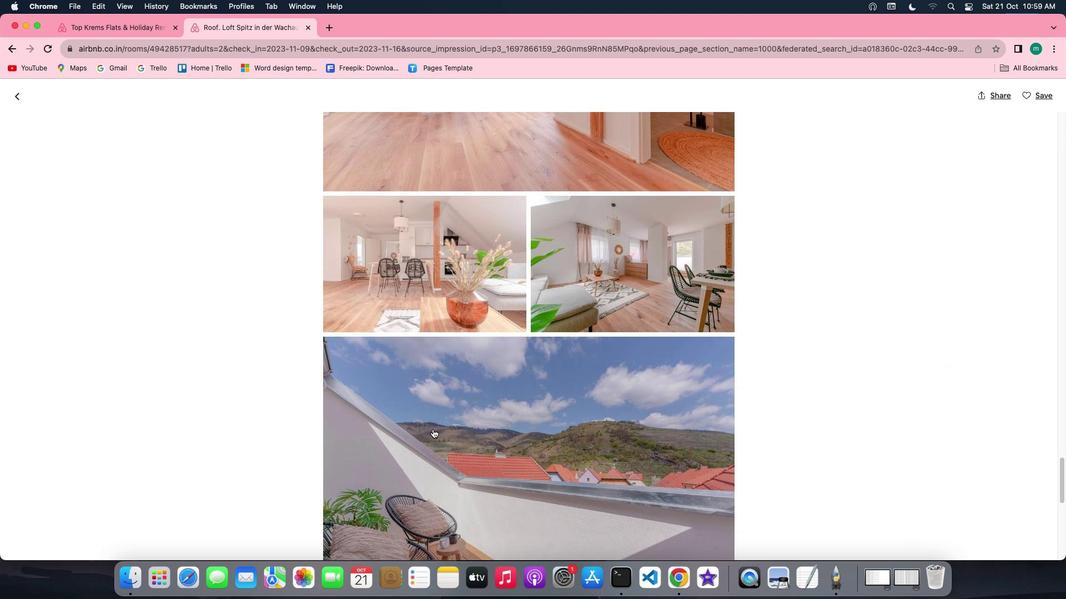 
Action: Mouse scrolled (432, 429) with delta (0, 0)
Screenshot: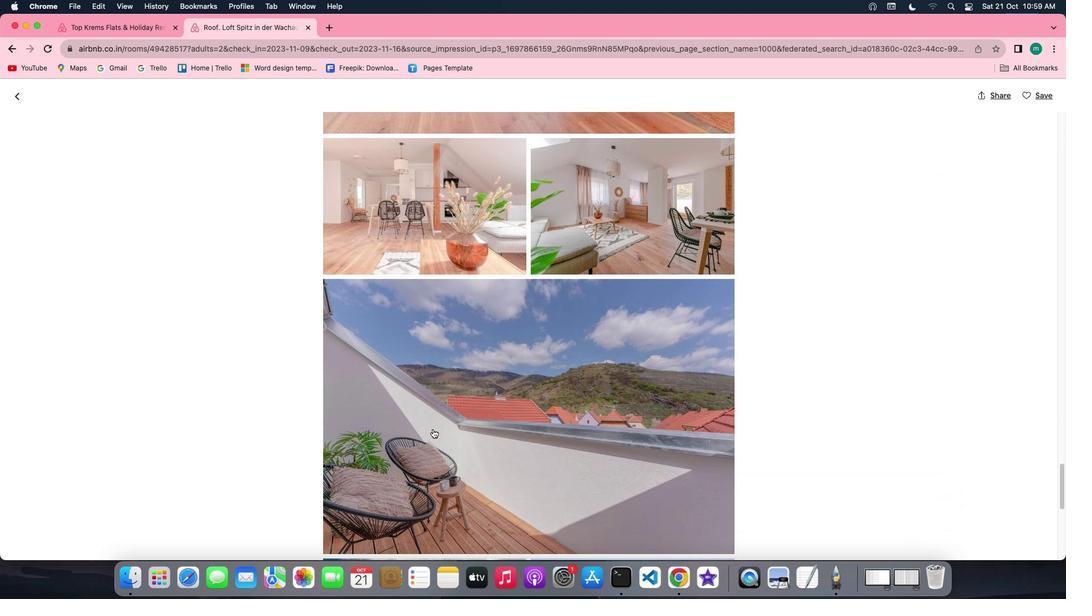 
Action: Mouse scrolled (432, 429) with delta (0, 0)
Screenshot: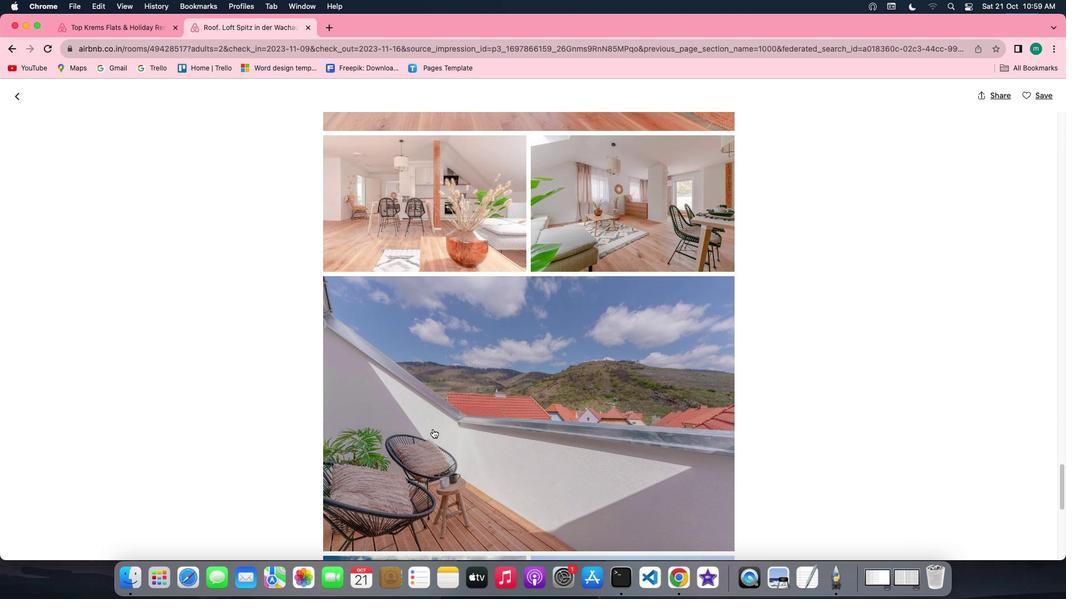 
Action: Mouse scrolled (432, 429) with delta (0, 0)
Screenshot: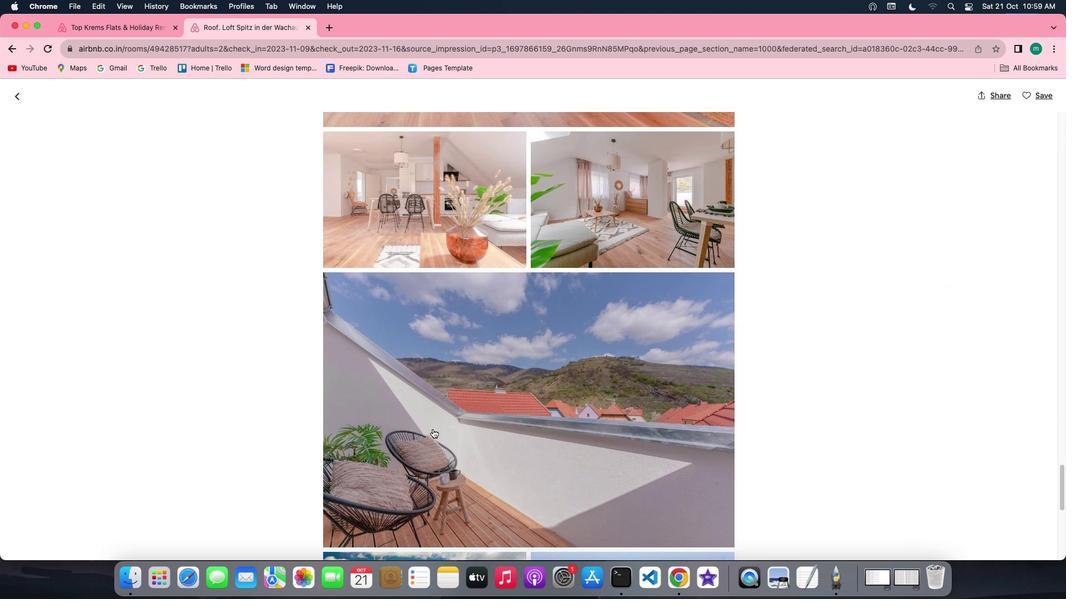 
Action: Mouse scrolled (432, 429) with delta (0, 0)
Screenshot: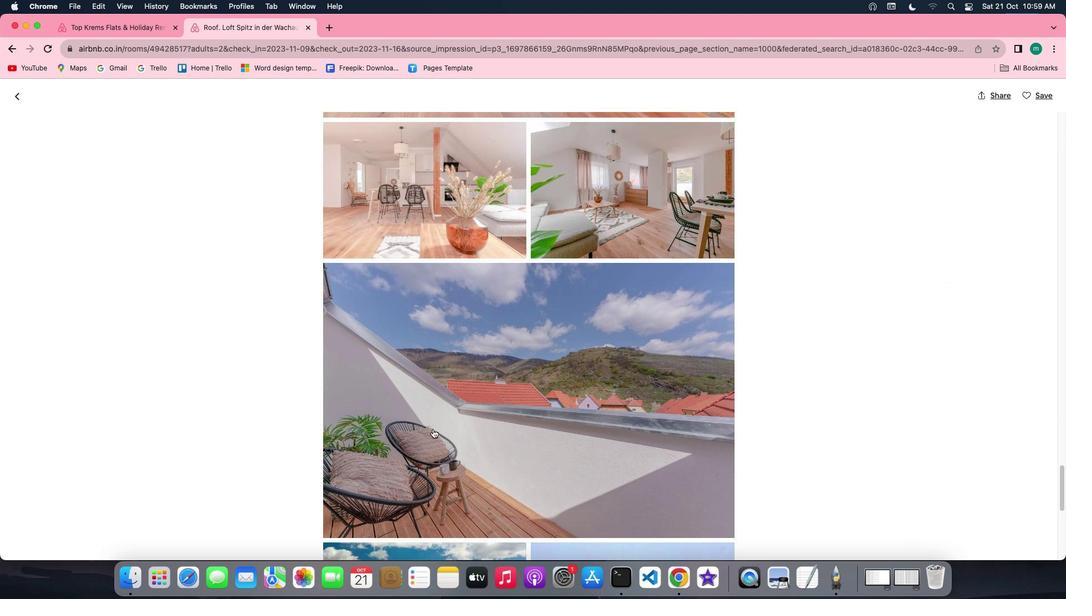 
Action: Mouse scrolled (432, 429) with delta (0, 0)
Screenshot: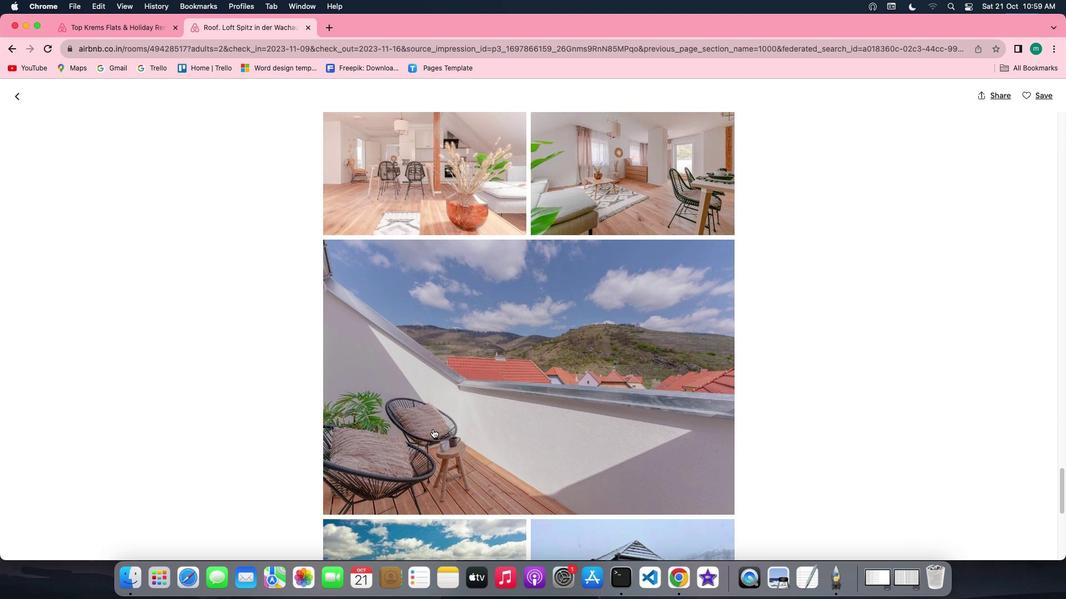 
Action: Mouse scrolled (432, 429) with delta (0, 0)
Screenshot: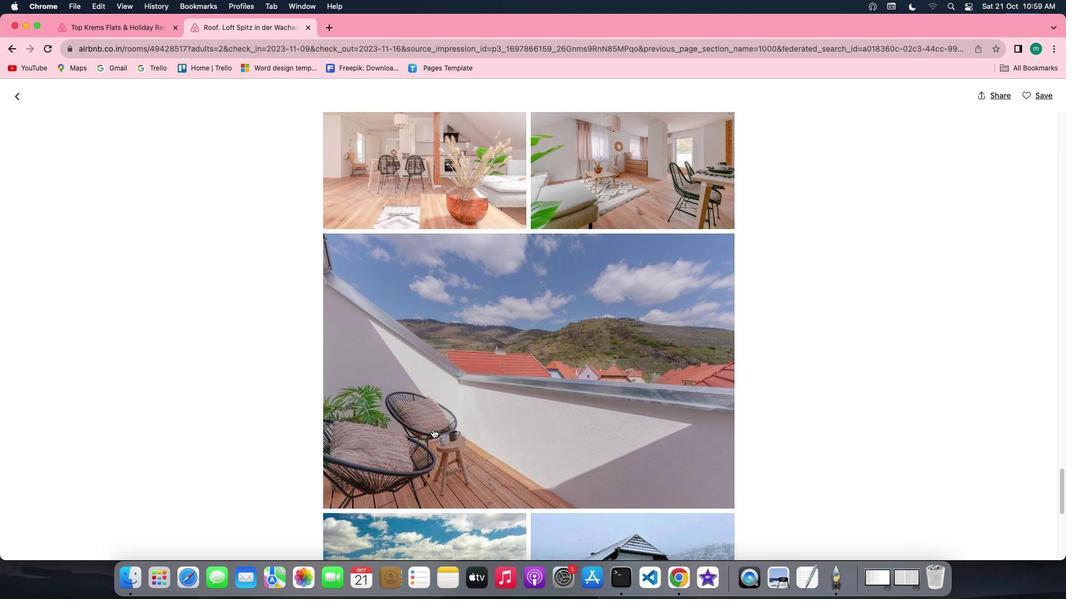 
Action: Mouse scrolled (432, 429) with delta (0, -1)
Screenshot: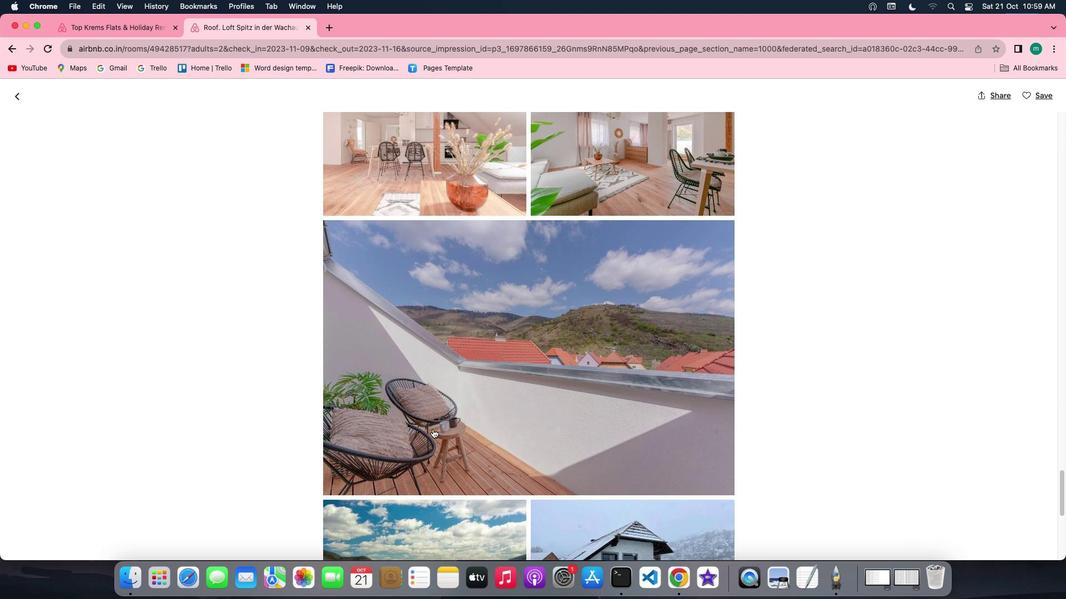 
Action: Mouse scrolled (432, 429) with delta (0, -1)
Screenshot: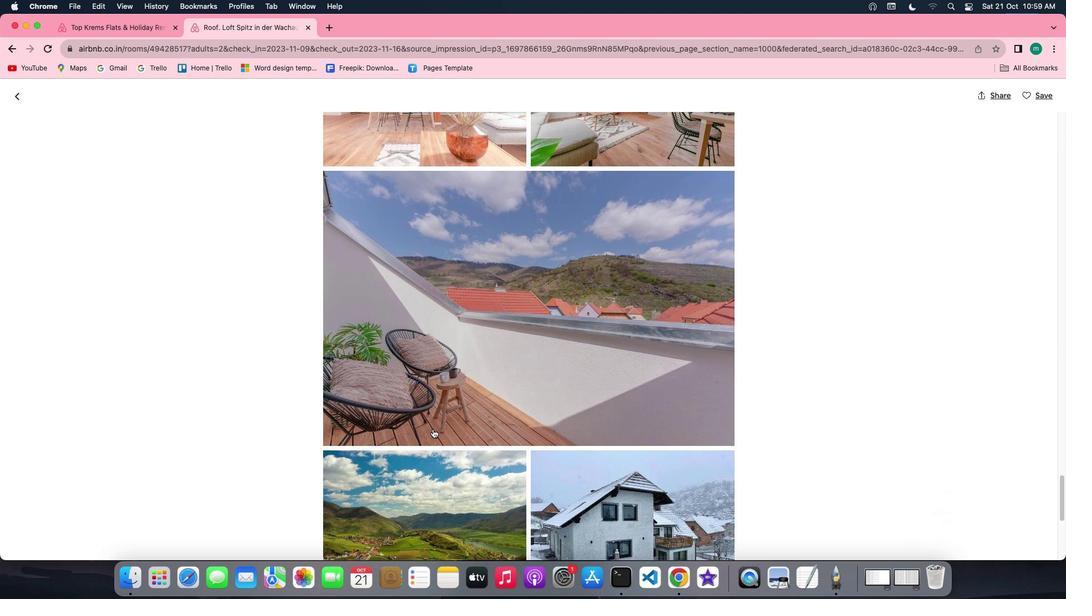 
Action: Mouse scrolled (432, 429) with delta (0, 0)
Screenshot: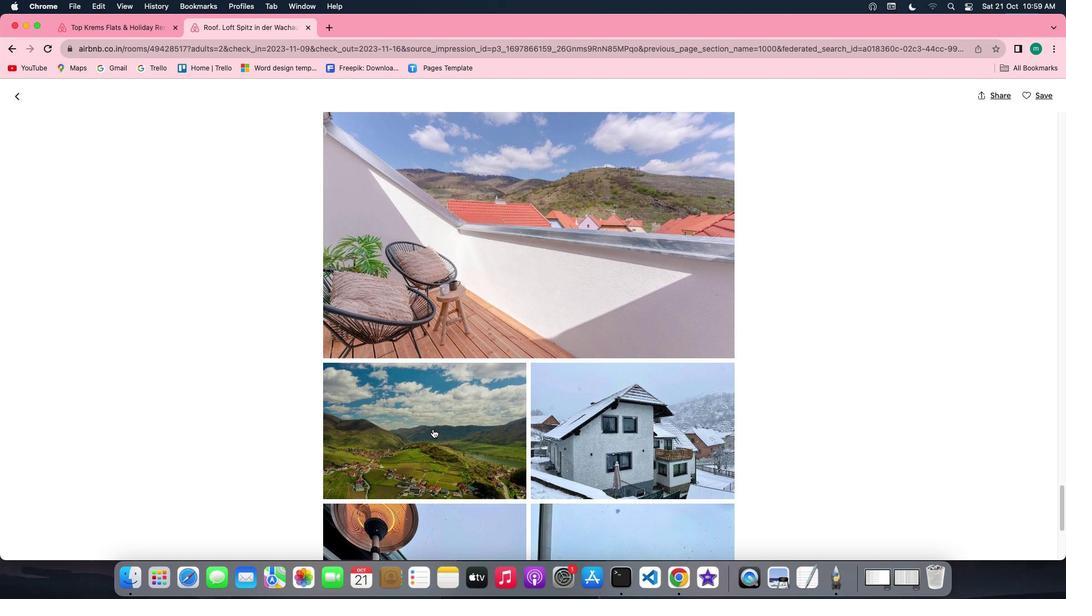 
Action: Mouse scrolled (432, 429) with delta (0, 0)
Screenshot: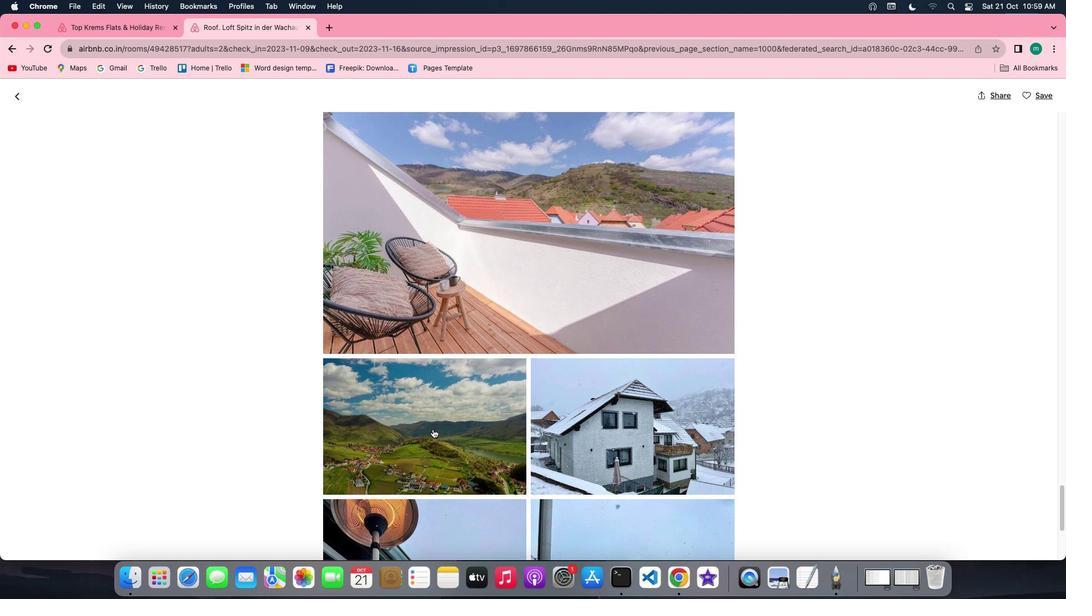 
Action: Mouse scrolled (432, 429) with delta (0, 0)
Screenshot: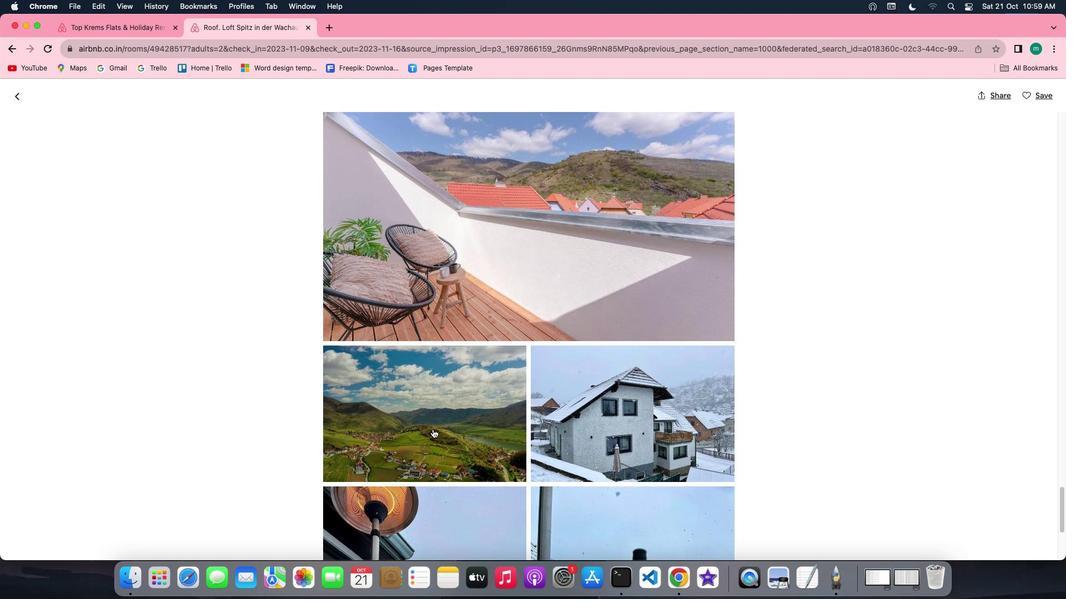 
Action: Mouse scrolled (432, 429) with delta (0, 0)
Screenshot: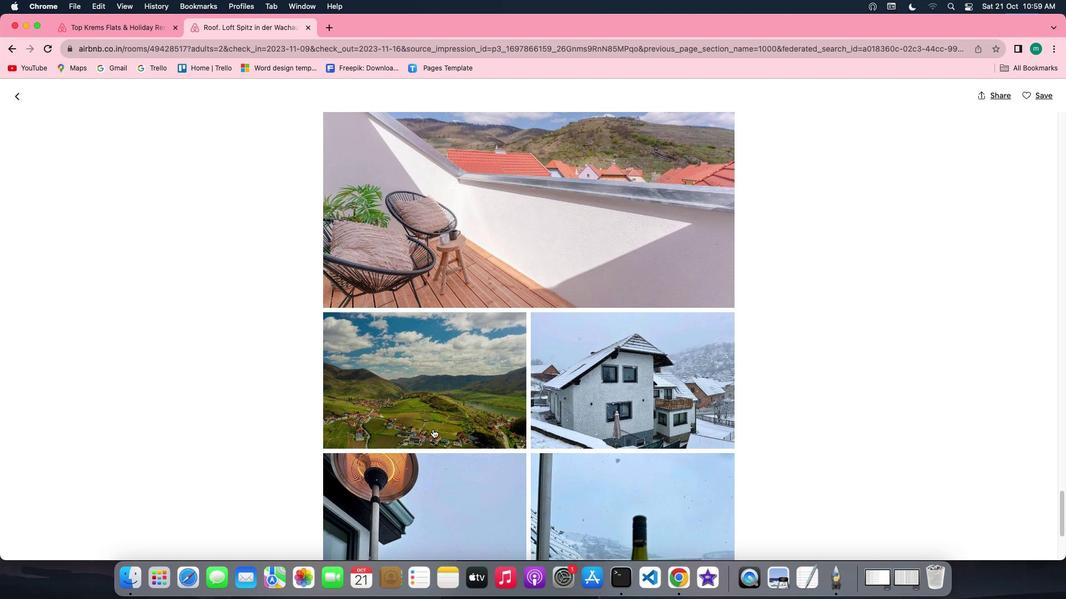 
Action: Mouse scrolled (432, 429) with delta (0, 0)
Screenshot: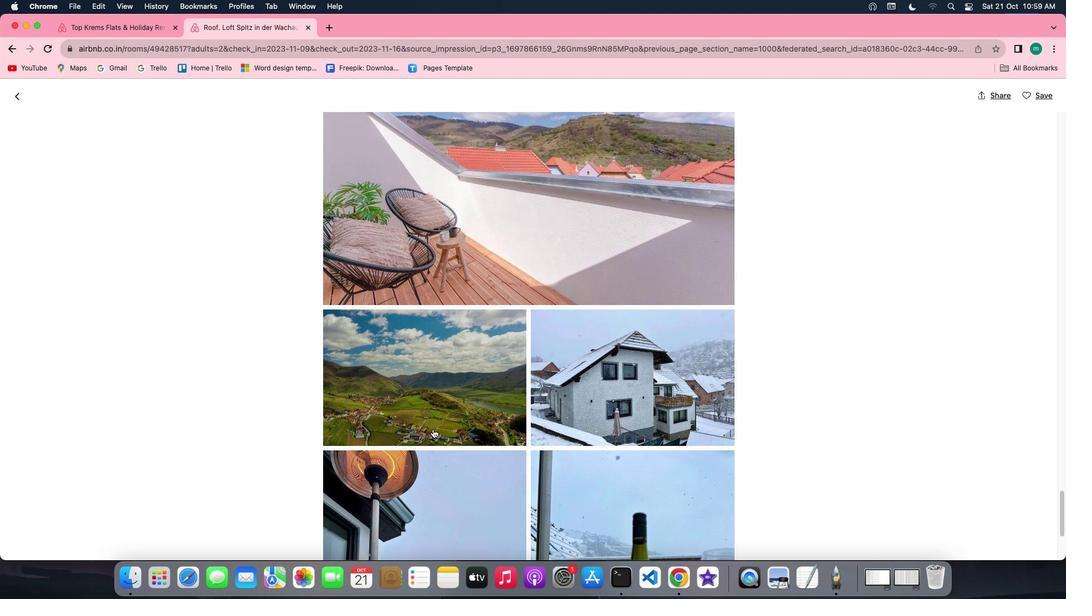 
Action: Mouse scrolled (432, 429) with delta (0, 0)
Screenshot: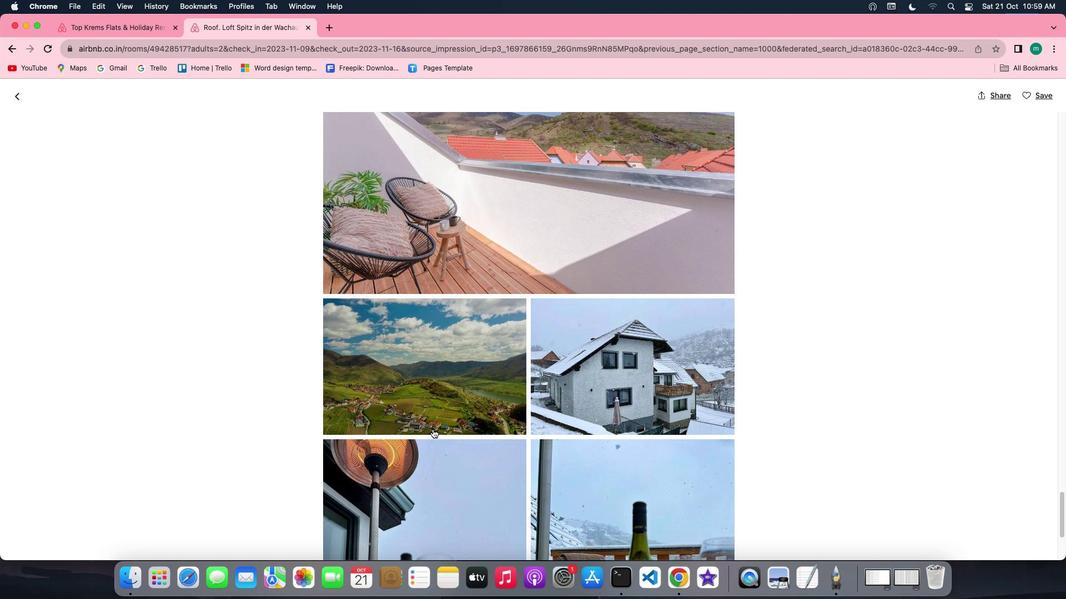 
Action: Mouse scrolled (432, 429) with delta (0, 0)
Screenshot: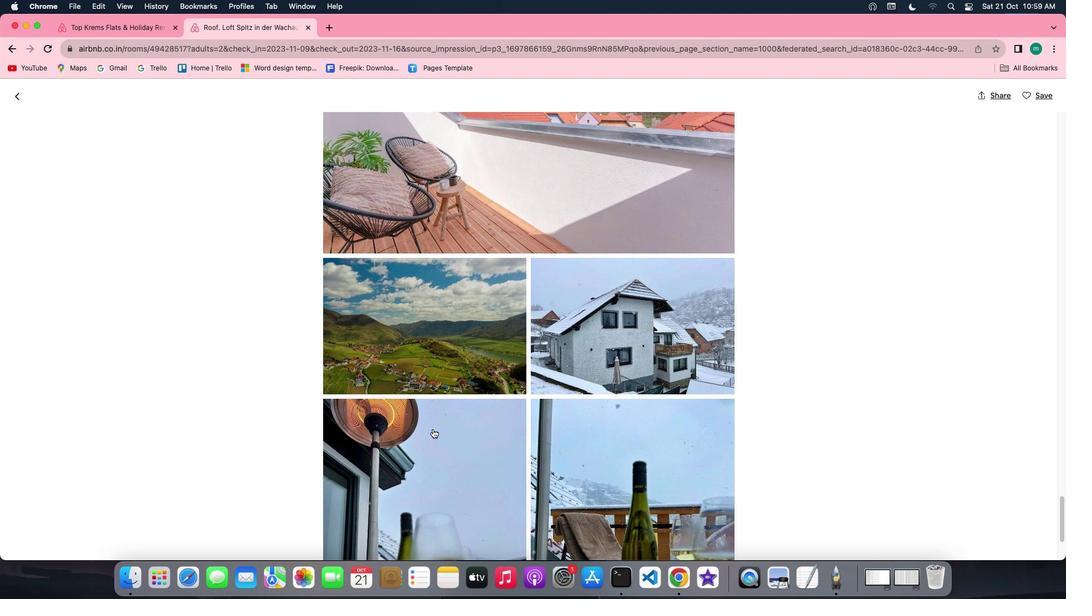 
Action: Mouse scrolled (432, 429) with delta (0, 0)
Screenshot: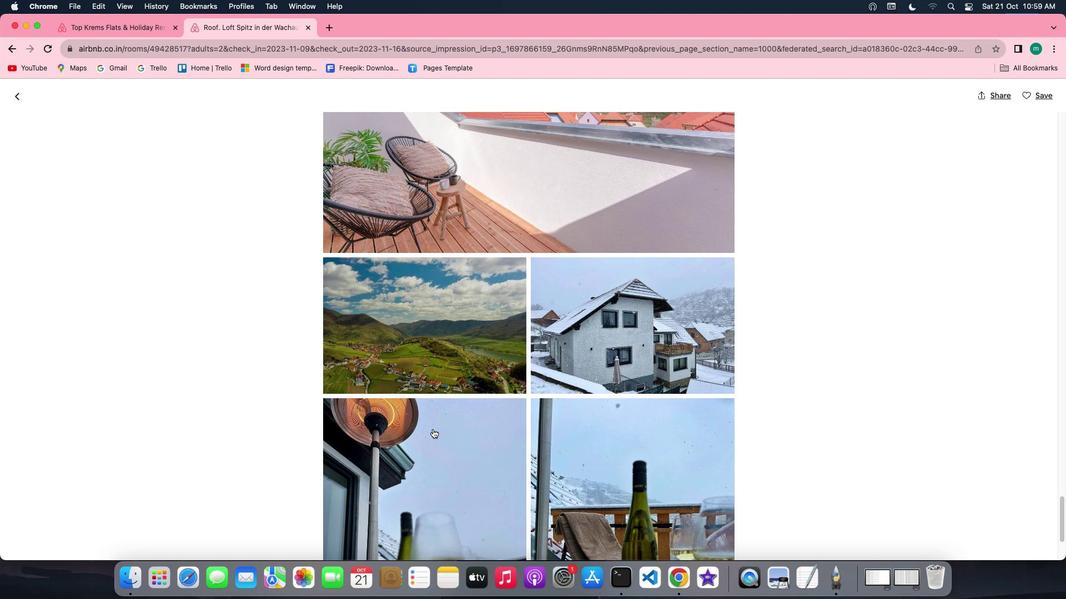 
Action: Mouse scrolled (432, 429) with delta (0, 0)
Screenshot: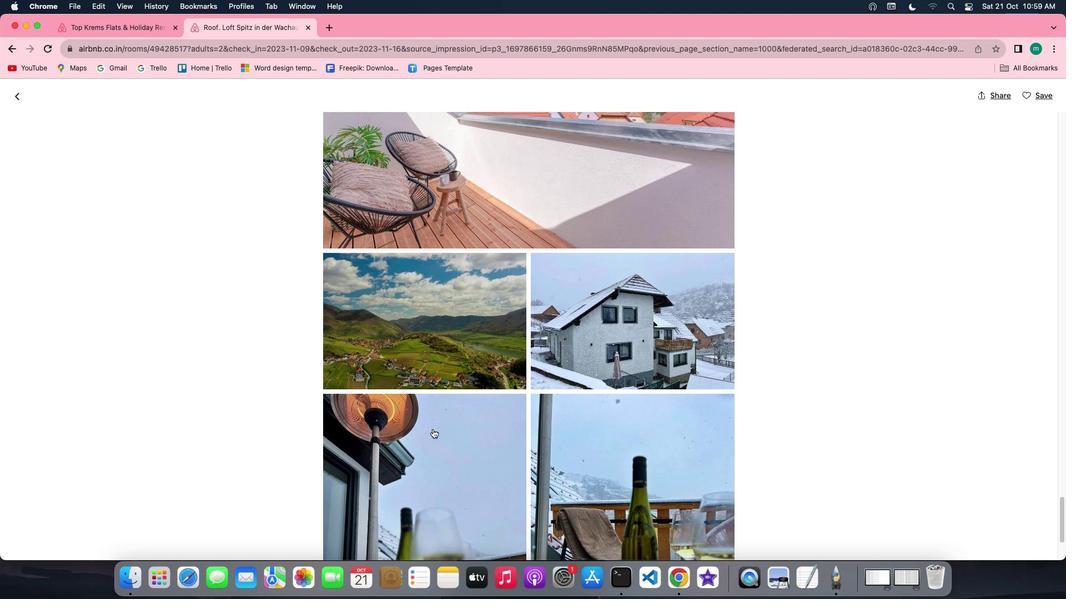 
Action: Mouse scrolled (432, 429) with delta (0, -1)
Screenshot: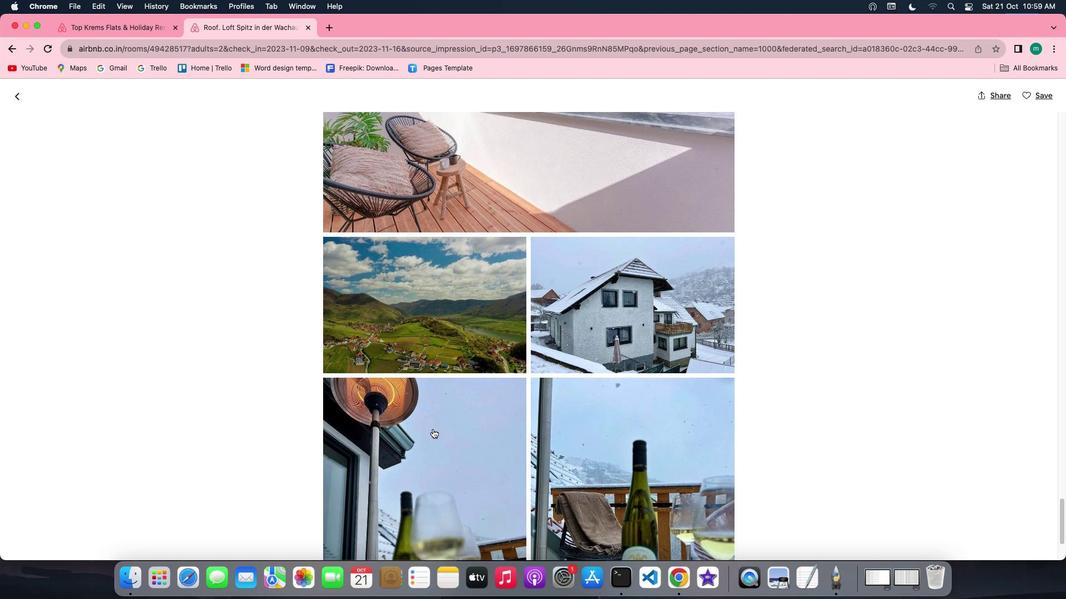 
Action: Mouse scrolled (432, 429) with delta (0, -1)
Screenshot: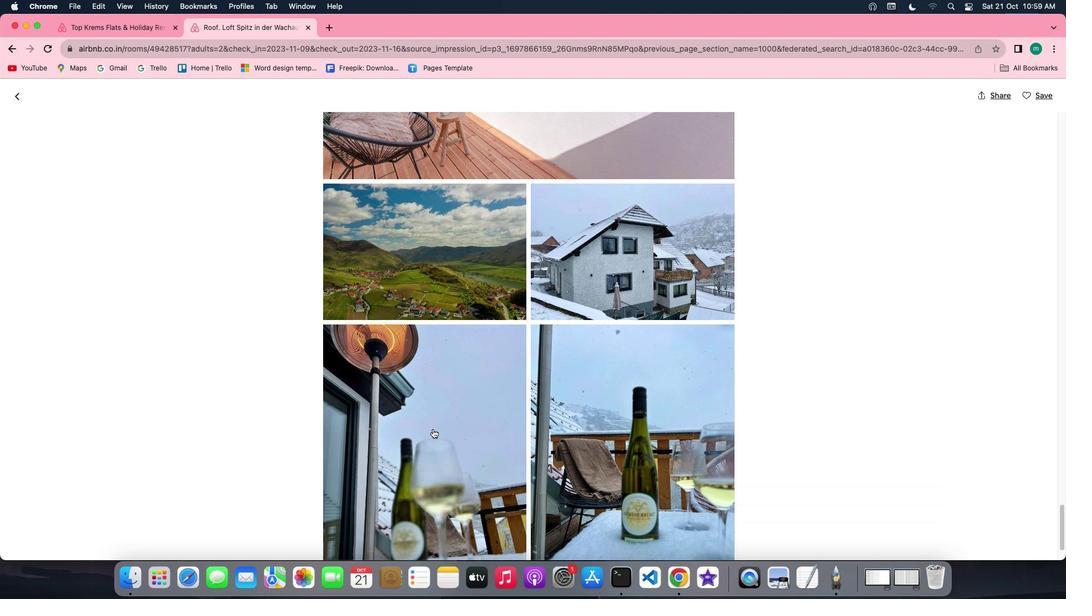 
Action: Mouse scrolled (432, 429) with delta (0, 0)
Screenshot: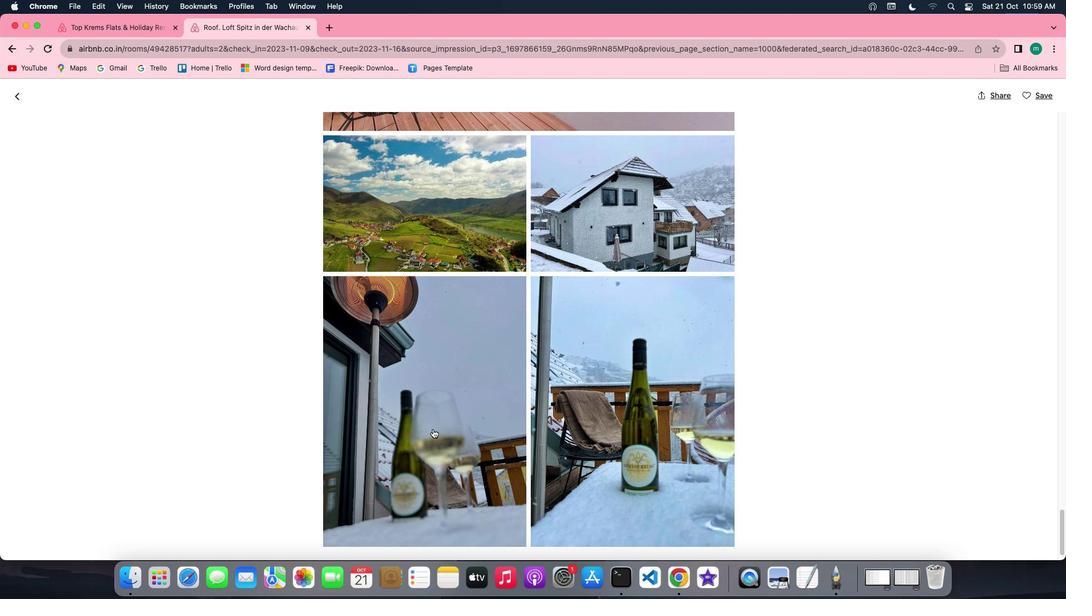 
Action: Mouse scrolled (432, 429) with delta (0, 0)
Screenshot: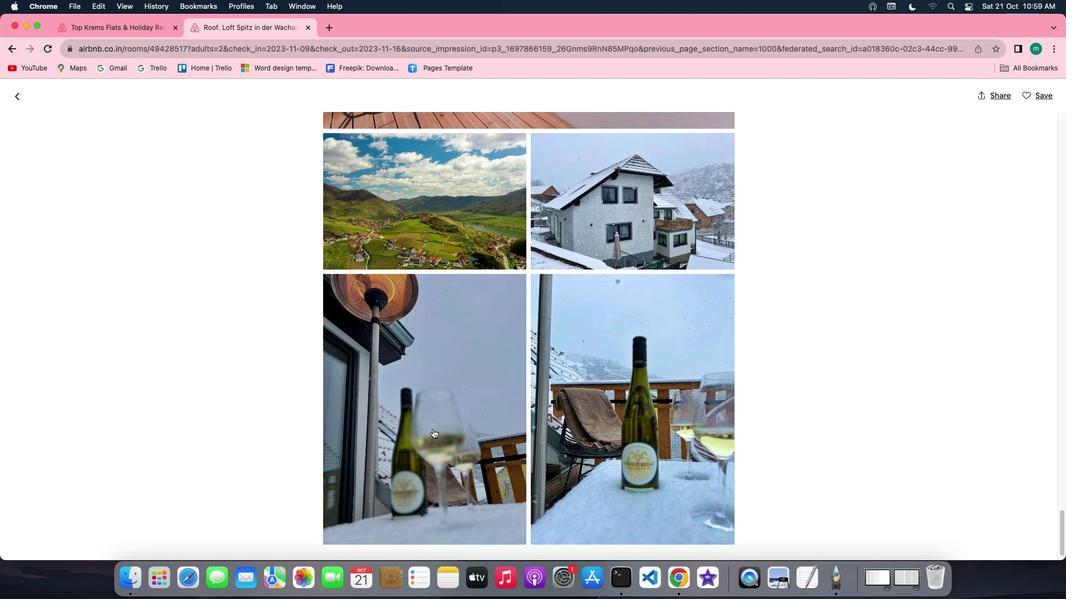 
Action: Mouse scrolled (432, 429) with delta (0, -1)
Screenshot: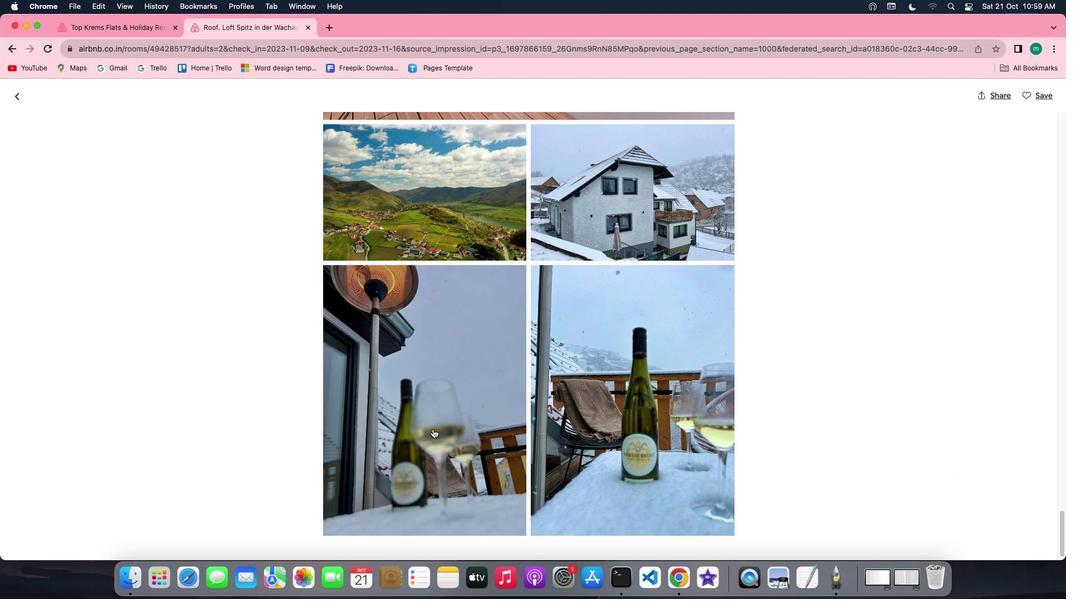 
Action: Mouse scrolled (432, 429) with delta (0, -1)
Screenshot: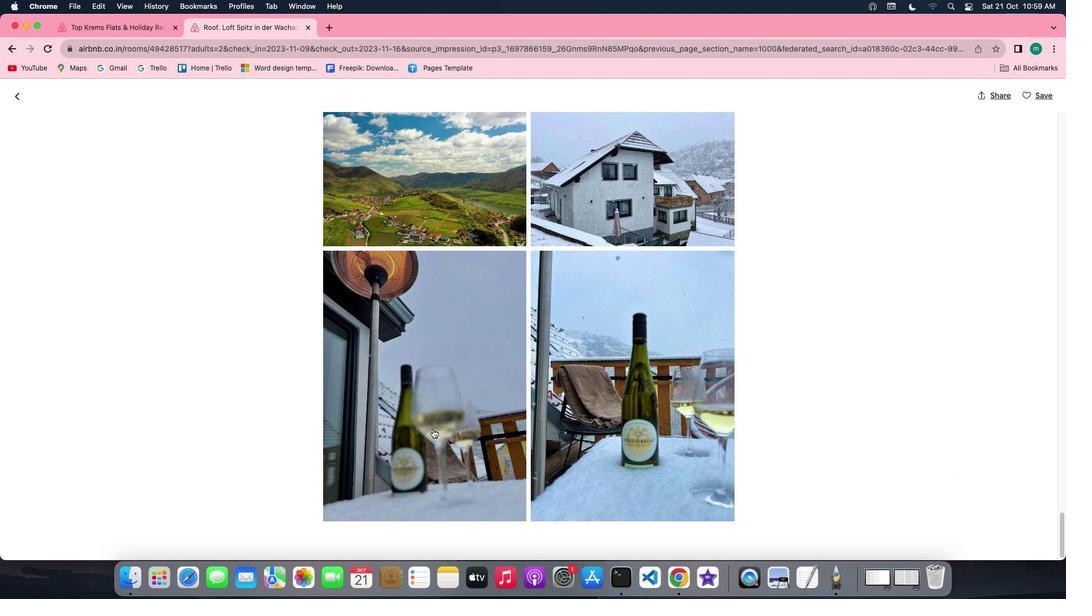 
Action: Mouse moved to (432, 429)
Screenshot: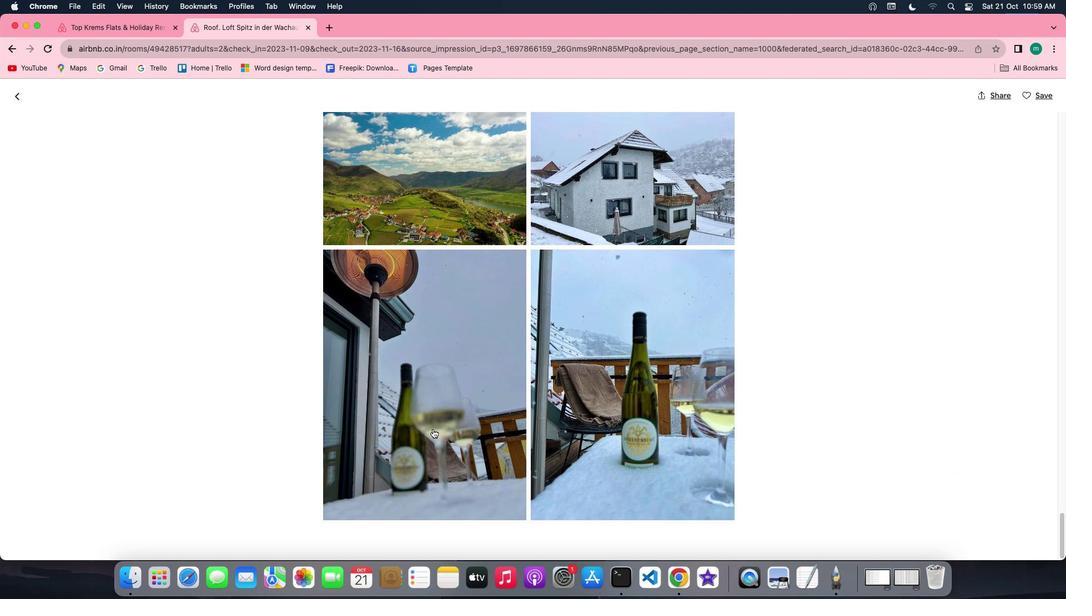 
Action: Mouse scrolled (432, 429) with delta (0, 0)
Screenshot: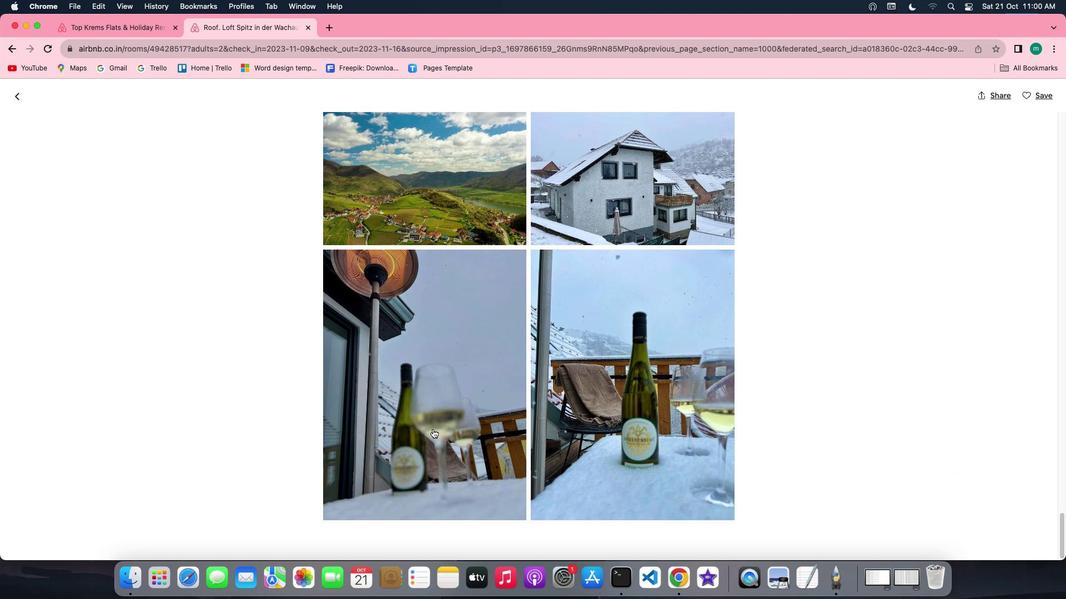 
Action: Mouse scrolled (432, 429) with delta (0, 0)
Screenshot: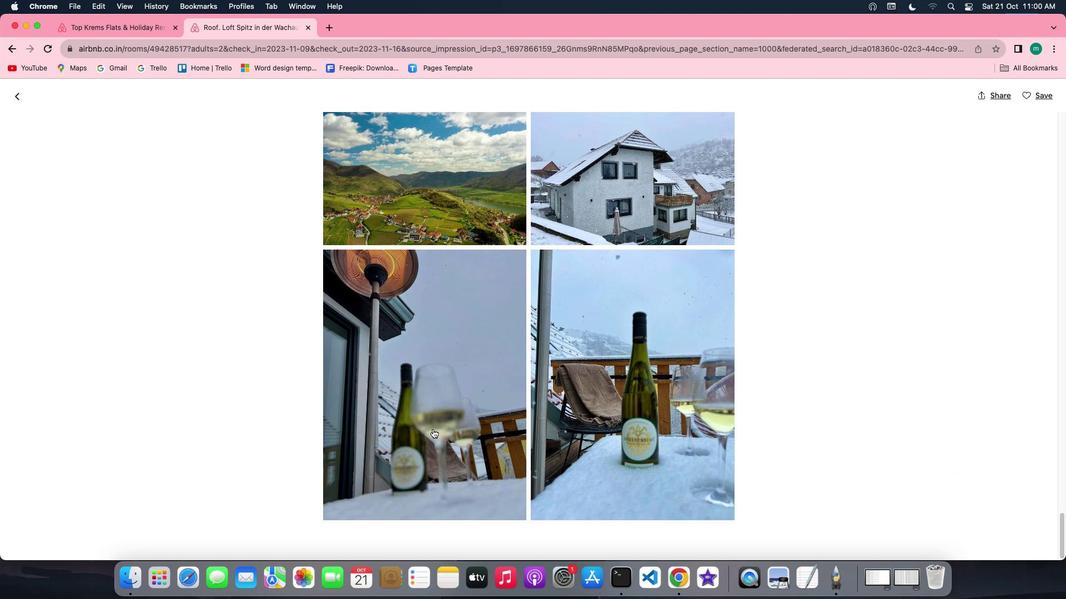
Action: Mouse scrolled (432, 429) with delta (0, -1)
Screenshot: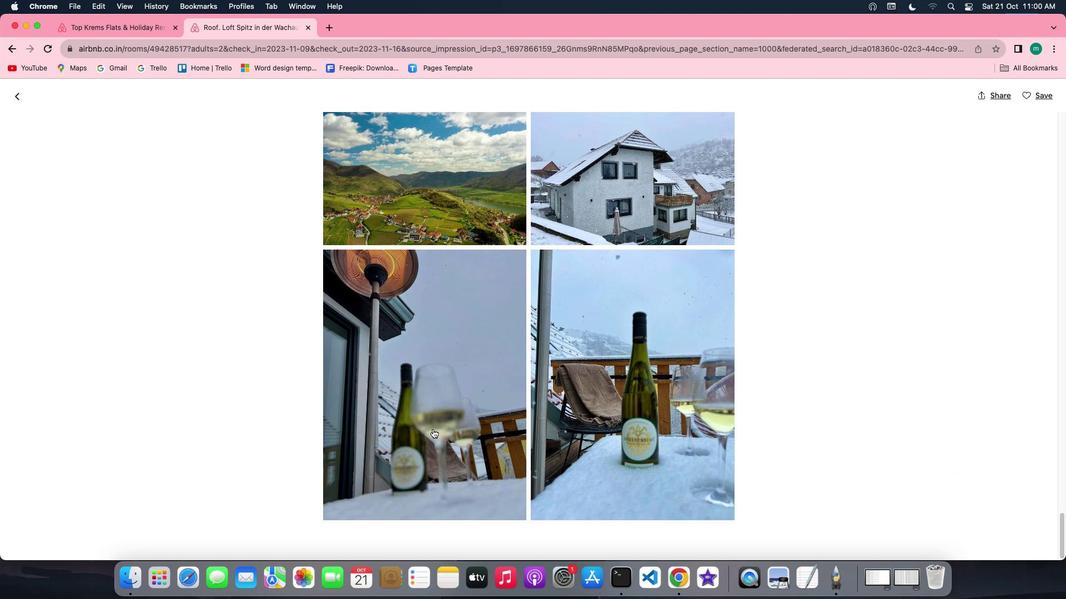 
Action: Mouse scrolled (432, 429) with delta (0, 0)
Screenshot: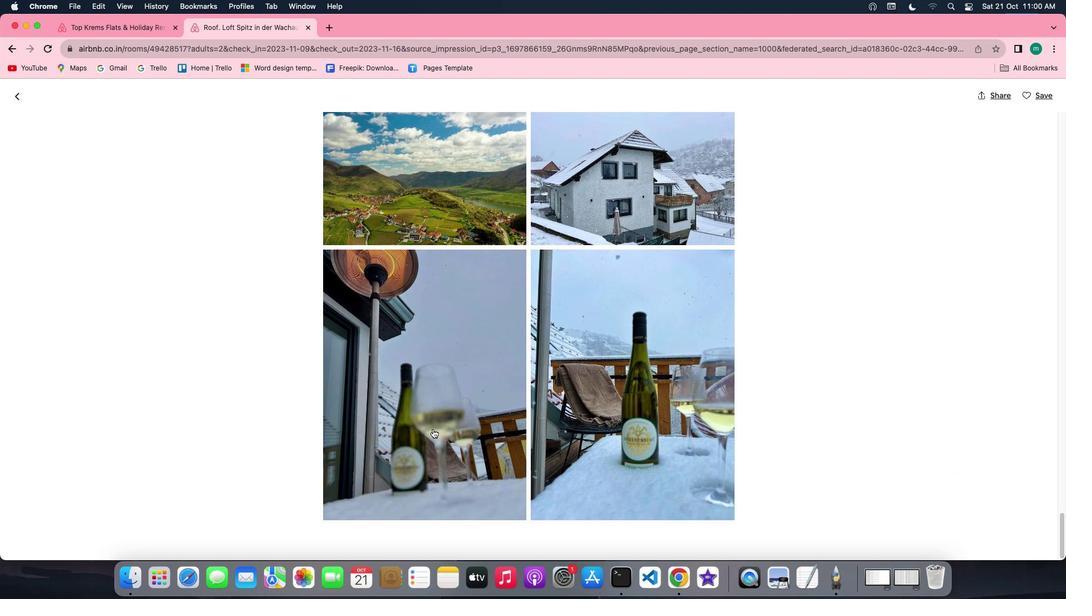 
Action: Mouse scrolled (432, 429) with delta (0, 0)
Screenshot: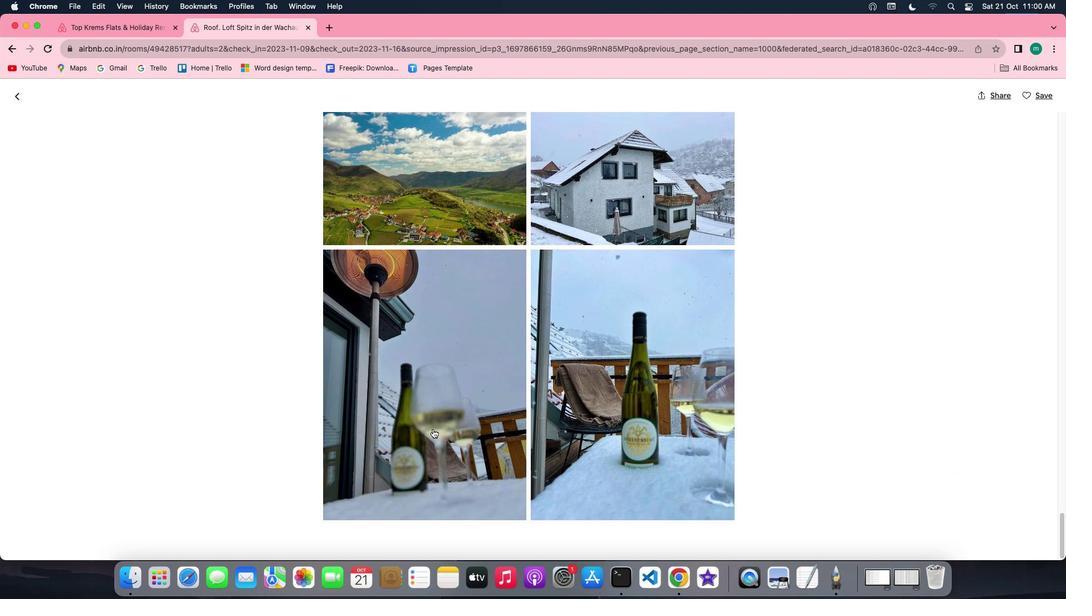 
Action: Mouse scrolled (432, 429) with delta (0, -1)
Screenshot: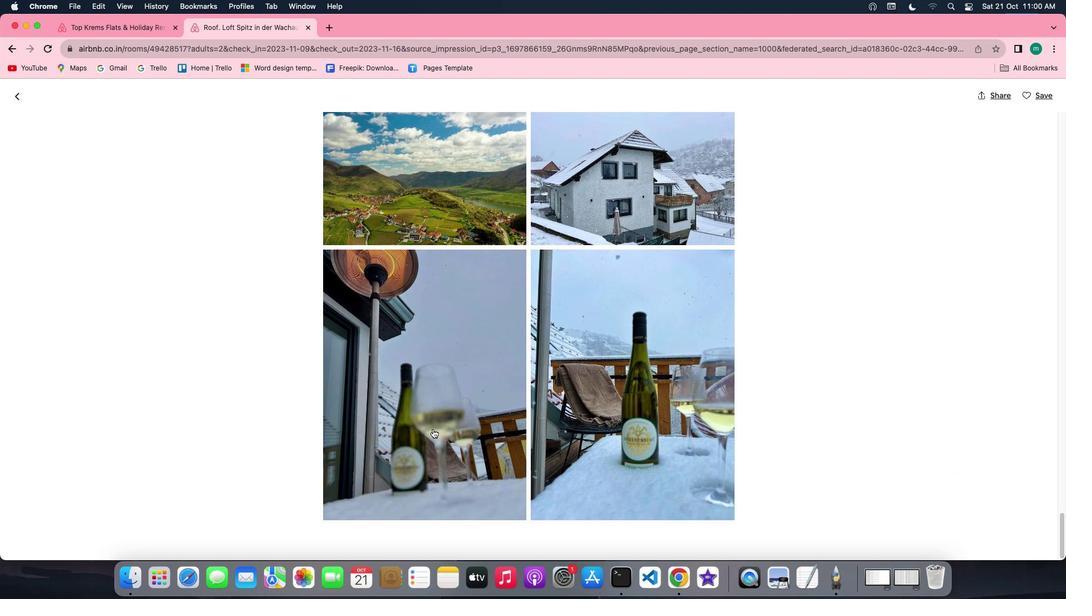 
Action: Mouse moved to (17, 91)
Screenshot: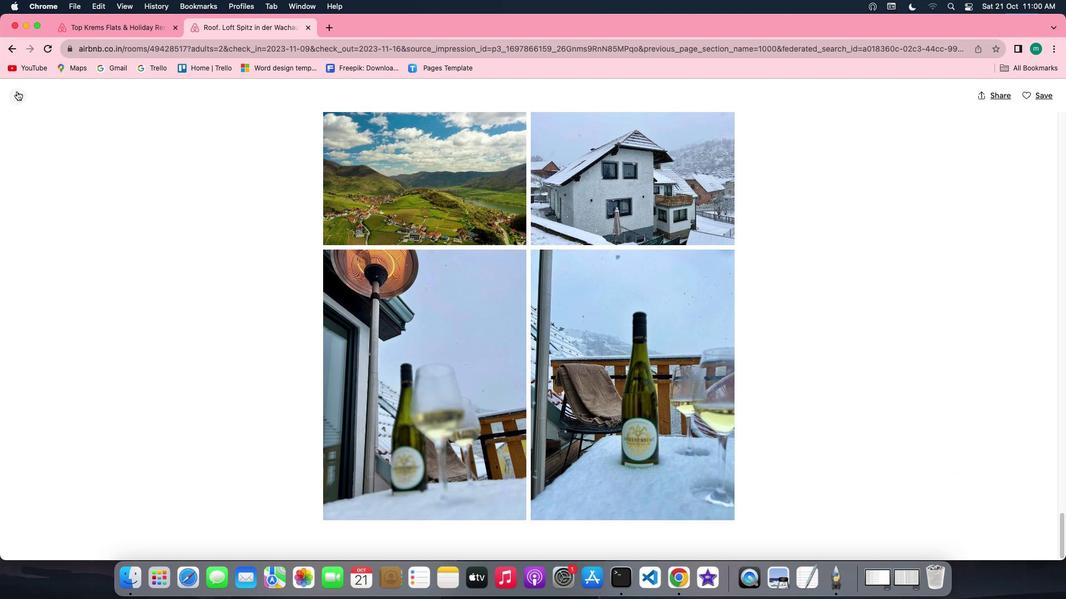 
Action: Mouse pressed left at (17, 91)
Screenshot: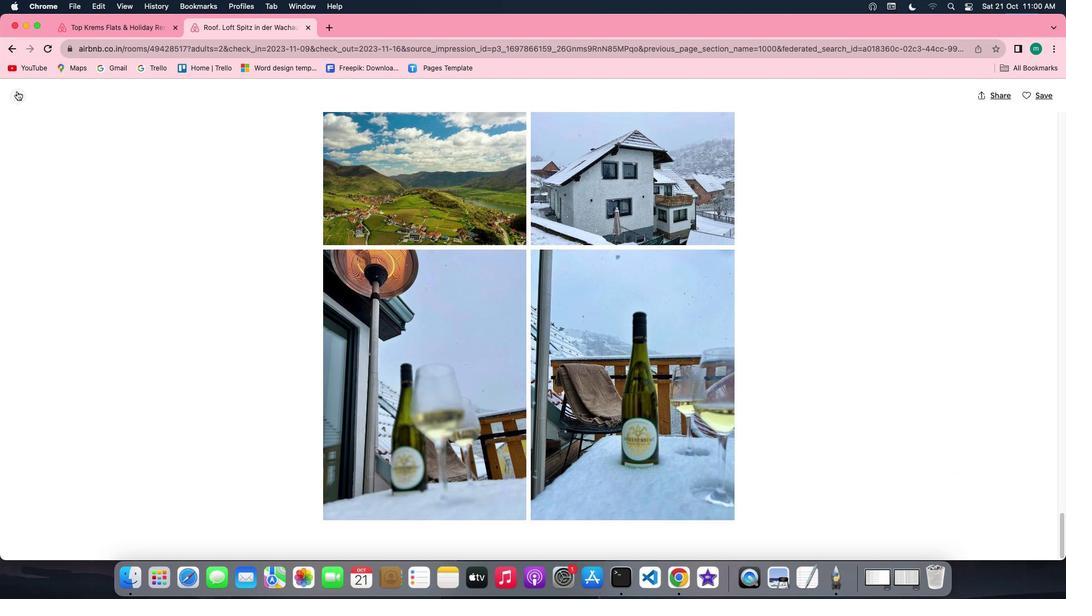 
Action: Mouse moved to (511, 419)
Screenshot: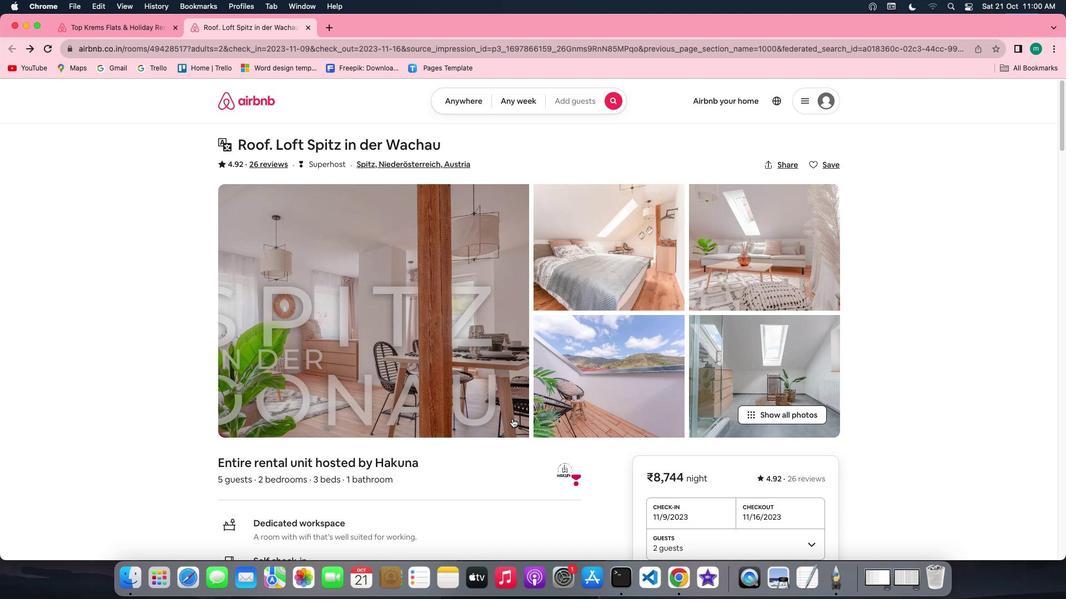 
Action: Mouse scrolled (511, 419) with delta (0, 0)
Screenshot: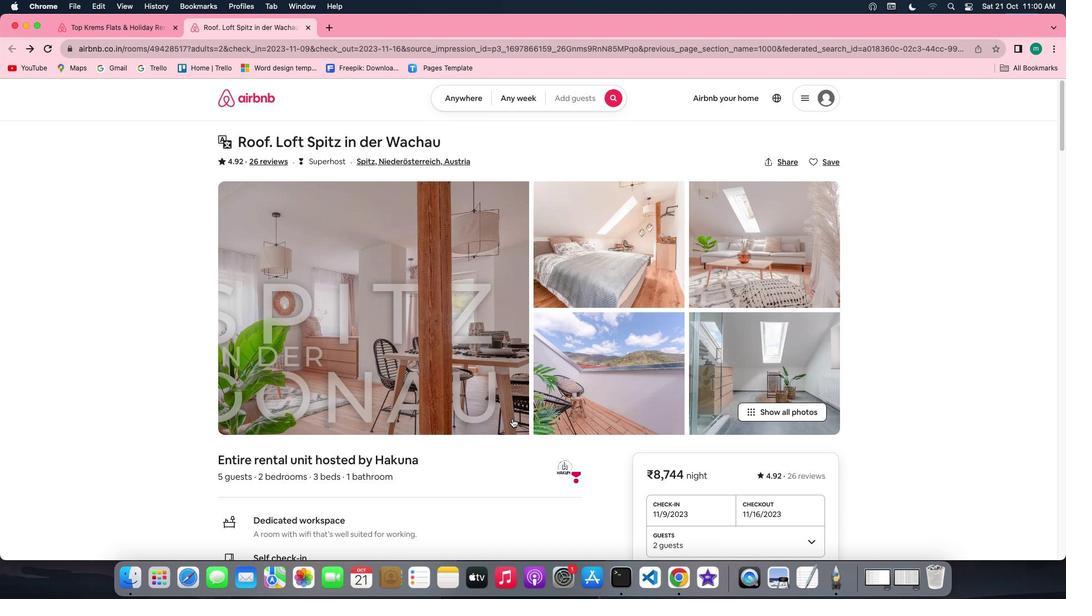 
Action: Mouse scrolled (511, 419) with delta (0, 0)
Screenshot: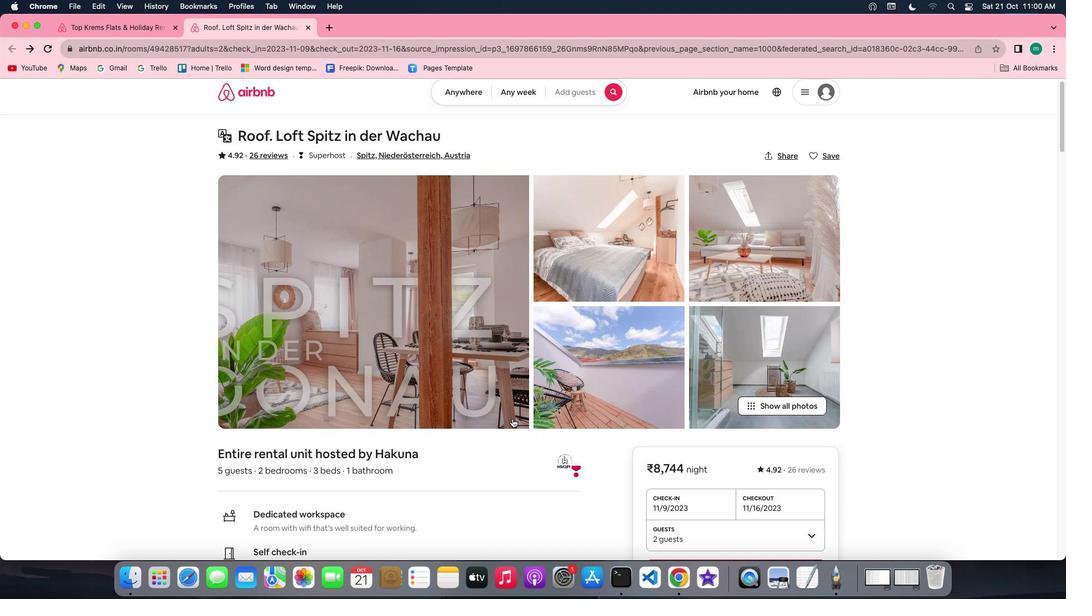 
Action: Mouse scrolled (511, 419) with delta (0, -1)
Screenshot: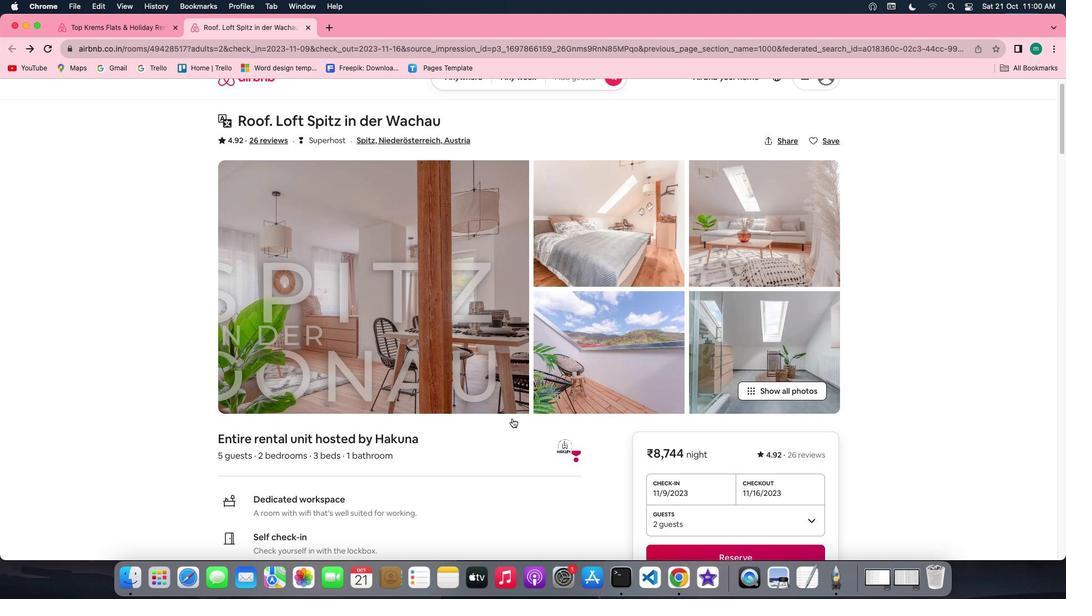 
Action: Mouse scrolled (511, 419) with delta (0, -1)
Screenshot: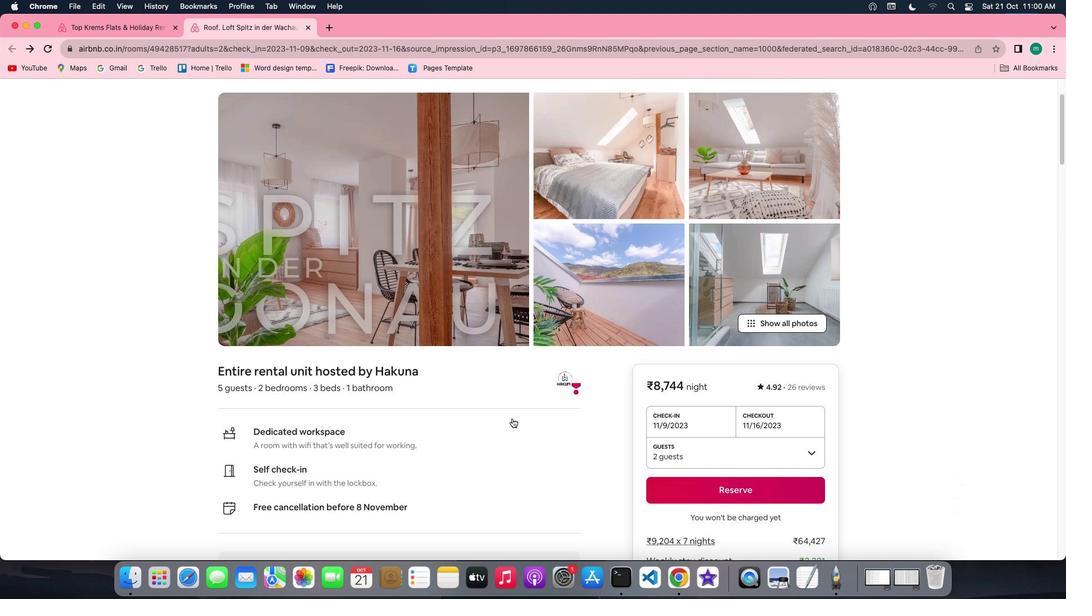 
Action: Mouse scrolled (511, 419) with delta (0, 0)
Screenshot: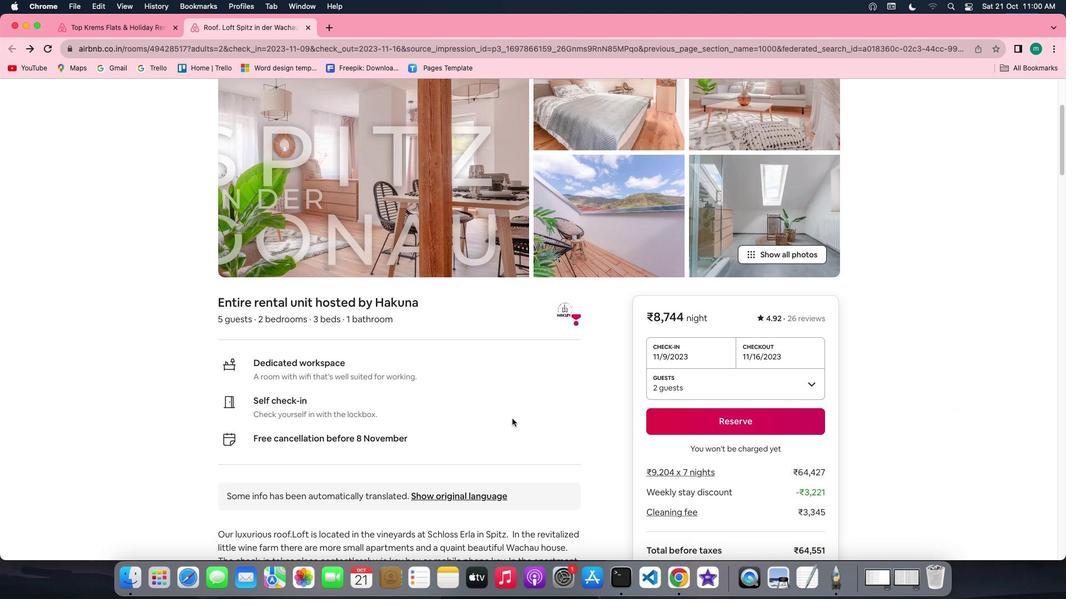 
Action: Mouse scrolled (511, 419) with delta (0, 0)
Screenshot: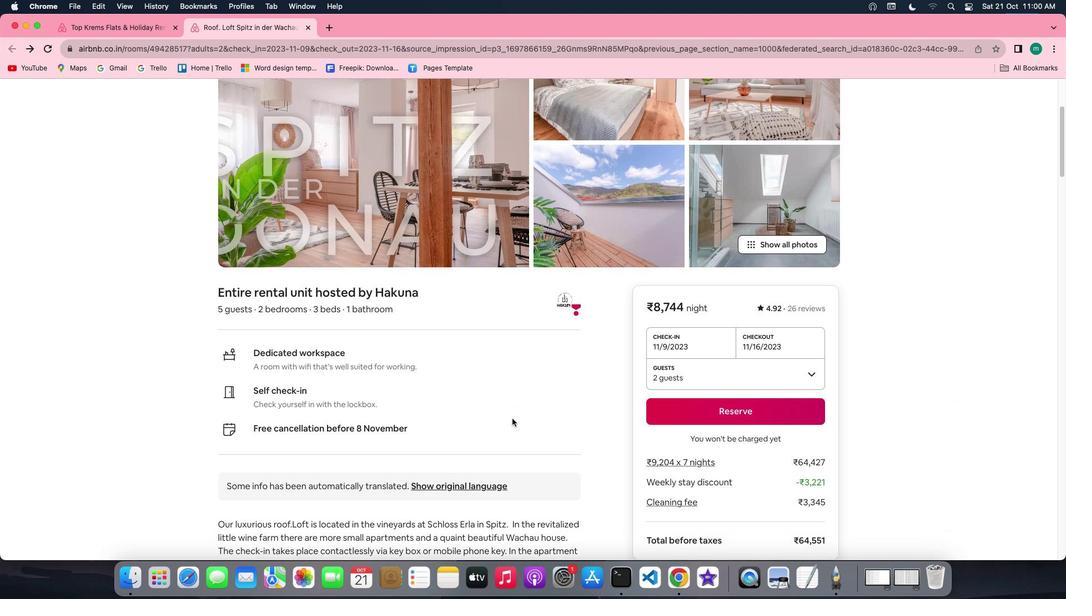 
Action: Mouse scrolled (511, 419) with delta (0, -1)
Screenshot: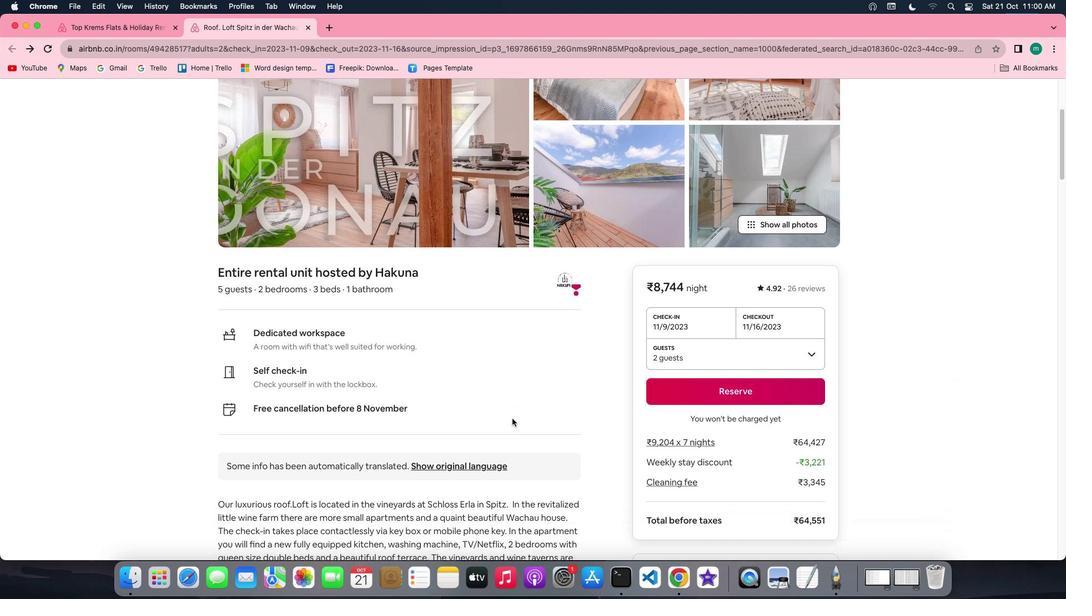 
Action: Mouse scrolled (511, 419) with delta (0, -1)
Screenshot: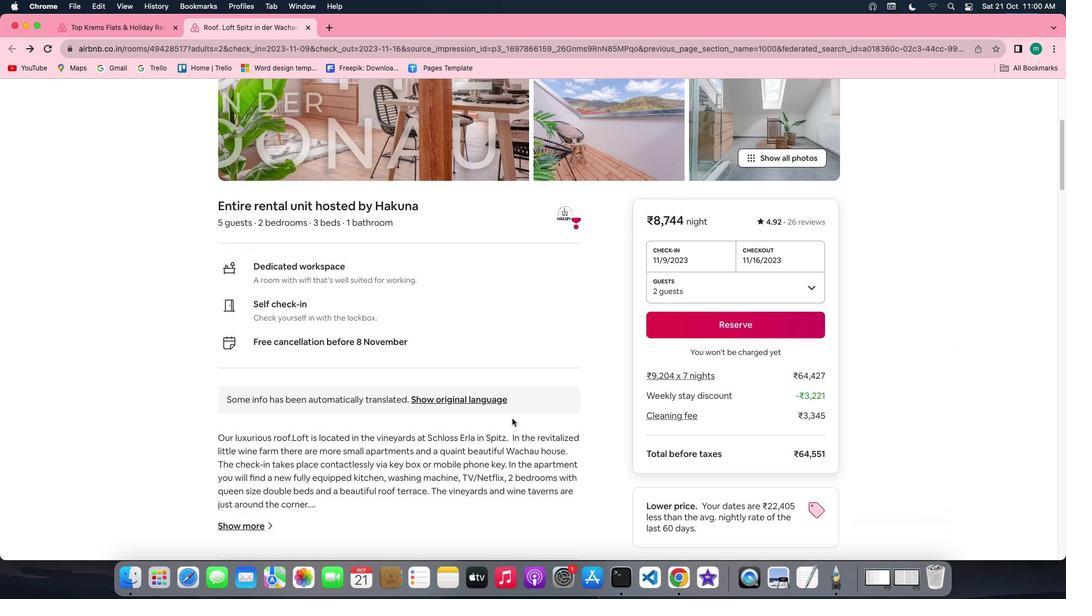 
Action: Mouse moved to (238, 458)
Screenshot: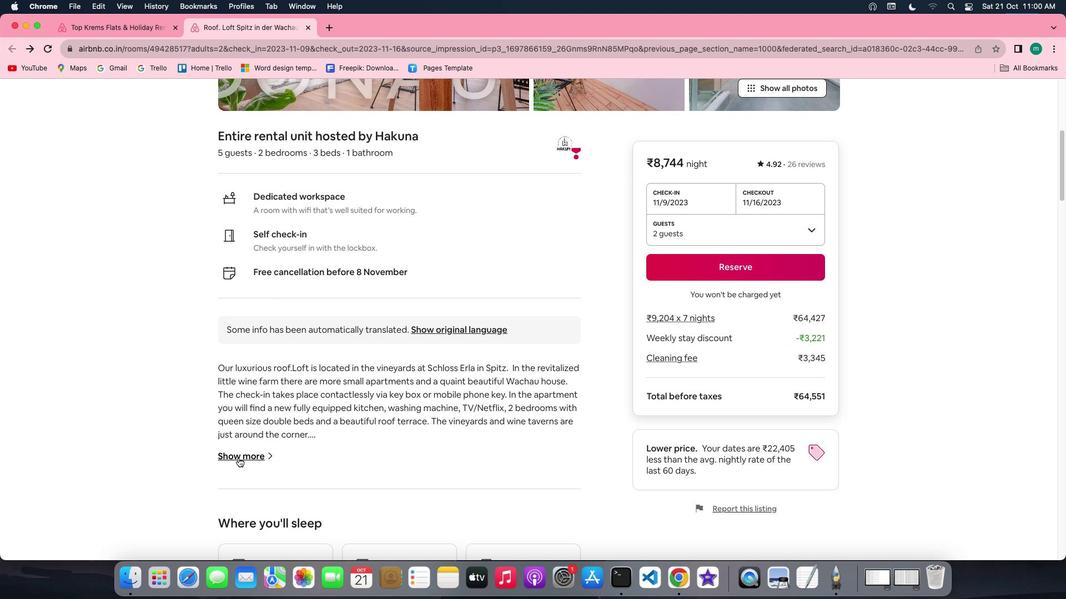 
Action: Mouse pressed left at (238, 458)
Screenshot: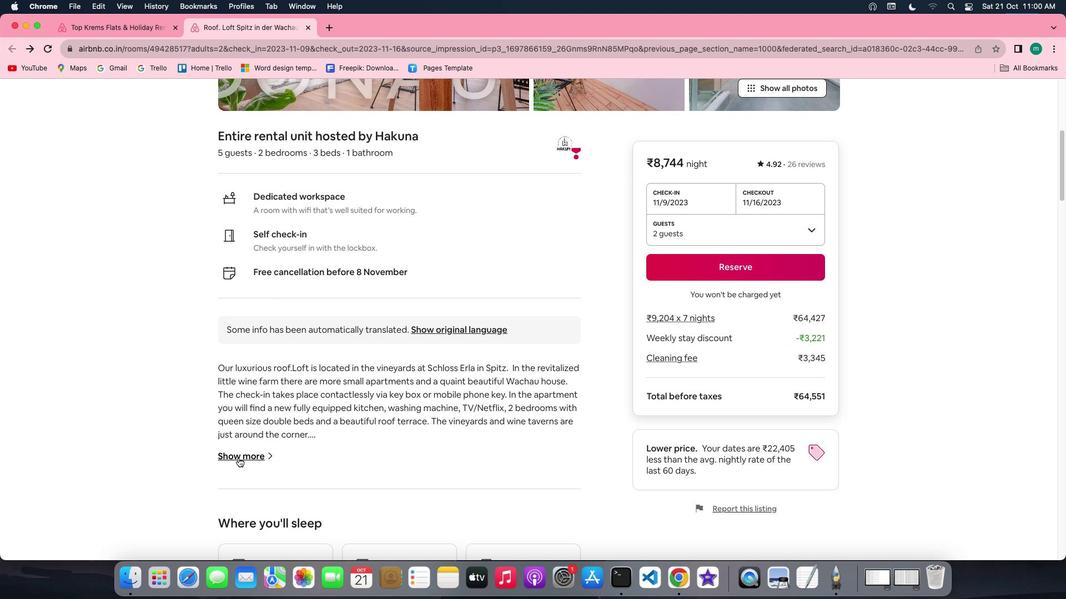 
Action: Mouse moved to (483, 478)
Screenshot: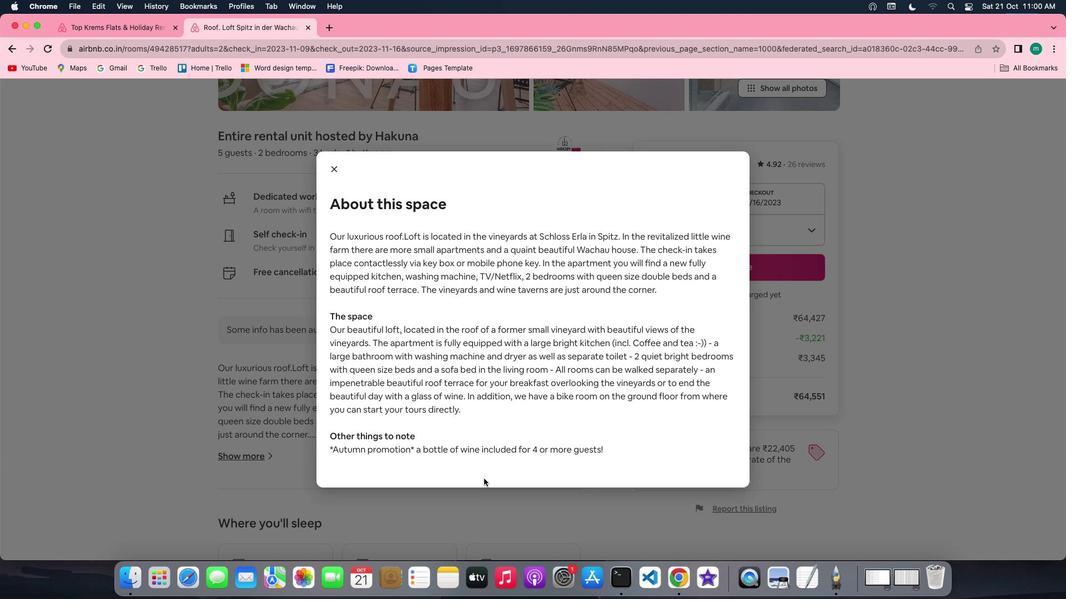 
Action: Mouse scrolled (483, 478) with delta (0, 0)
Screenshot: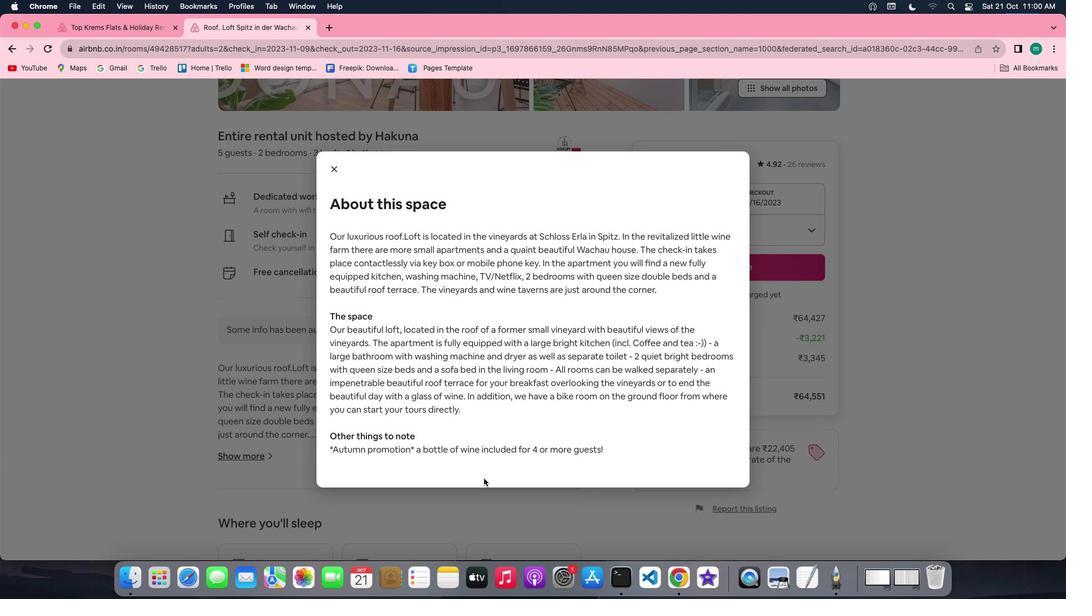 
Action: Mouse scrolled (483, 478) with delta (0, 0)
